 Task: Buy 1 Bottles from Oil Sprayers & Dispensers section under best seller category for shipping address: Lucy Taylor, 307 Lake Floyd Circle, Hockessin, Delaware 19707, Cell Number 3022398079. Pay from credit card ending with 7965, CVV 549
Action: Mouse moved to (21, 86)
Screenshot: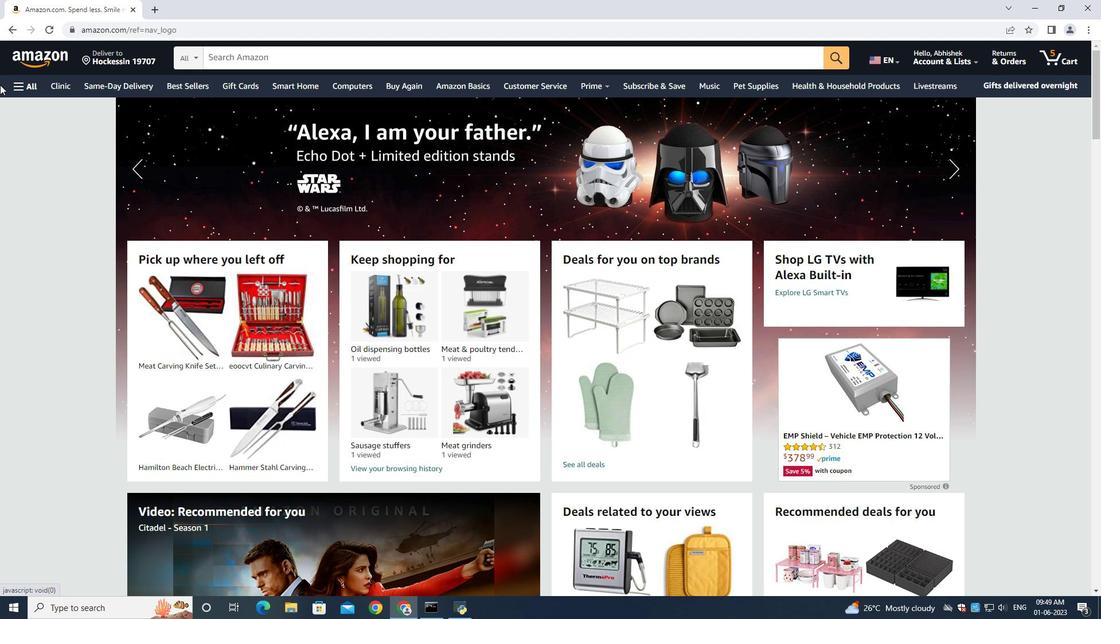 
Action: Mouse pressed left at (21, 86)
Screenshot: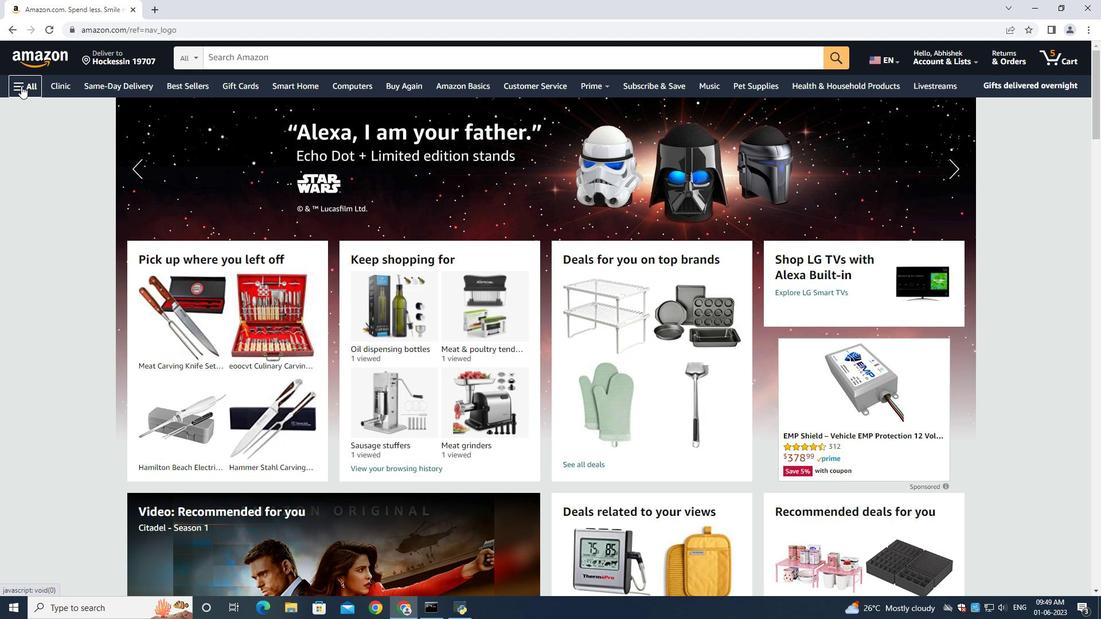 
Action: Mouse moved to (33, 106)
Screenshot: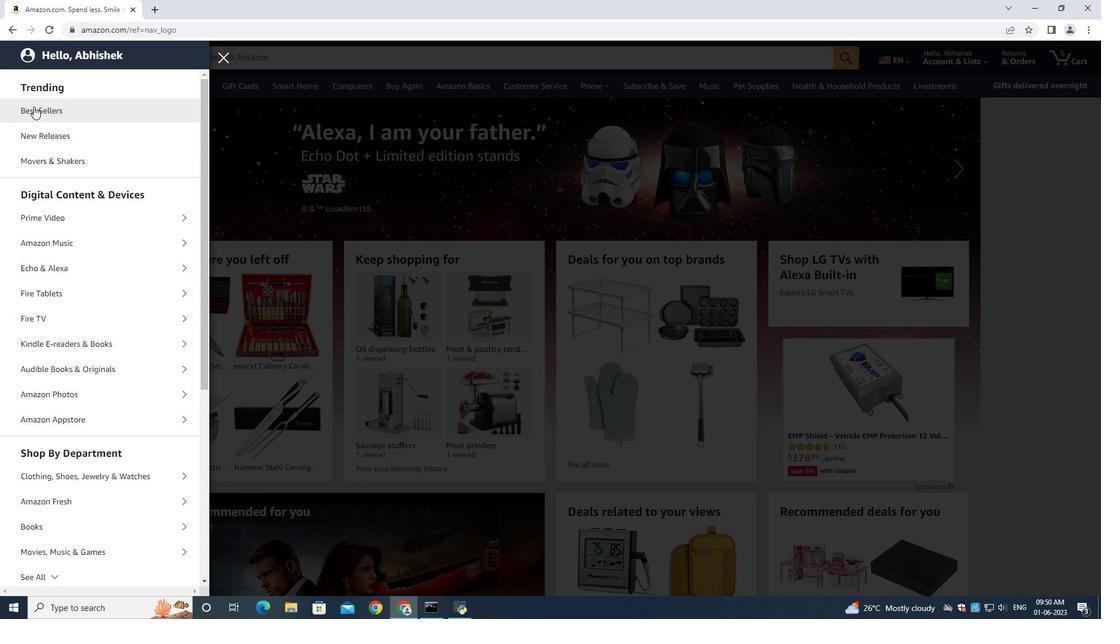 
Action: Mouse pressed left at (33, 106)
Screenshot: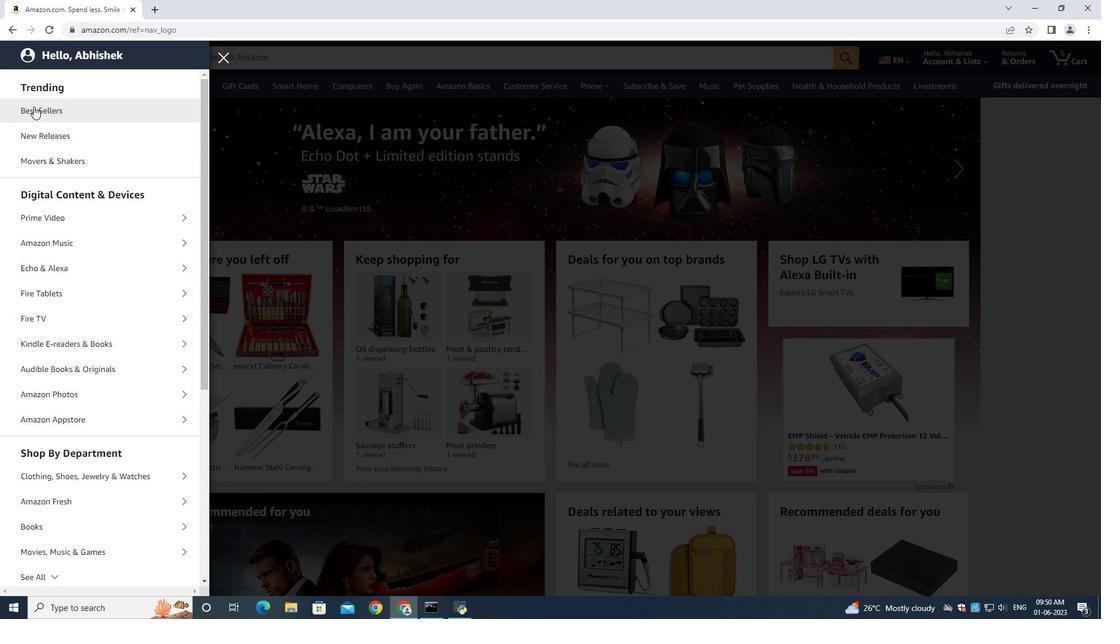 
Action: Mouse moved to (1074, 238)
Screenshot: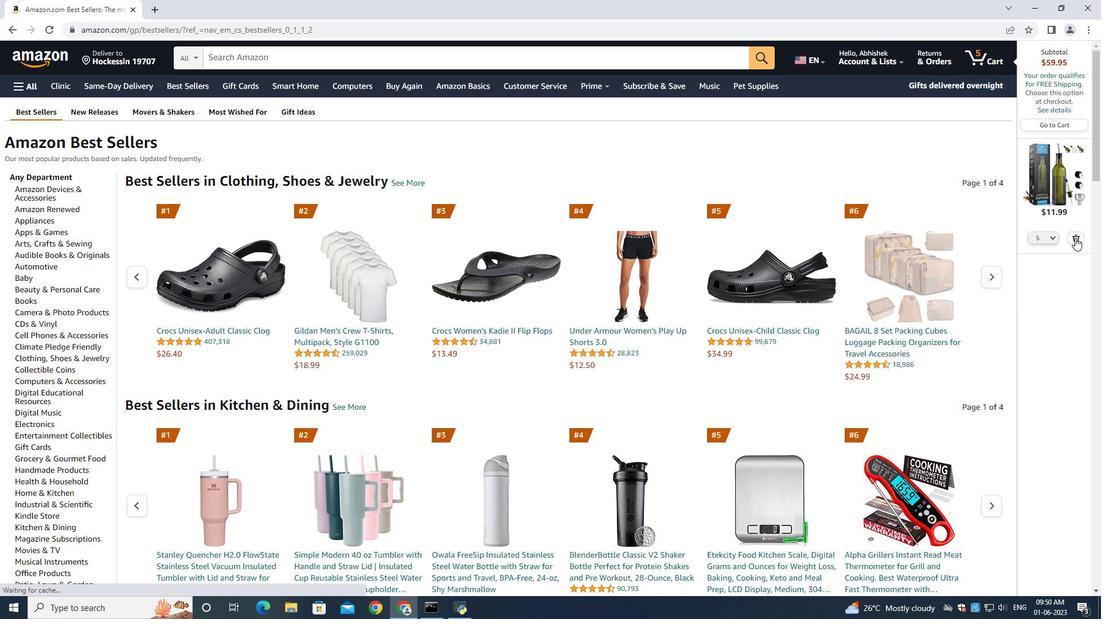 
Action: Mouse pressed left at (1074, 238)
Screenshot: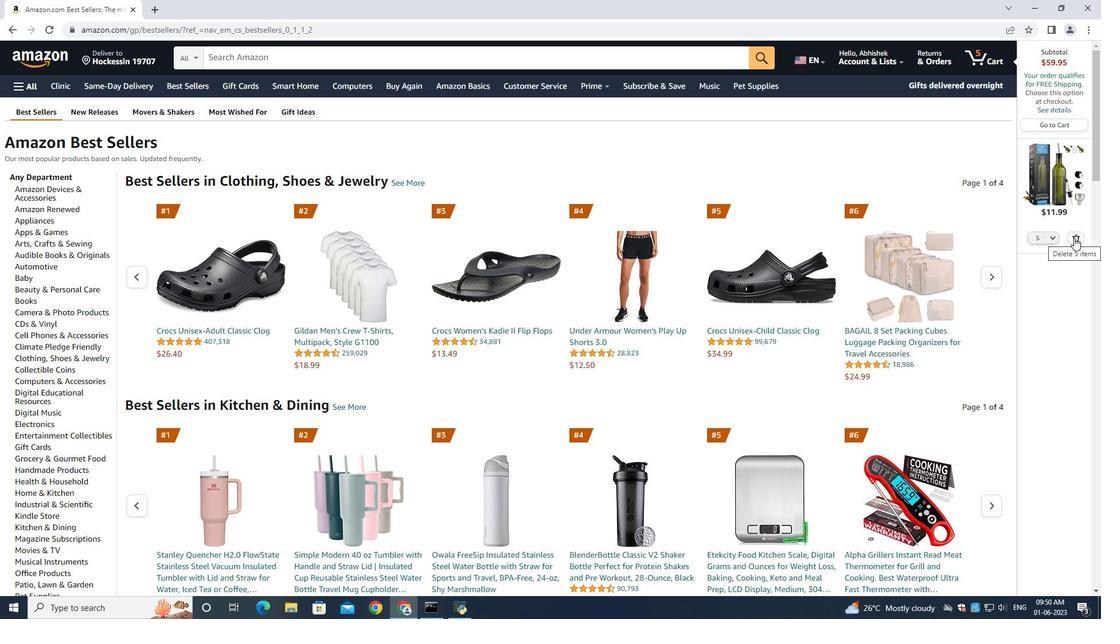 
Action: Mouse moved to (297, 58)
Screenshot: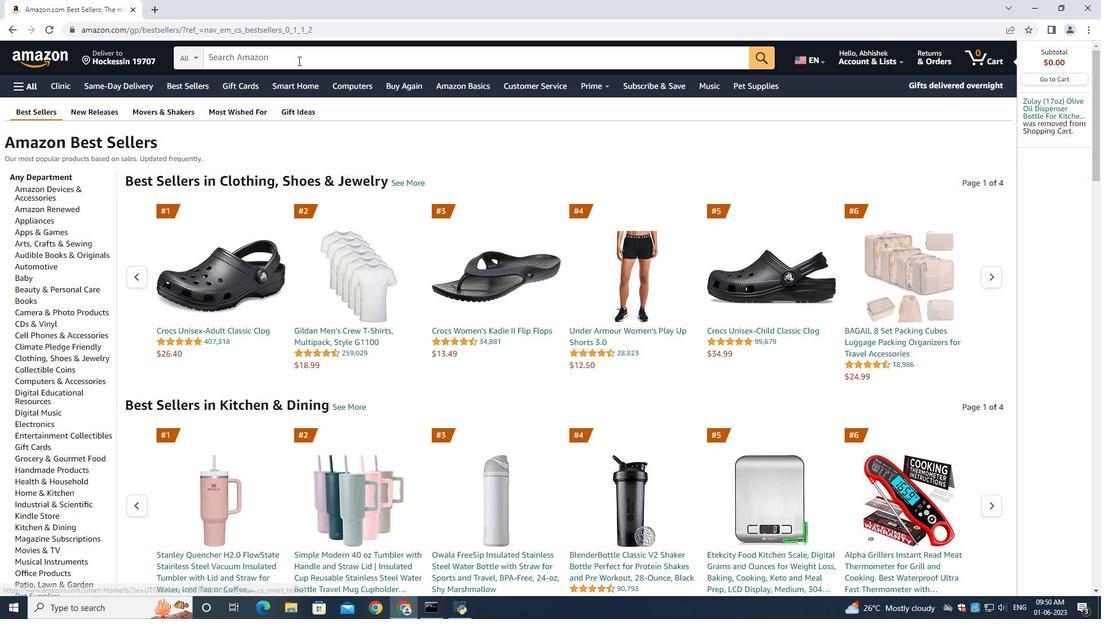 
Action: Mouse pressed left at (297, 58)
Screenshot: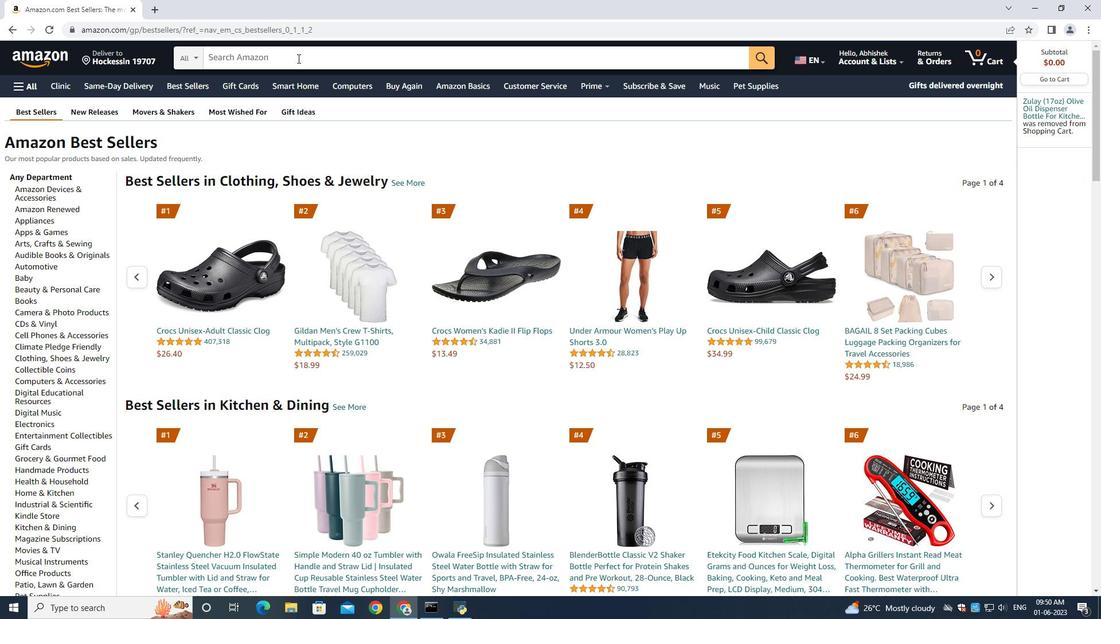 
Action: Key pressed <Key.shift>Bpttles<Key.enter><Key.backspace><Key.tab>
Screenshot: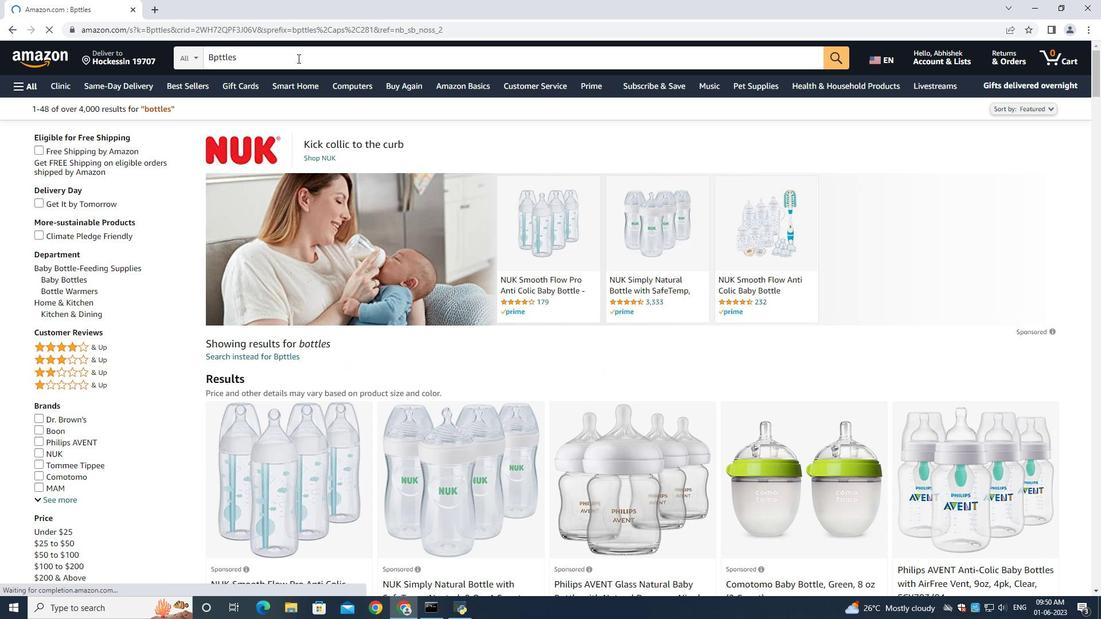 
Action: Mouse pressed left at (297, 58)
Screenshot: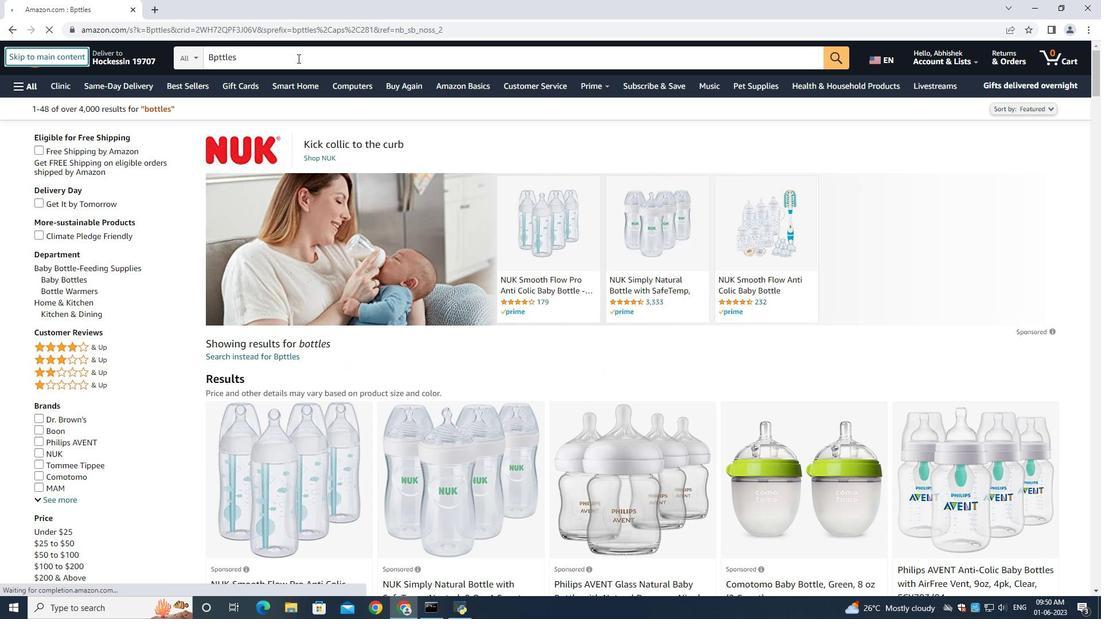 
Action: Key pressed <Key.backspace><Key.backspace><Key.backspace><Key.backspace><Key.backspace><Key.backspace>p<Key.backspace>ottles<Key.enter>
Screenshot: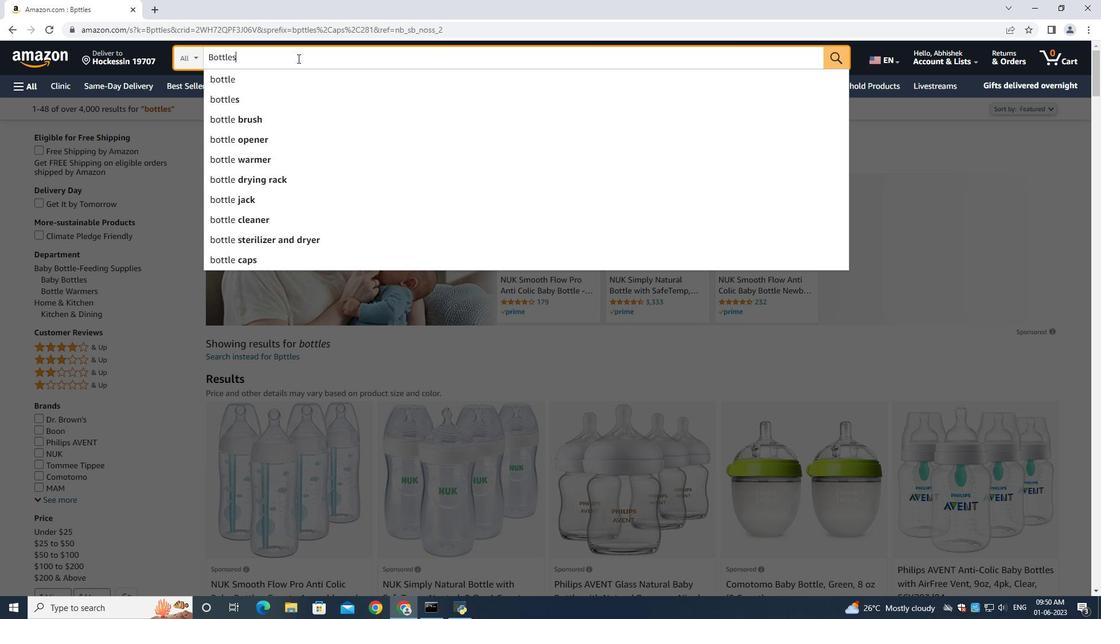 
Action: Mouse moved to (280, 63)
Screenshot: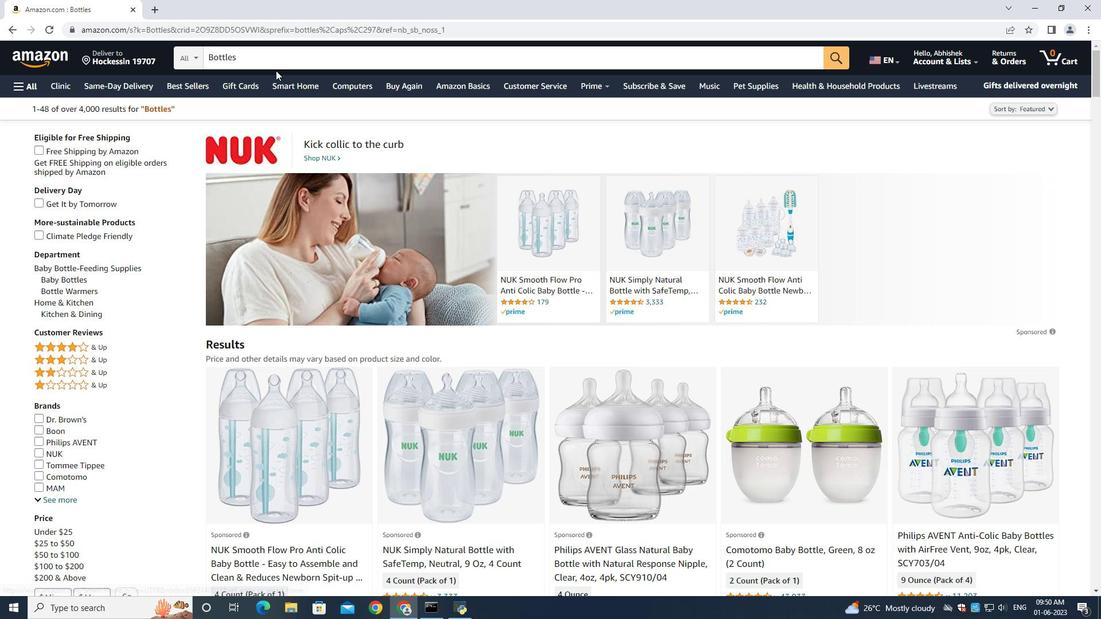 
Action: Mouse pressed left at (280, 63)
Screenshot: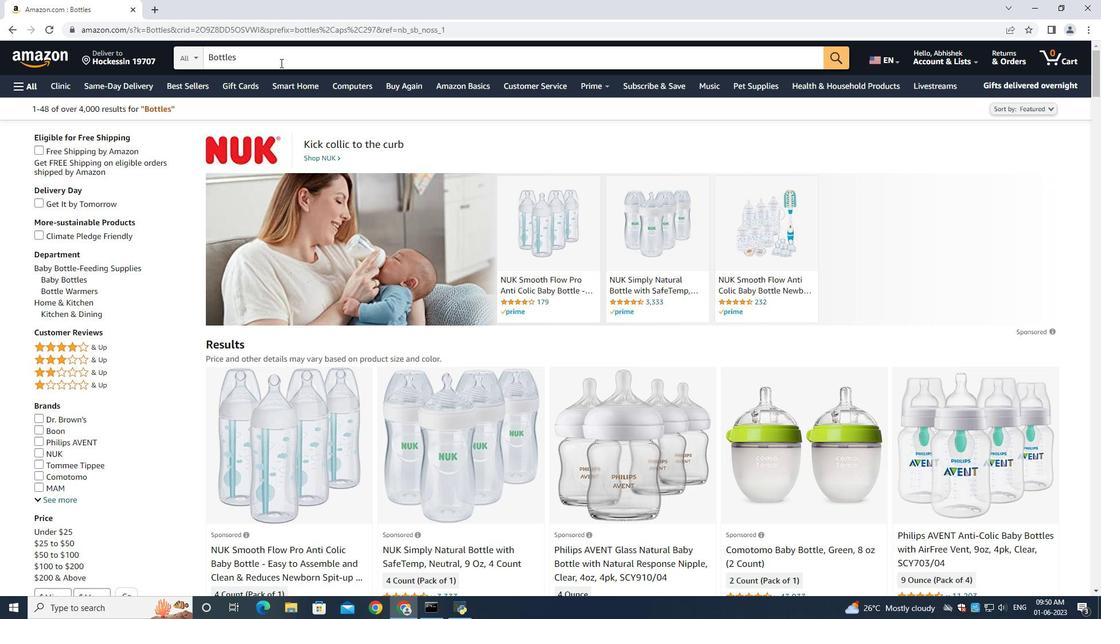 
Action: Key pressed <Key.space>oil<Key.enter>
Screenshot: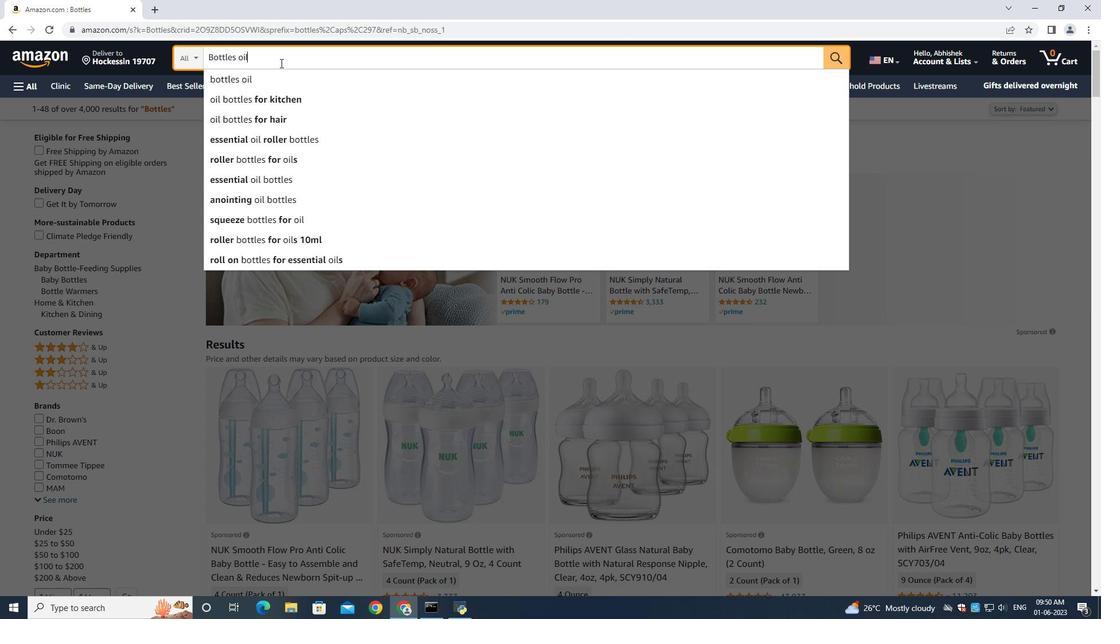 
Action: Mouse moved to (82, 290)
Screenshot: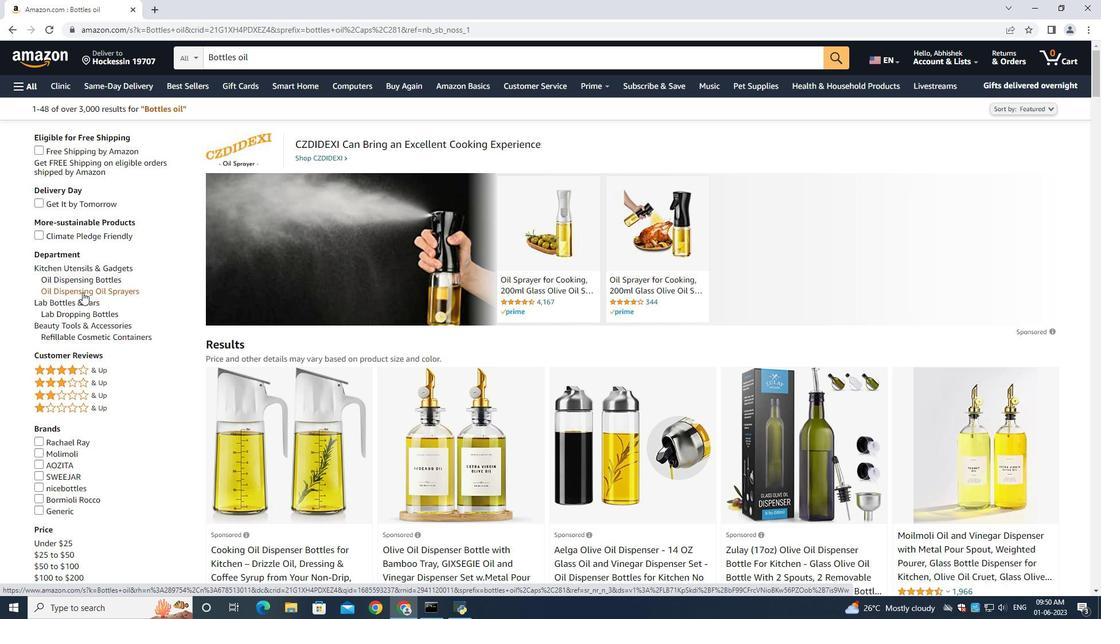
Action: Mouse pressed left at (82, 290)
Screenshot: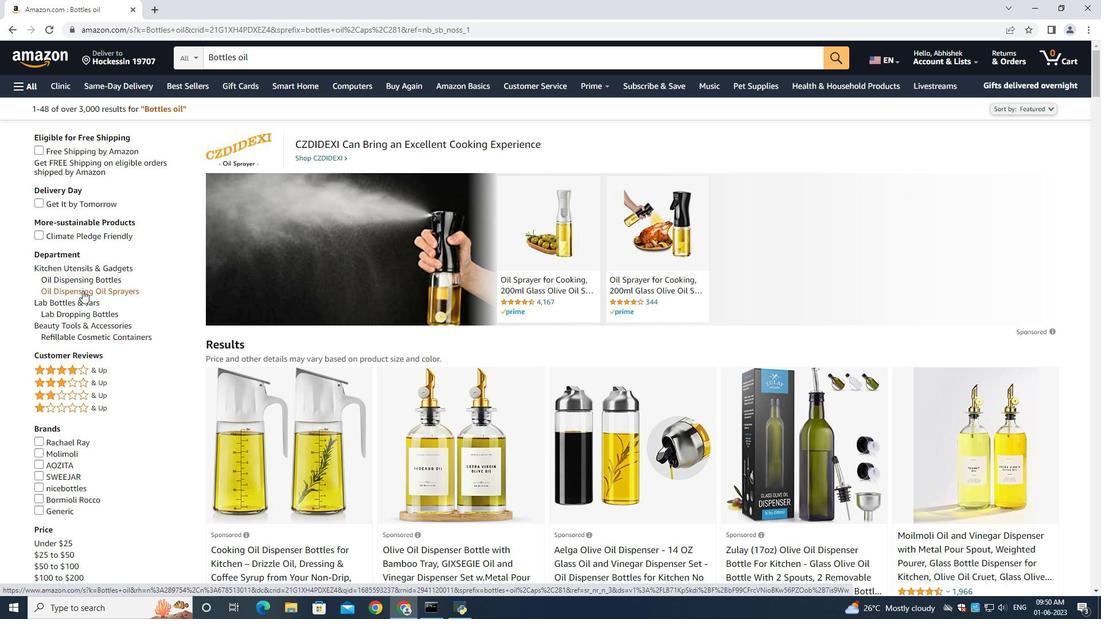 
Action: Mouse moved to (490, 399)
Screenshot: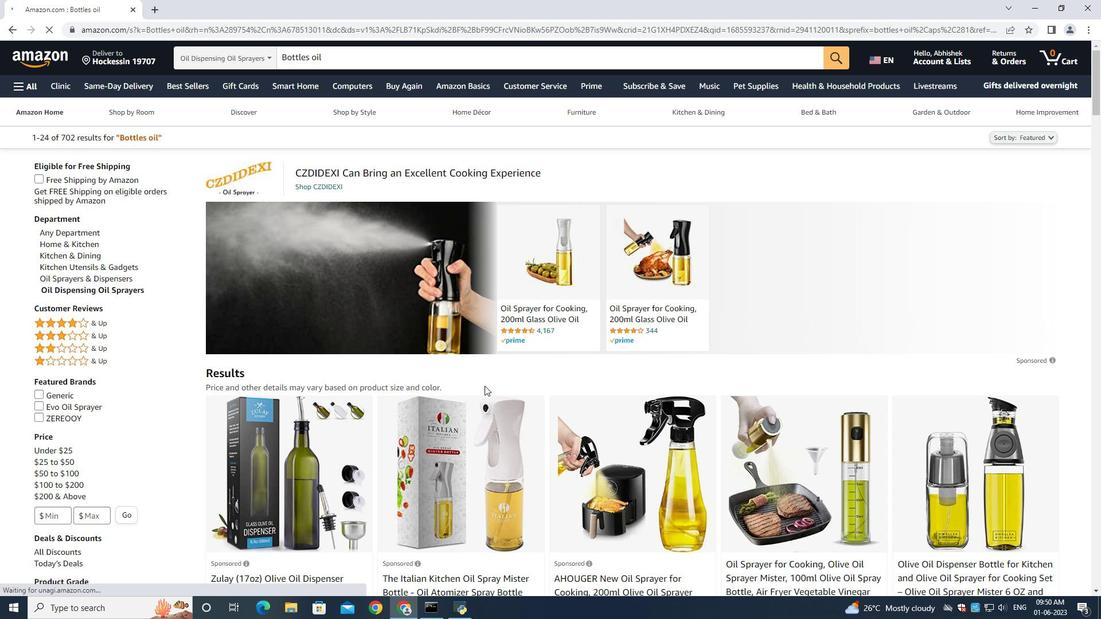 
Action: Mouse scrolled (490, 398) with delta (0, 0)
Screenshot: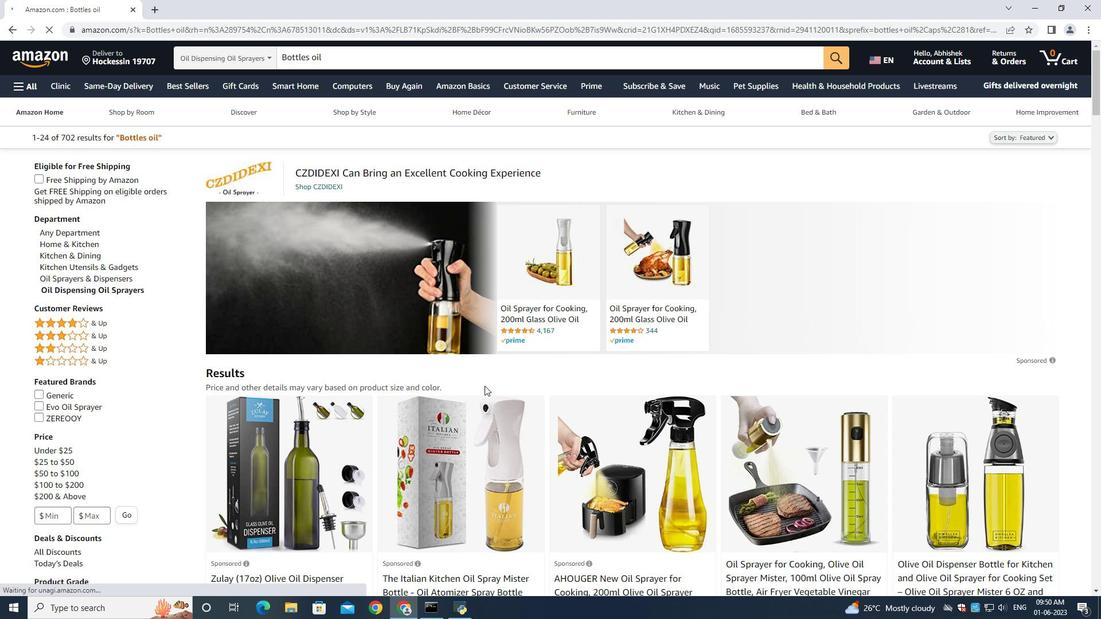 
Action: Mouse moved to (490, 399)
Screenshot: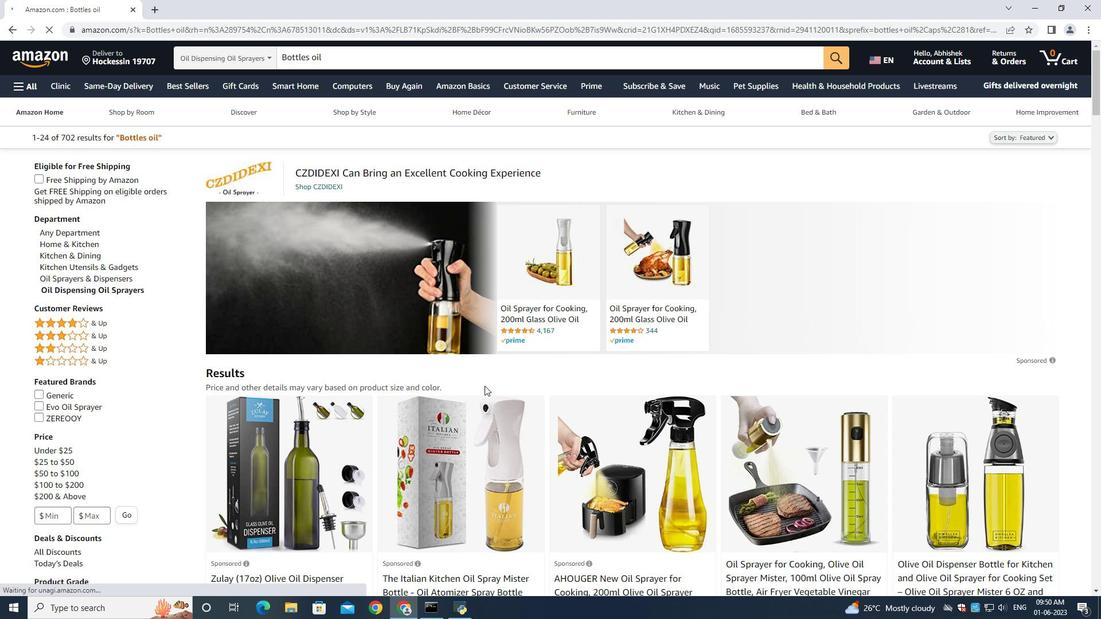 
Action: Mouse scrolled (490, 398) with delta (0, 0)
Screenshot: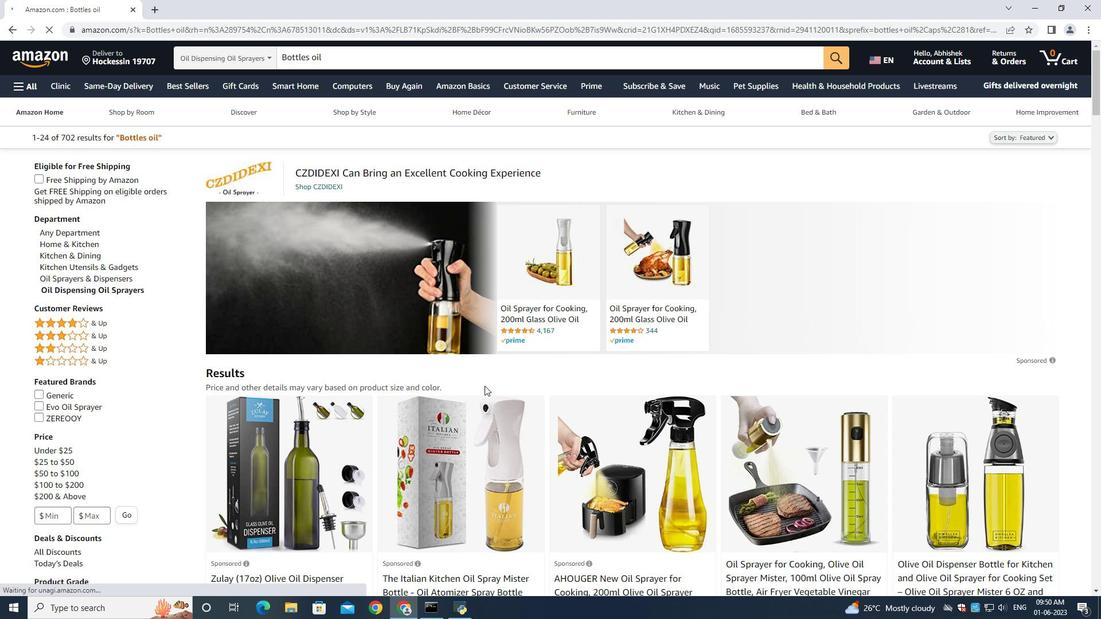 
Action: Mouse scrolled (490, 398) with delta (0, 0)
Screenshot: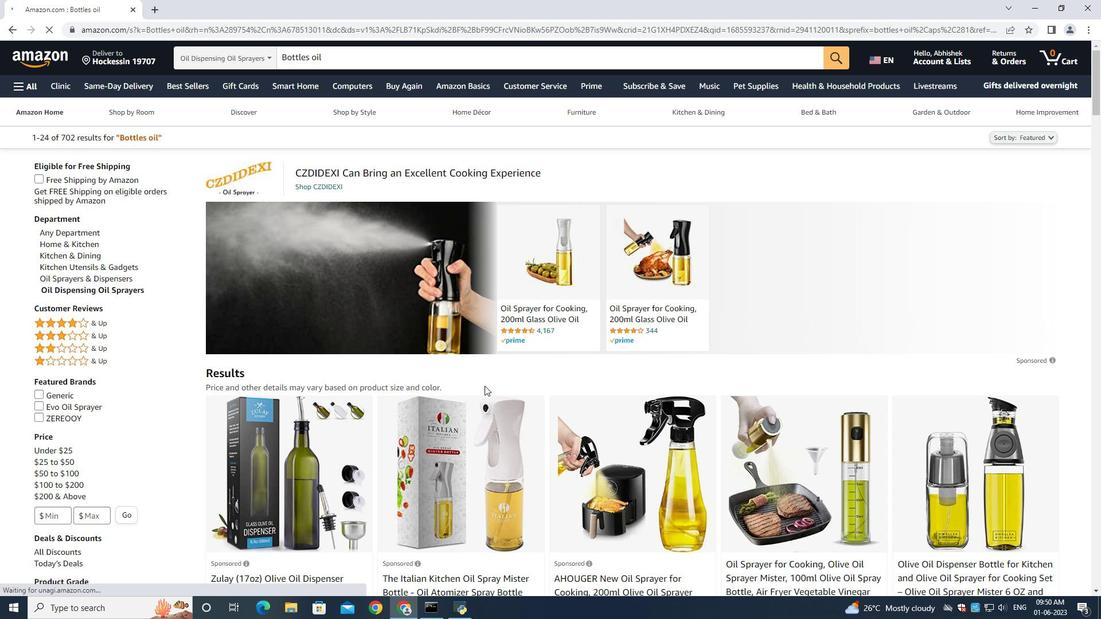 
Action: Mouse scrolled (490, 398) with delta (0, 0)
Screenshot: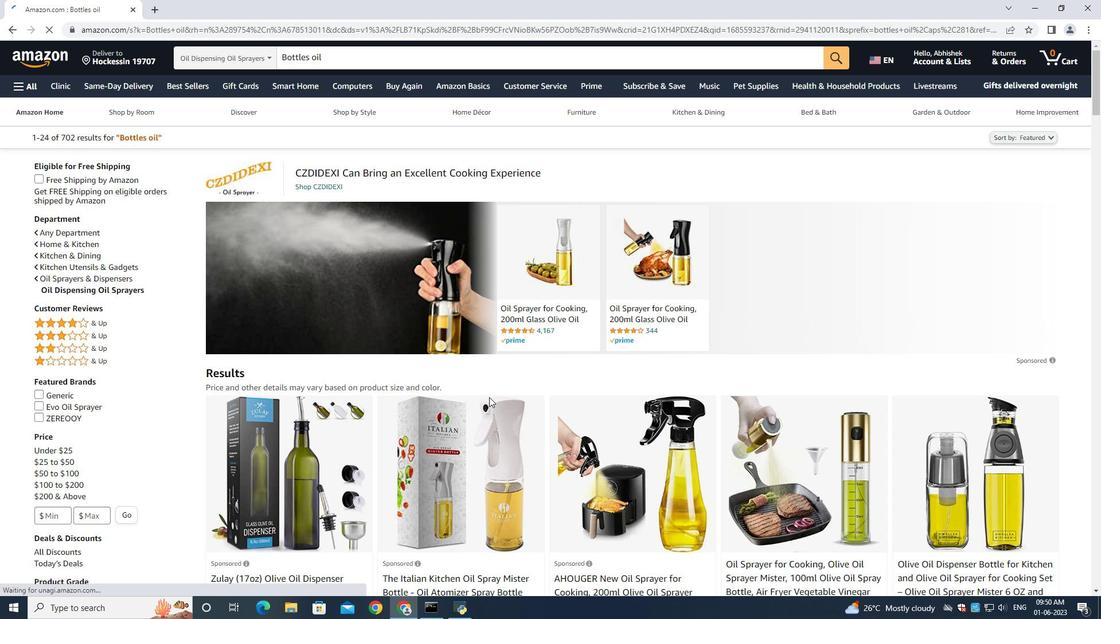 
Action: Mouse moved to (274, 359)
Screenshot: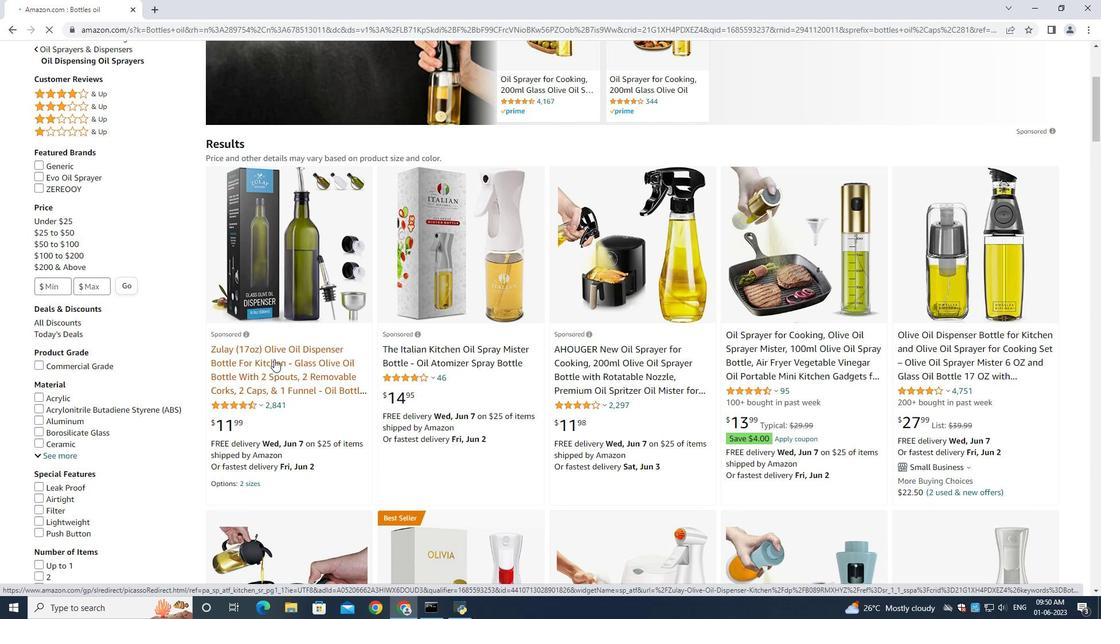 
Action: Mouse pressed left at (274, 359)
Screenshot: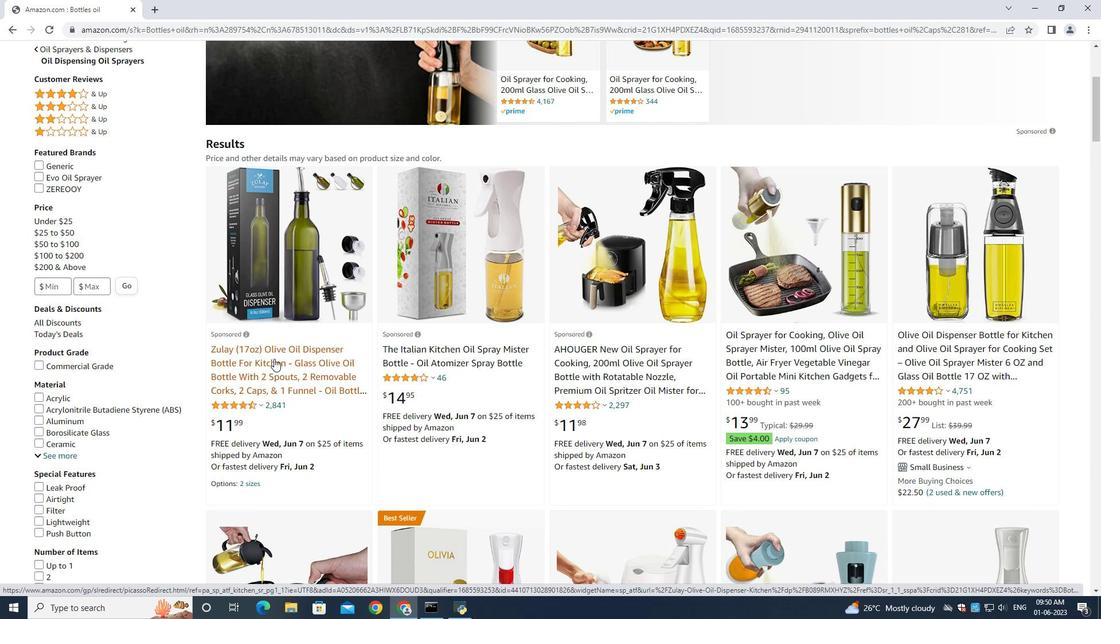 
Action: Mouse moved to (12, 28)
Screenshot: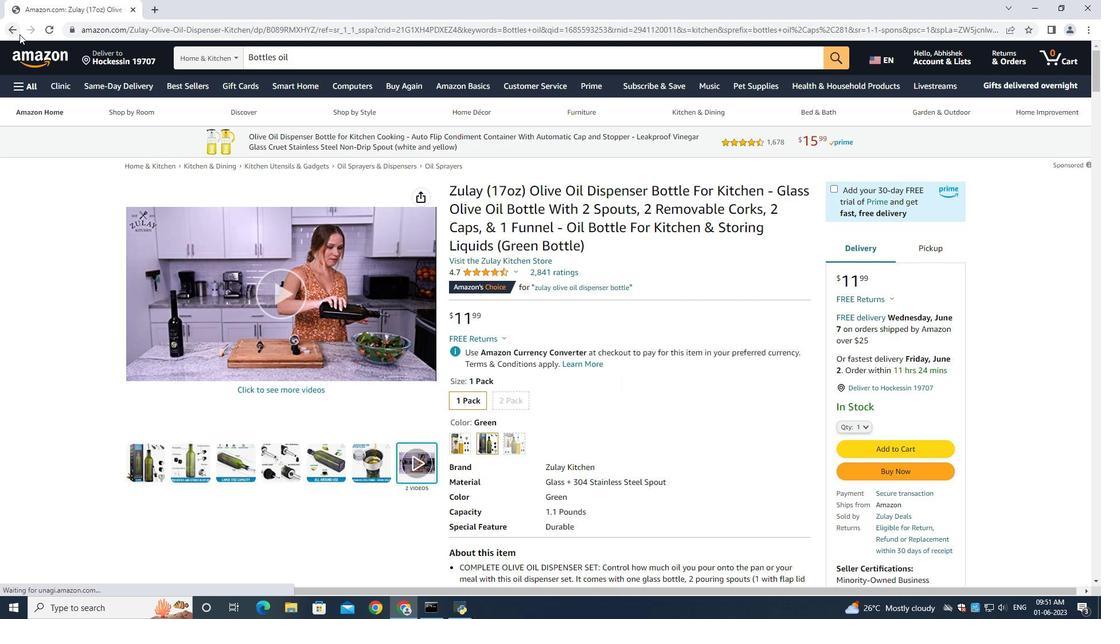 
Action: Mouse pressed left at (12, 28)
Screenshot: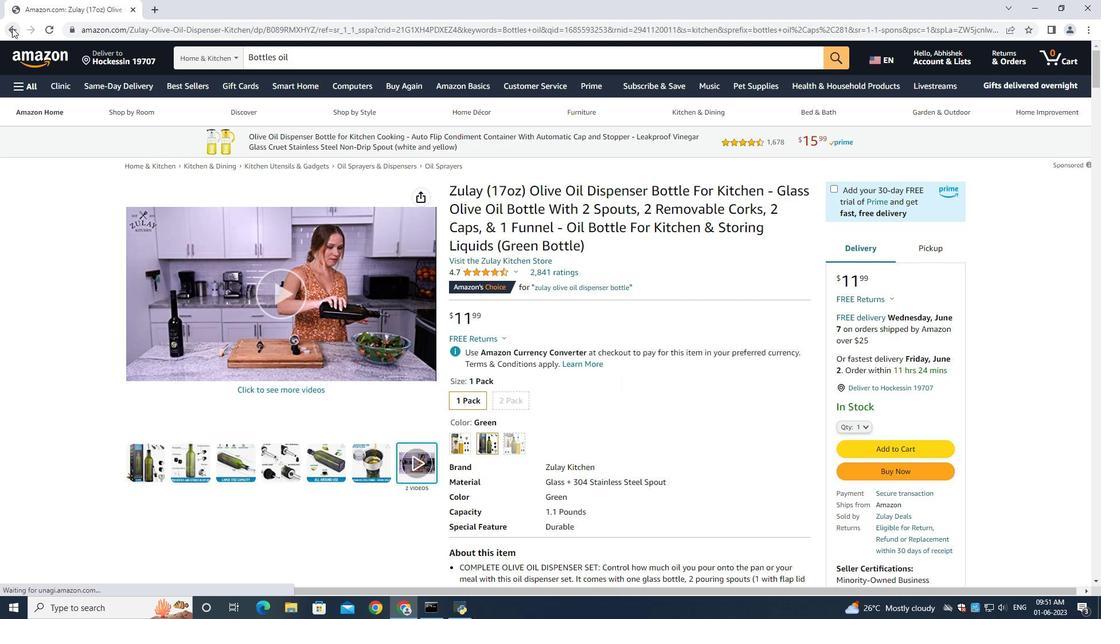 
Action: Mouse moved to (648, 350)
Screenshot: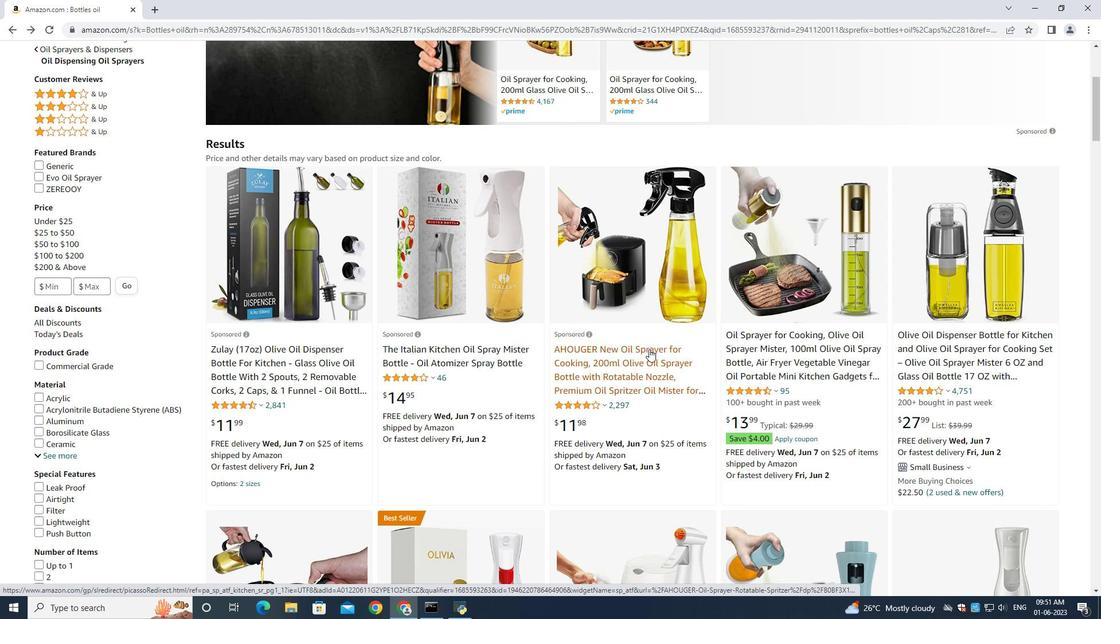 
Action: Mouse pressed left at (648, 350)
Screenshot: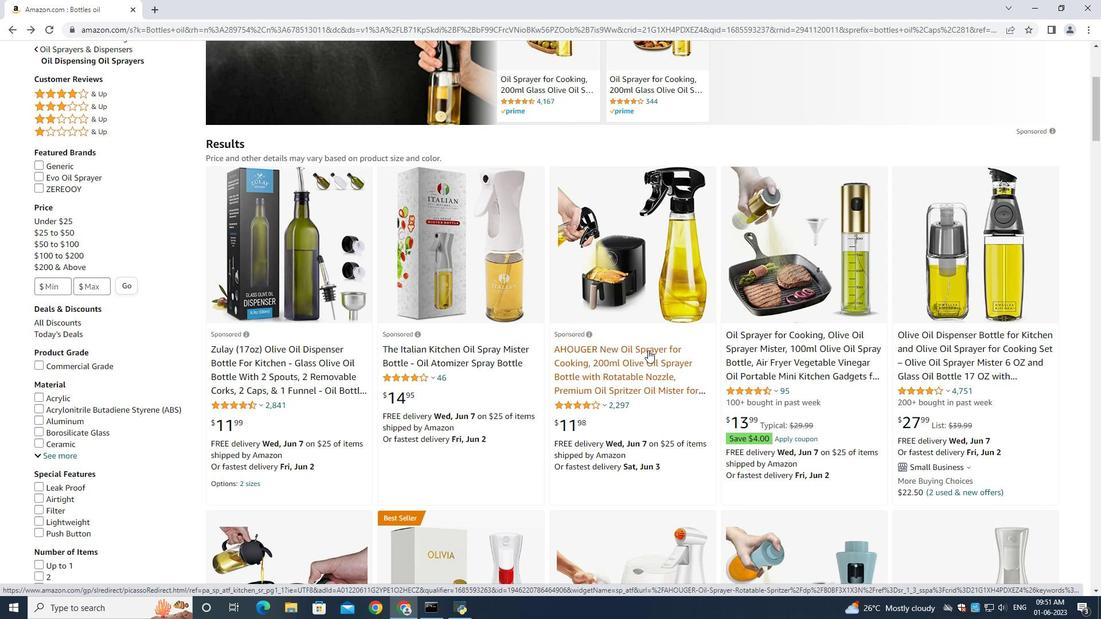 
Action: Mouse moved to (382, 424)
Screenshot: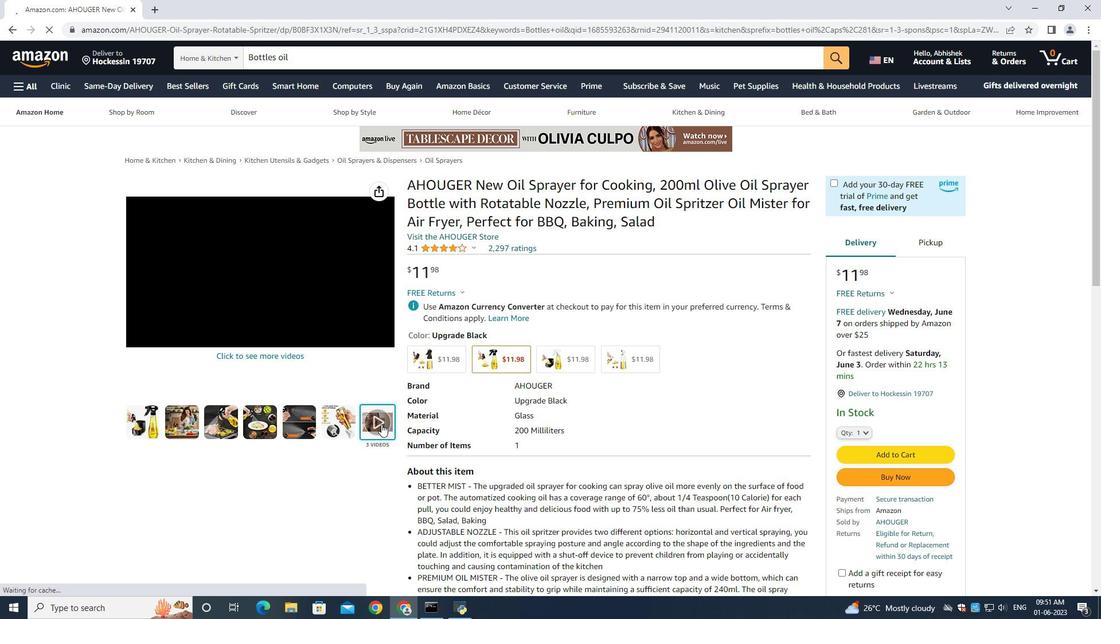
Action: Mouse pressed left at (382, 424)
Screenshot: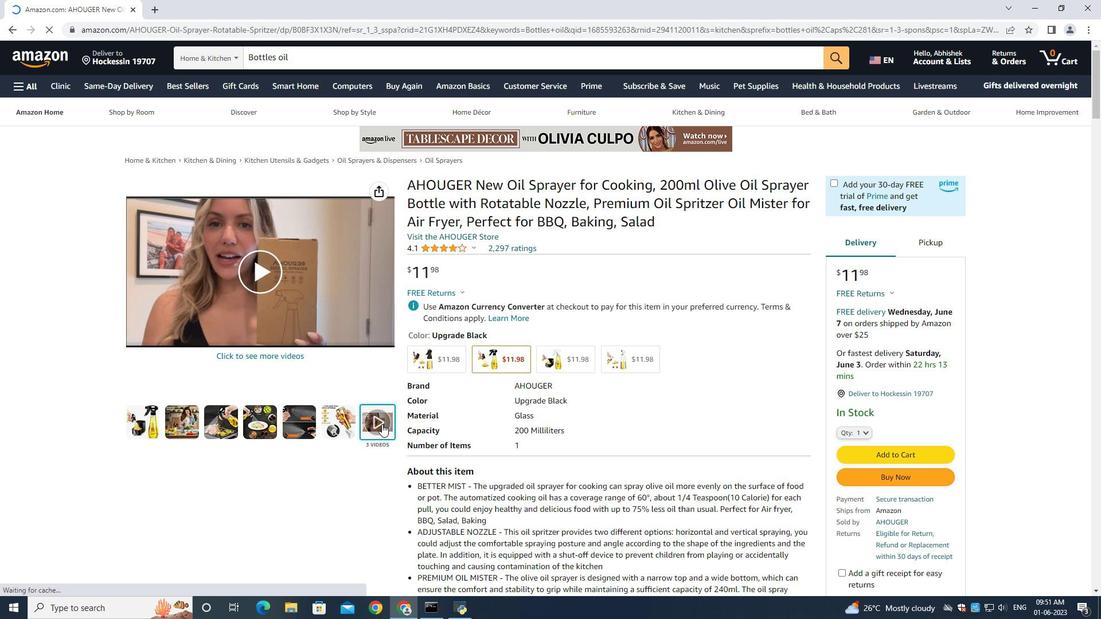 
Action: Mouse moved to (281, 486)
Screenshot: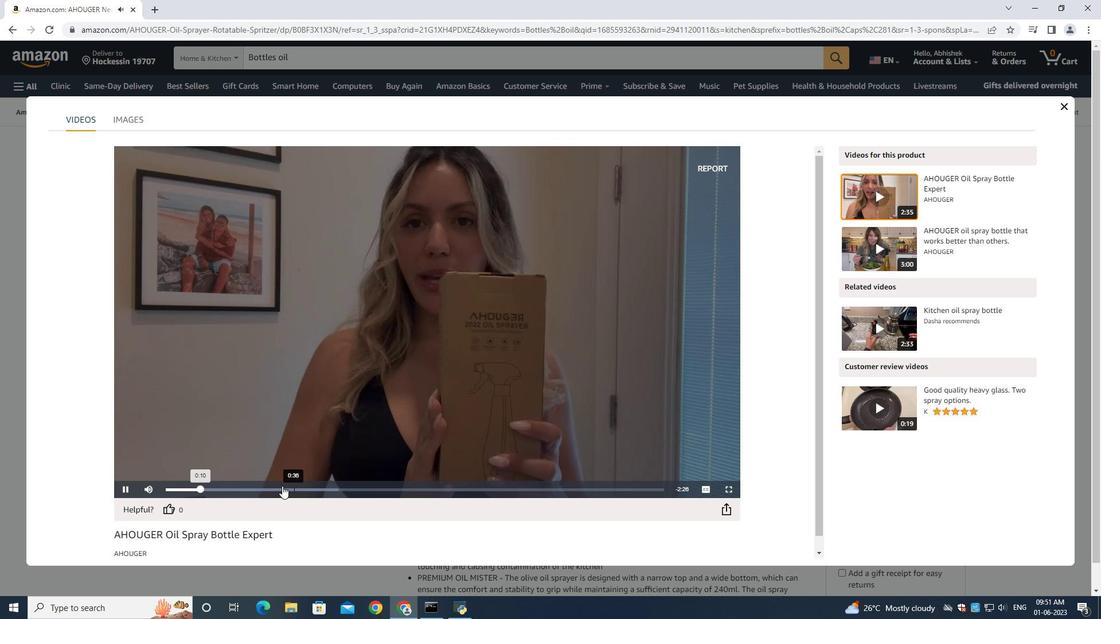
Action: Mouse pressed left at (281, 486)
Screenshot: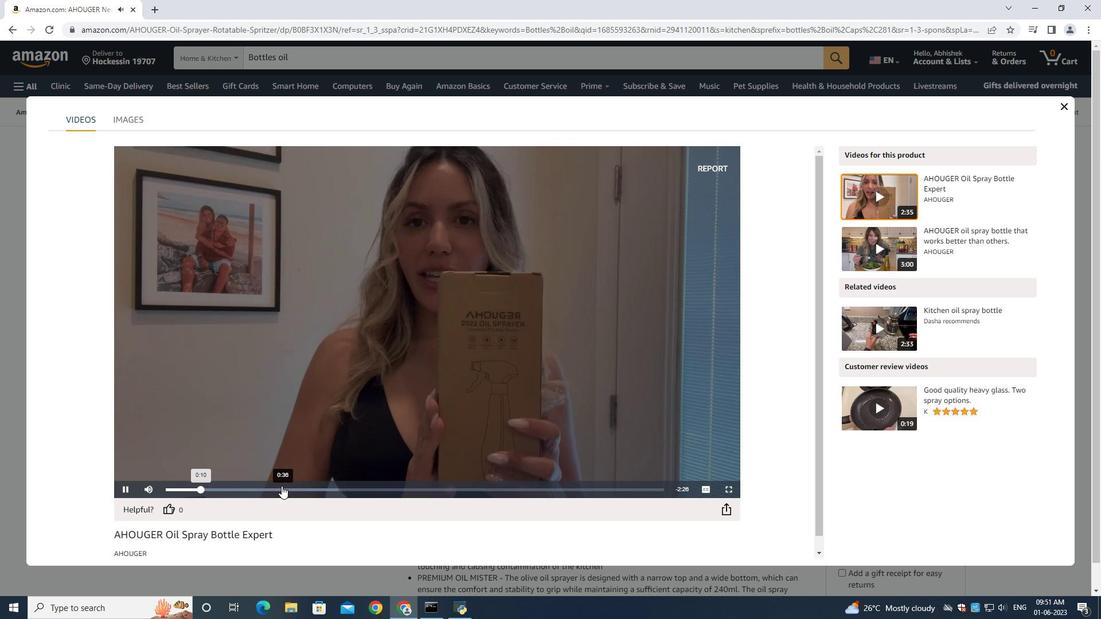 
Action: Mouse moved to (317, 488)
Screenshot: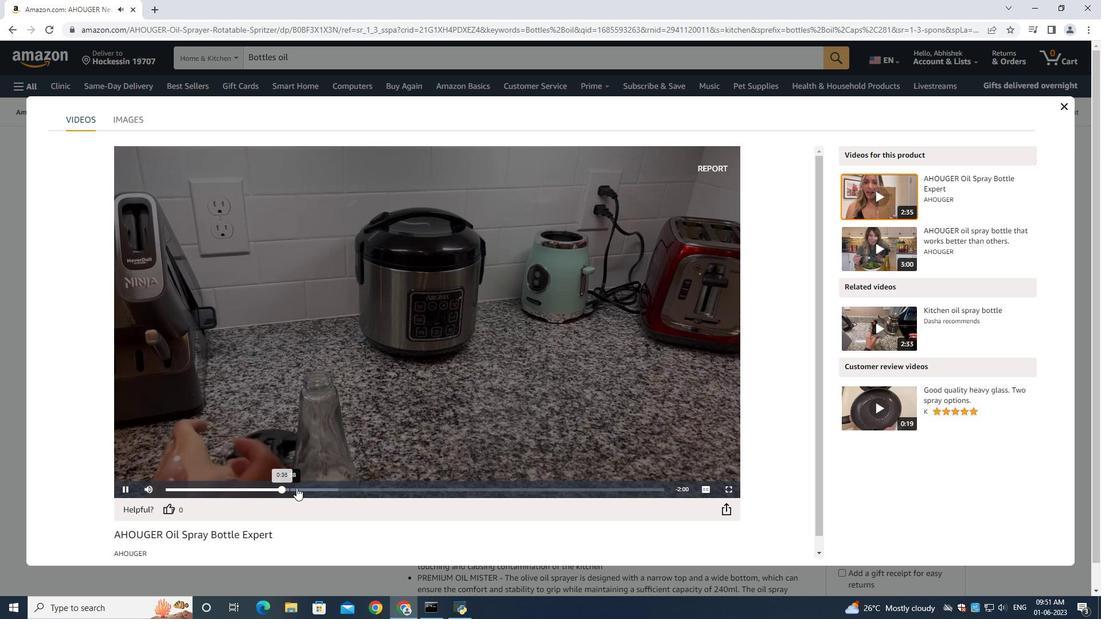 
Action: Mouse pressed left at (317, 488)
Screenshot: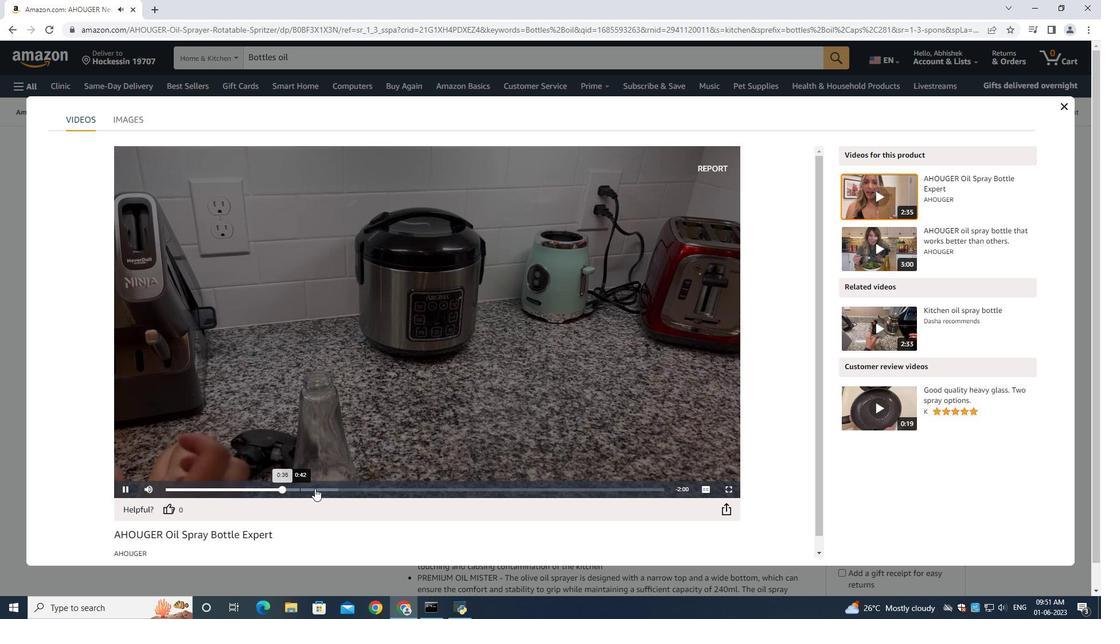
Action: Mouse moved to (363, 492)
Screenshot: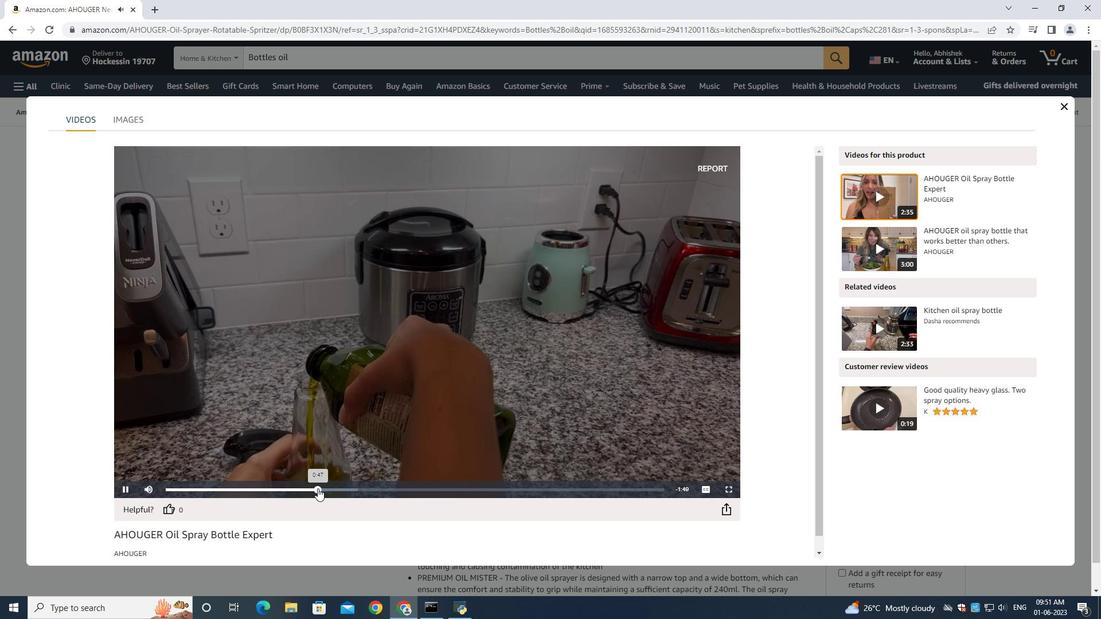 
Action: Mouse pressed left at (363, 492)
Screenshot: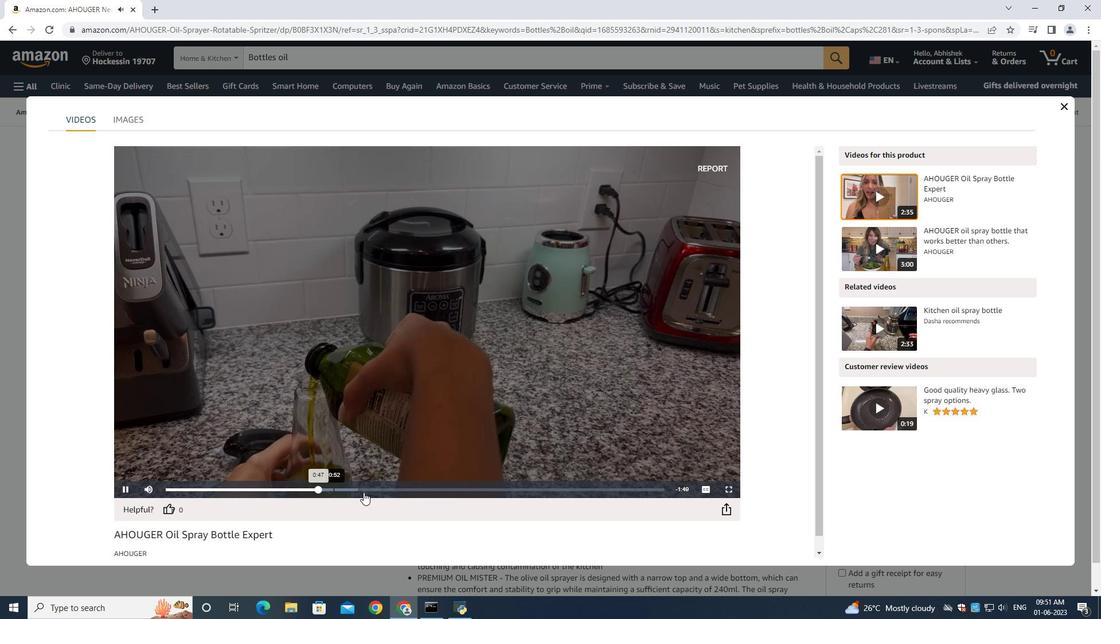 
Action: Mouse moved to (407, 490)
Screenshot: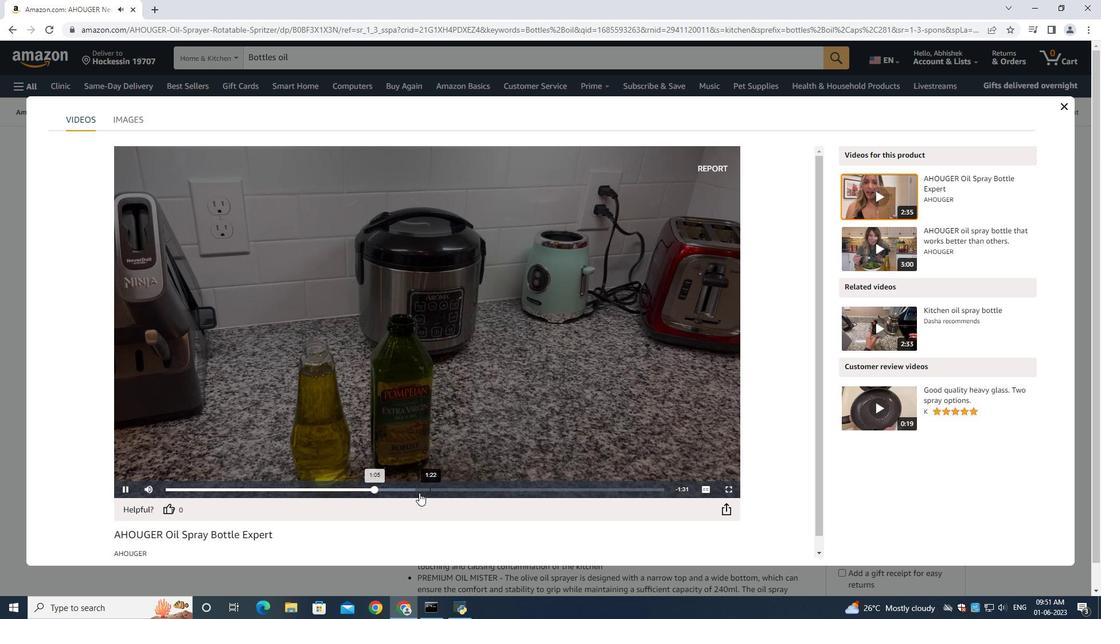 
Action: Mouse pressed left at (407, 490)
Screenshot: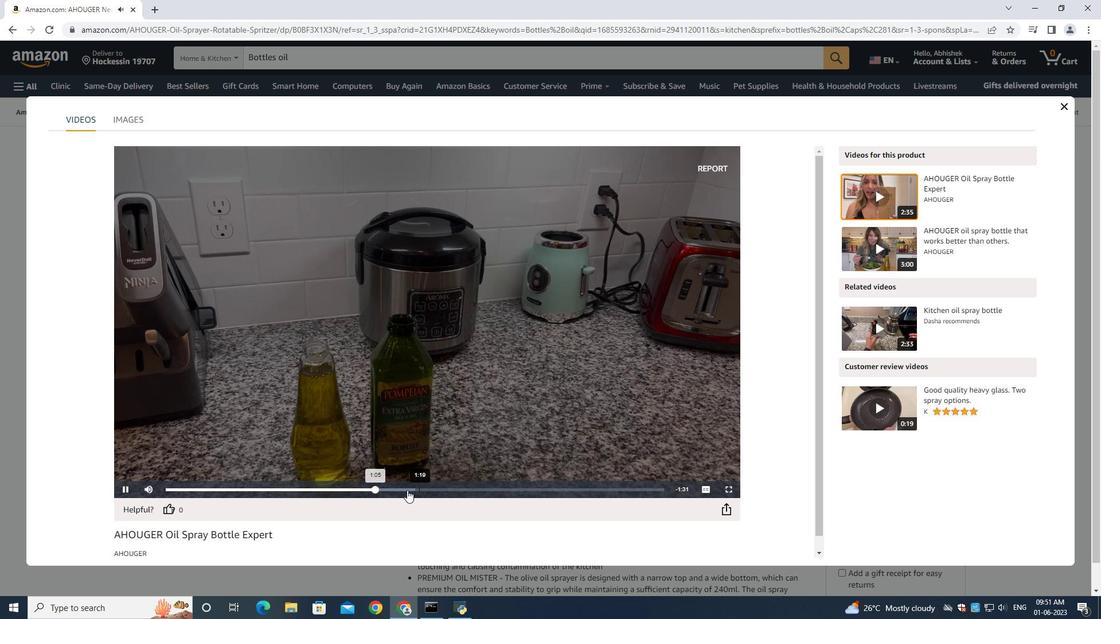 
Action: Mouse moved to (449, 493)
Screenshot: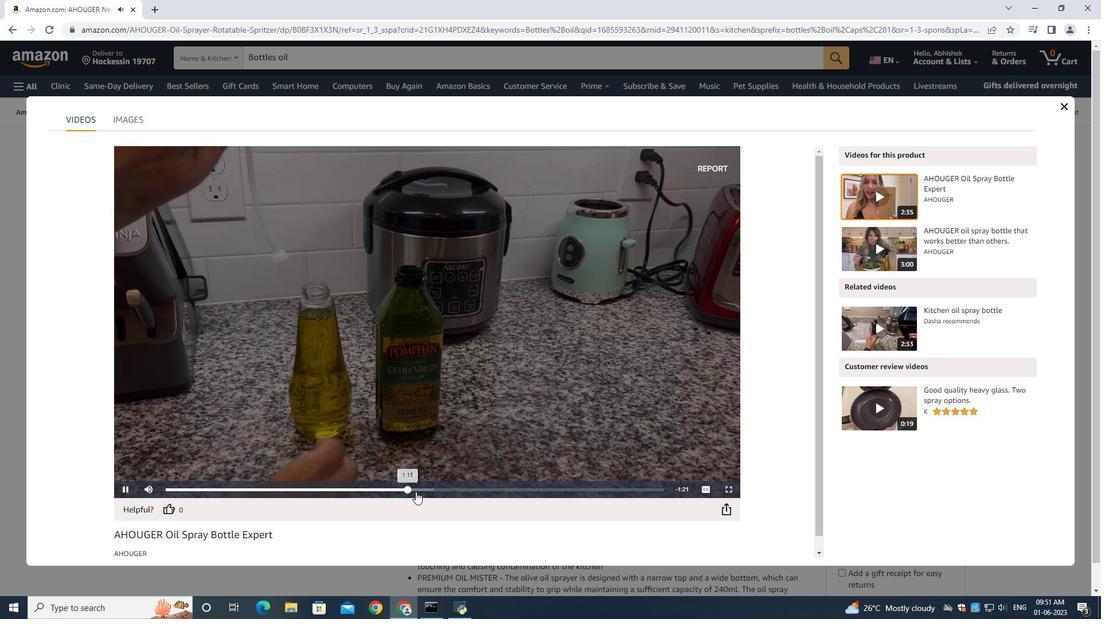 
Action: Mouse pressed left at (449, 493)
Screenshot: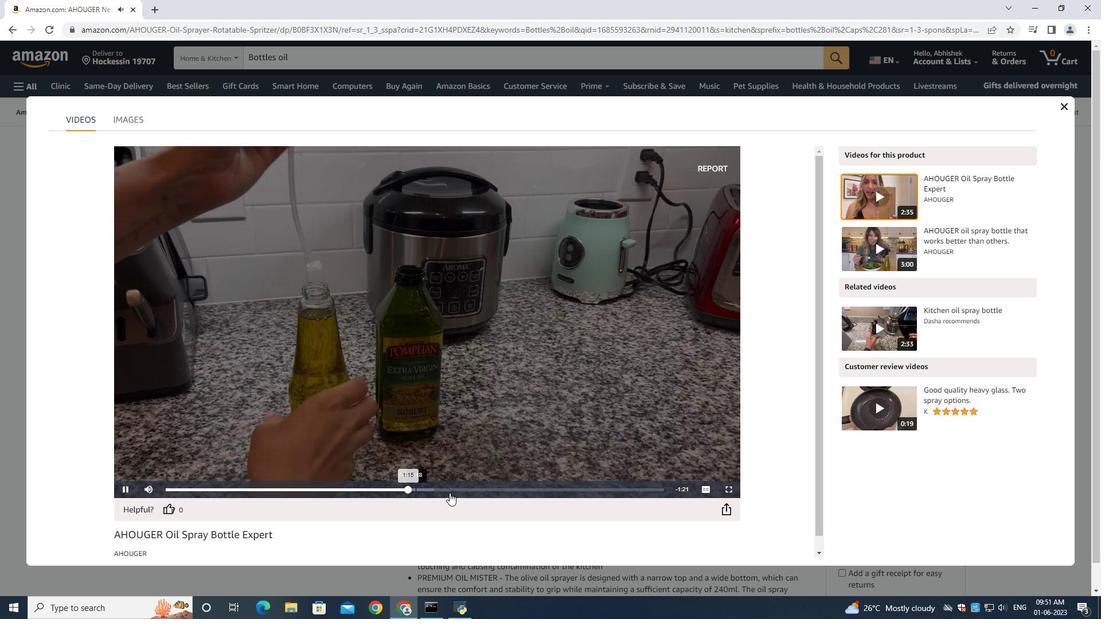 
Action: Mouse moved to (491, 492)
Screenshot: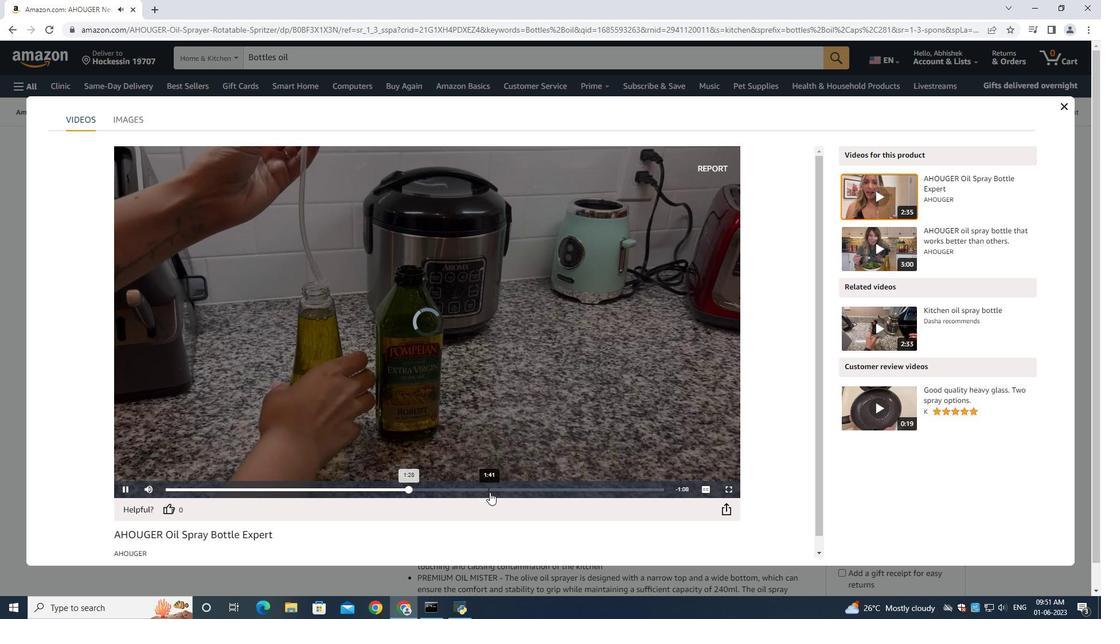 
Action: Mouse pressed left at (491, 492)
Screenshot: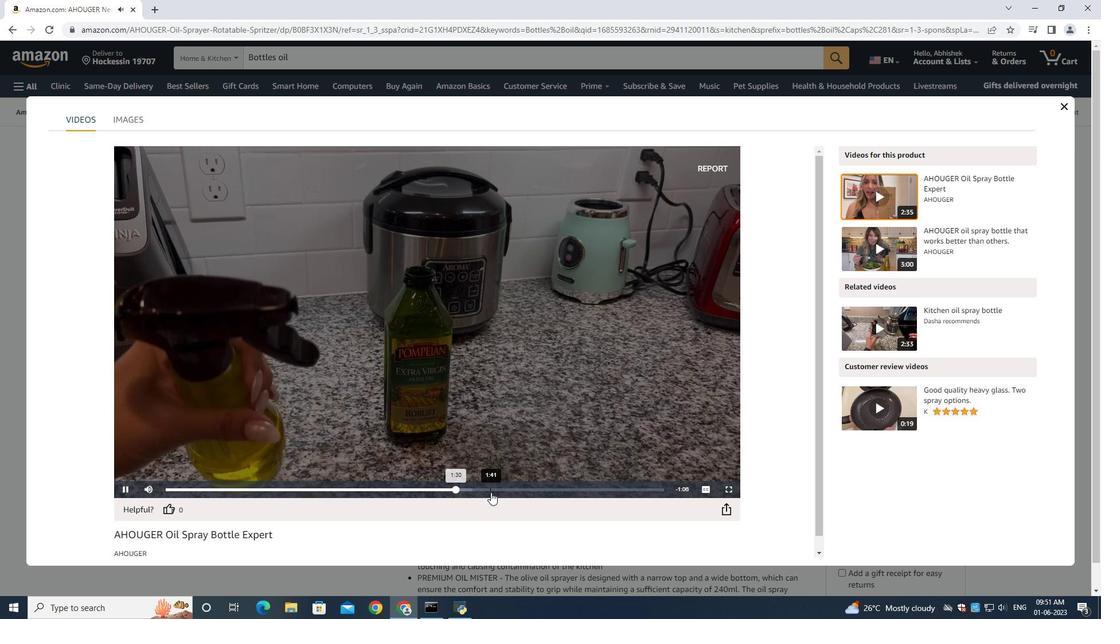 
Action: Mouse moved to (520, 489)
Screenshot: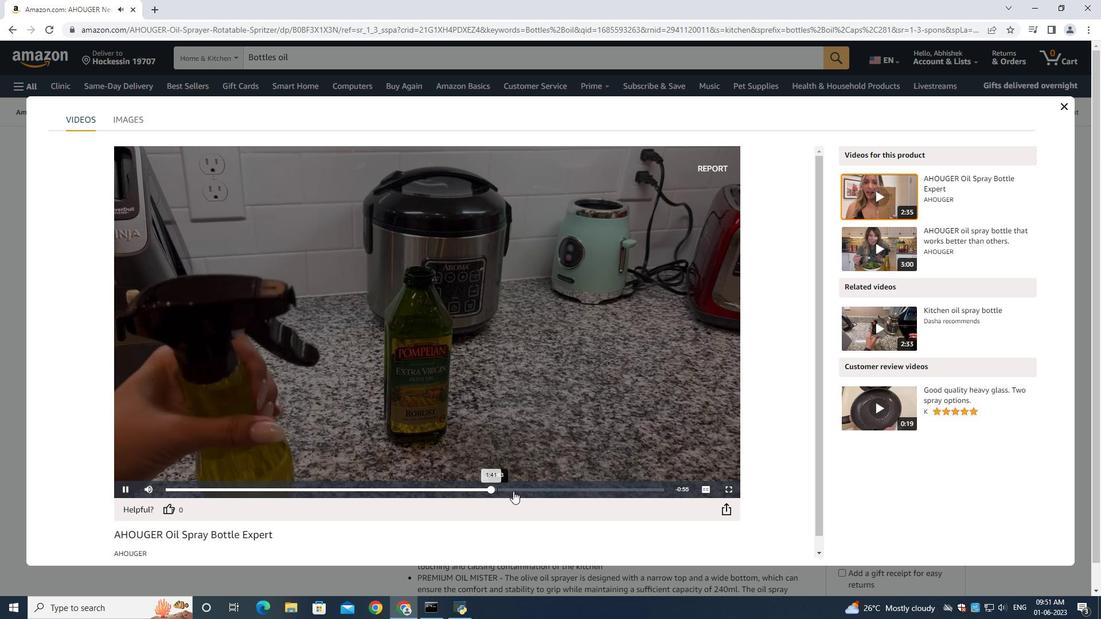 
Action: Mouse pressed left at (520, 489)
Screenshot: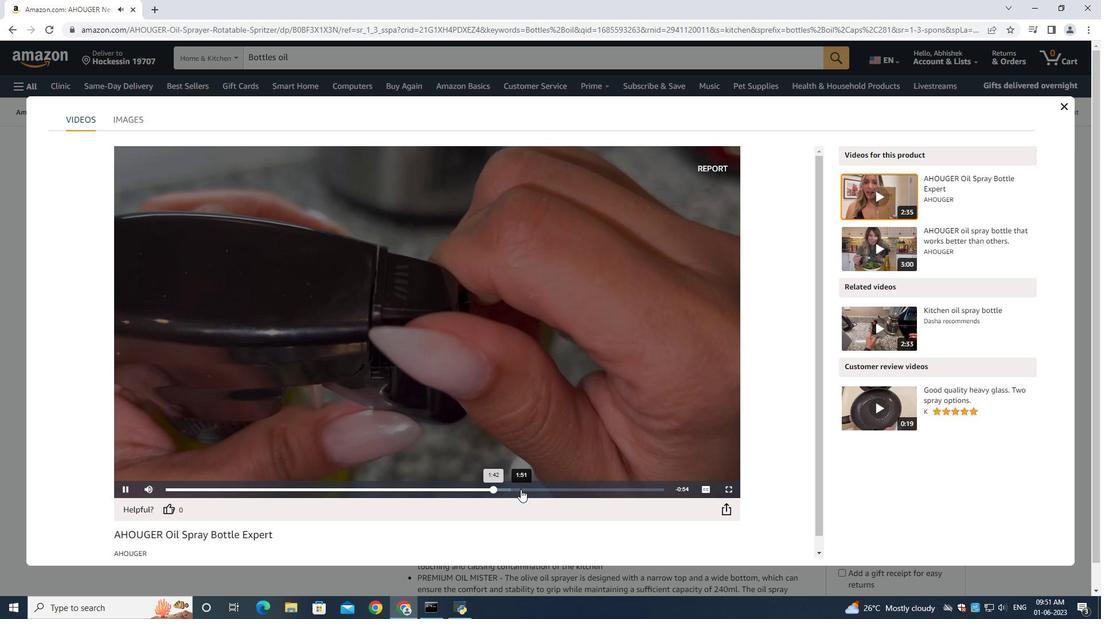 
Action: Mouse moved to (545, 489)
Screenshot: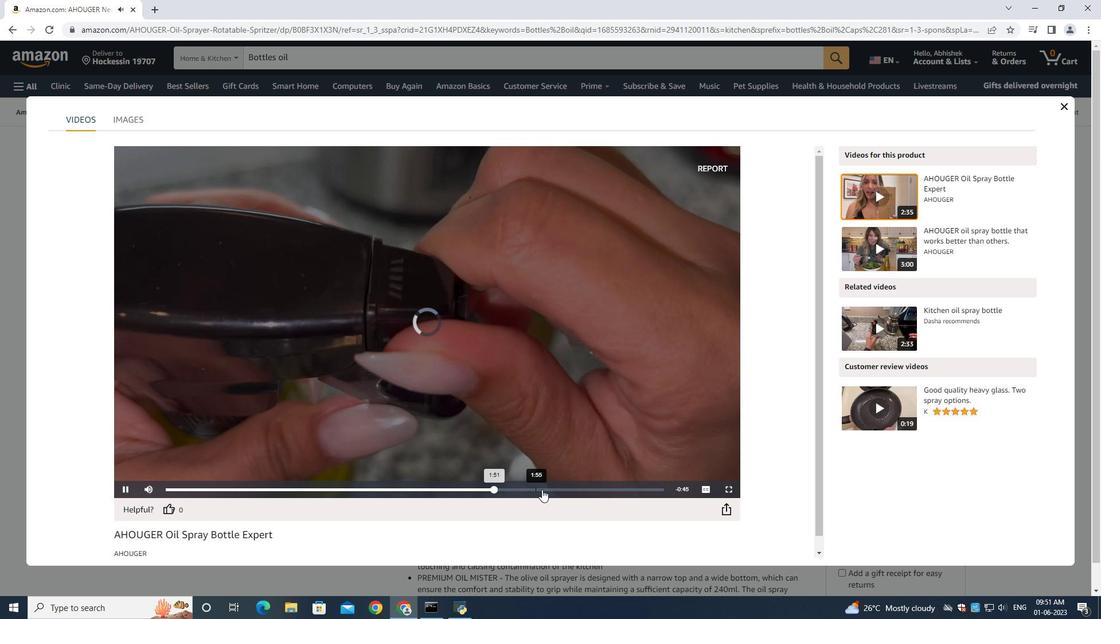 
Action: Mouse pressed left at (545, 489)
Screenshot: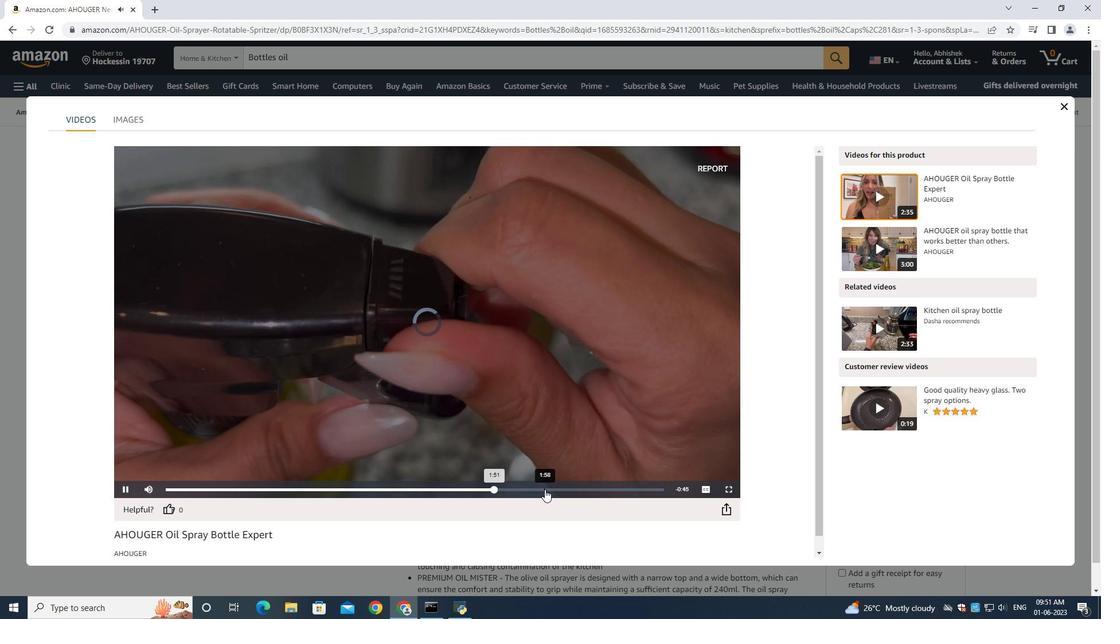 
Action: Mouse moved to (574, 491)
Screenshot: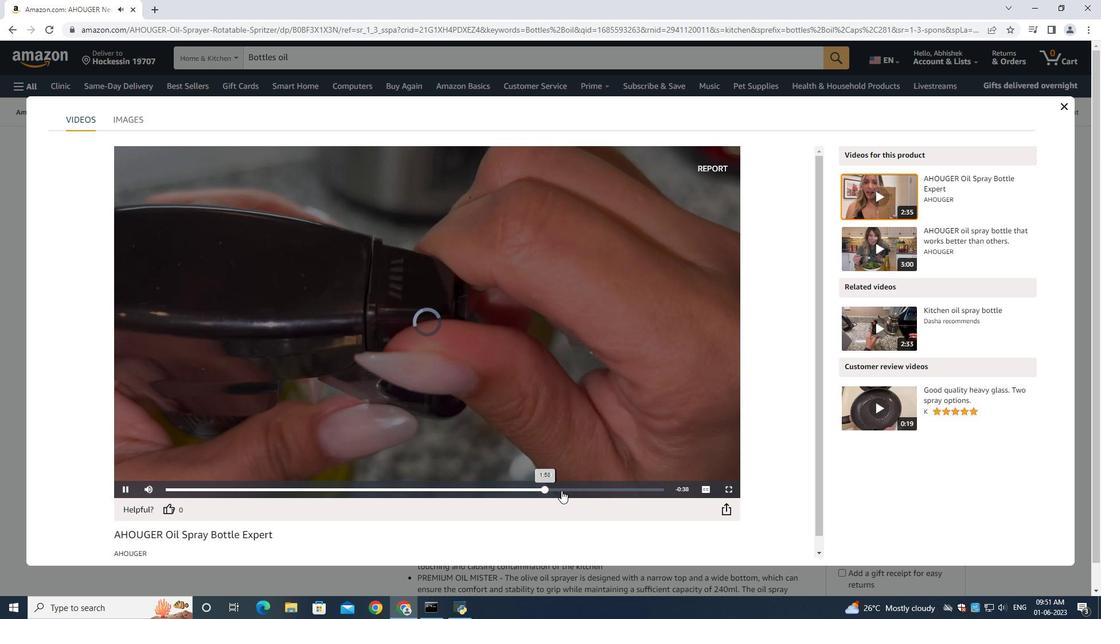 
Action: Mouse pressed left at (574, 491)
Screenshot: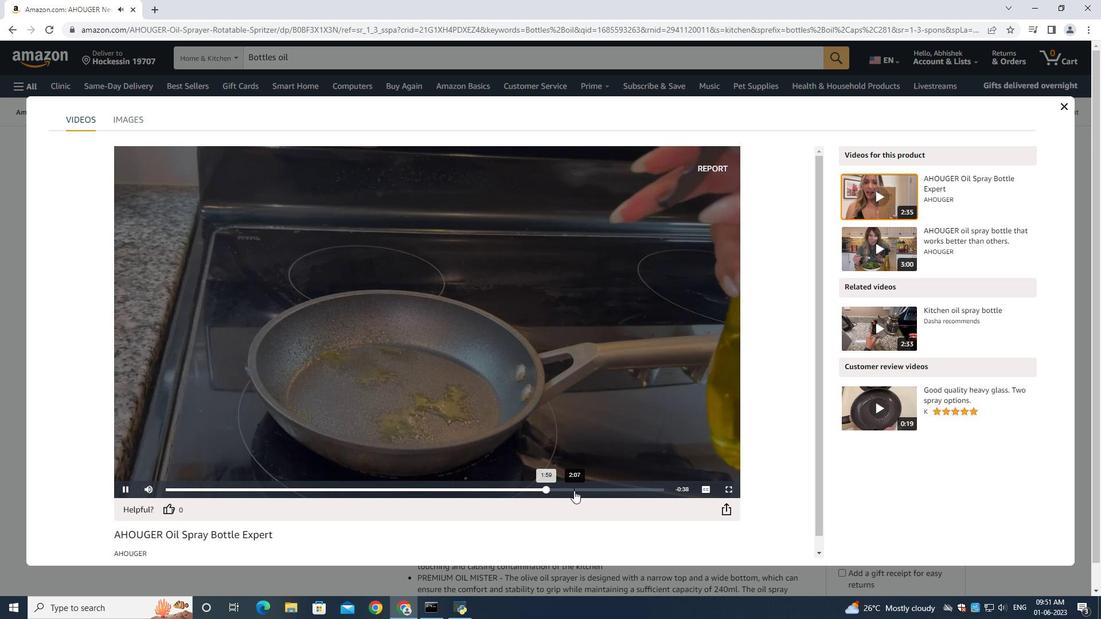 
Action: Mouse moved to (602, 491)
Screenshot: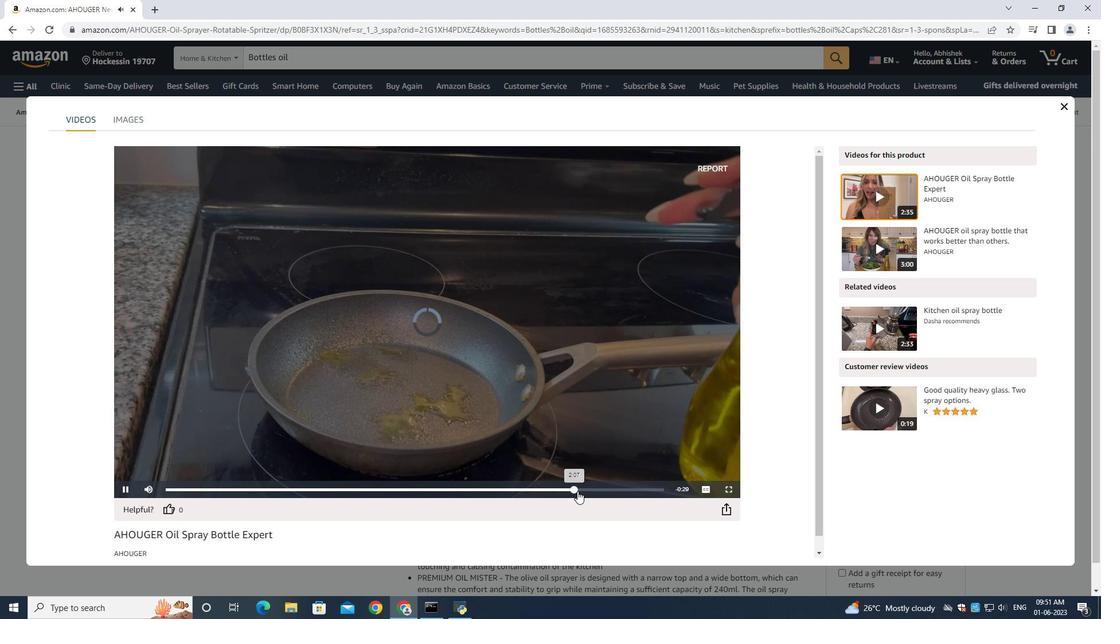 
Action: Mouse pressed left at (602, 491)
Screenshot: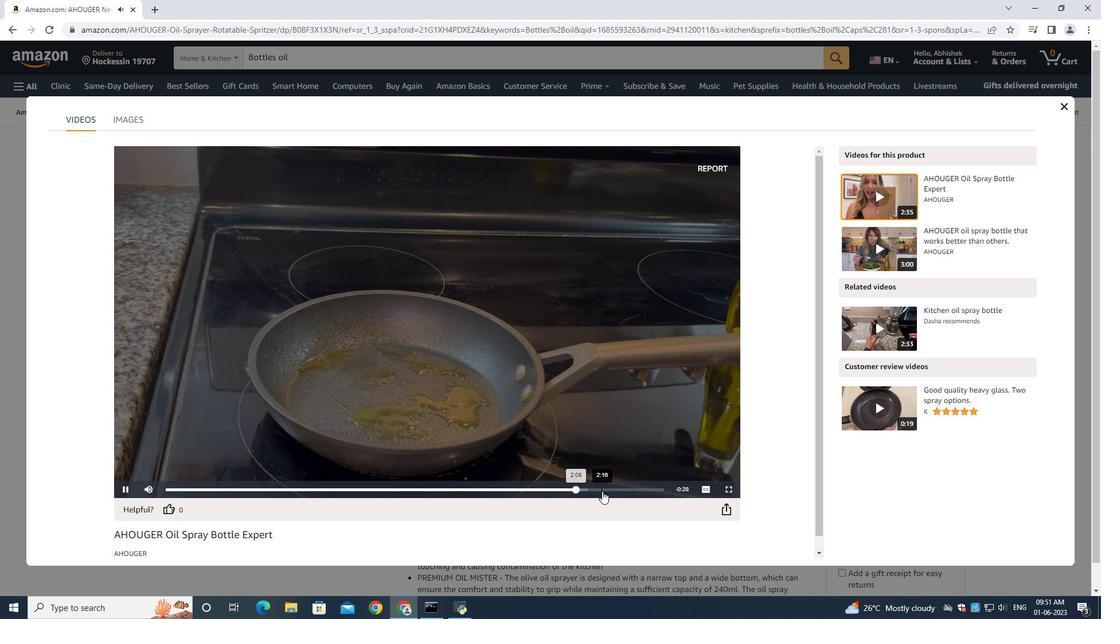 
Action: Mouse moved to (620, 491)
Screenshot: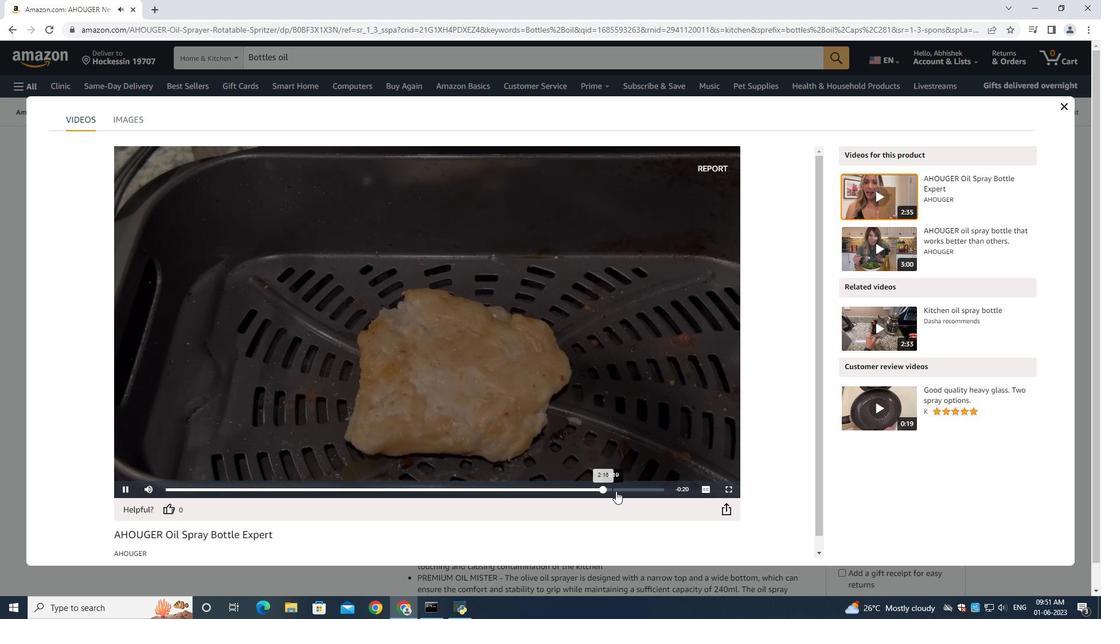 
Action: Mouse pressed left at (620, 491)
Screenshot: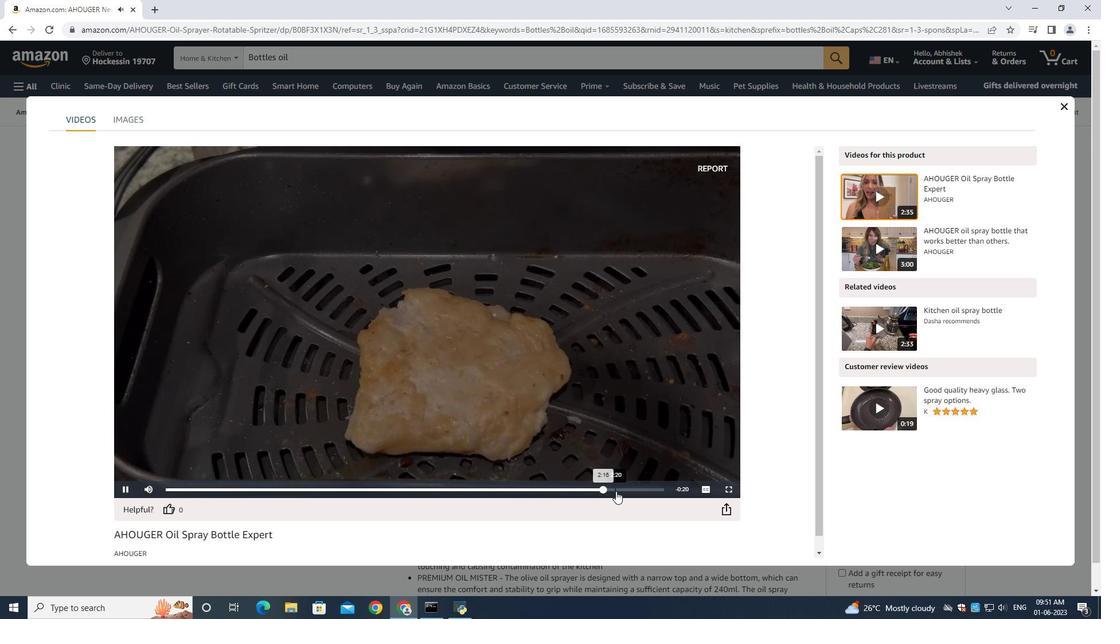 
Action: Mouse moved to (875, 398)
Screenshot: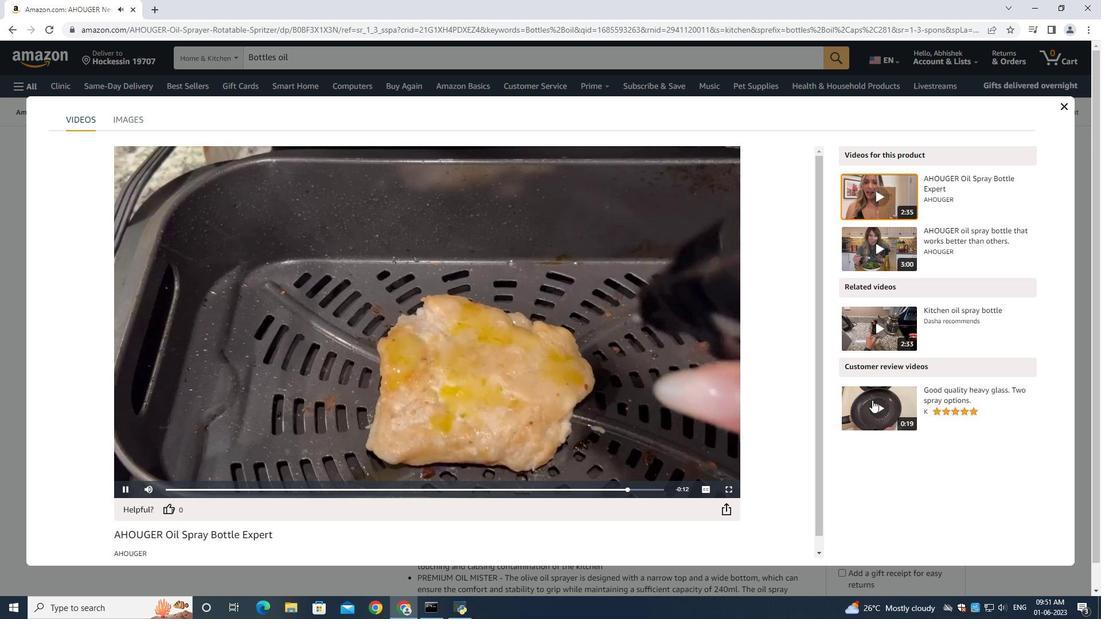 
Action: Mouse pressed left at (875, 398)
Screenshot: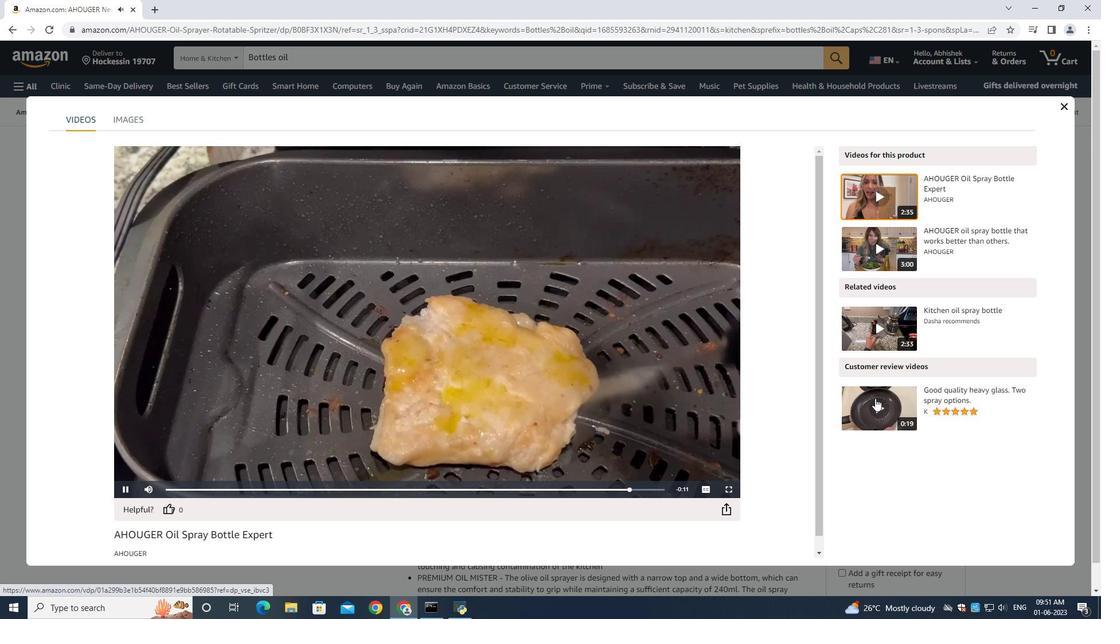 
Action: Mouse moved to (1057, 103)
Screenshot: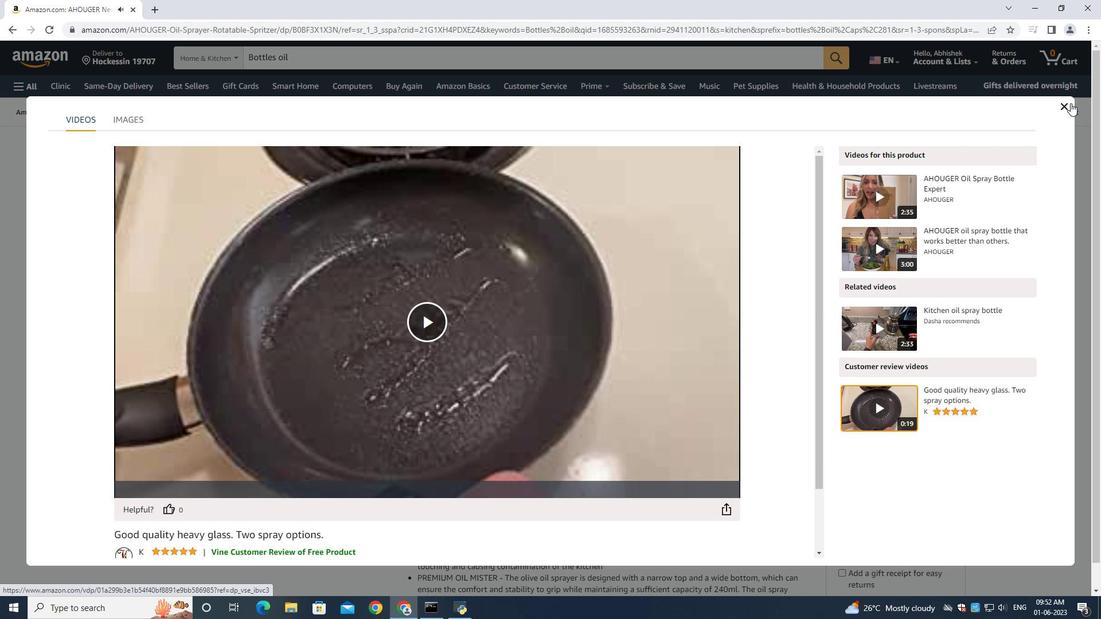 
Action: Mouse pressed left at (1057, 103)
Screenshot: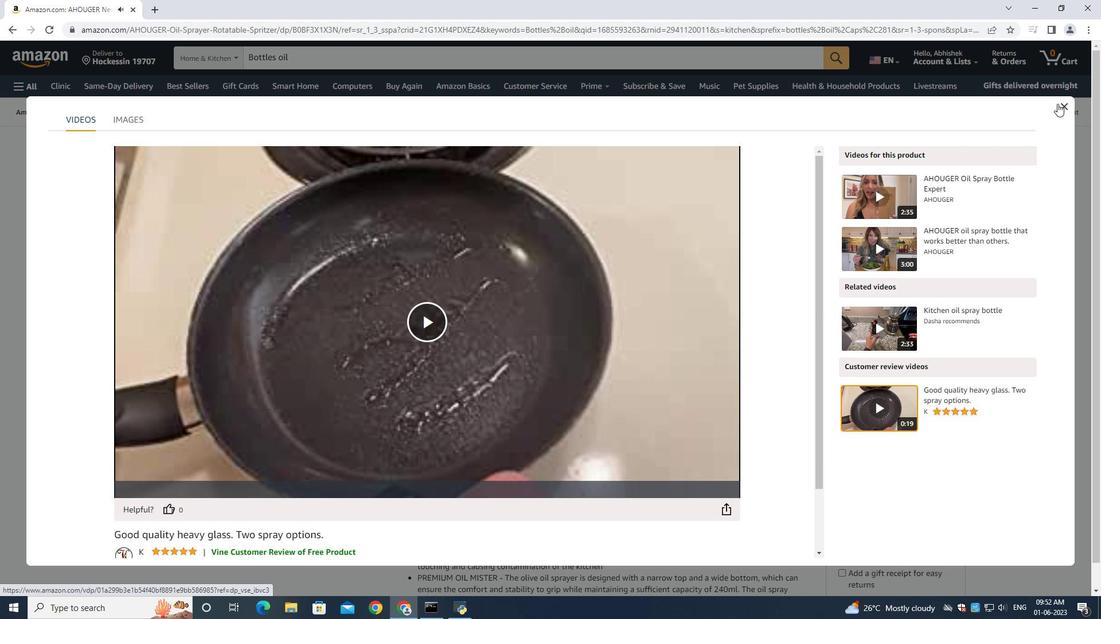 
Action: Mouse moved to (886, 475)
Screenshot: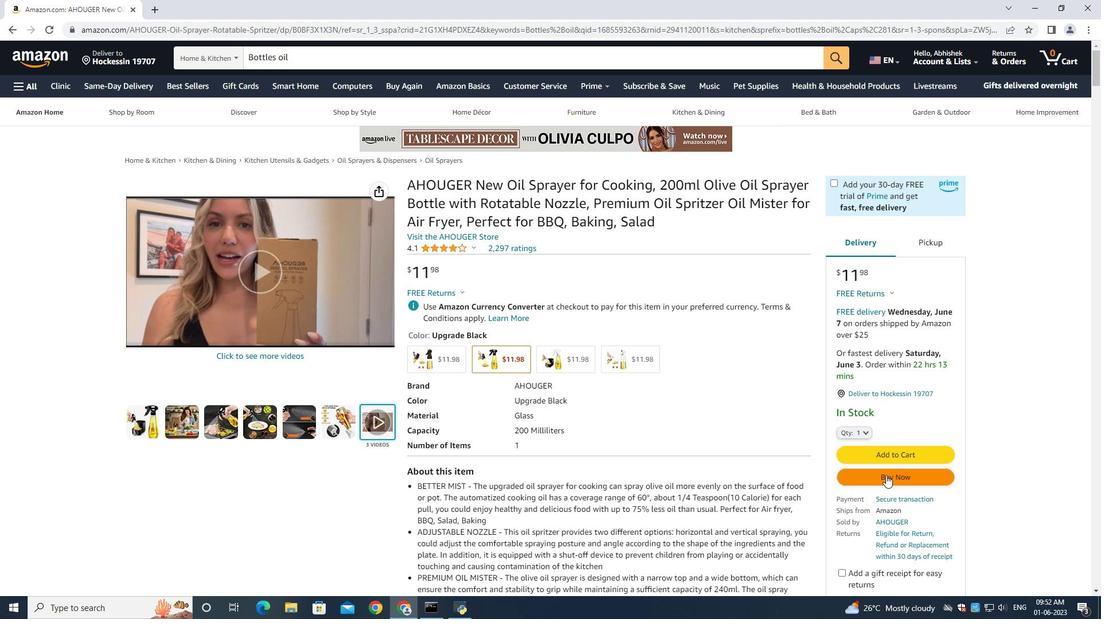 
Action: Mouse pressed left at (886, 475)
Screenshot: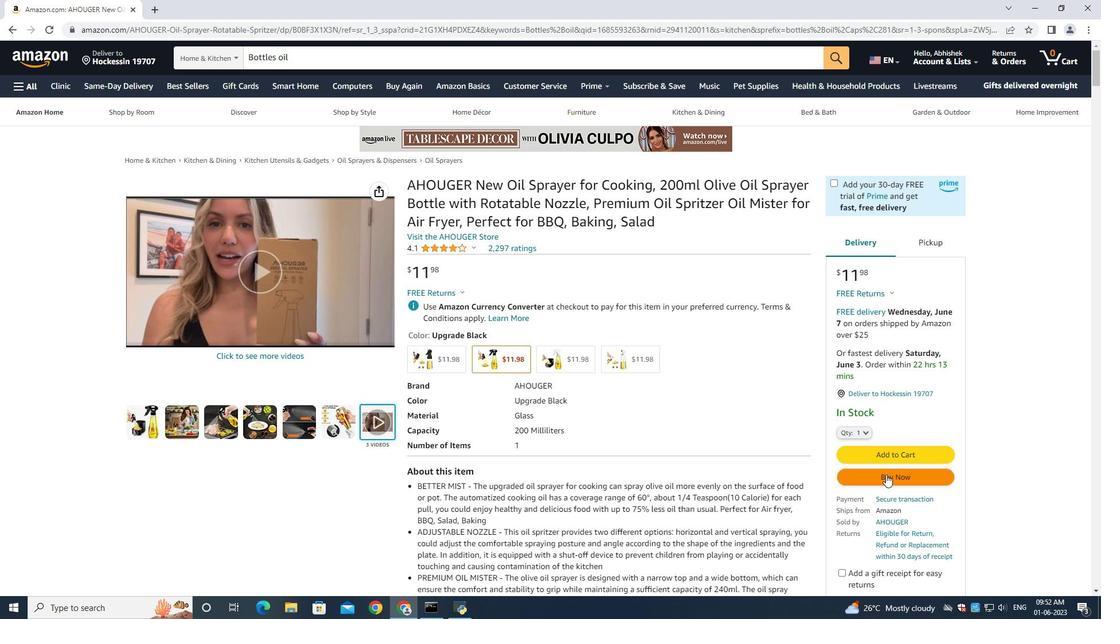 
Action: Mouse moved to (717, 453)
Screenshot: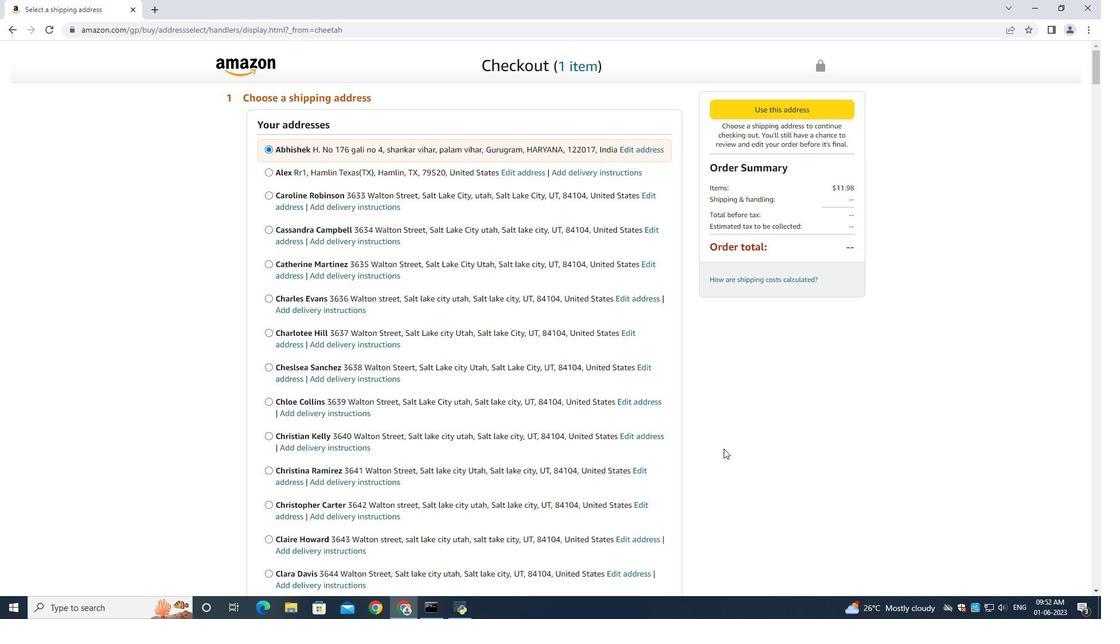 
Action: Mouse scrolled (717, 452) with delta (0, 0)
Screenshot: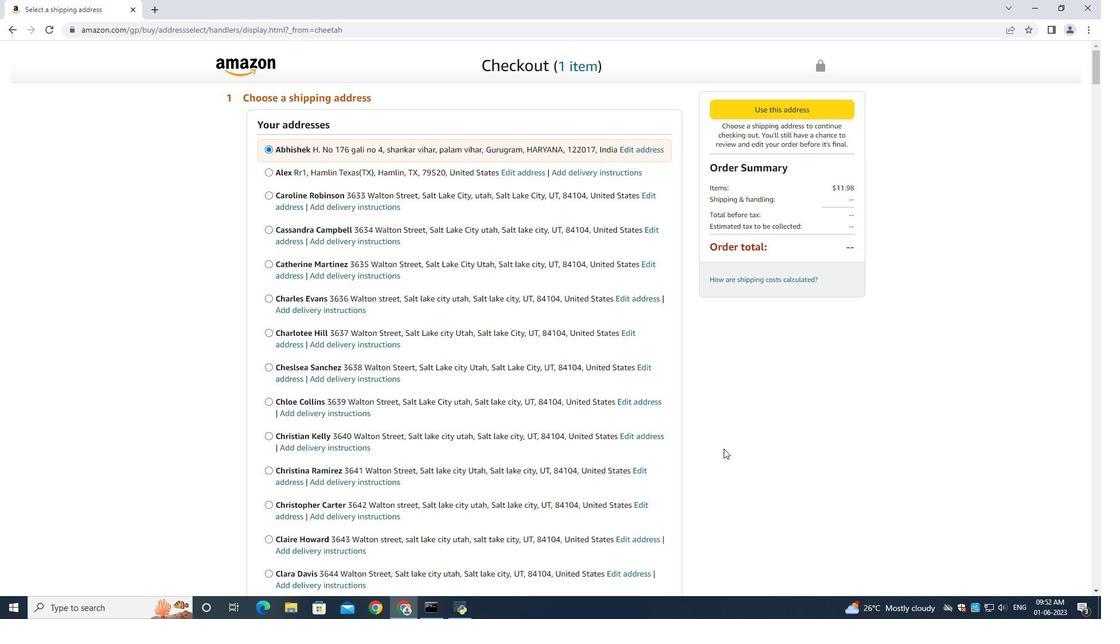 
Action: Mouse moved to (715, 454)
Screenshot: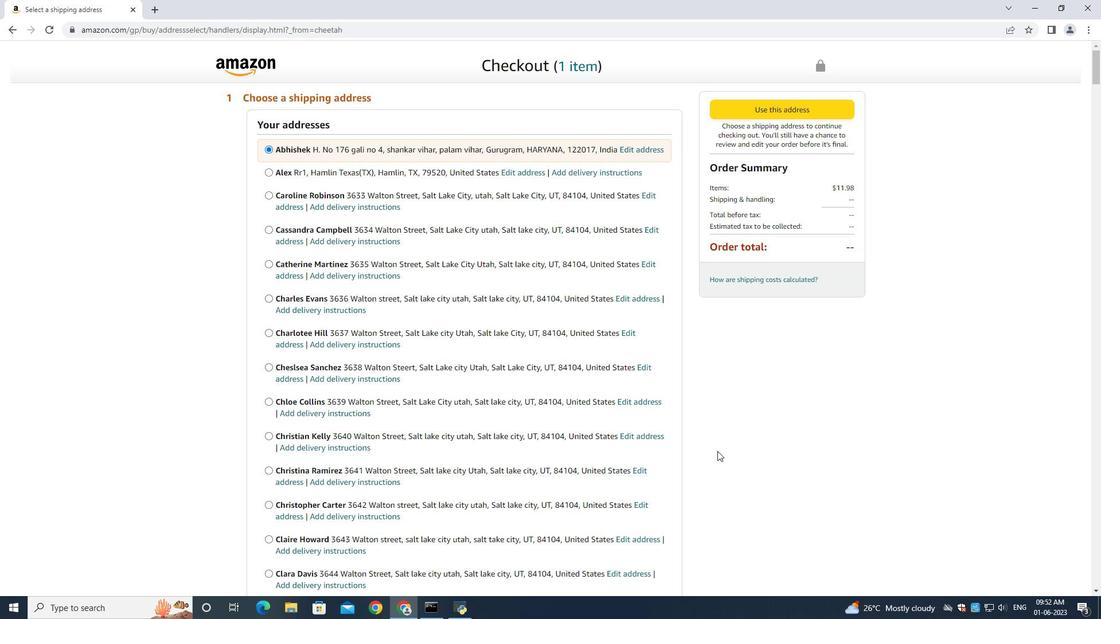 
Action: Mouse scrolled (715, 453) with delta (0, 0)
Screenshot: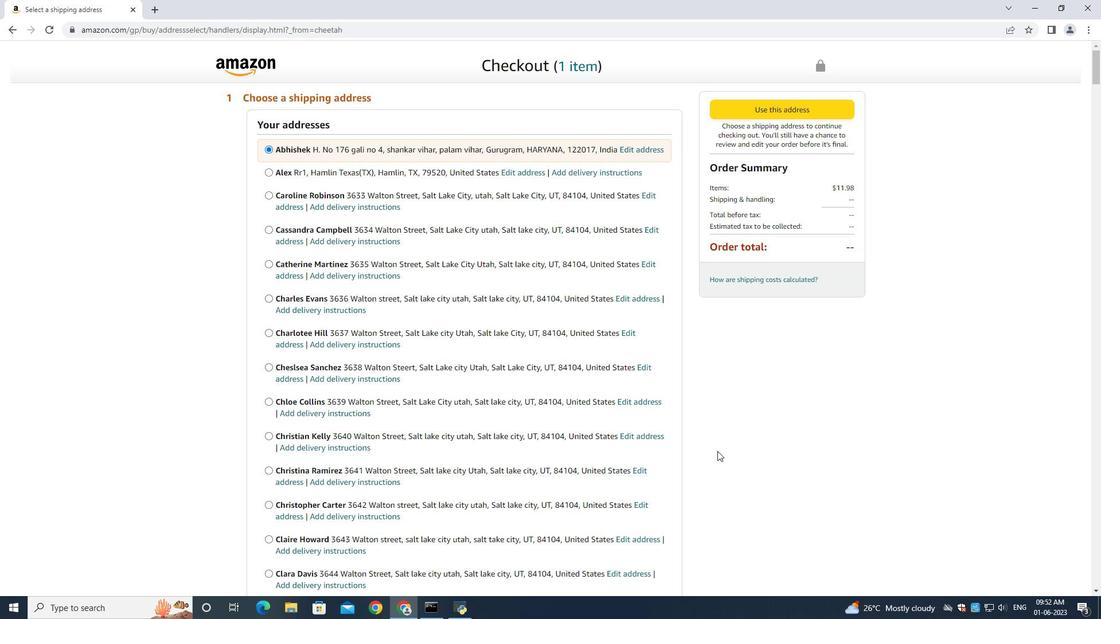 
Action: Mouse moved to (714, 454)
Screenshot: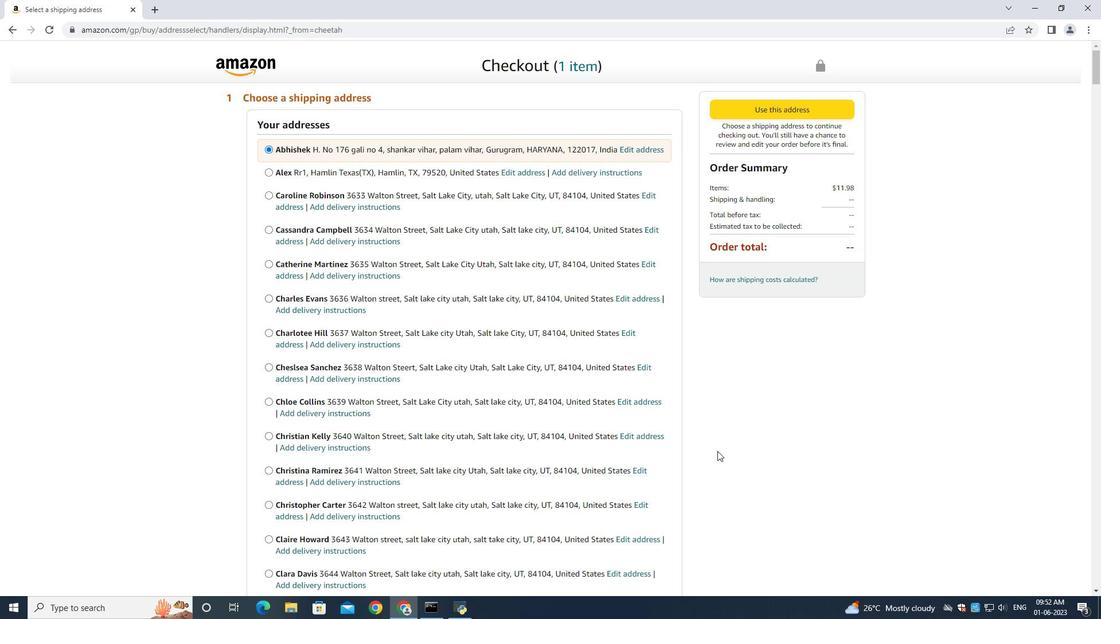 
Action: Mouse scrolled (715, 453) with delta (0, 0)
Screenshot: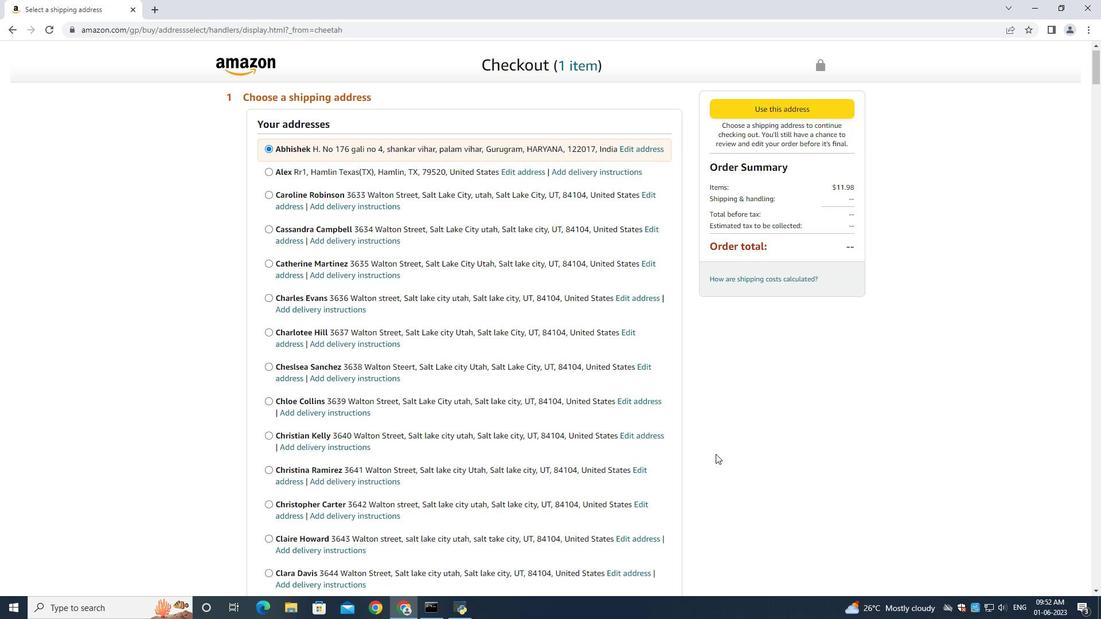 
Action: Mouse moved to (608, 452)
Screenshot: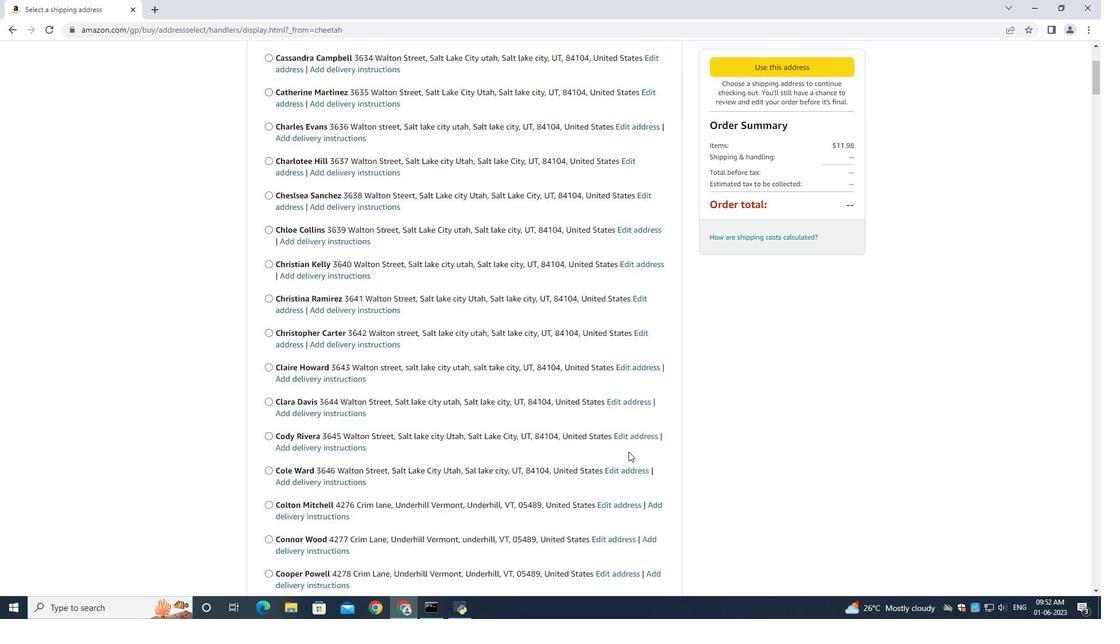 
Action: Mouse scrolled (608, 451) with delta (0, 0)
Screenshot: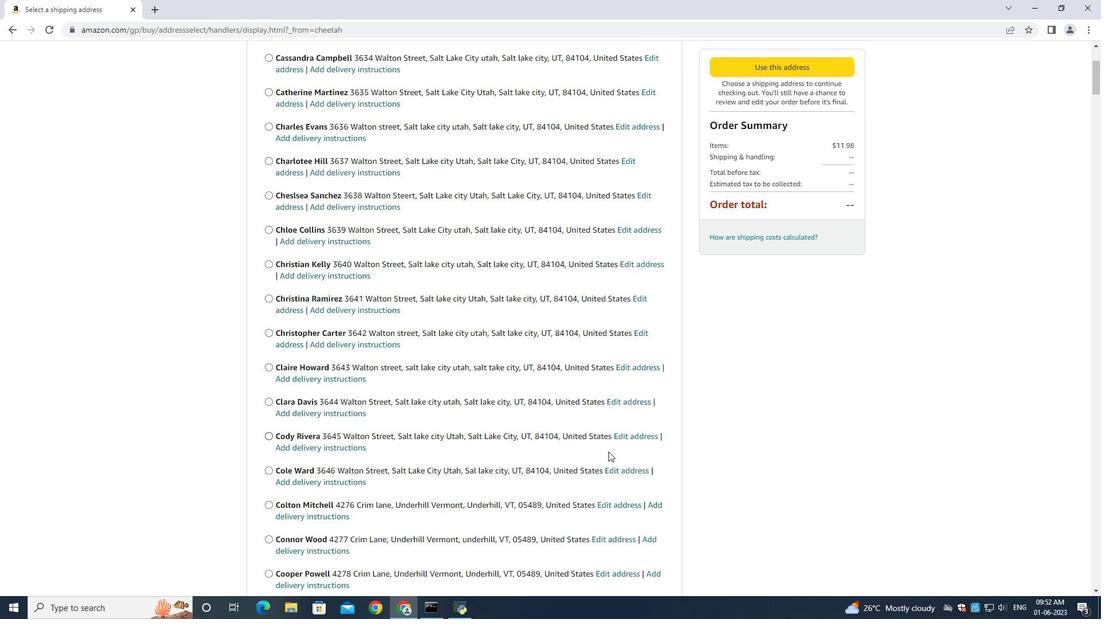 
Action: Mouse scrolled (608, 451) with delta (0, 0)
Screenshot: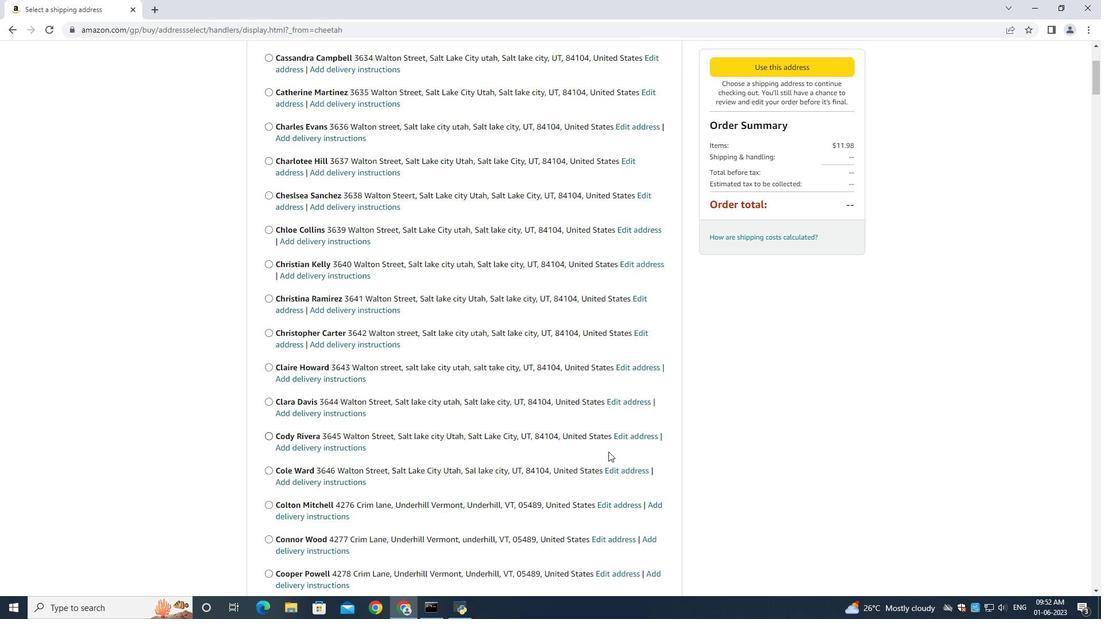 
Action: Mouse scrolled (608, 451) with delta (0, 0)
Screenshot: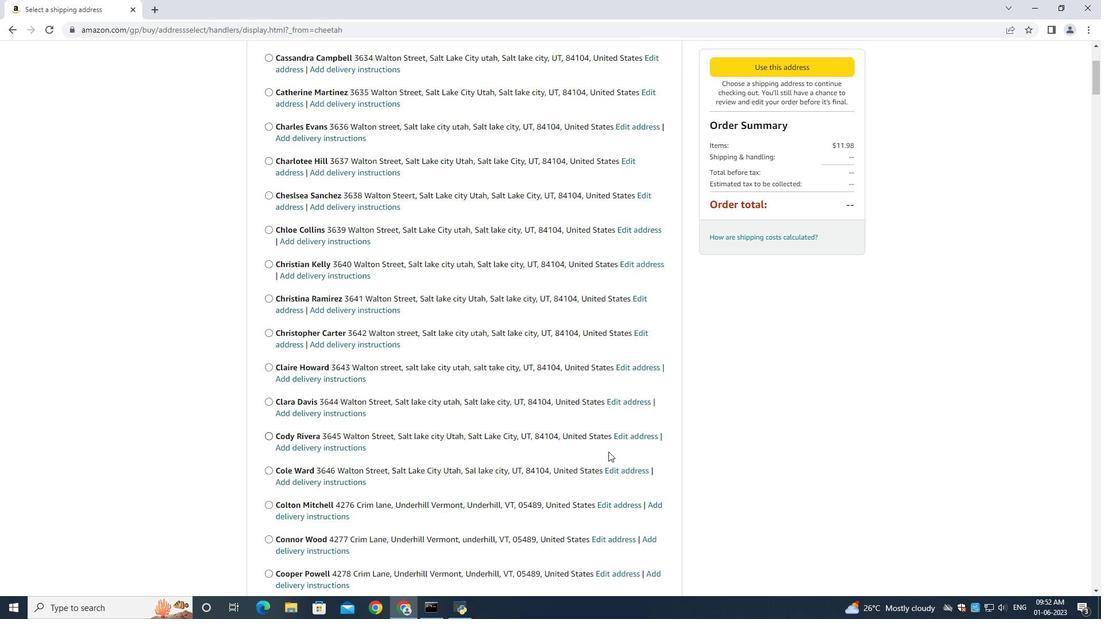 
Action: Mouse scrolled (608, 451) with delta (0, 0)
Screenshot: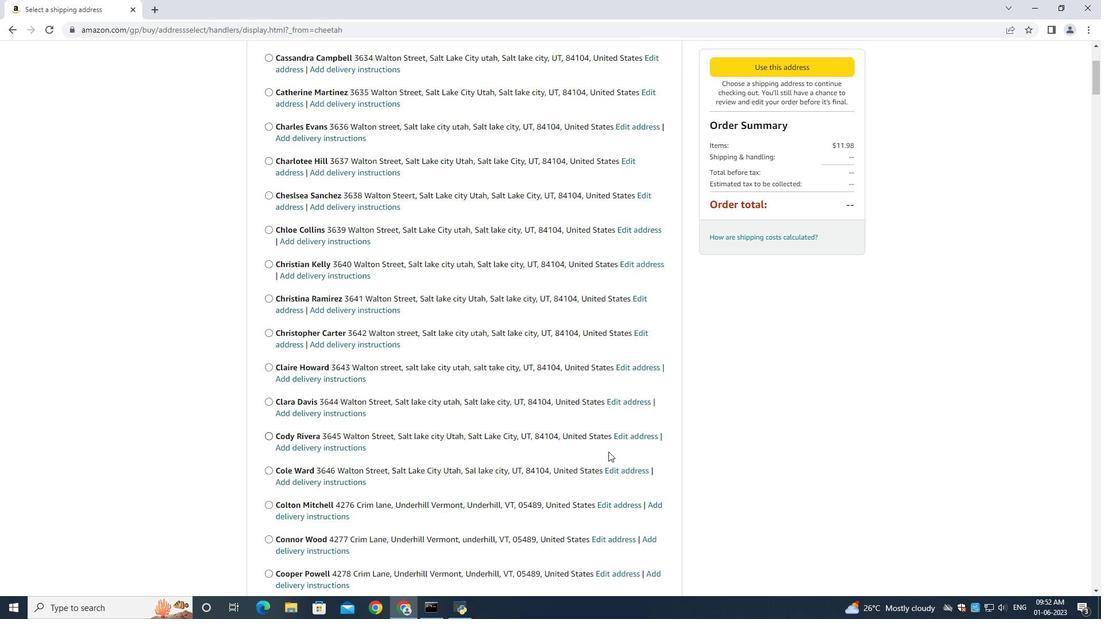 
Action: Mouse scrolled (608, 451) with delta (0, 0)
Screenshot: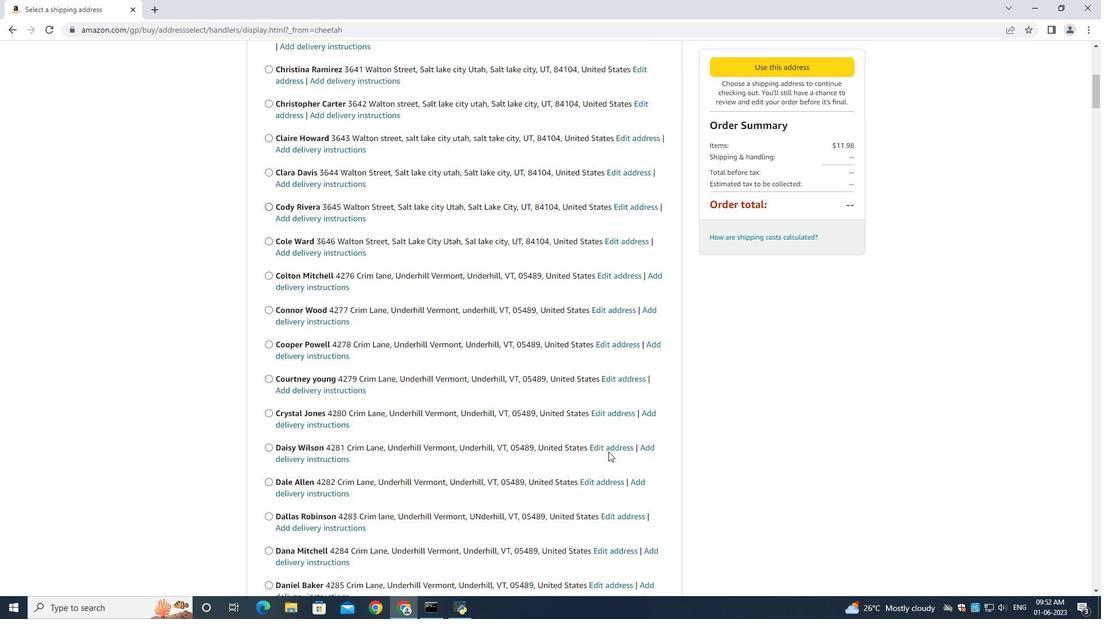 
Action: Mouse moved to (608, 453)
Screenshot: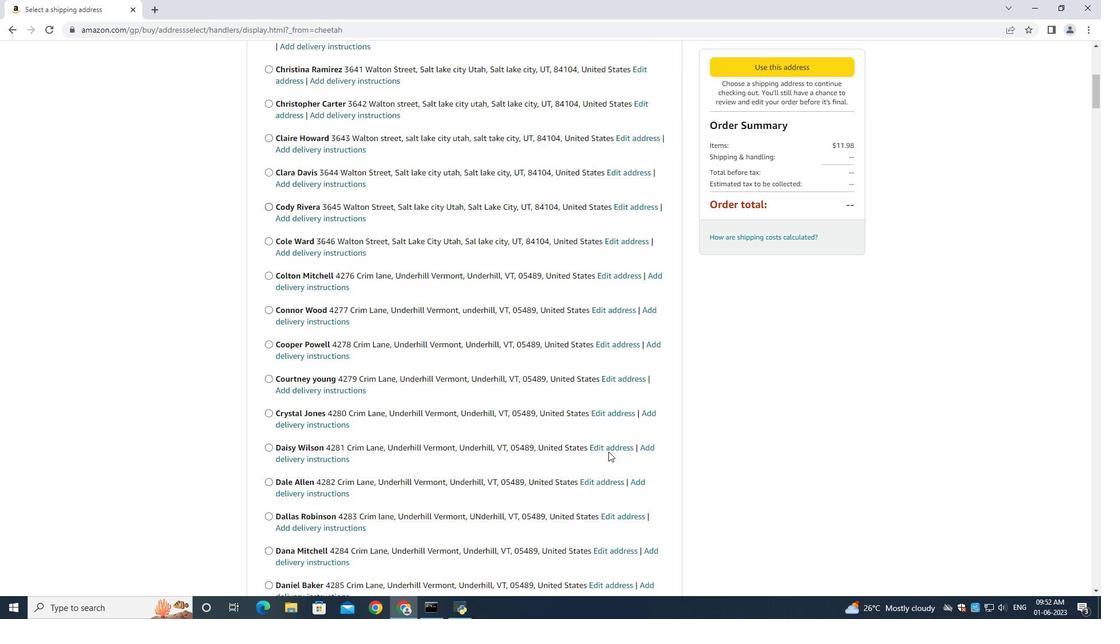 
Action: Mouse scrolled (608, 452) with delta (0, 0)
Screenshot: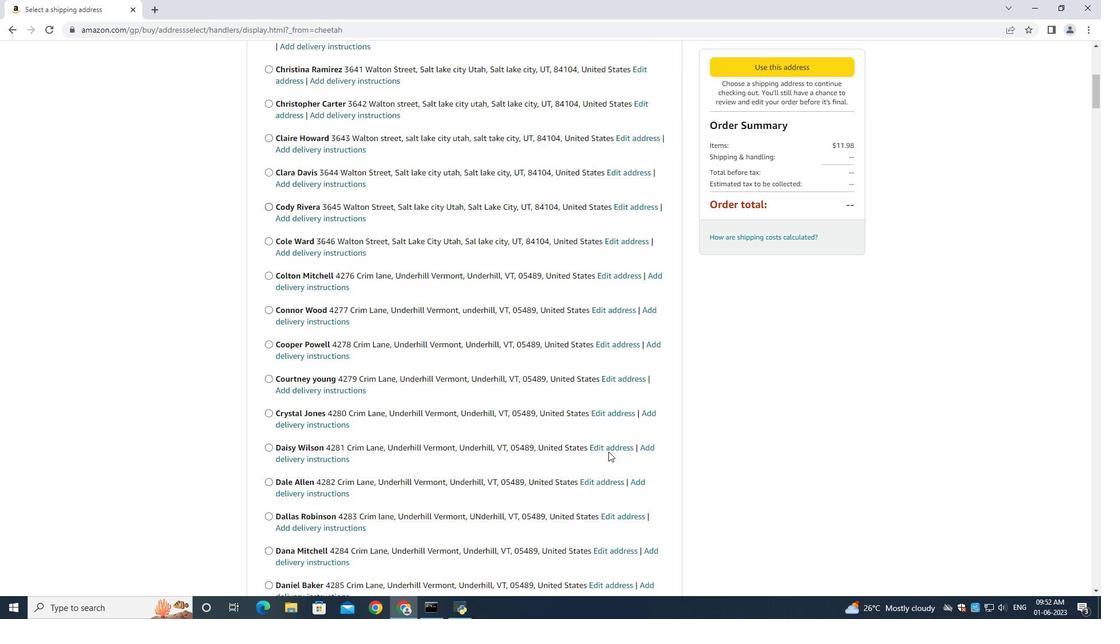 
Action: Mouse moved to (608, 453)
Screenshot: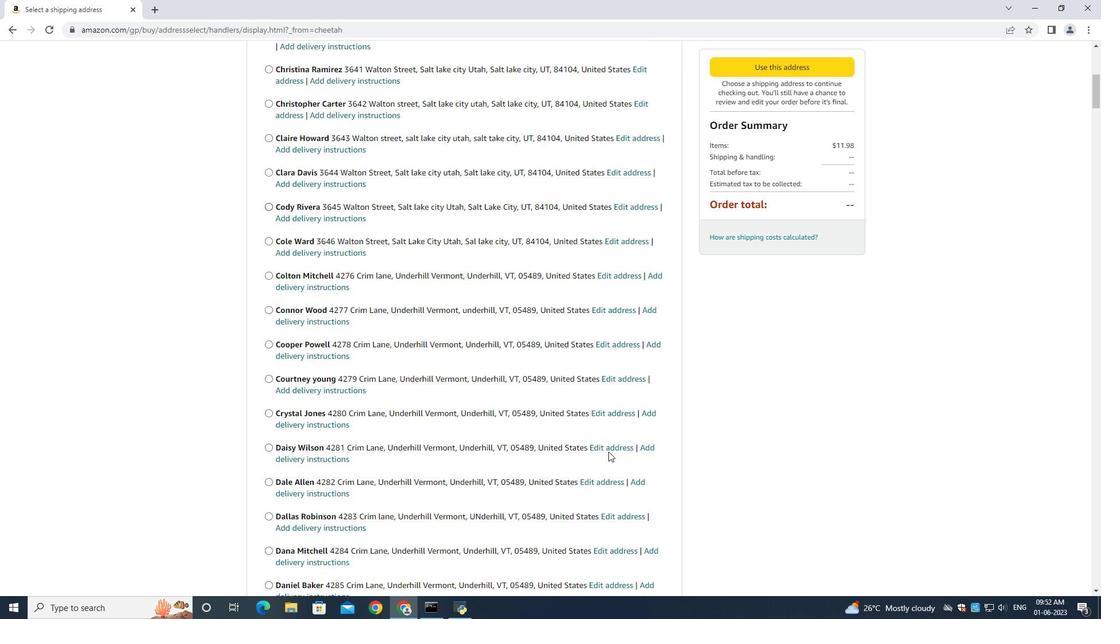 
Action: Mouse scrolled (608, 452) with delta (0, 0)
Screenshot: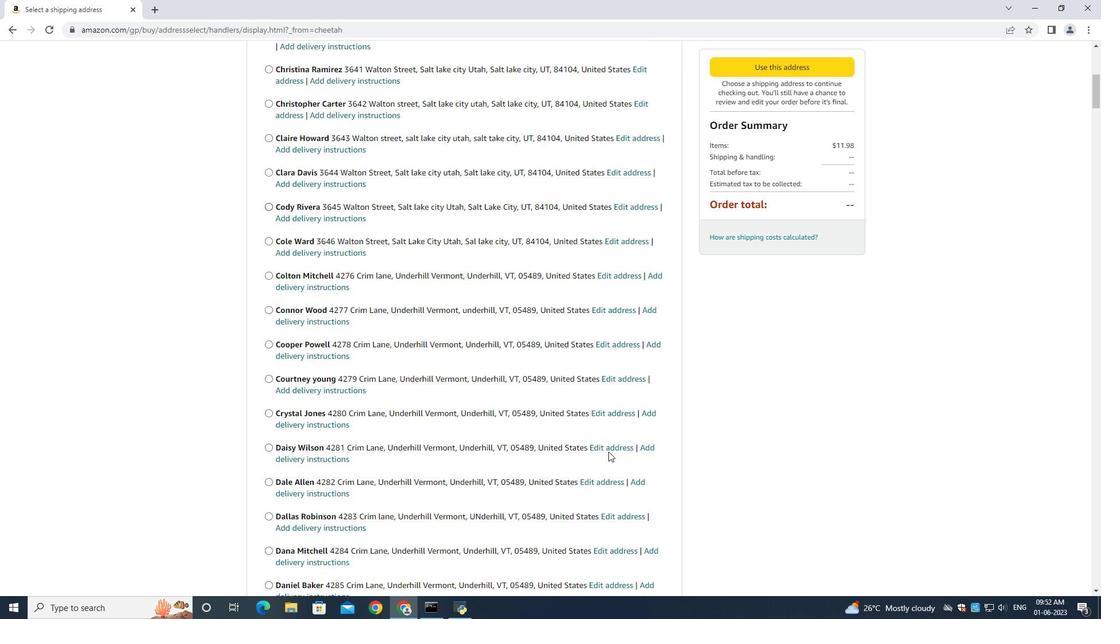 
Action: Mouse moved to (608, 453)
Screenshot: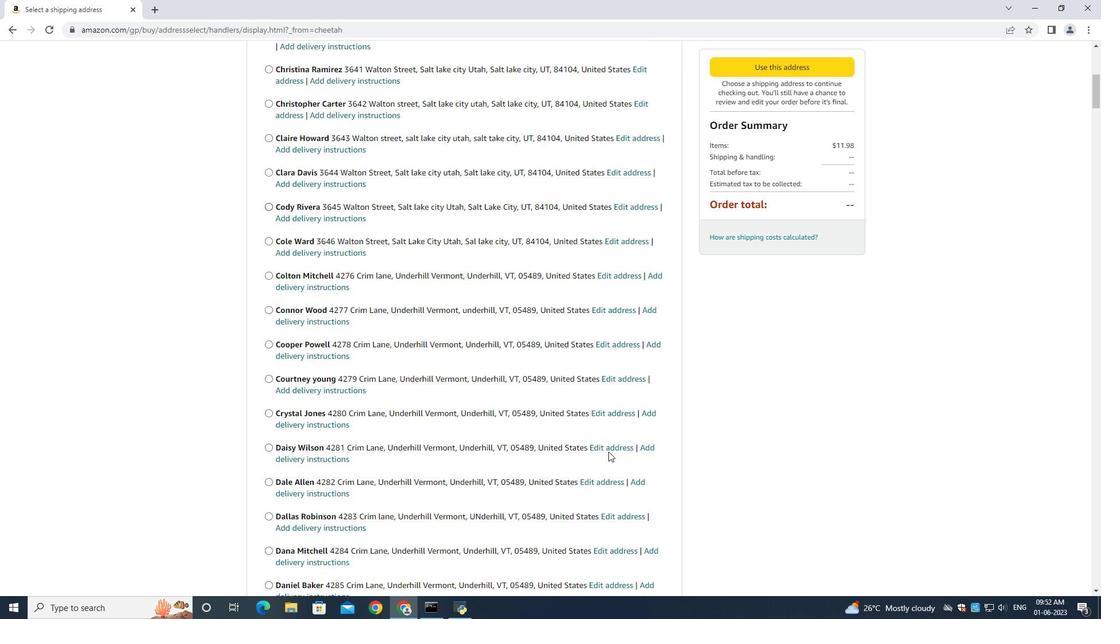 
Action: Mouse scrolled (608, 453) with delta (0, 0)
Screenshot: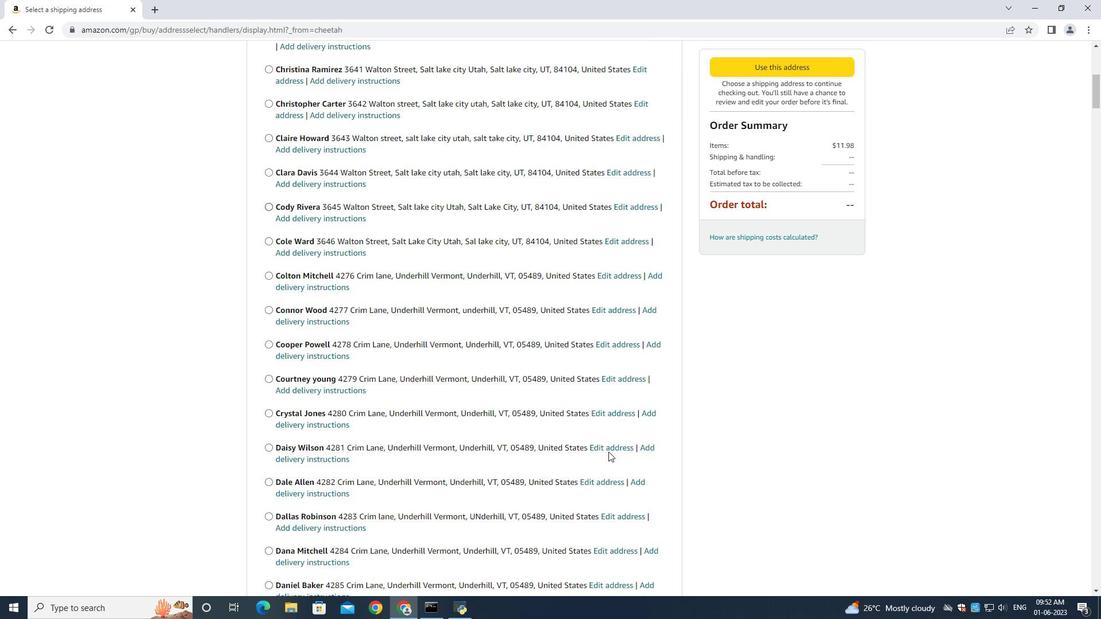 
Action: Mouse scrolled (608, 453) with delta (0, 0)
Screenshot: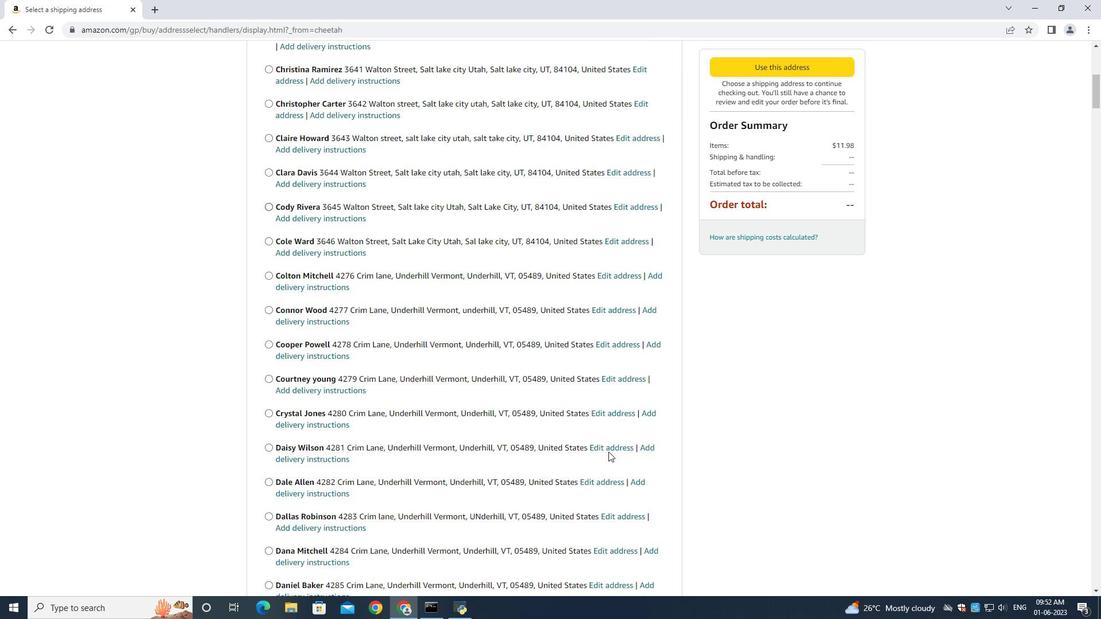 
Action: Mouse moved to (608, 453)
Screenshot: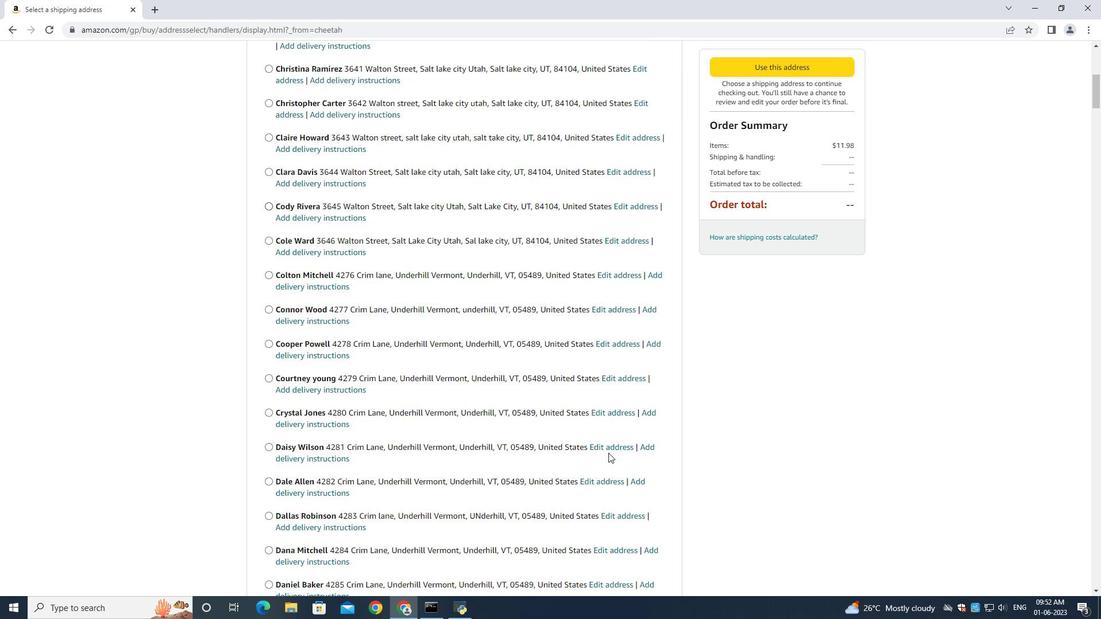 
Action: Mouse scrolled (608, 453) with delta (0, 0)
Screenshot: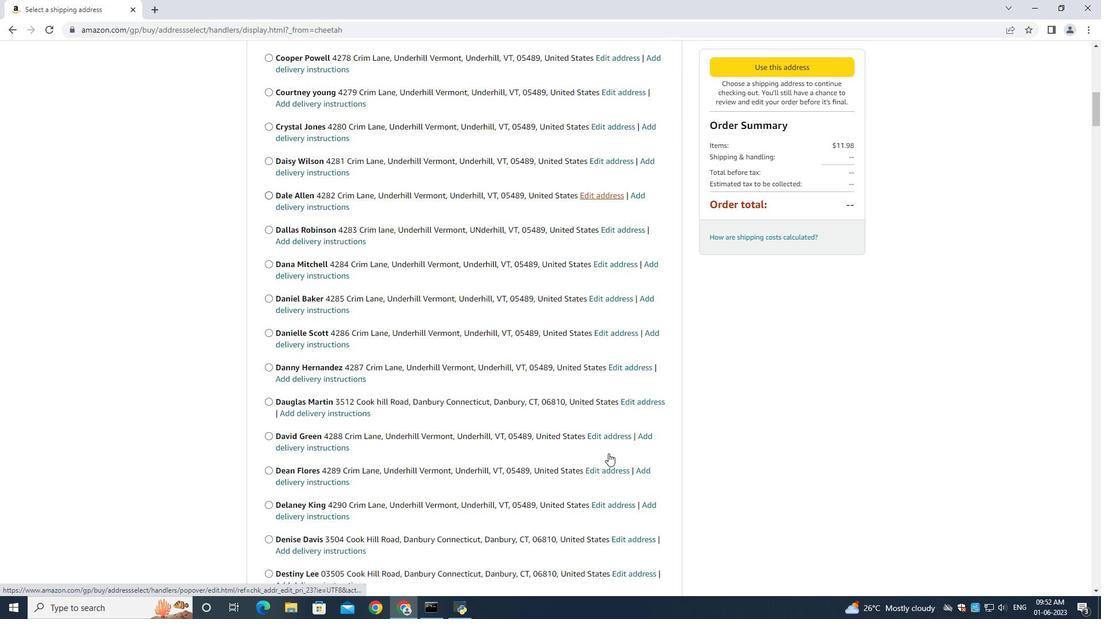 
Action: Mouse moved to (608, 454)
Screenshot: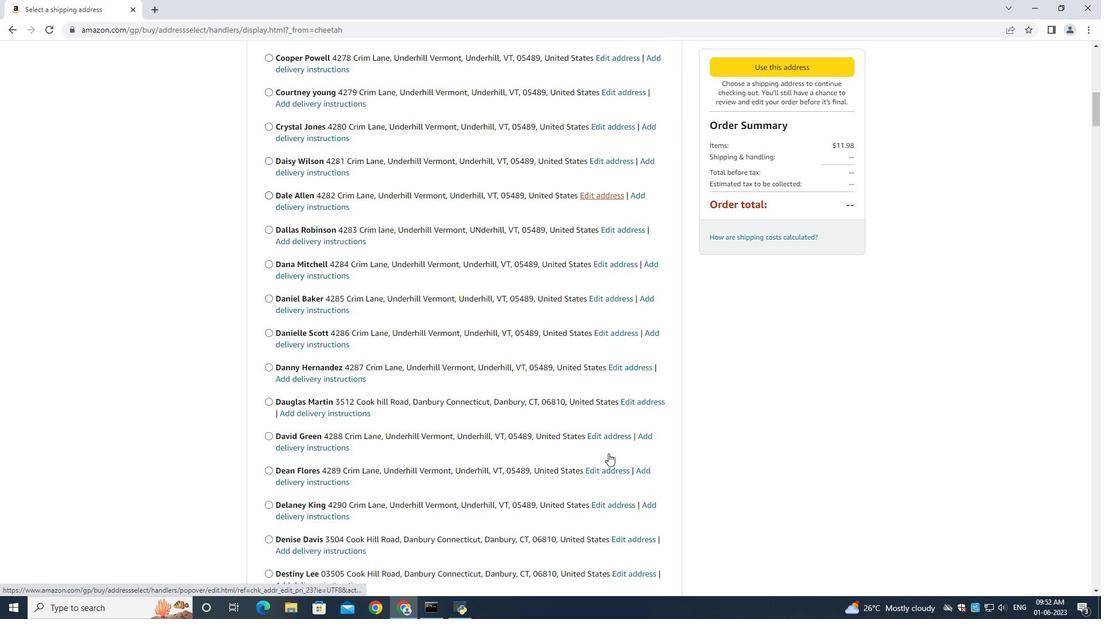 
Action: Mouse scrolled (608, 453) with delta (0, 0)
Screenshot: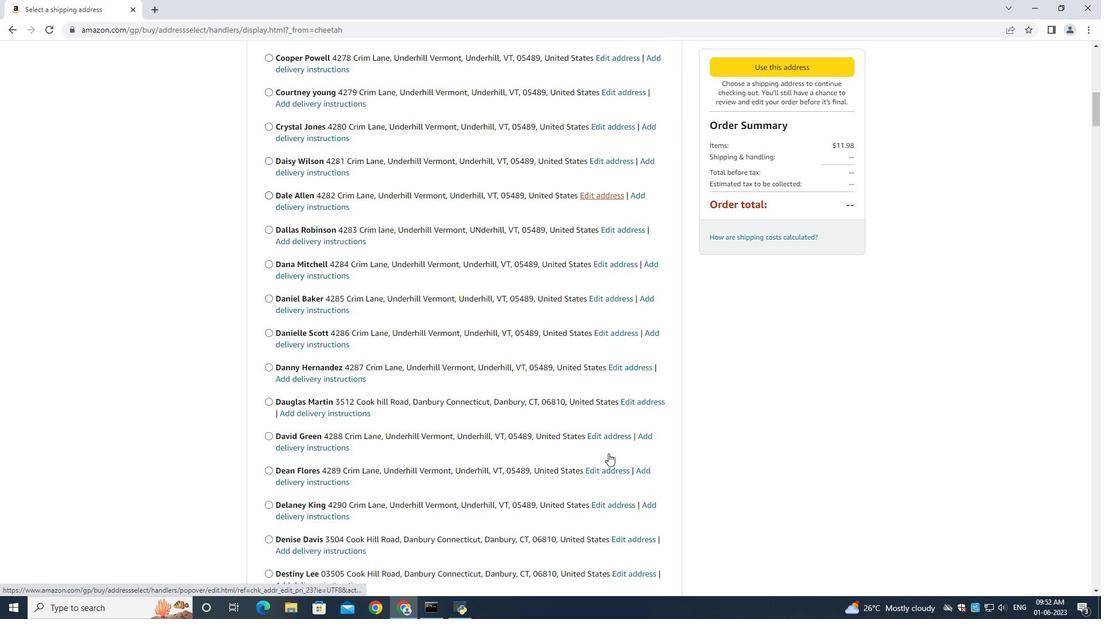 
Action: Mouse moved to (608, 454)
Screenshot: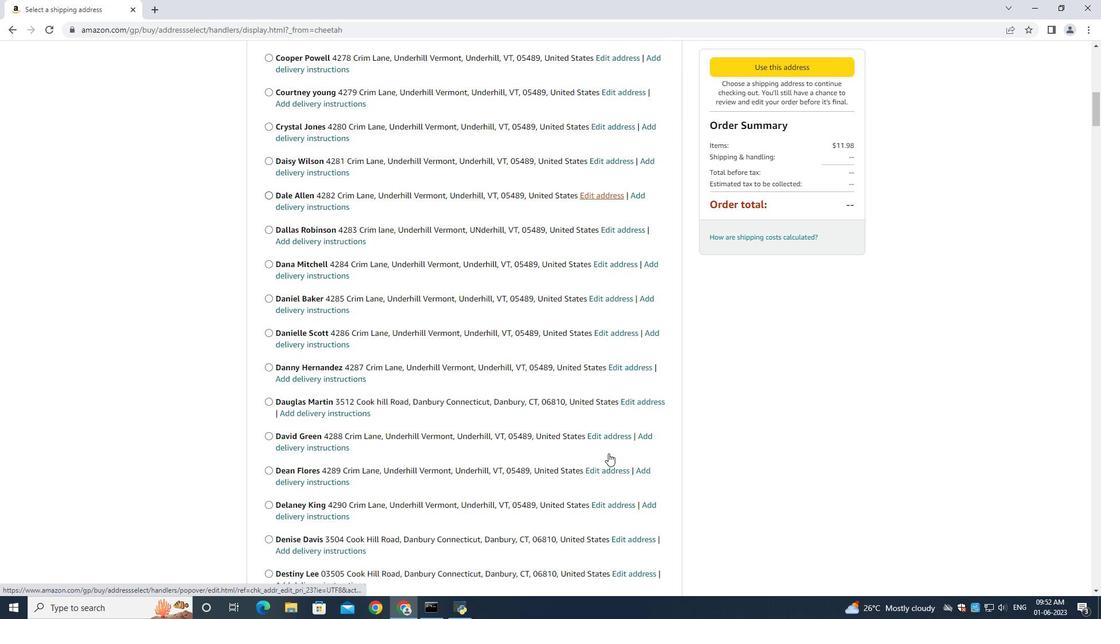 
Action: Mouse scrolled (608, 454) with delta (0, 0)
Screenshot: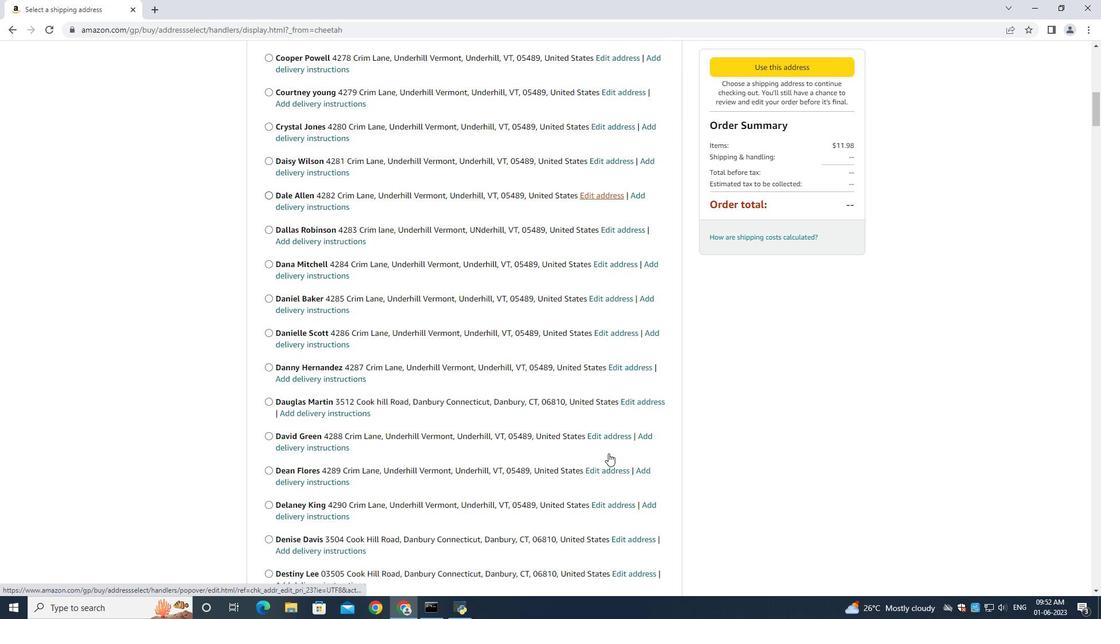 
Action: Mouse scrolled (608, 454) with delta (0, 0)
Screenshot: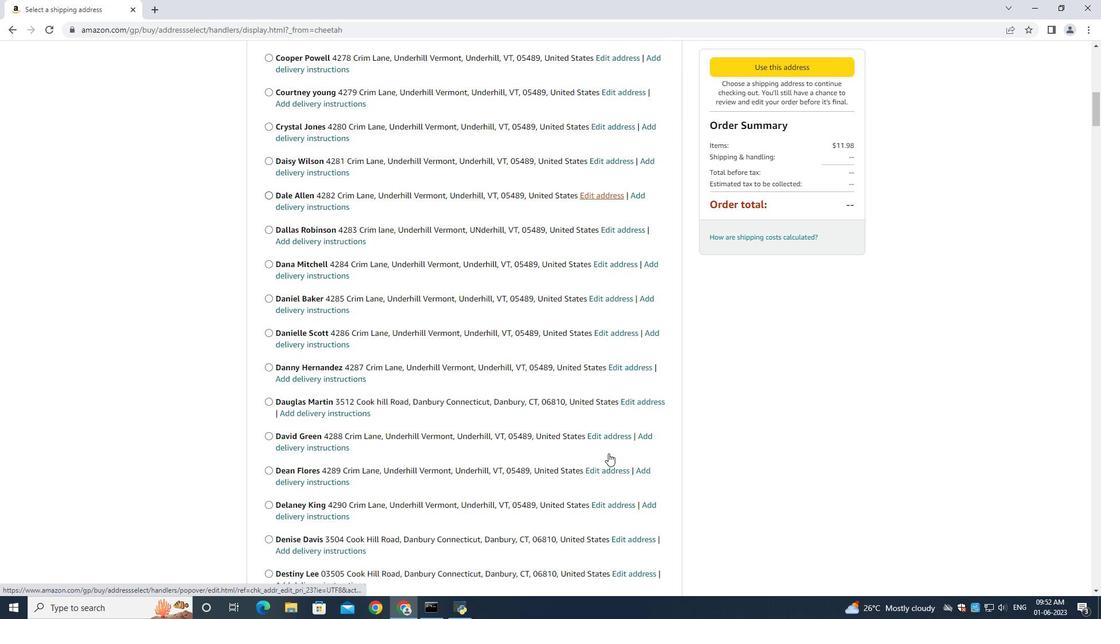 
Action: Mouse moved to (608, 454)
Screenshot: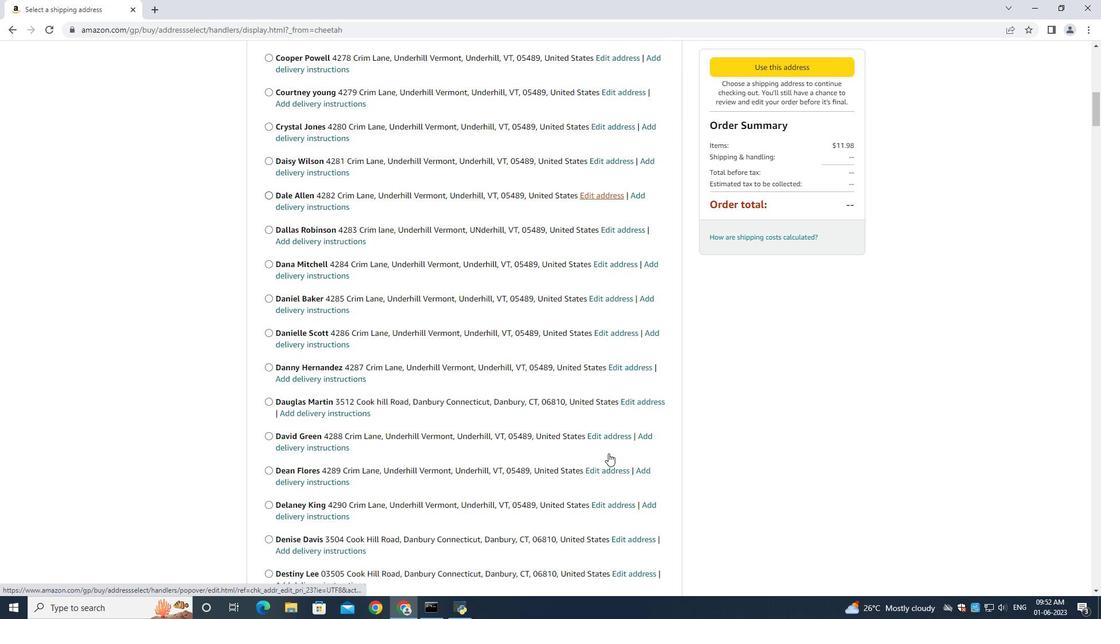 
Action: Mouse scrolled (608, 454) with delta (0, 0)
Screenshot: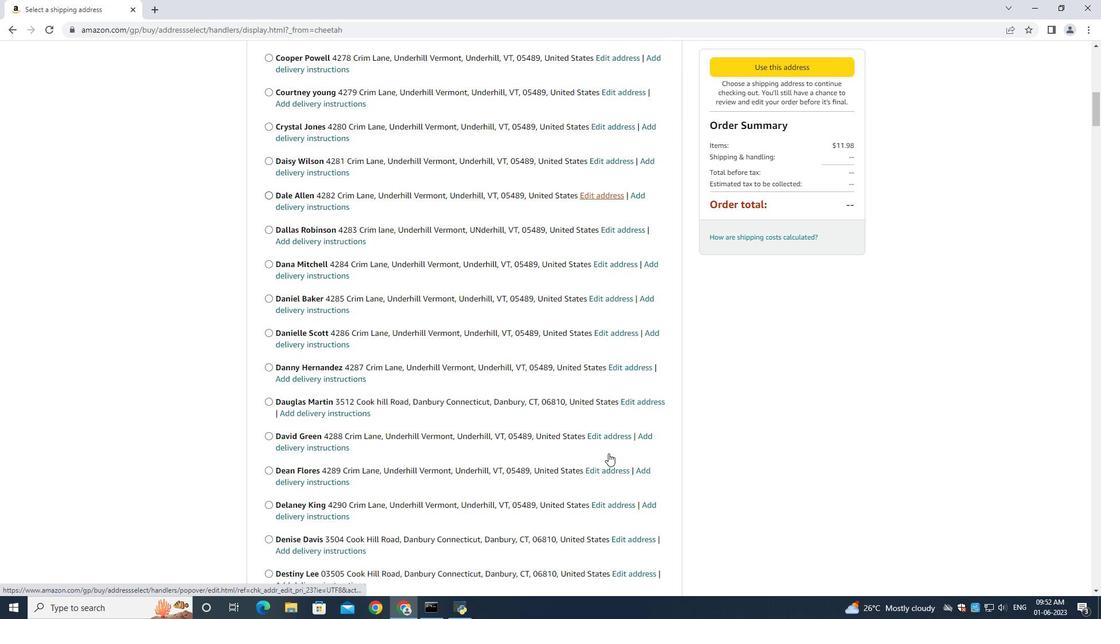 
Action: Mouse scrolled (608, 454) with delta (0, 0)
Screenshot: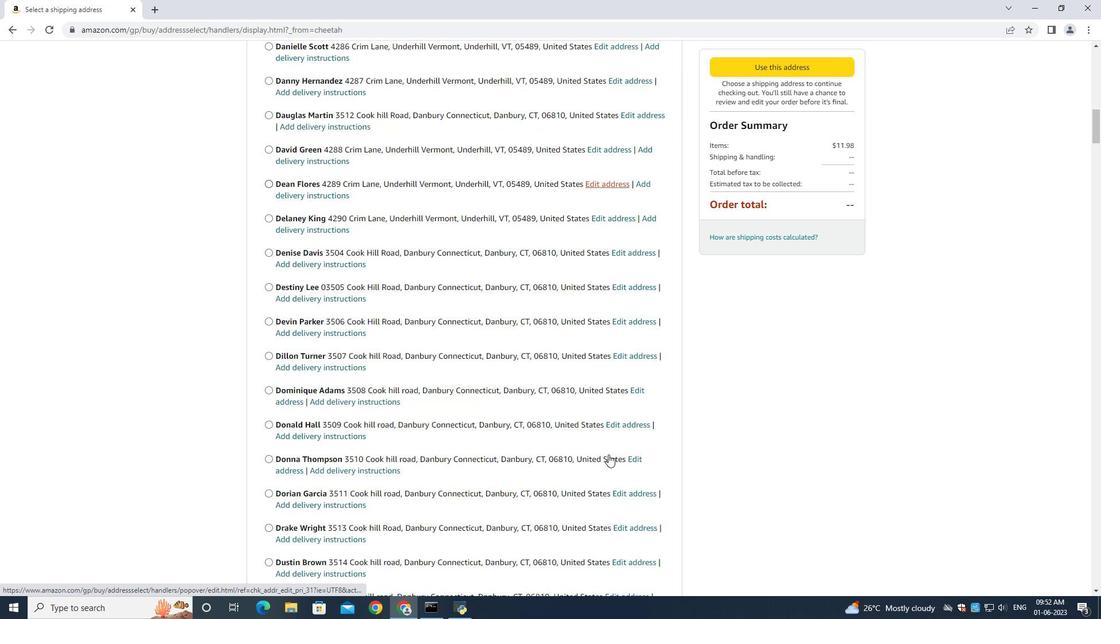 
Action: Mouse scrolled (608, 454) with delta (0, 0)
Screenshot: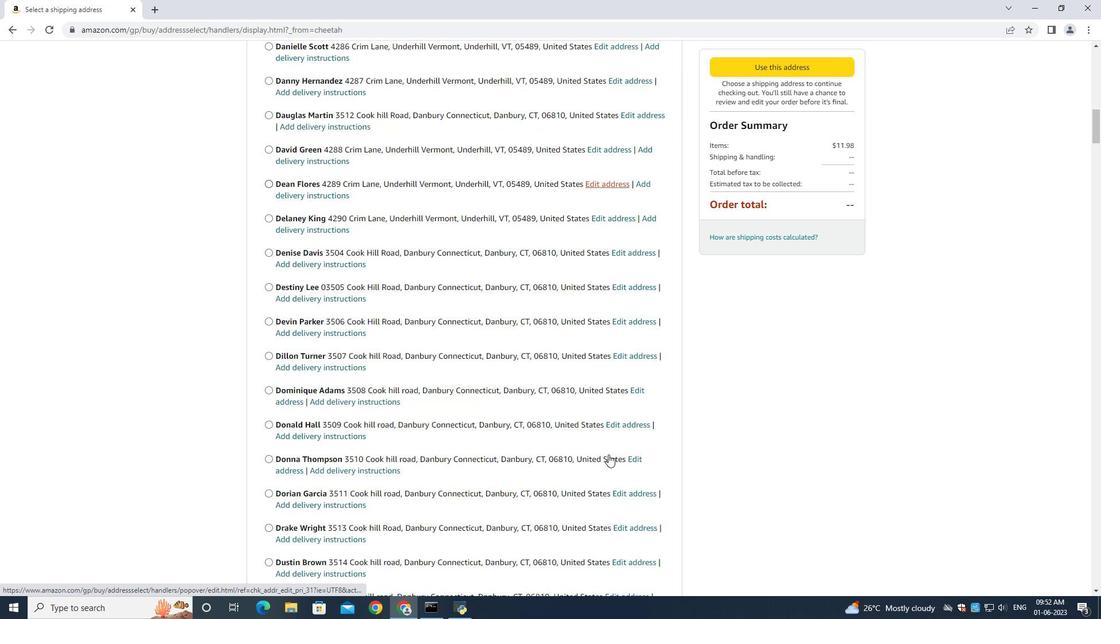 
Action: Mouse scrolled (608, 454) with delta (0, 0)
Screenshot: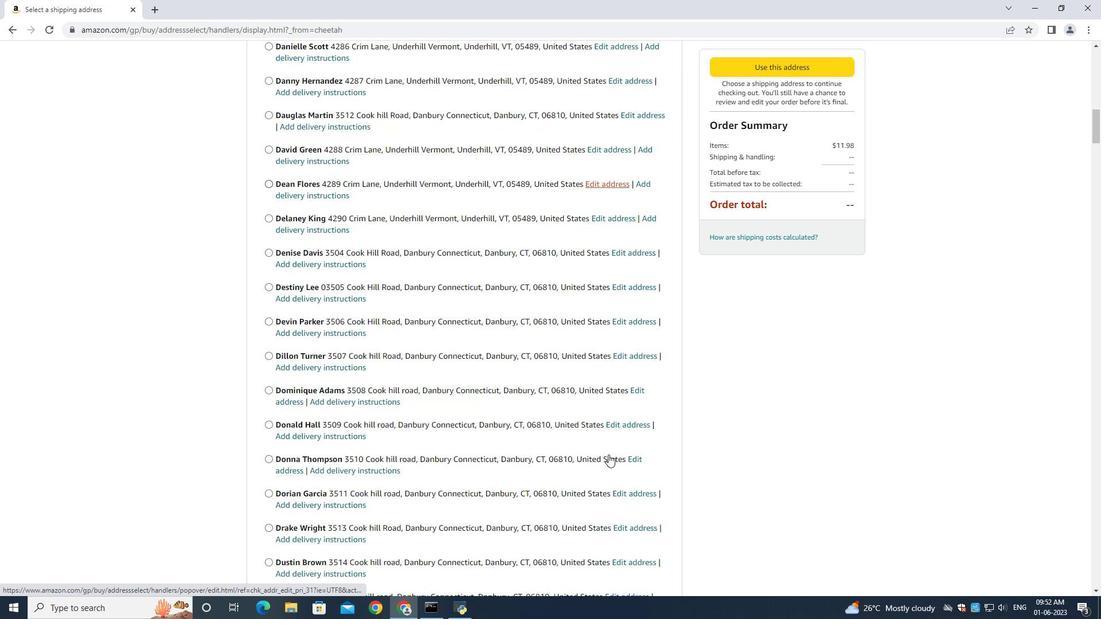 
Action: Mouse moved to (608, 455)
Screenshot: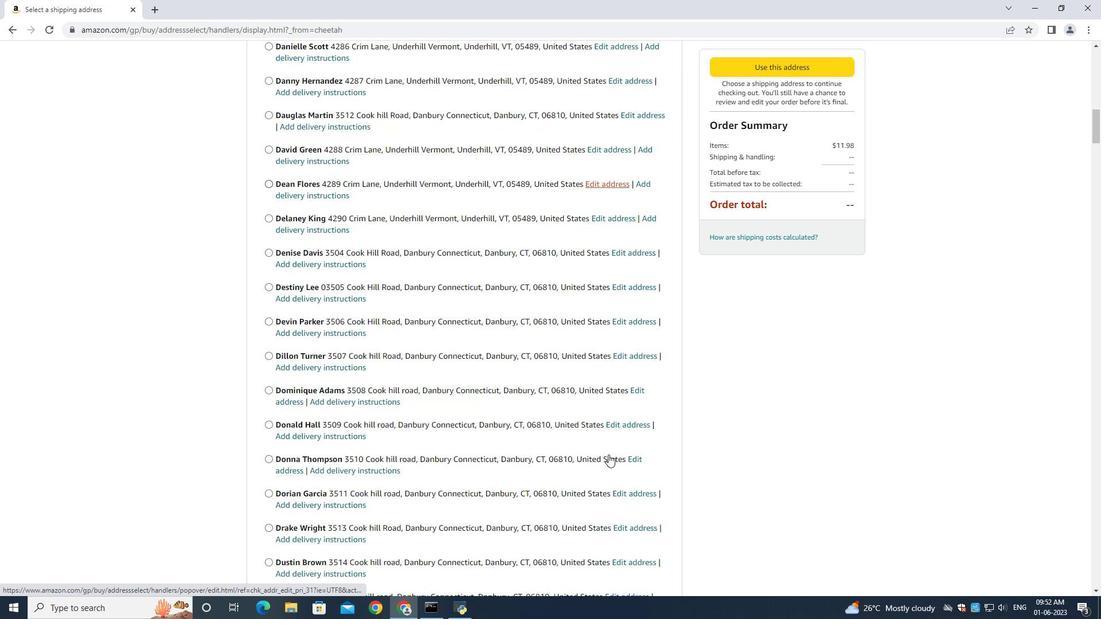 
Action: Mouse scrolled (608, 454) with delta (0, 0)
Screenshot: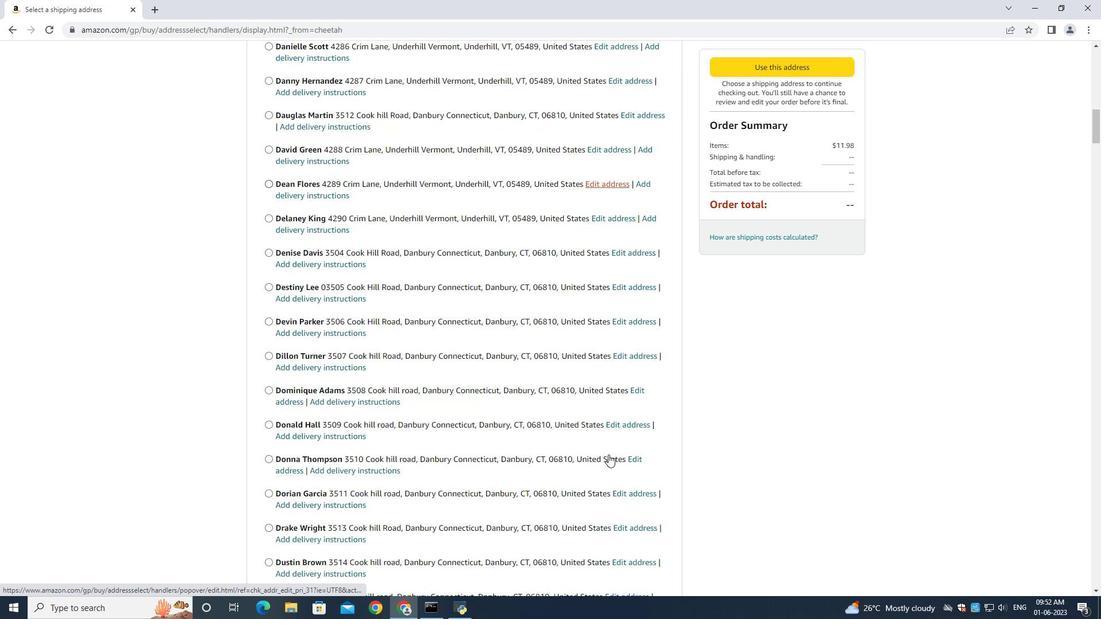 
Action: Mouse scrolled (608, 454) with delta (0, 0)
Screenshot: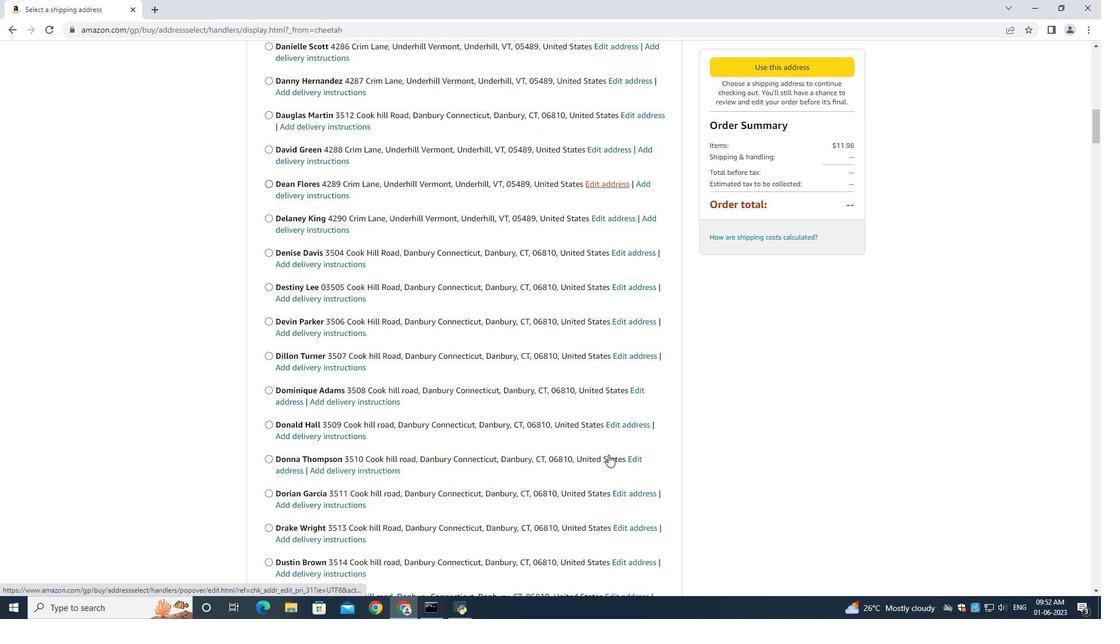 
Action: Mouse moved to (608, 456)
Screenshot: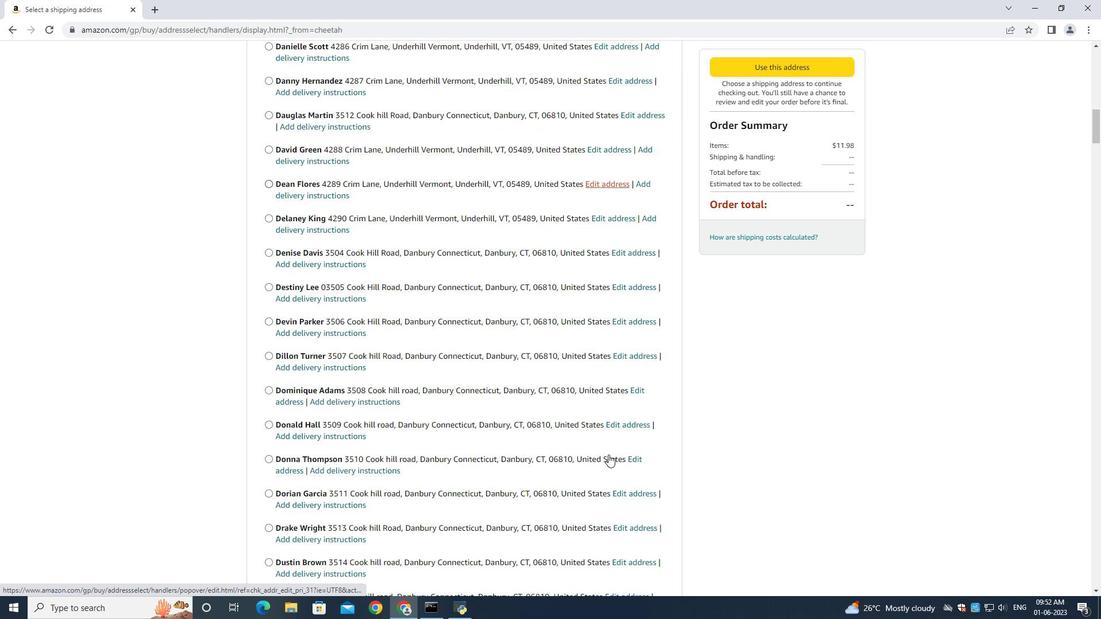 
Action: Mouse scrolled (608, 455) with delta (0, 0)
Screenshot: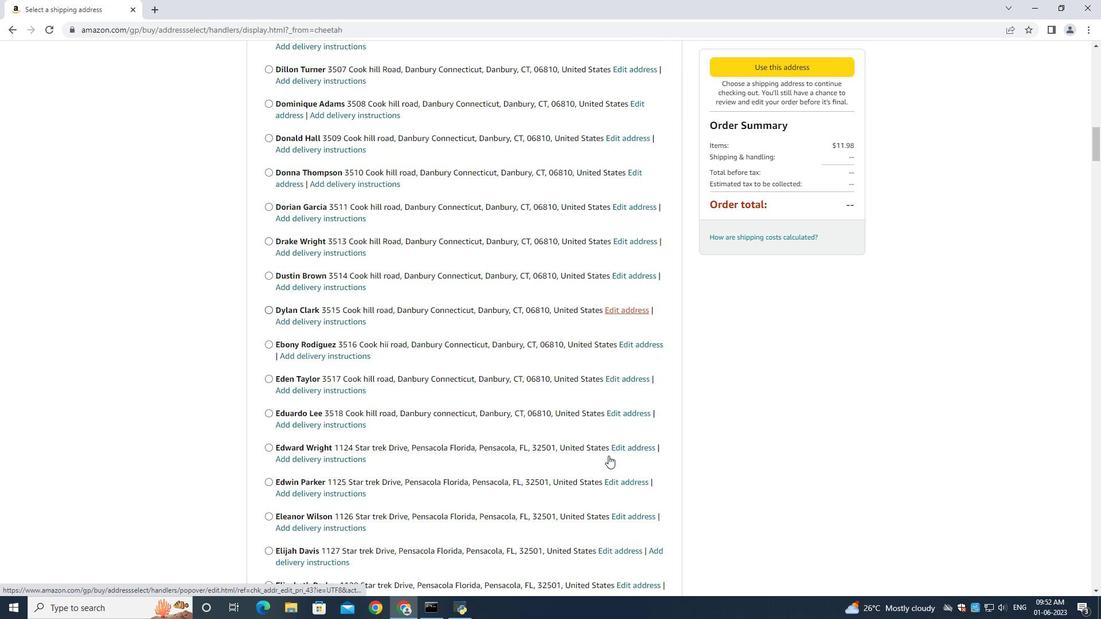 
Action: Mouse scrolled (608, 455) with delta (0, 0)
Screenshot: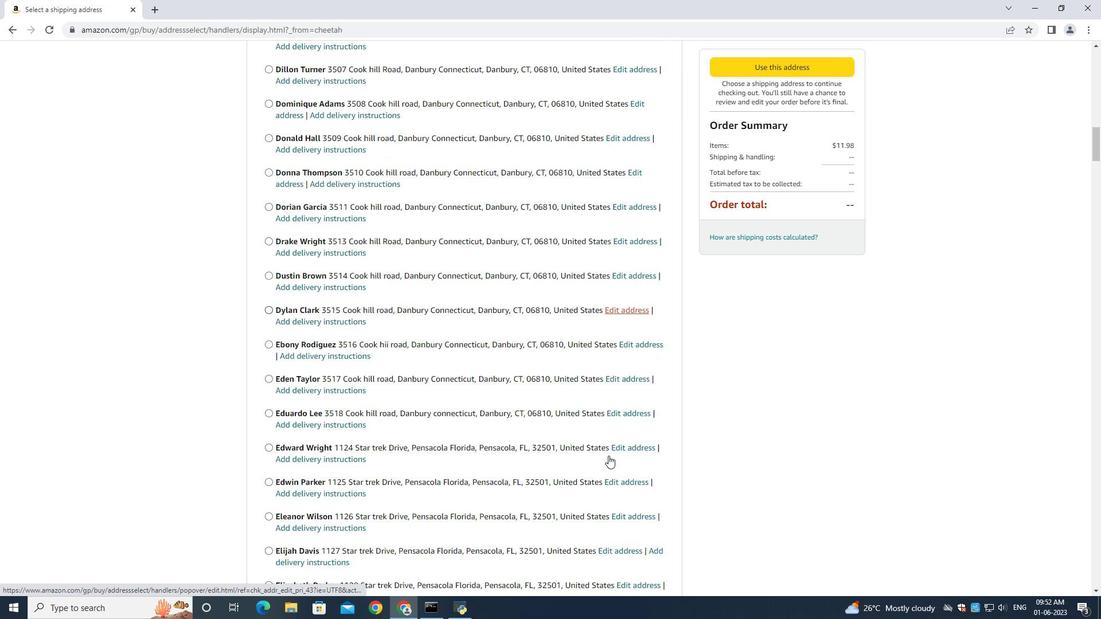 
Action: Mouse scrolled (608, 455) with delta (0, 0)
Screenshot: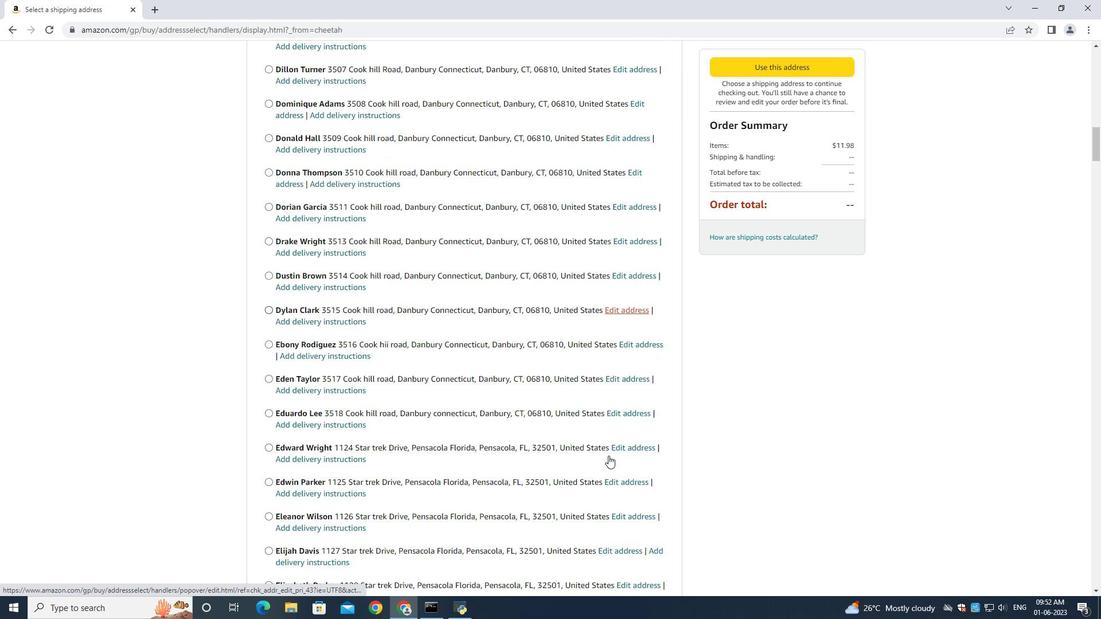
Action: Mouse scrolled (608, 455) with delta (0, 0)
Screenshot: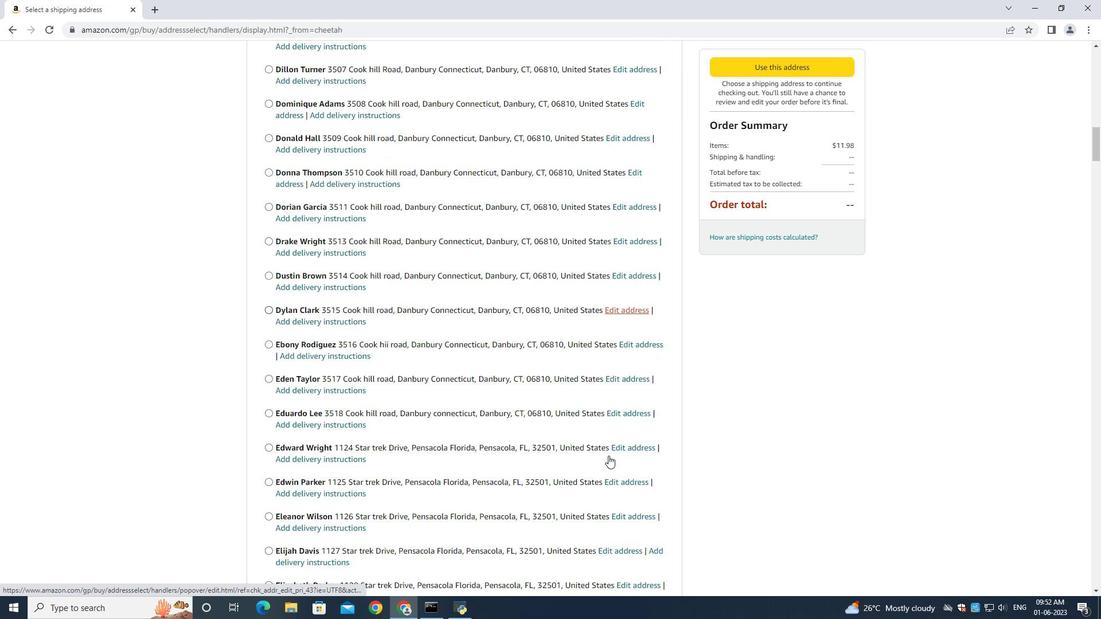 
Action: Mouse scrolled (608, 455) with delta (0, 0)
Screenshot: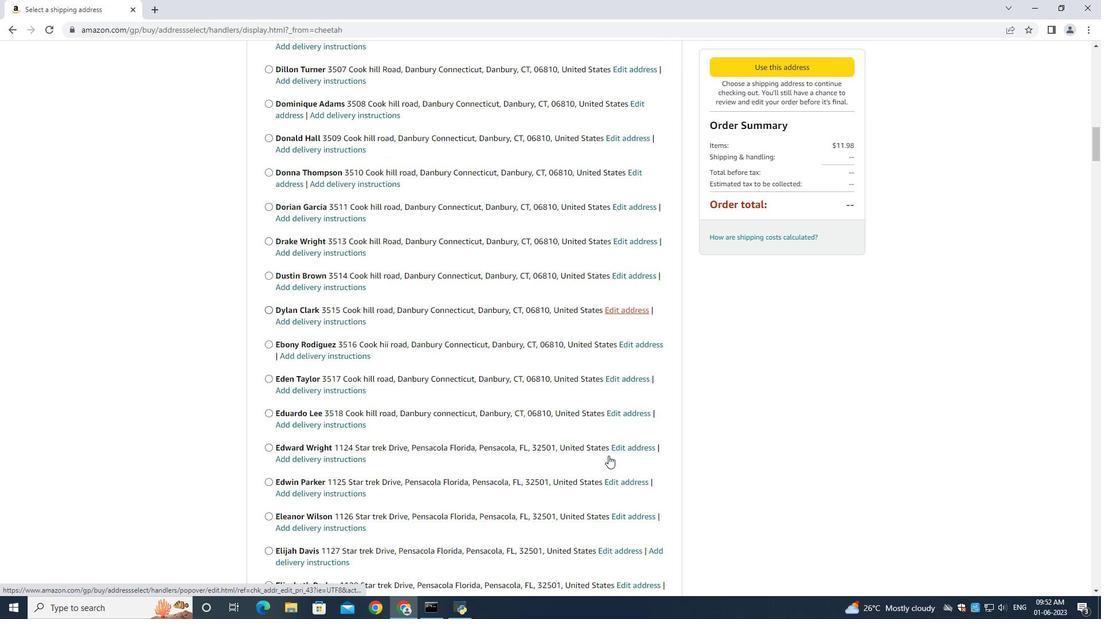 
Action: Mouse moved to (608, 456)
Screenshot: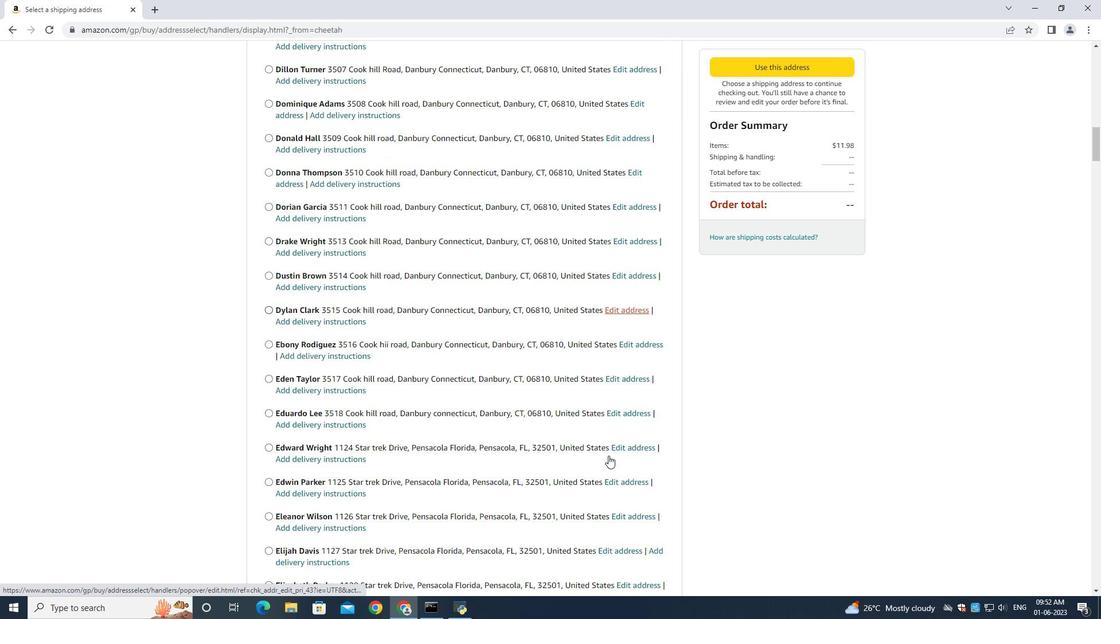 
Action: Mouse scrolled (608, 455) with delta (0, 0)
Screenshot: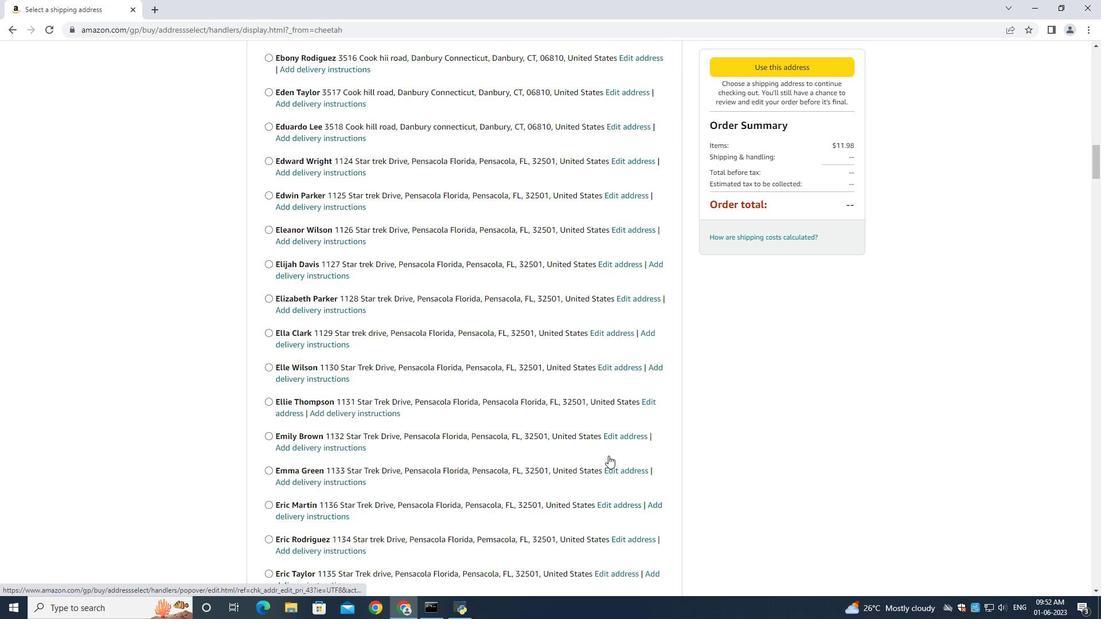 
Action: Mouse moved to (608, 457)
Screenshot: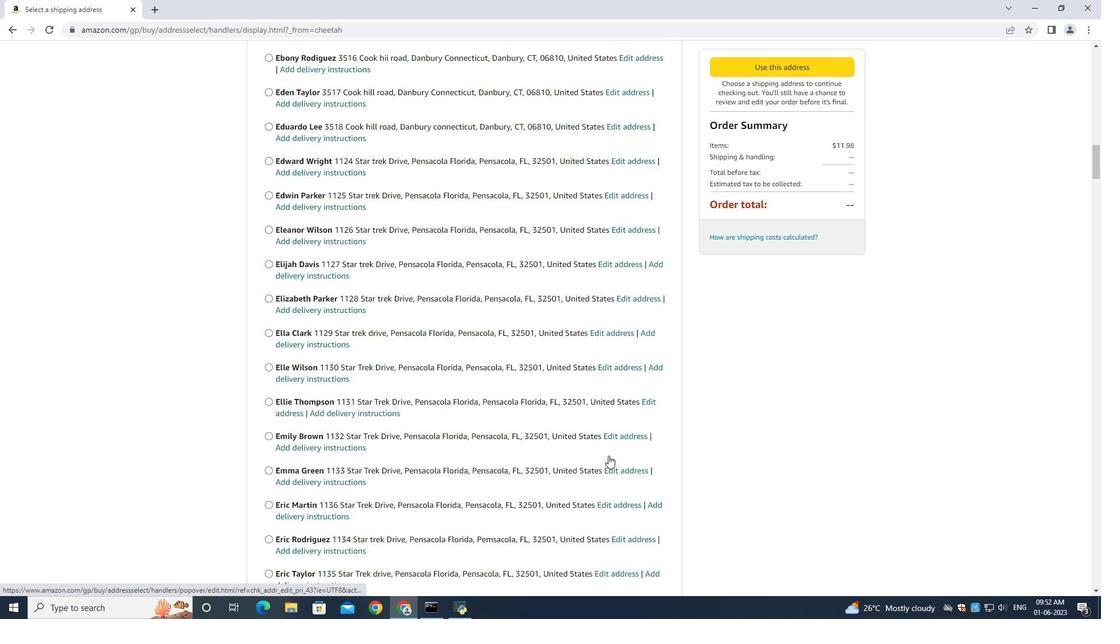 
Action: Mouse scrolled (608, 456) with delta (0, 0)
Screenshot: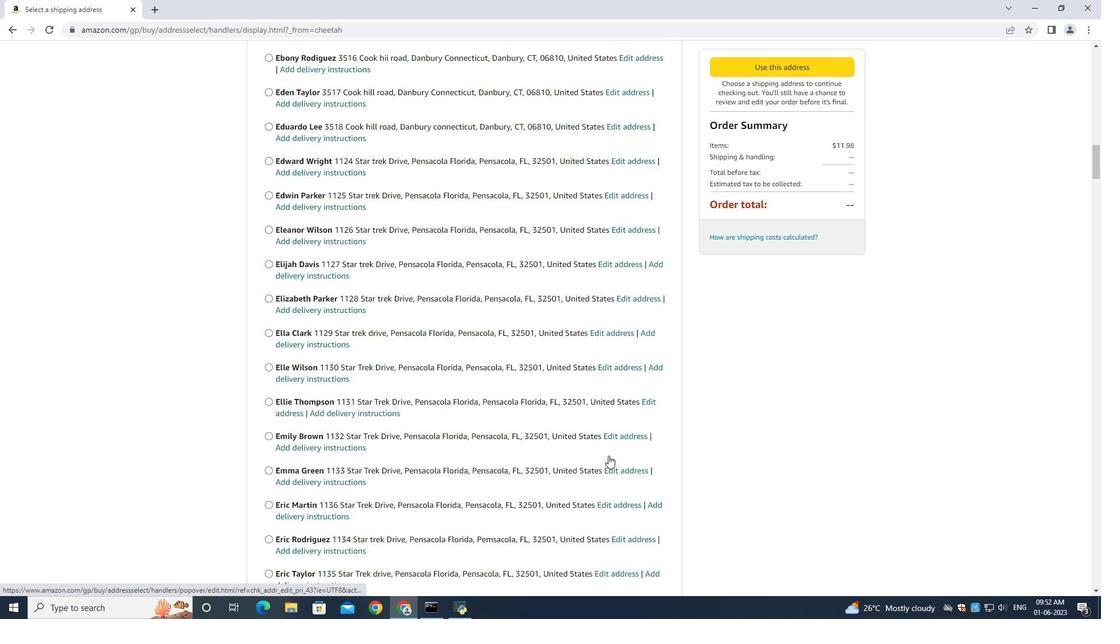 
Action: Mouse moved to (608, 457)
Screenshot: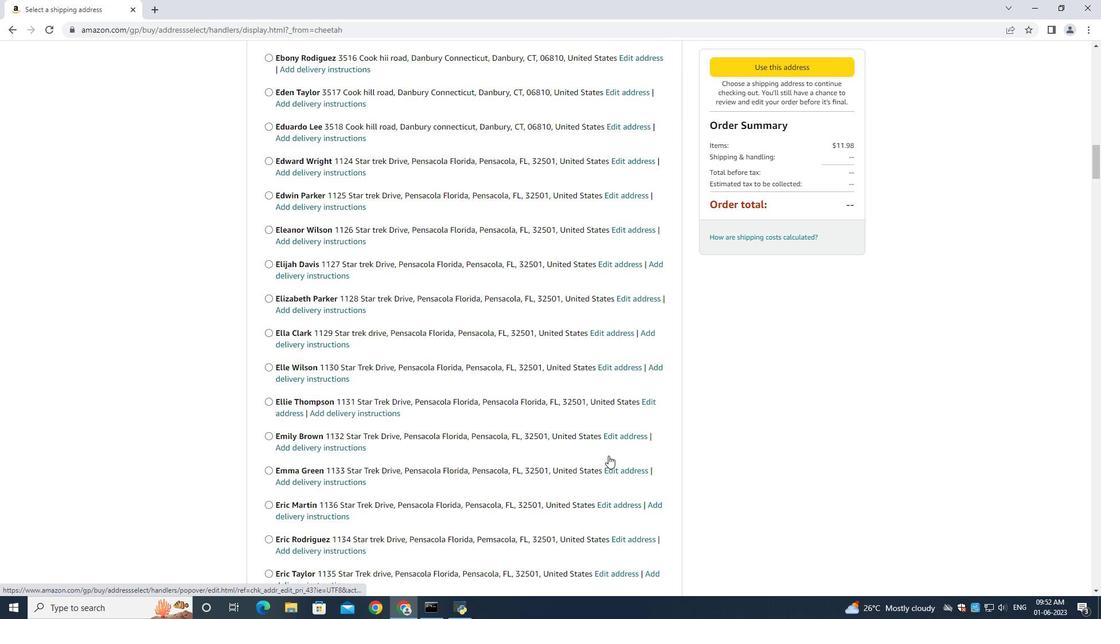 
Action: Mouse scrolled (608, 457) with delta (0, 0)
Screenshot: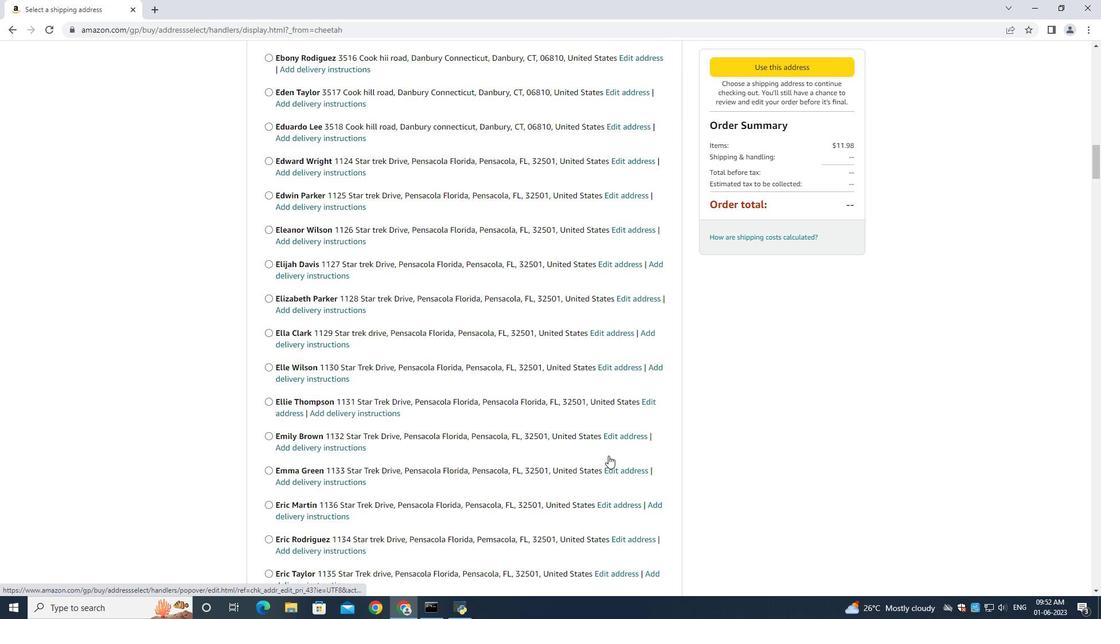 
Action: Mouse scrolled (608, 457) with delta (0, 0)
Screenshot: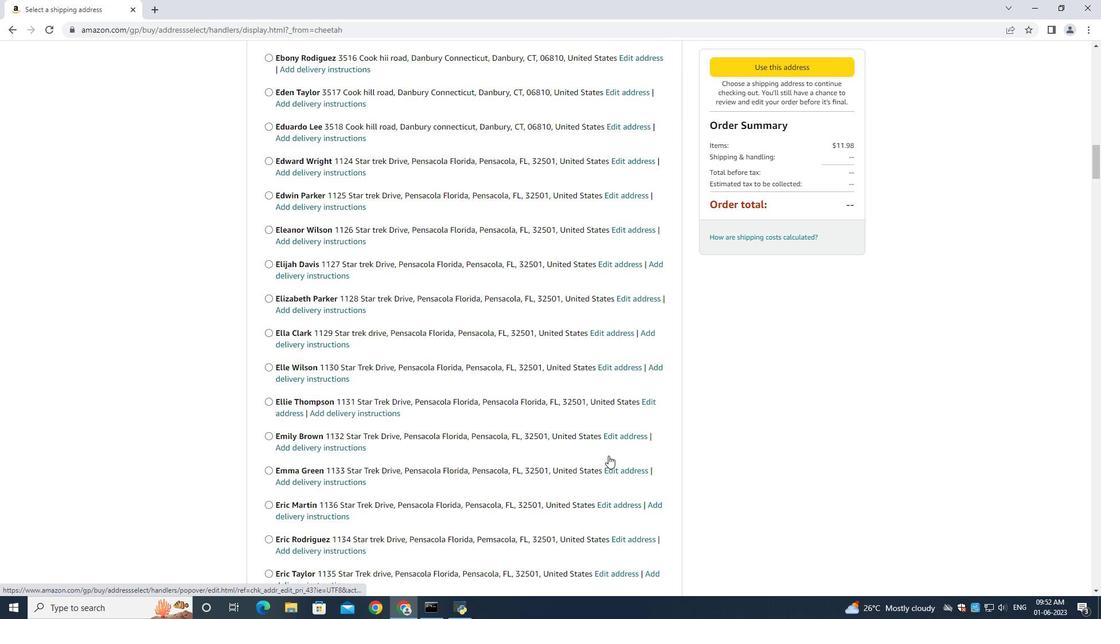 
Action: Mouse scrolled (608, 457) with delta (0, 0)
Screenshot: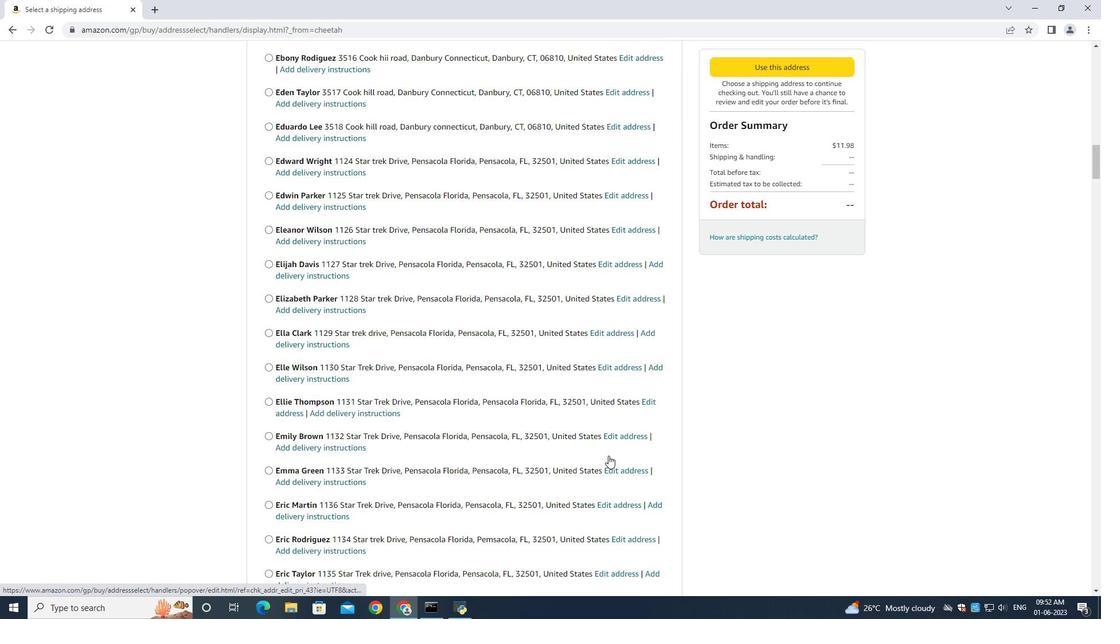 
Action: Mouse scrolled (608, 457) with delta (0, 0)
Screenshot: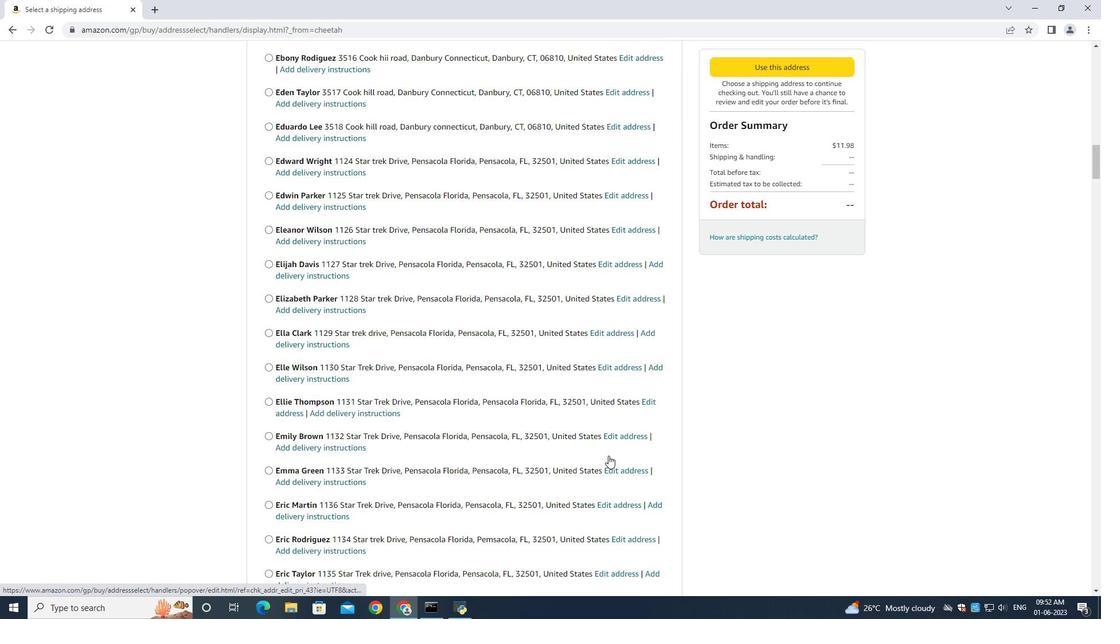 
Action: Mouse scrolled (608, 457) with delta (0, 0)
Screenshot: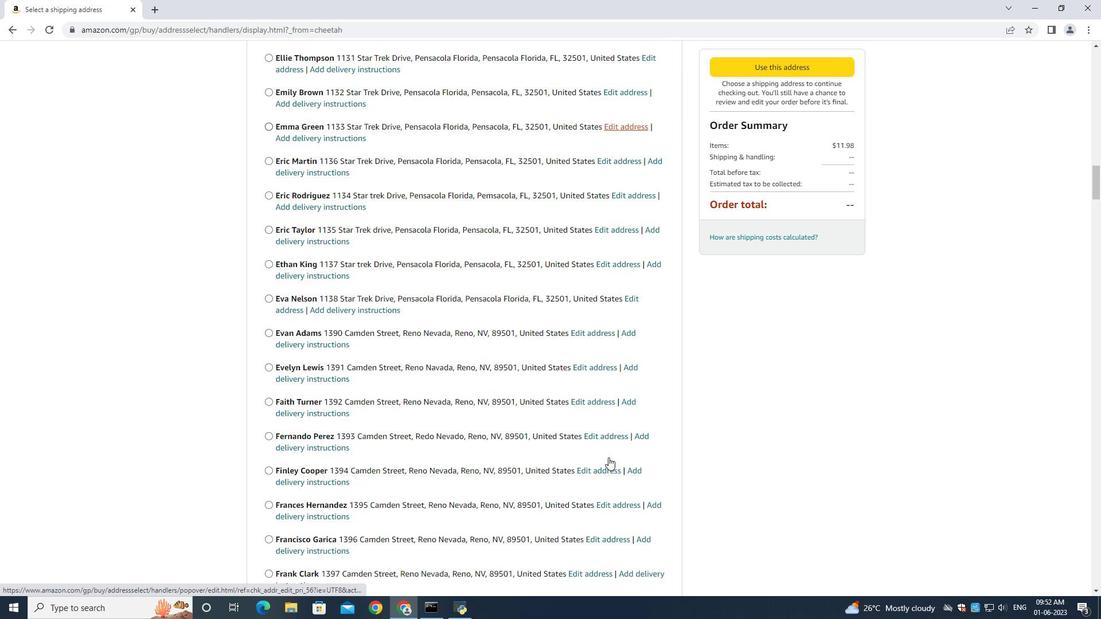 
Action: Mouse scrolled (608, 457) with delta (0, 0)
Screenshot: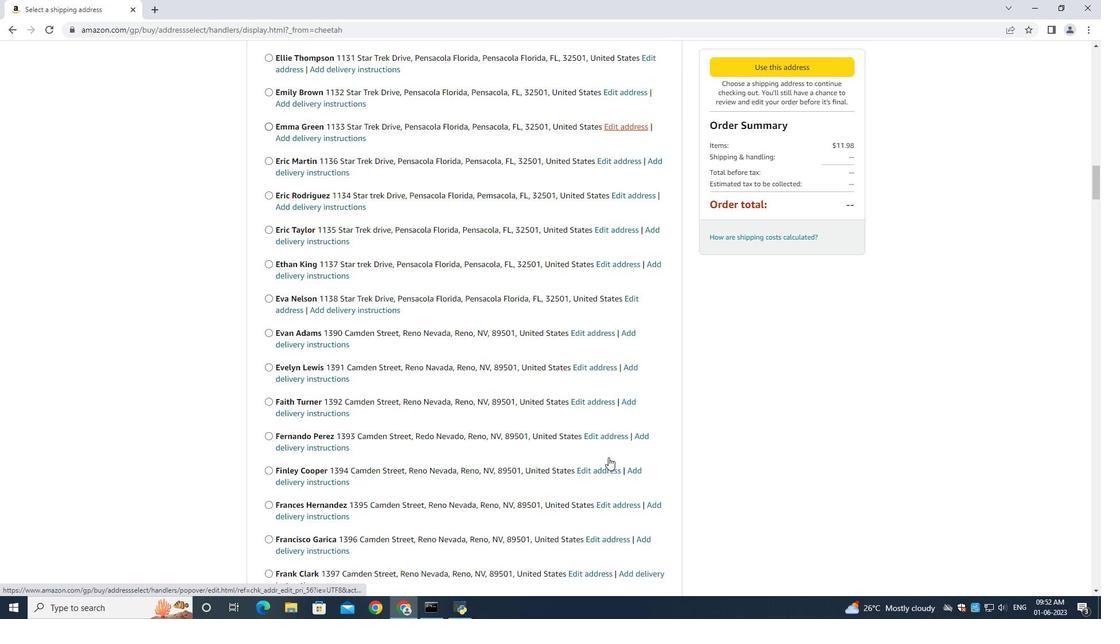 
Action: Mouse scrolled (608, 457) with delta (0, 0)
Screenshot: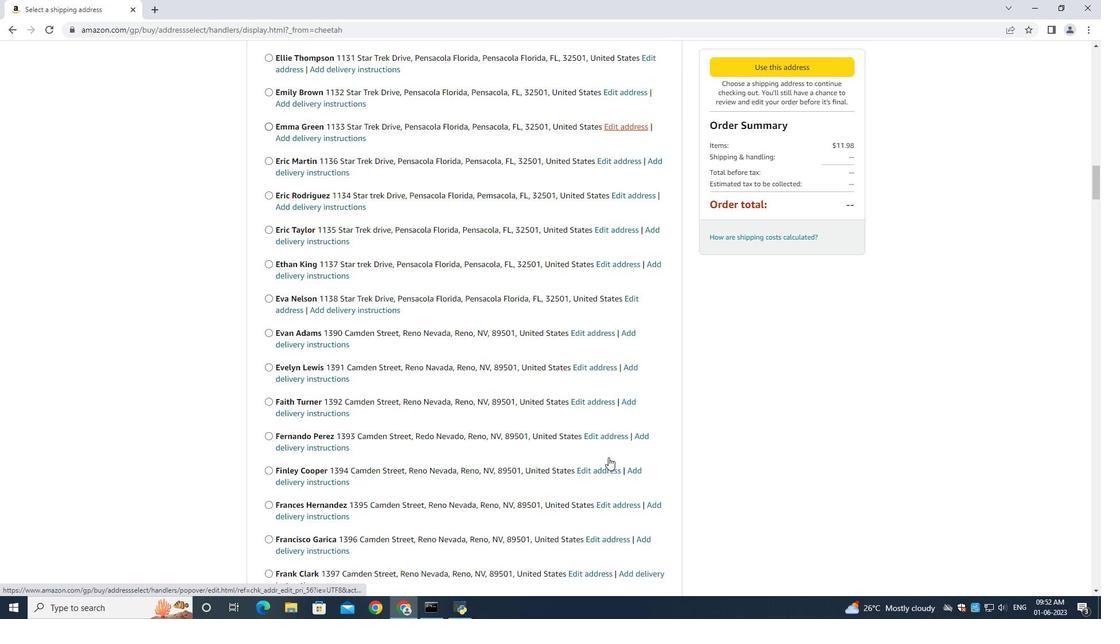 
Action: Mouse scrolled (608, 457) with delta (0, 0)
Screenshot: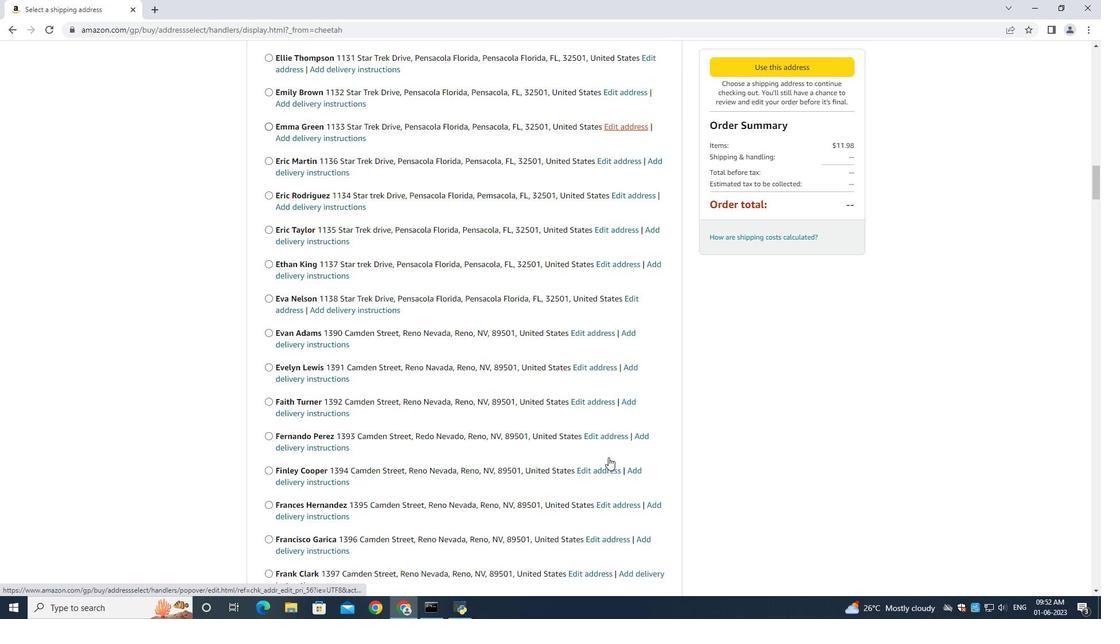 
Action: Mouse moved to (608, 457)
Screenshot: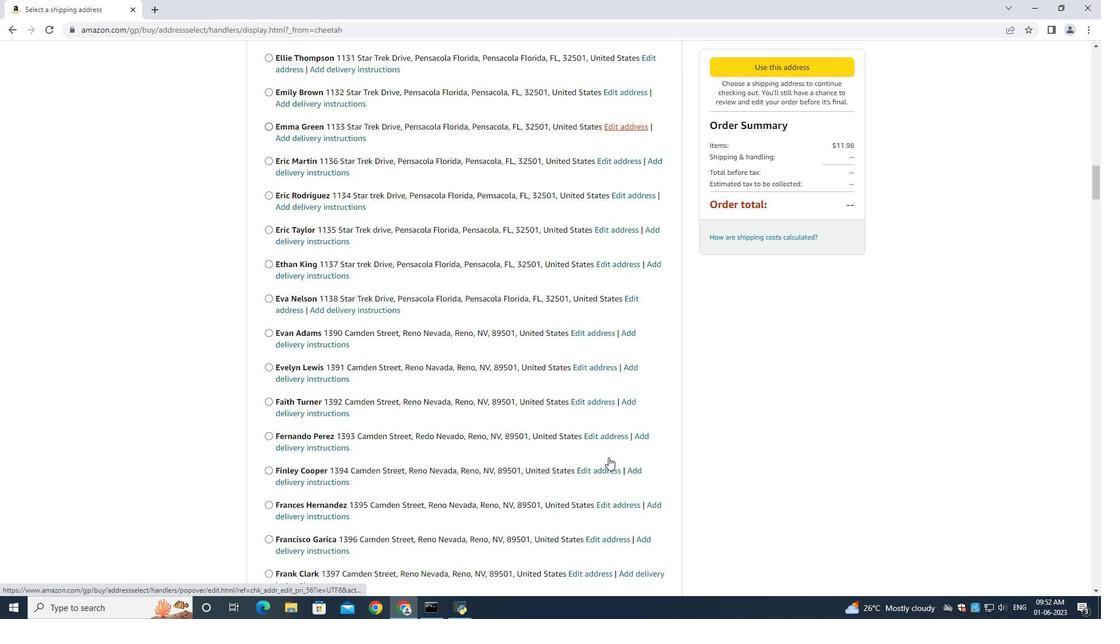
Action: Mouse scrolled (608, 457) with delta (0, 0)
Screenshot: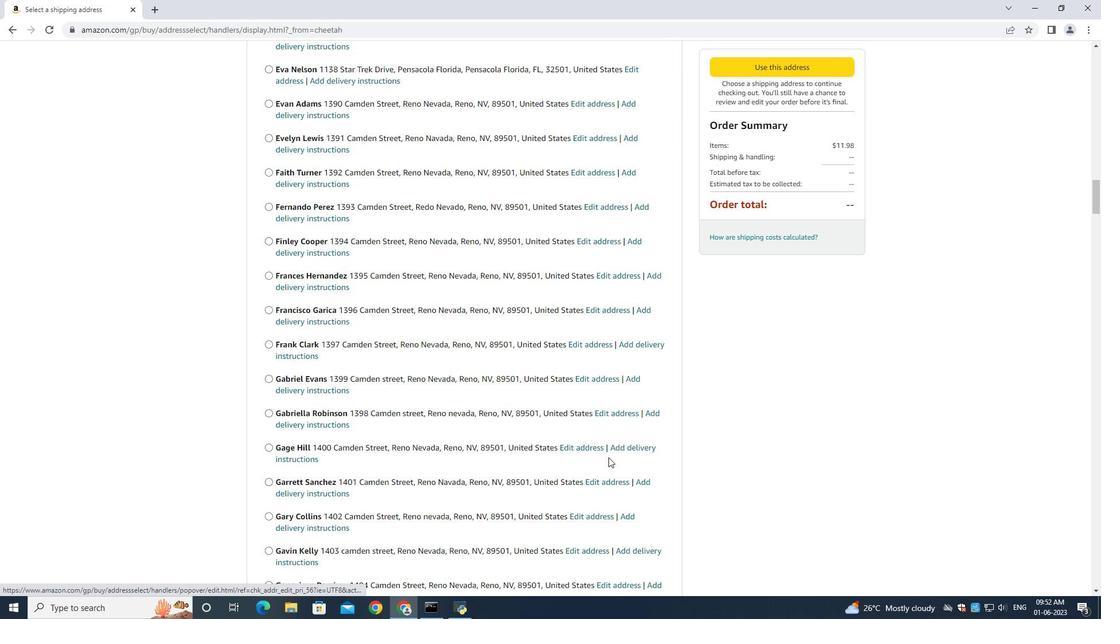
Action: Mouse scrolled (608, 457) with delta (0, 0)
Screenshot: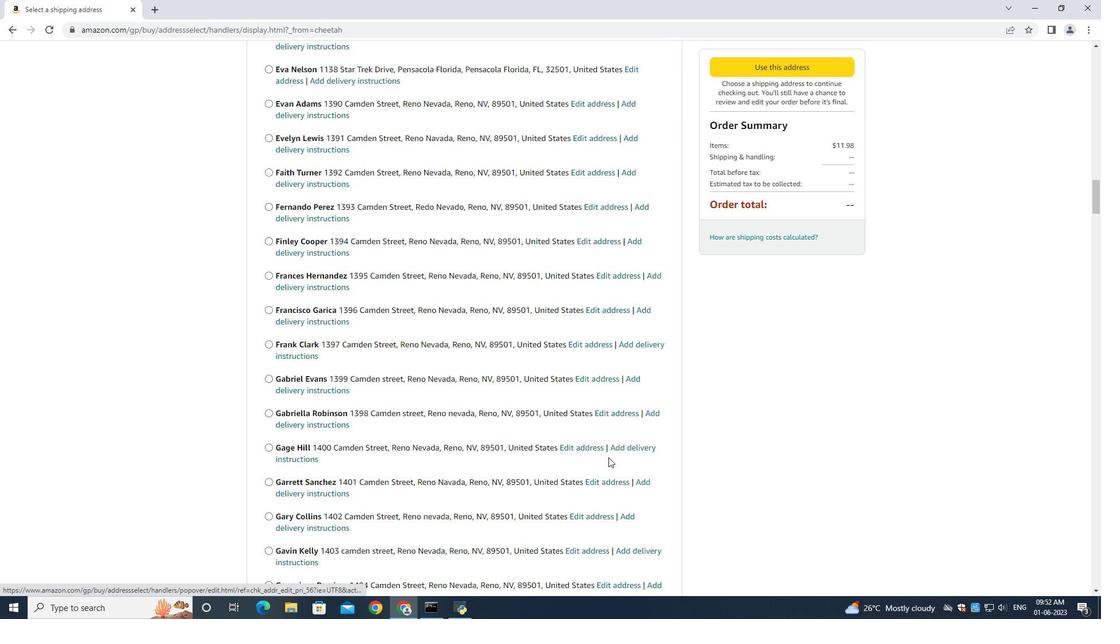 
Action: Mouse scrolled (608, 457) with delta (0, 0)
Screenshot: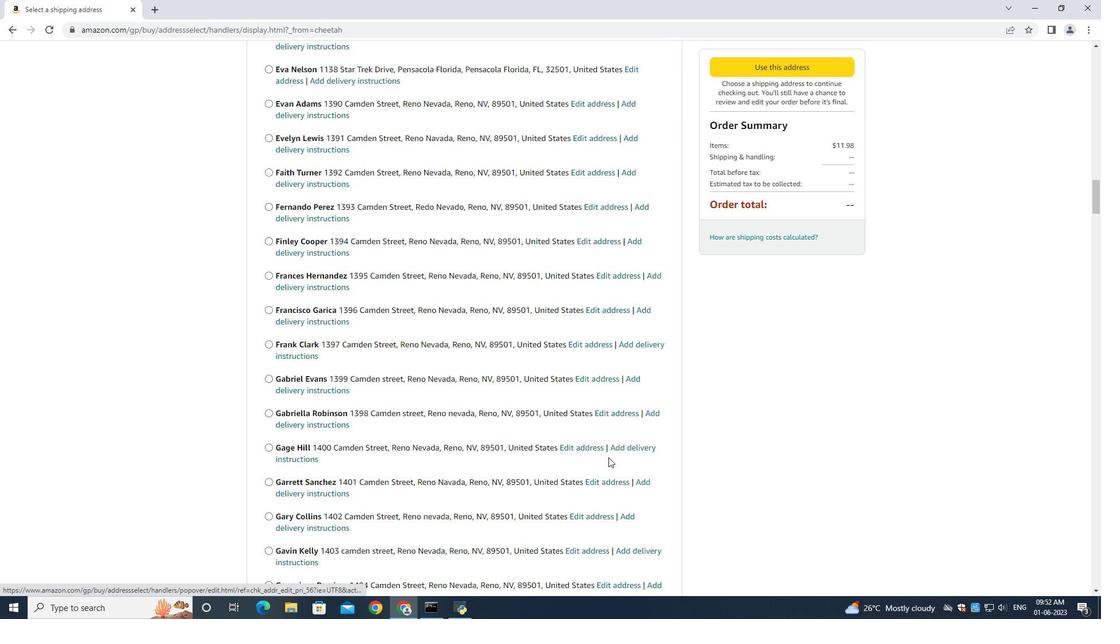
Action: Mouse scrolled (608, 457) with delta (0, 0)
Screenshot: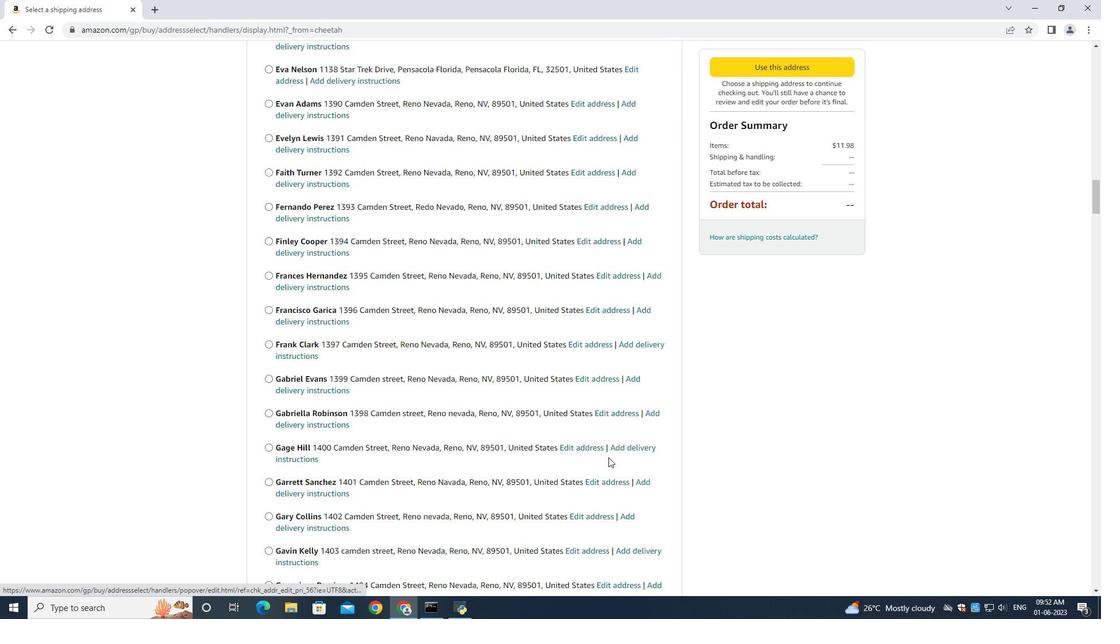 
Action: Mouse scrolled (608, 457) with delta (0, 0)
Screenshot: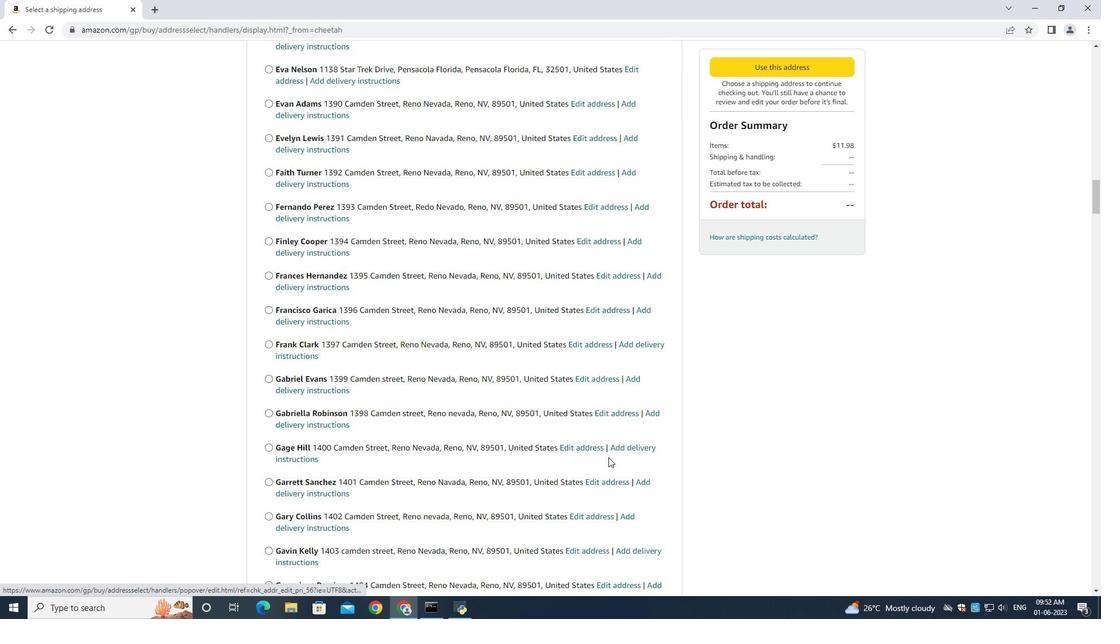 
Action: Mouse scrolled (608, 457) with delta (0, 0)
Screenshot: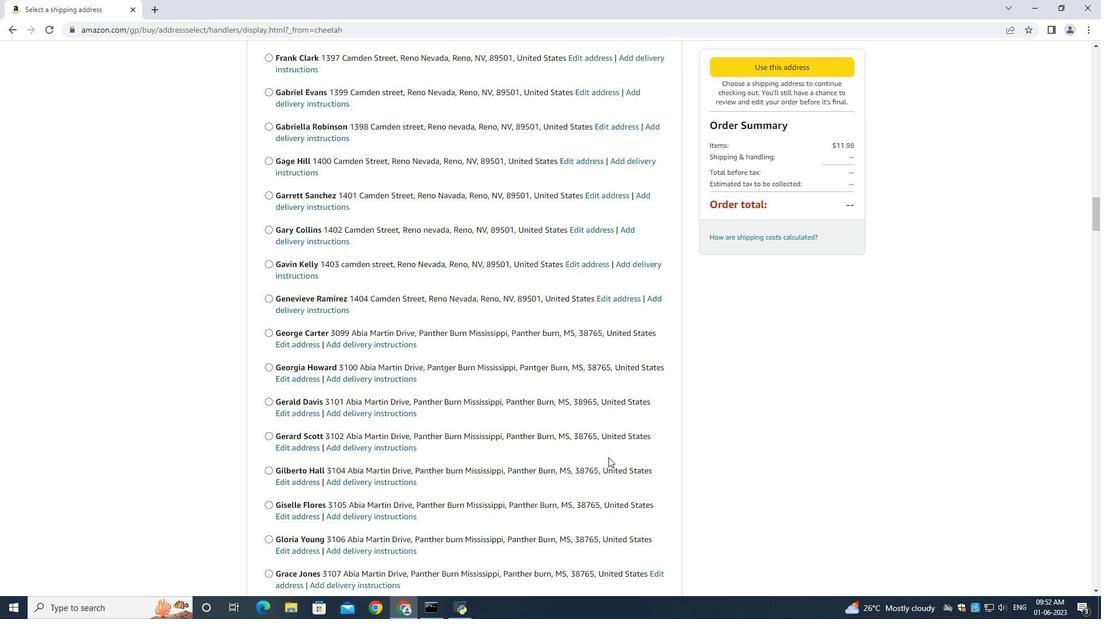 
Action: Mouse scrolled (608, 457) with delta (0, 0)
Screenshot: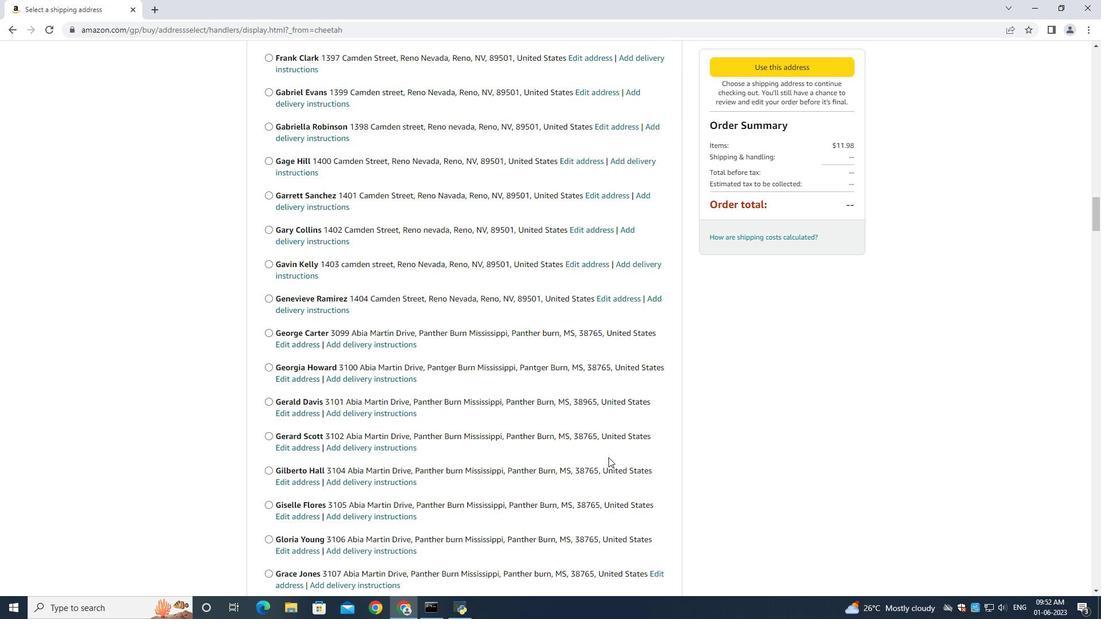 
Action: Mouse scrolled (608, 457) with delta (0, 0)
Screenshot: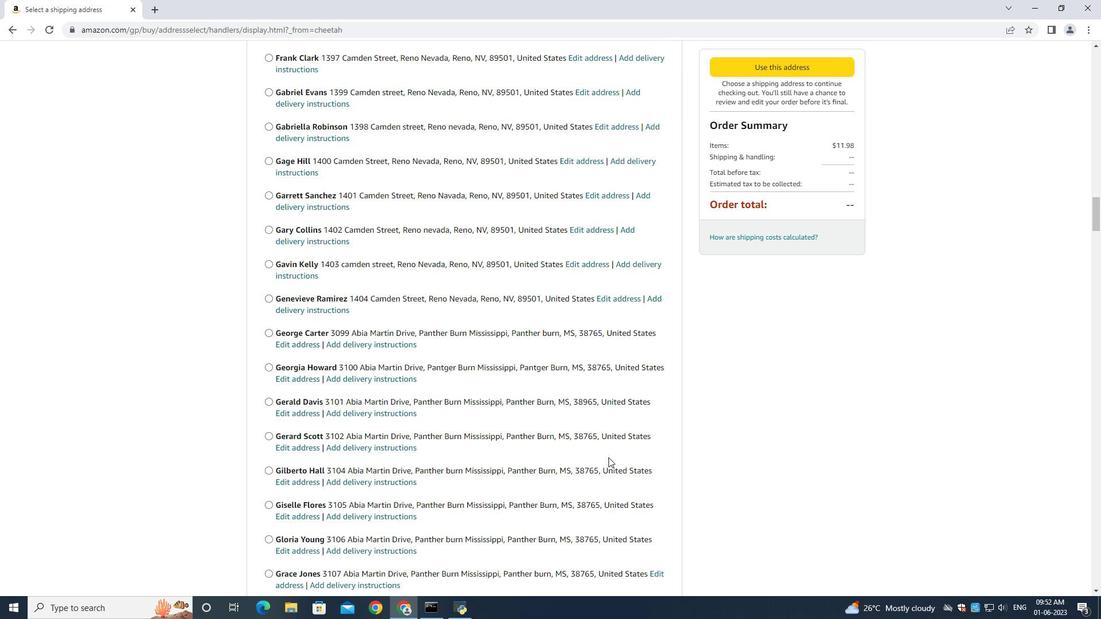 
Action: Mouse scrolled (608, 457) with delta (0, 0)
Screenshot: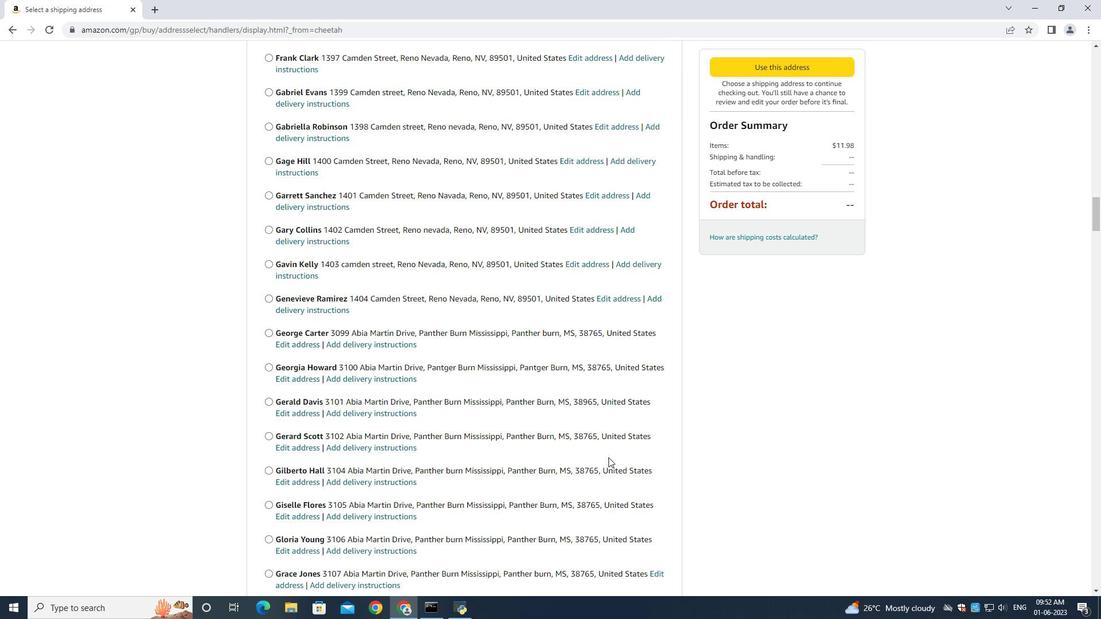 
Action: Mouse scrolled (608, 457) with delta (0, 0)
Screenshot: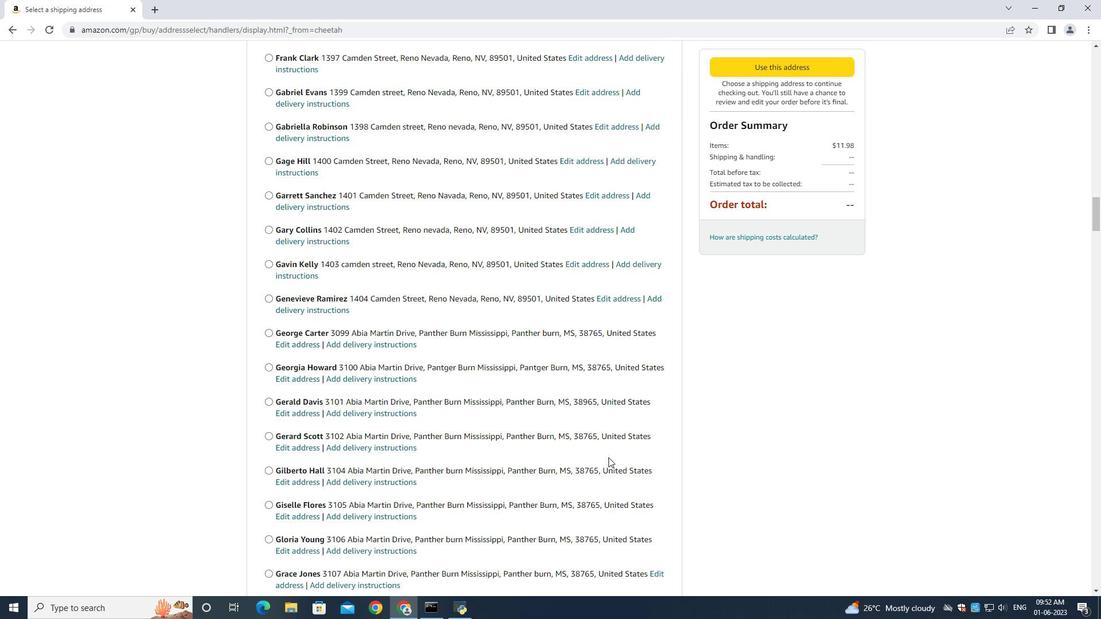 
Action: Mouse scrolled (608, 457) with delta (0, 0)
Screenshot: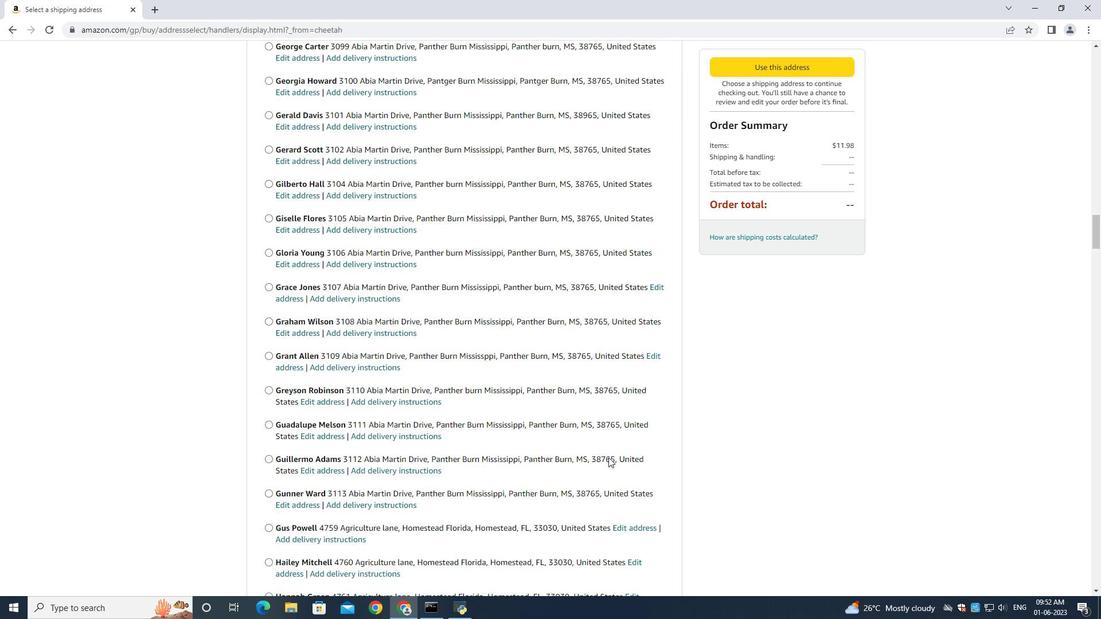 
Action: Mouse scrolled (608, 457) with delta (0, 0)
Screenshot: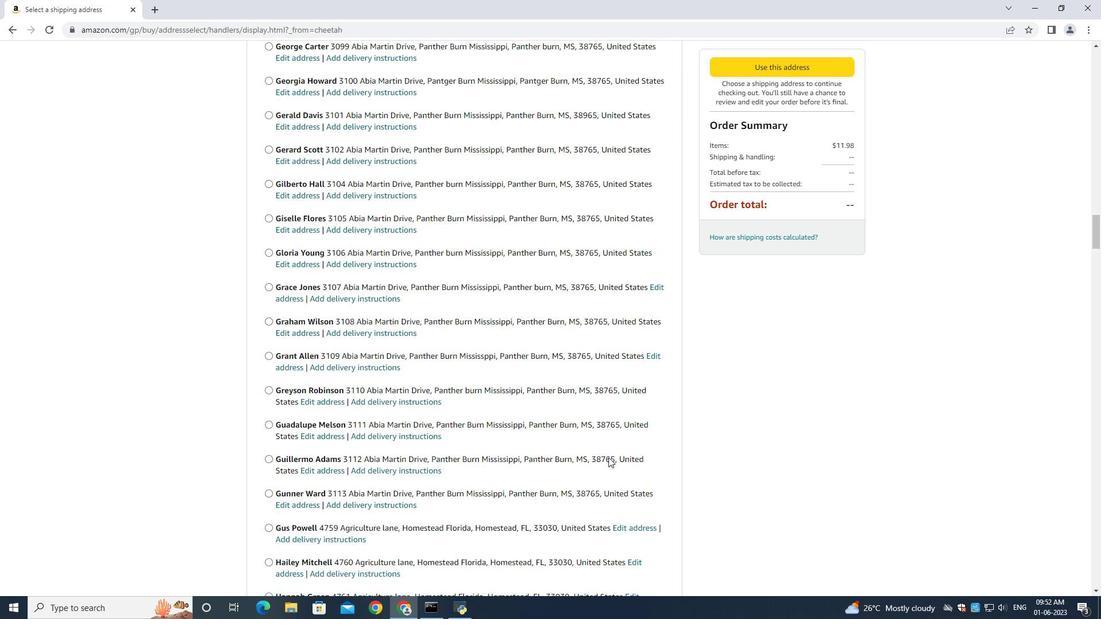 
Action: Mouse scrolled (608, 457) with delta (0, 0)
Screenshot: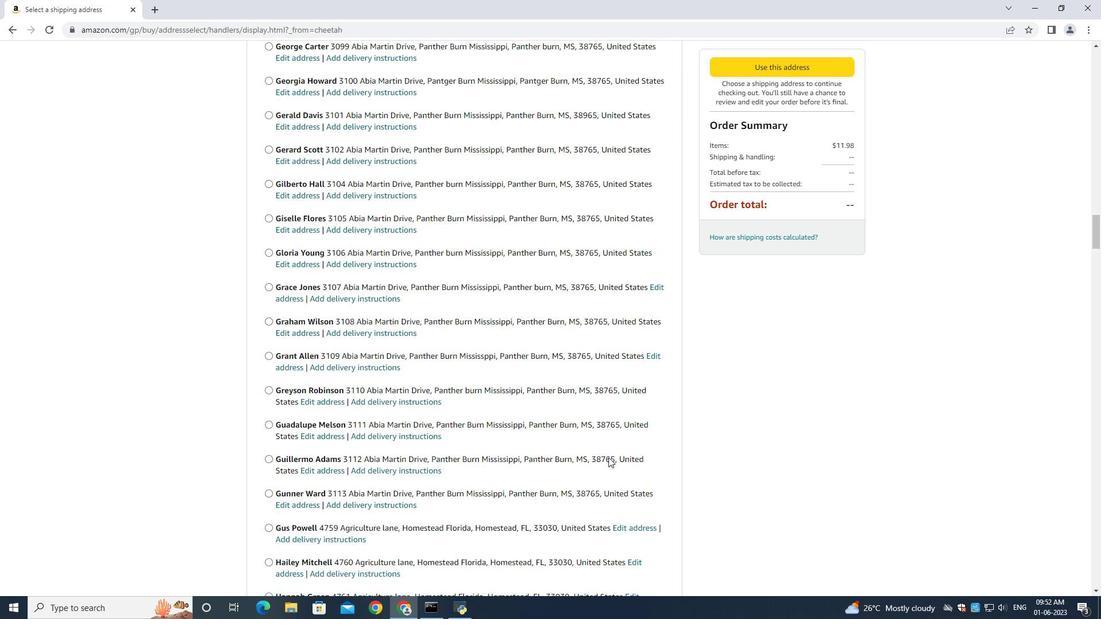 
Action: Mouse scrolled (608, 457) with delta (0, 0)
Screenshot: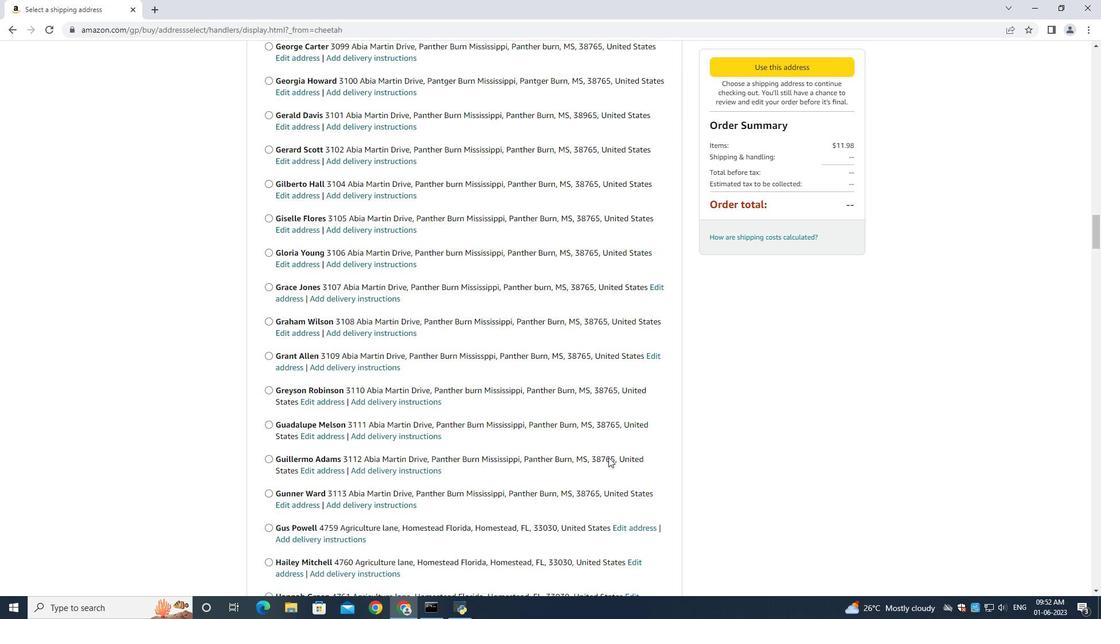 
Action: Mouse scrolled (608, 457) with delta (0, 0)
Screenshot: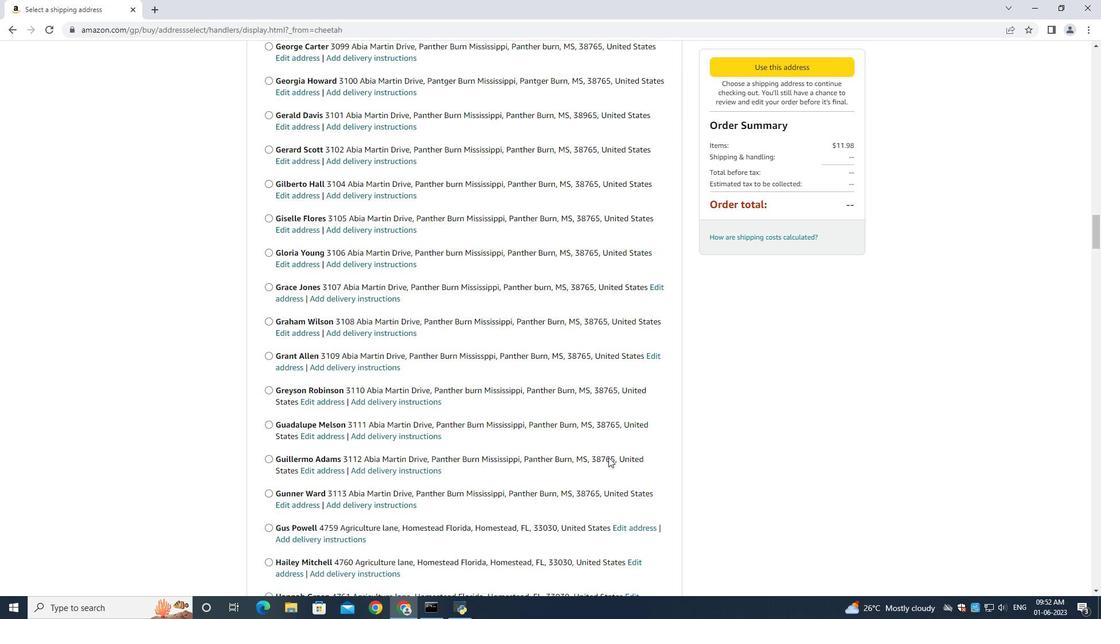 
Action: Mouse scrolled (608, 457) with delta (0, 0)
Screenshot: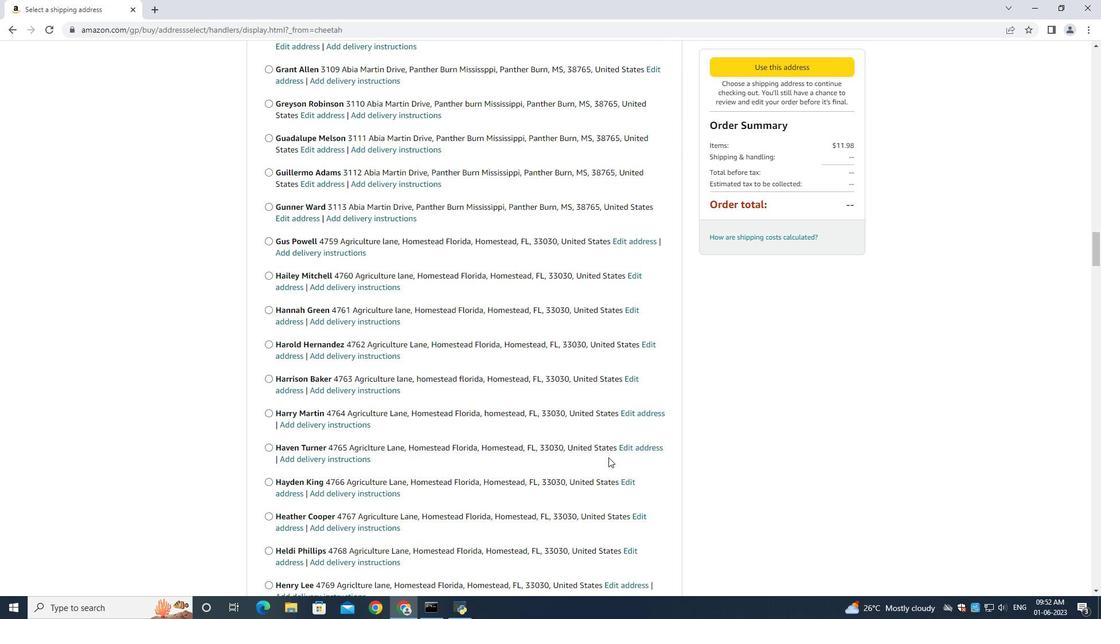 
Action: Mouse scrolled (608, 457) with delta (0, 0)
Screenshot: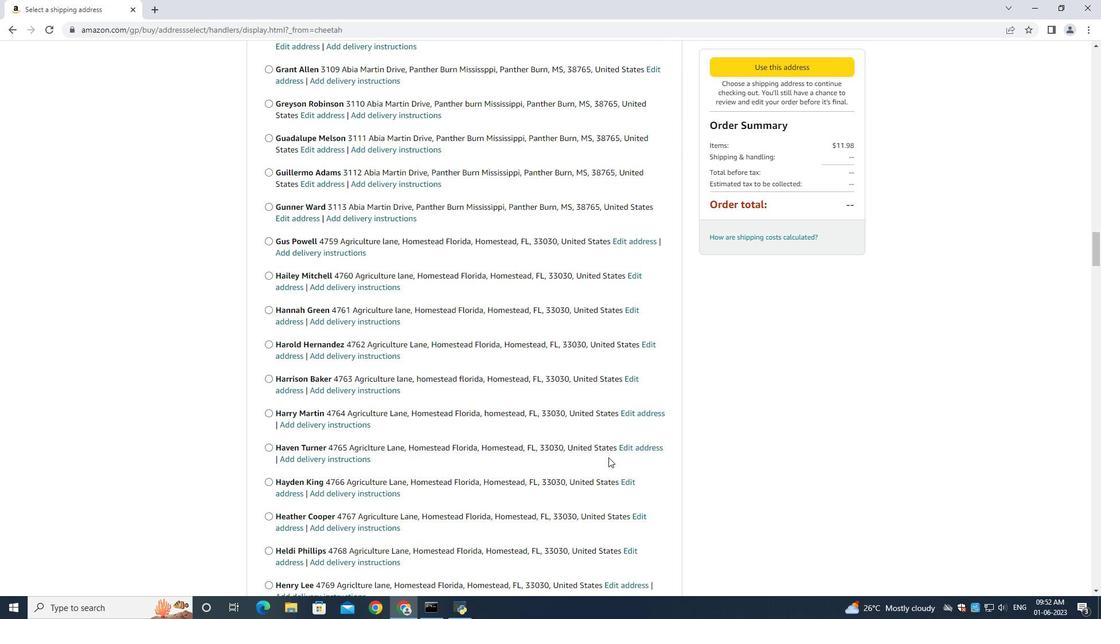 
Action: Mouse scrolled (608, 457) with delta (0, 0)
Screenshot: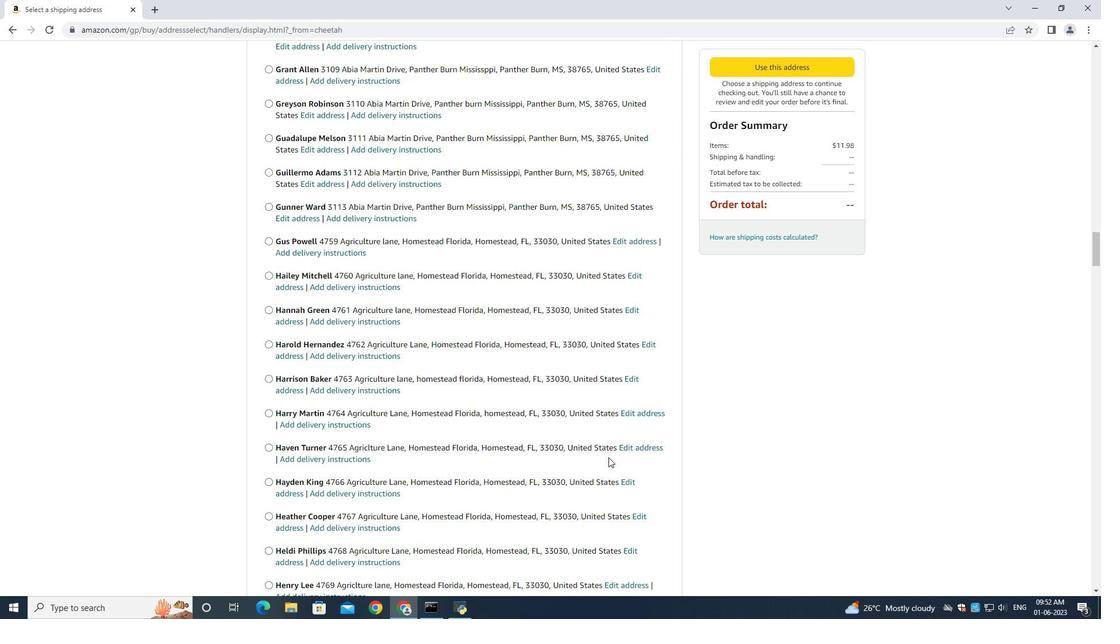 
Action: Mouse scrolled (608, 457) with delta (0, 0)
Screenshot: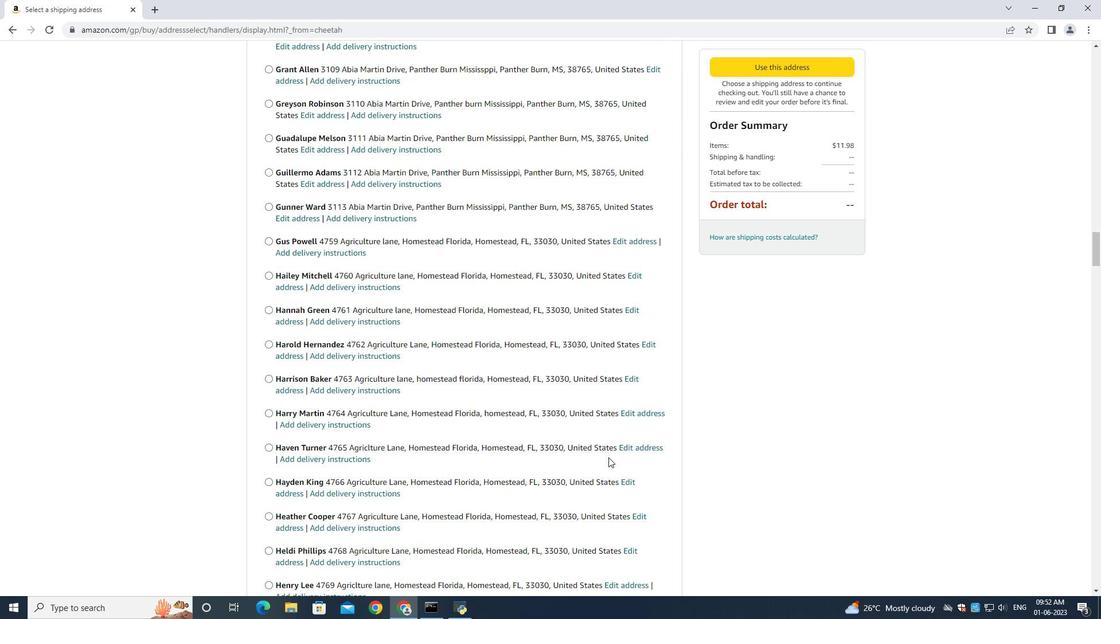 
Action: Mouse scrolled (608, 457) with delta (0, 0)
Screenshot: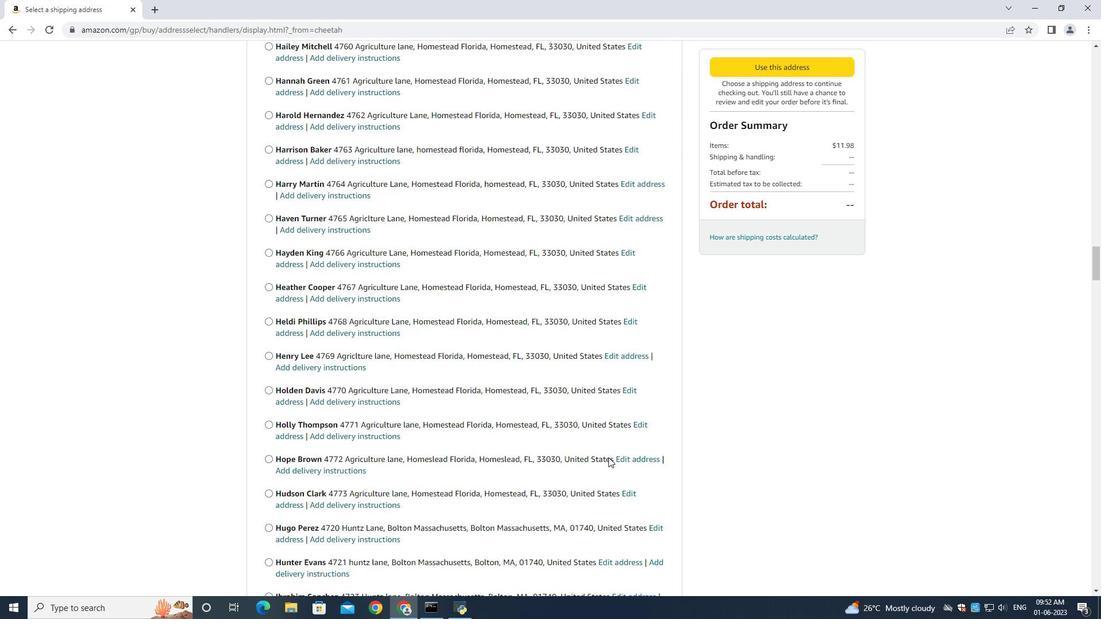 
Action: Mouse scrolled (608, 457) with delta (0, 0)
Screenshot: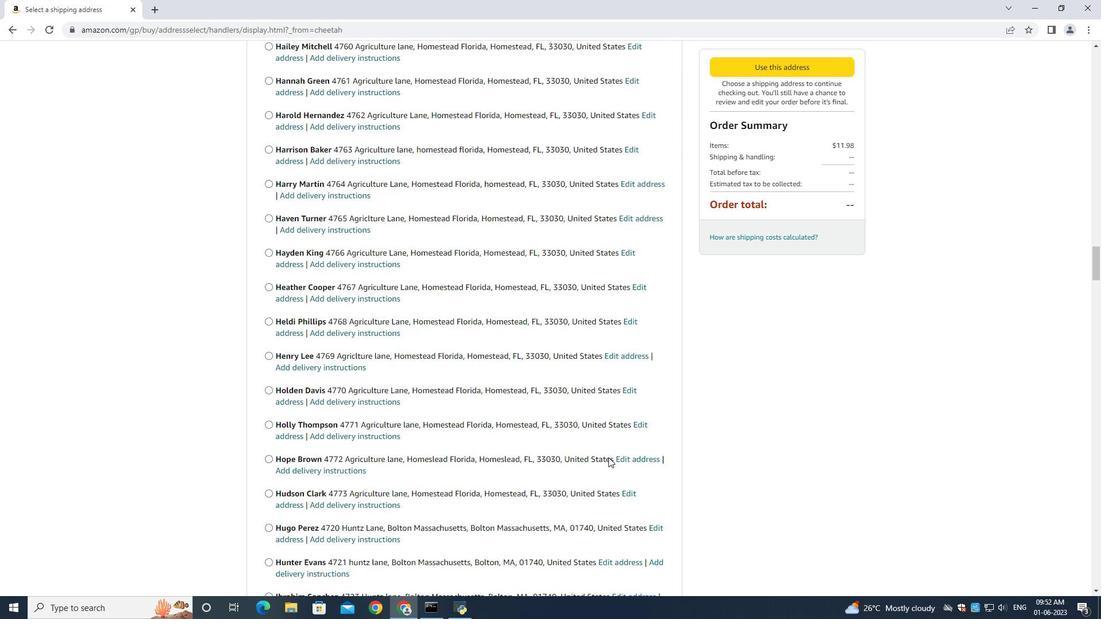 
Action: Mouse scrolled (608, 457) with delta (0, 0)
Screenshot: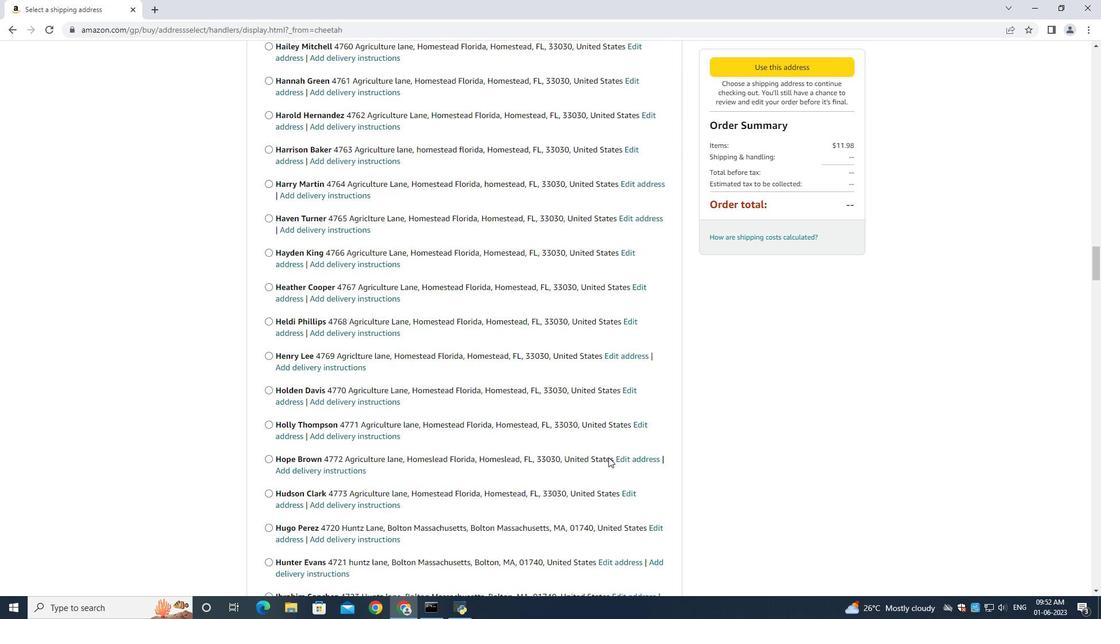 
Action: Mouse scrolled (608, 457) with delta (0, 0)
Screenshot: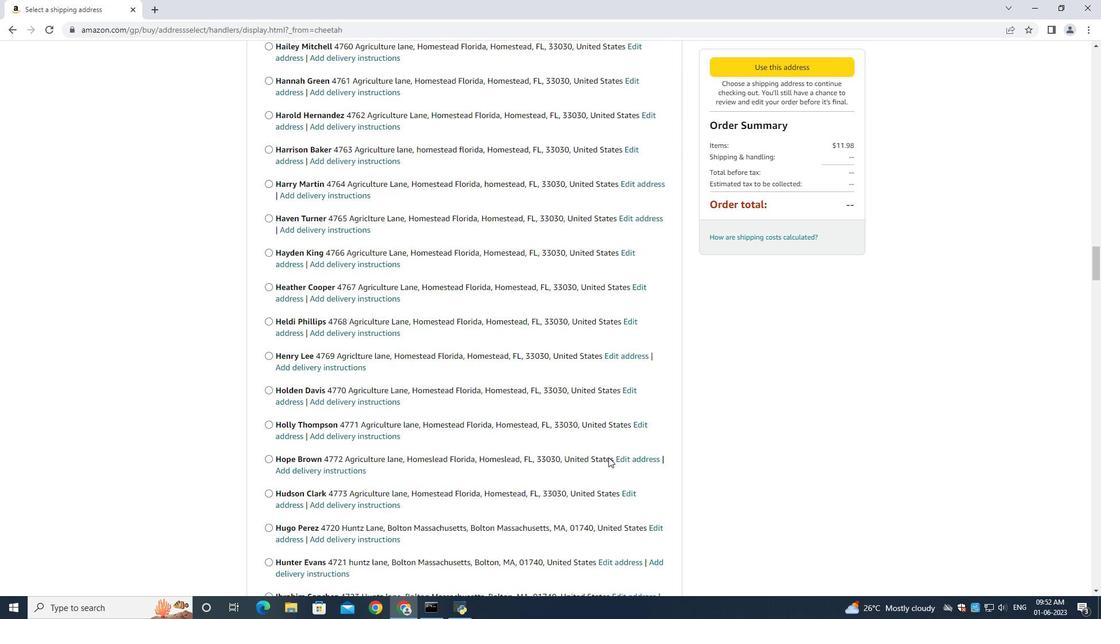 
Action: Mouse scrolled (608, 457) with delta (0, 0)
Screenshot: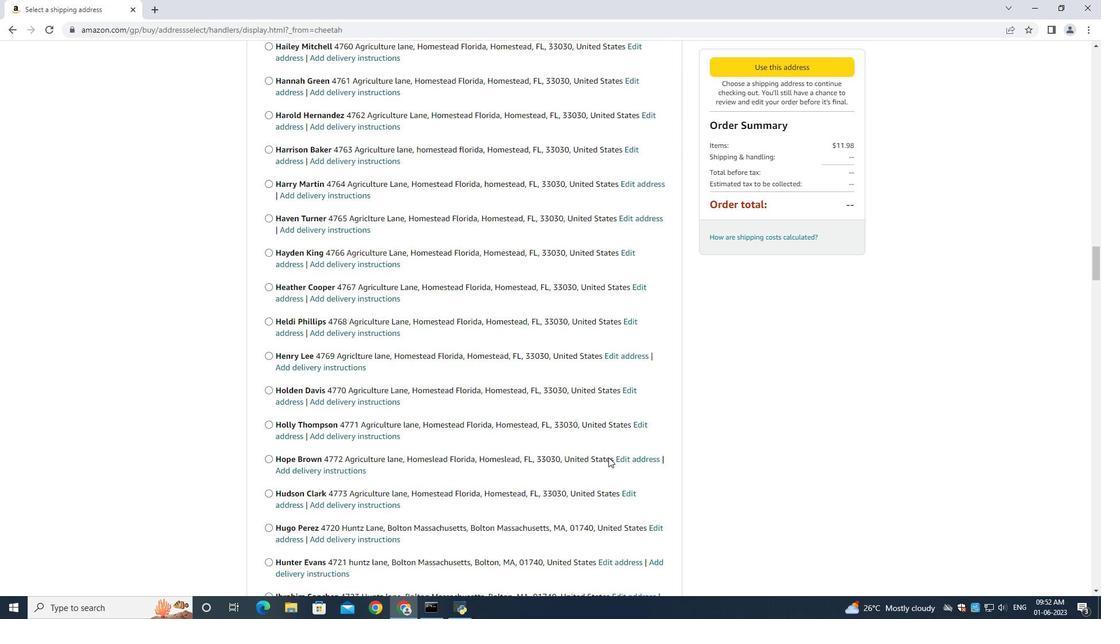 
Action: Mouse scrolled (608, 457) with delta (0, 0)
Screenshot: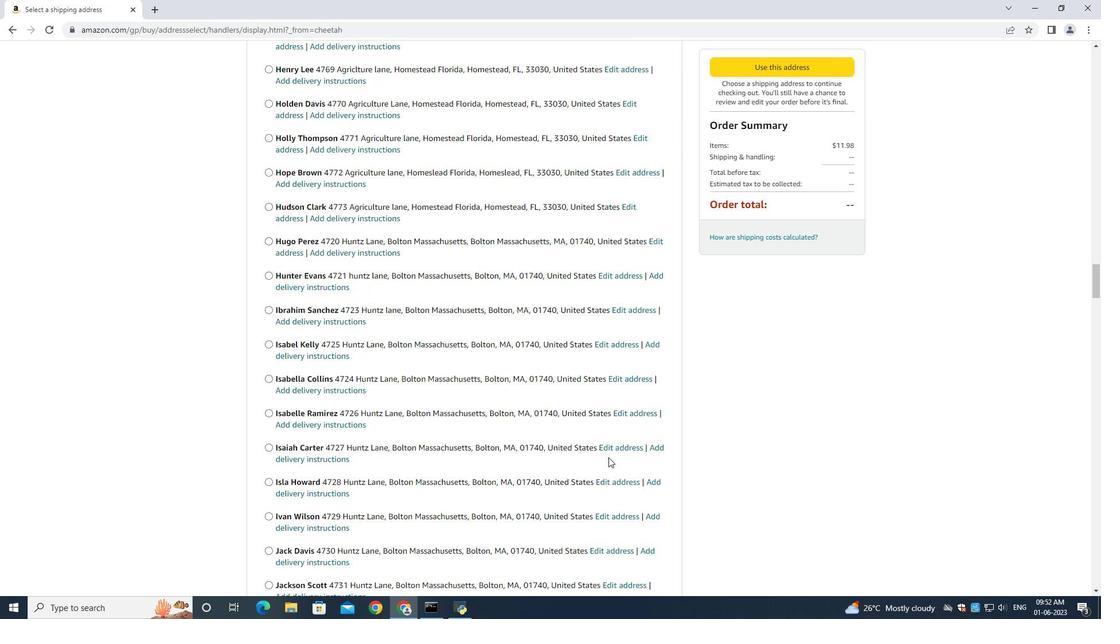 
Action: Mouse scrolled (608, 457) with delta (0, 0)
Screenshot: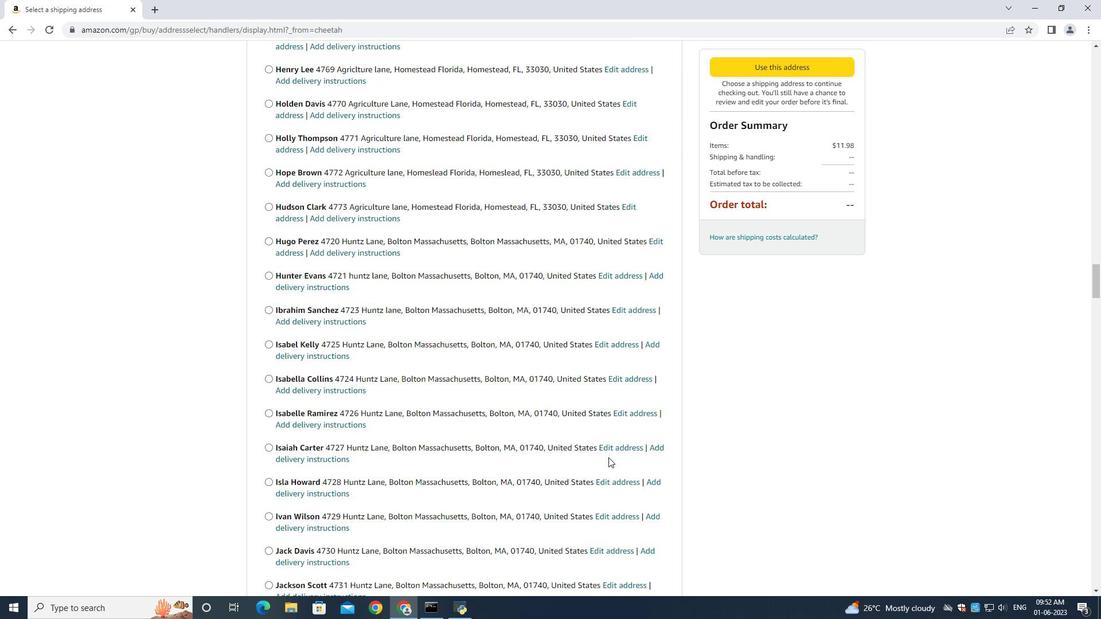 
Action: Mouse scrolled (608, 457) with delta (0, 0)
Screenshot: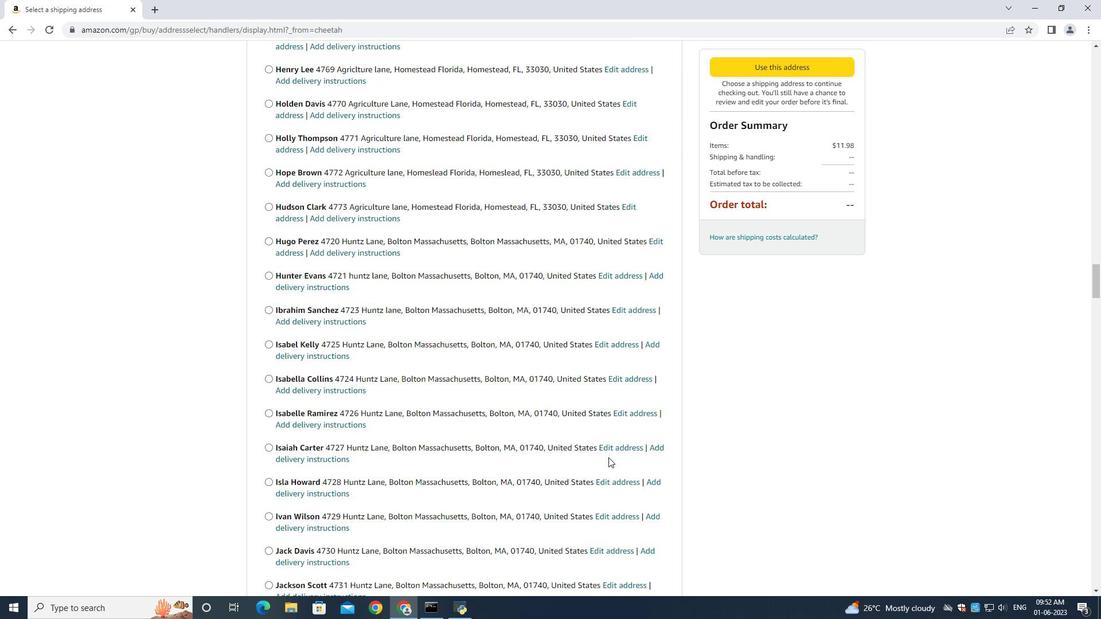 
Action: Mouse scrolled (608, 457) with delta (0, 0)
Screenshot: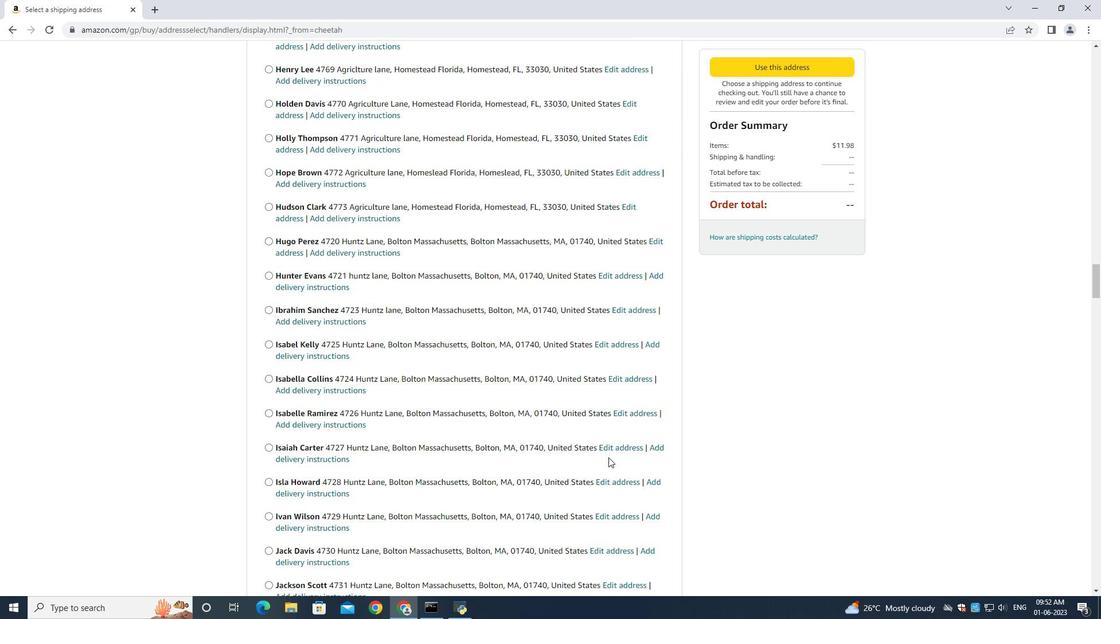 
Action: Mouse scrolled (608, 457) with delta (0, 0)
Screenshot: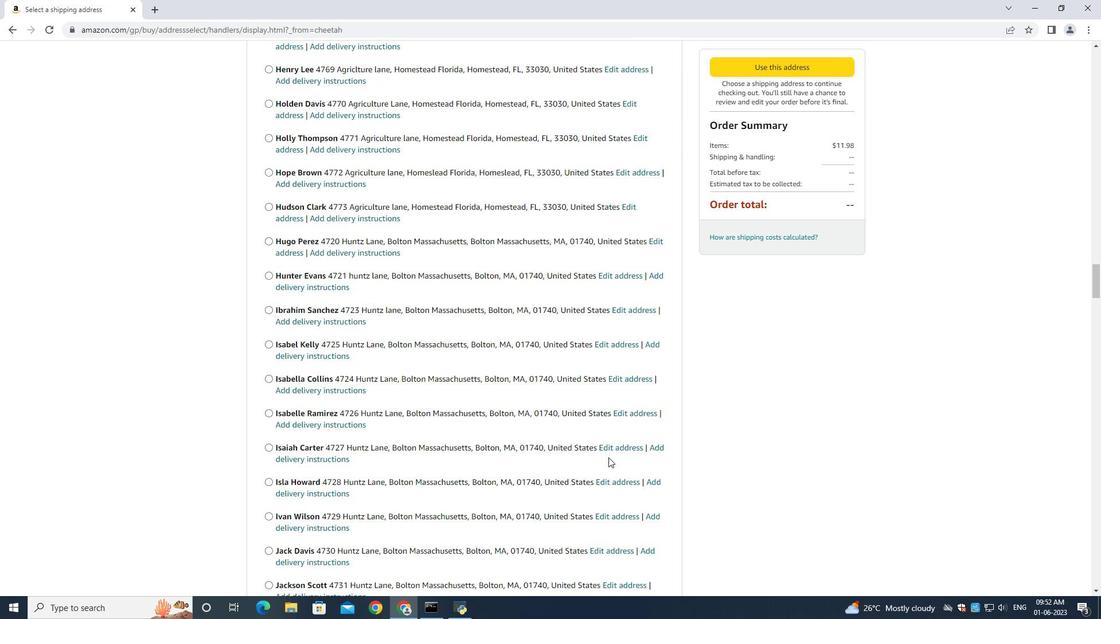 
Action: Mouse scrolled (608, 457) with delta (0, 0)
Screenshot: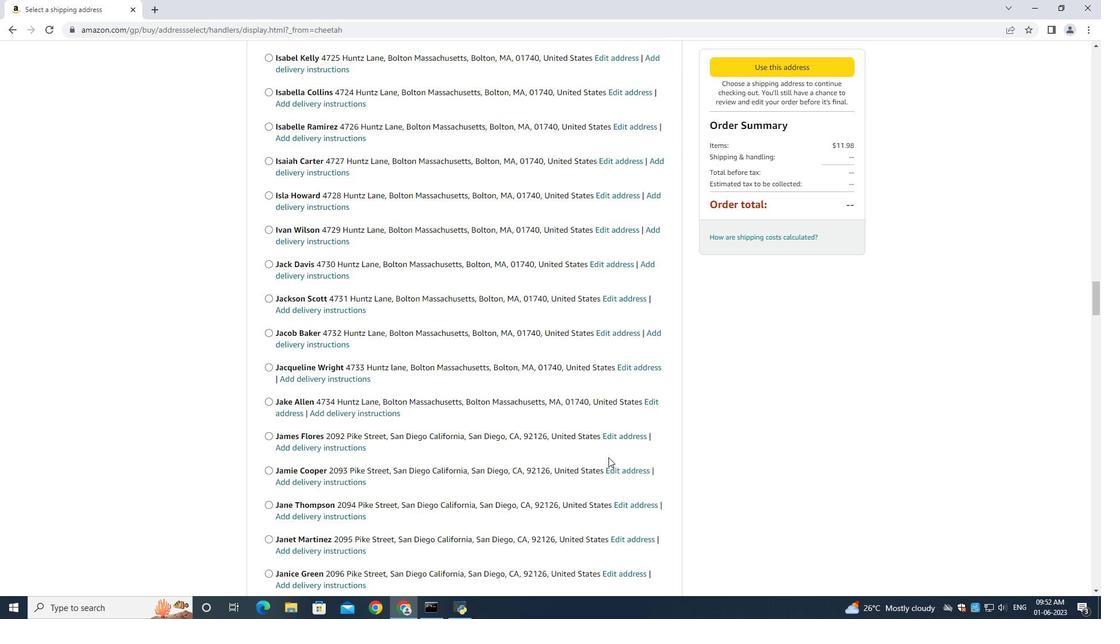 
Action: Mouse scrolled (608, 457) with delta (0, 0)
Screenshot: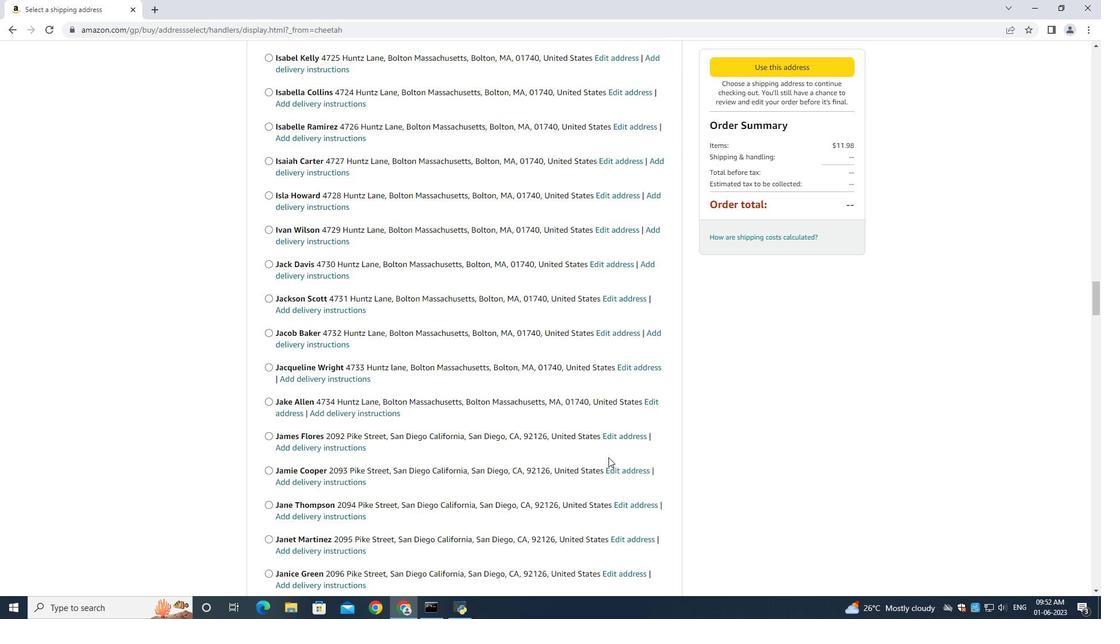 
Action: Mouse scrolled (608, 457) with delta (0, 0)
Screenshot: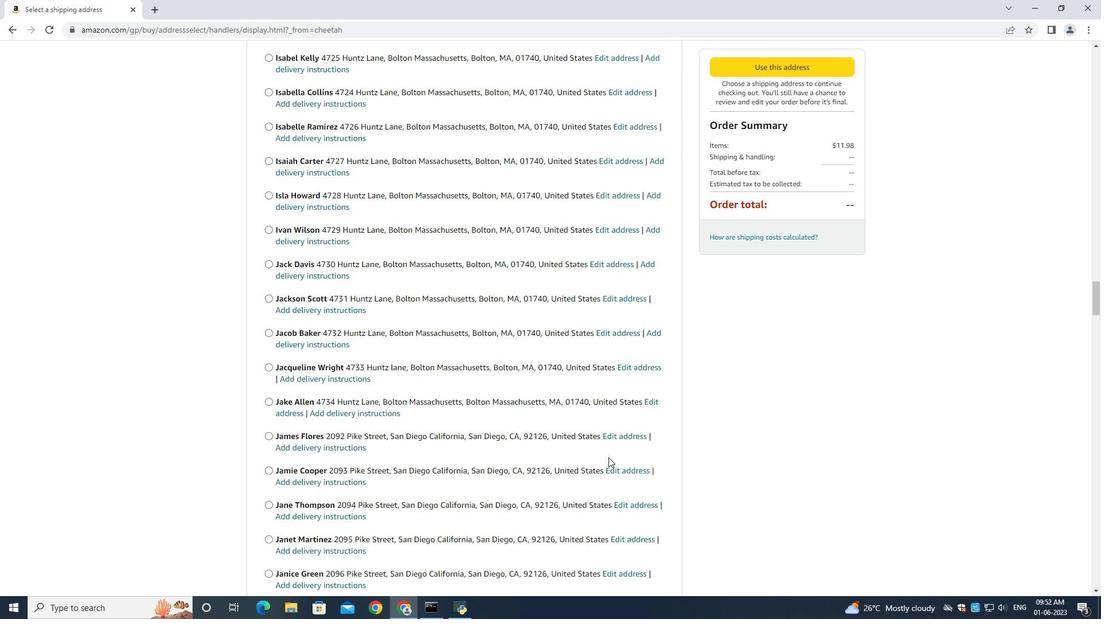 
Action: Mouse scrolled (608, 457) with delta (0, 0)
Screenshot: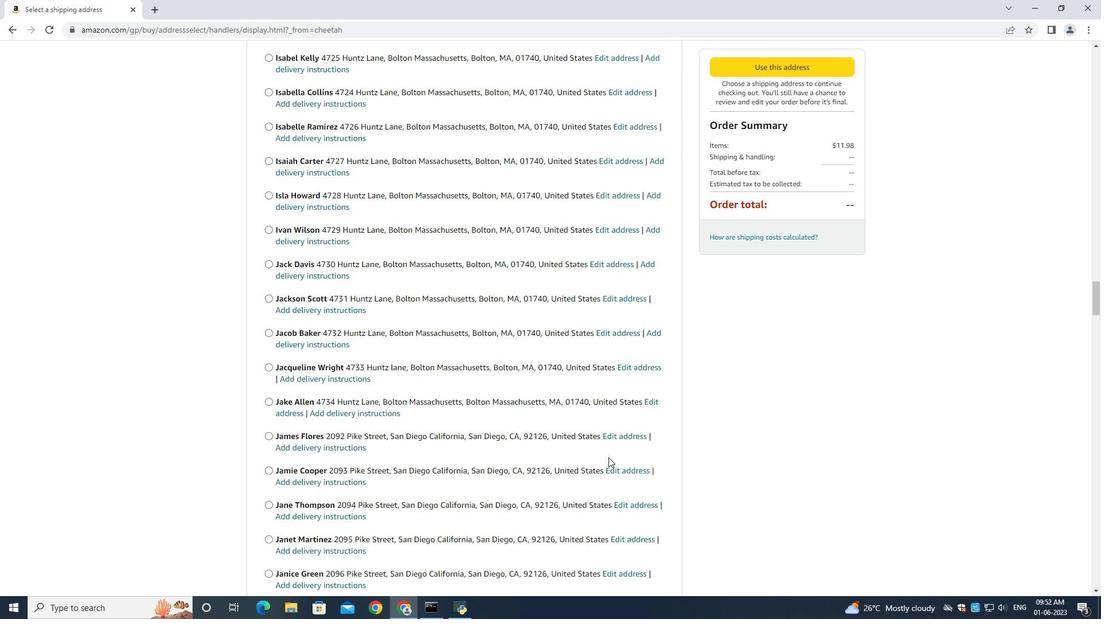 
Action: Mouse scrolled (608, 457) with delta (0, 0)
Screenshot: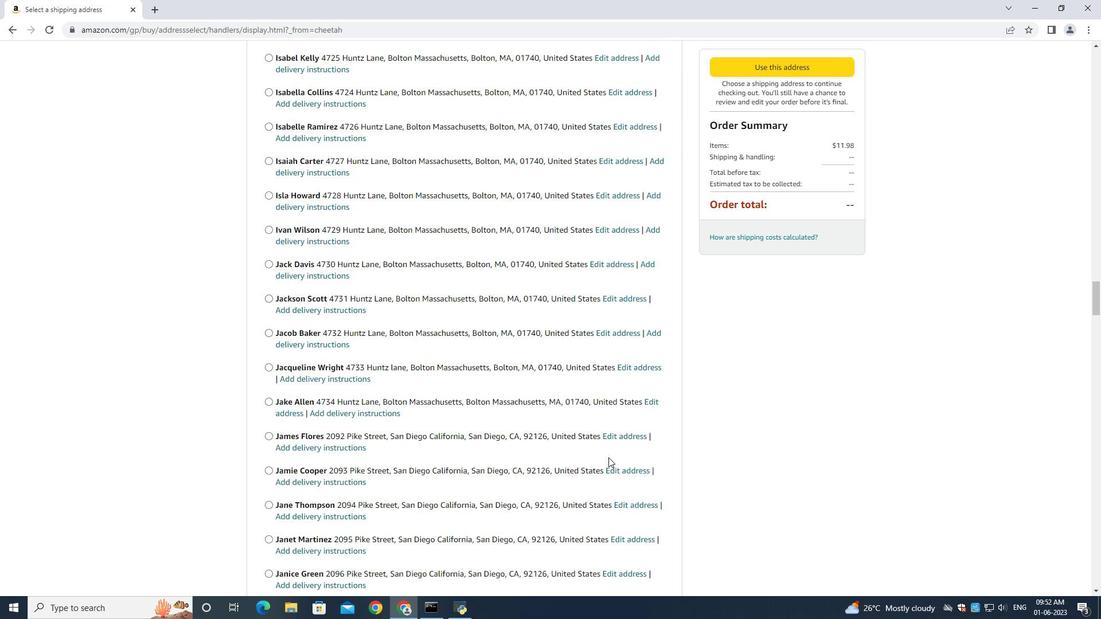 
Action: Mouse scrolled (608, 457) with delta (0, 0)
Screenshot: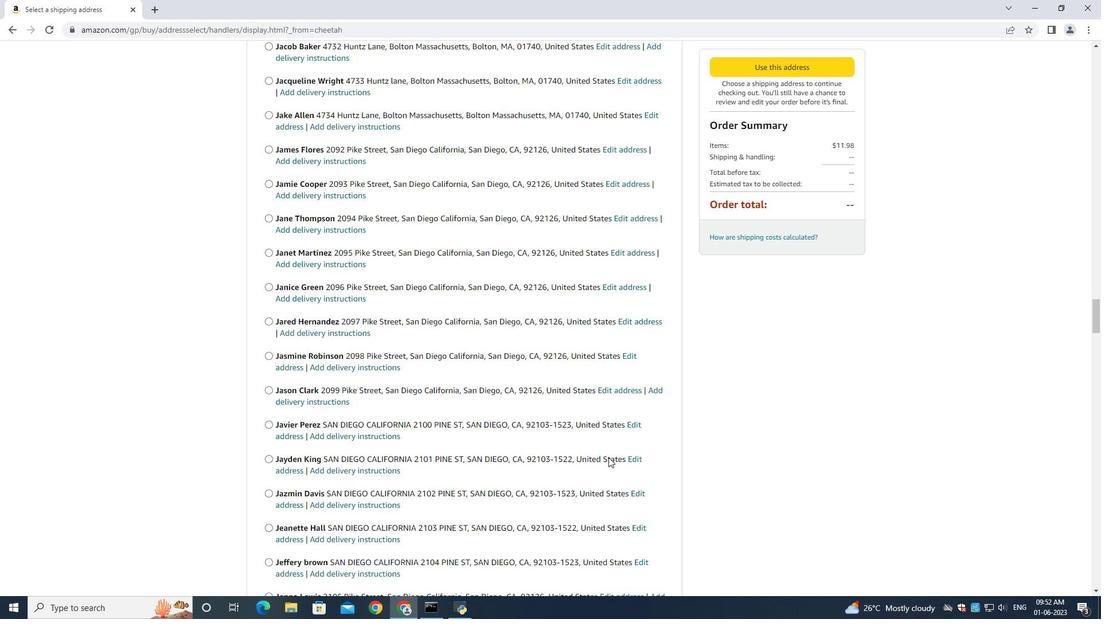
Action: Mouse scrolled (608, 457) with delta (0, 0)
Screenshot: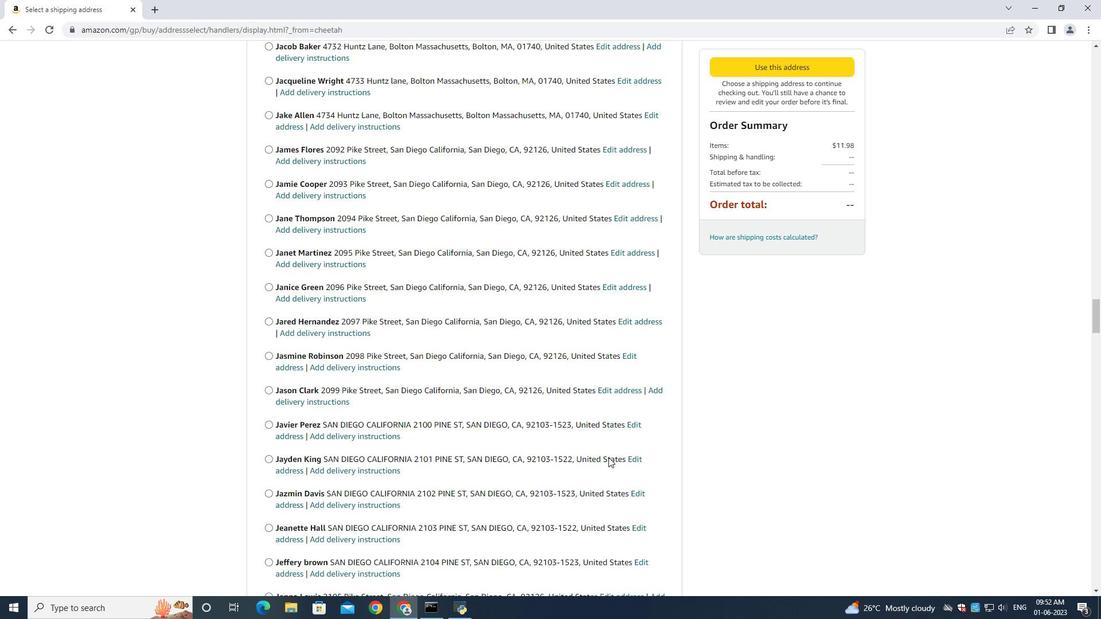 
Action: Mouse scrolled (608, 457) with delta (0, 0)
Screenshot: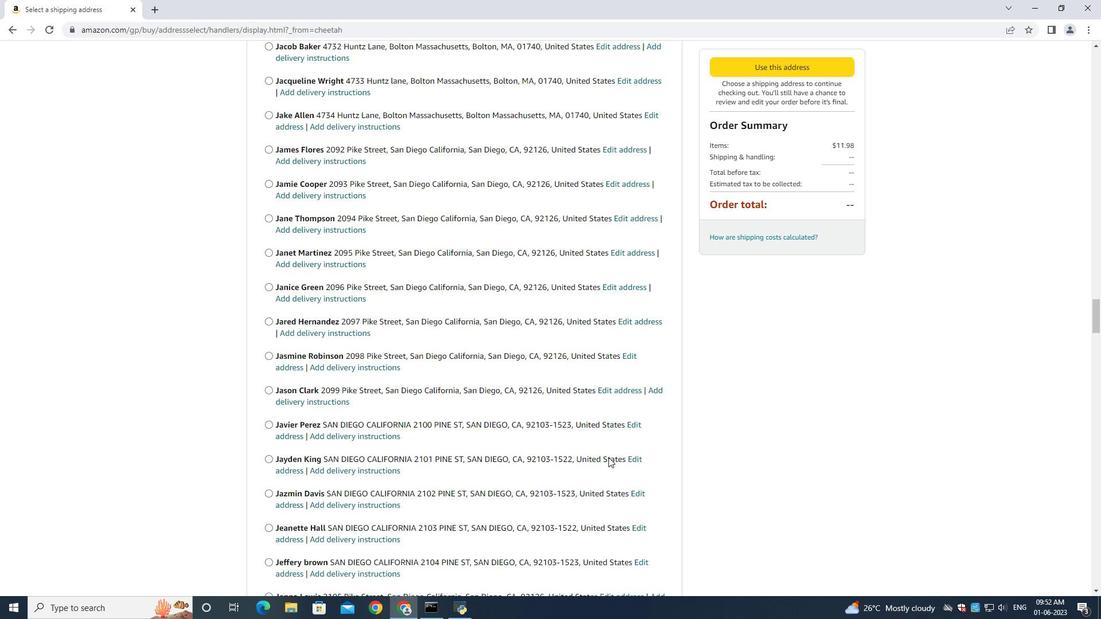 
Action: Mouse scrolled (608, 457) with delta (0, 0)
Screenshot: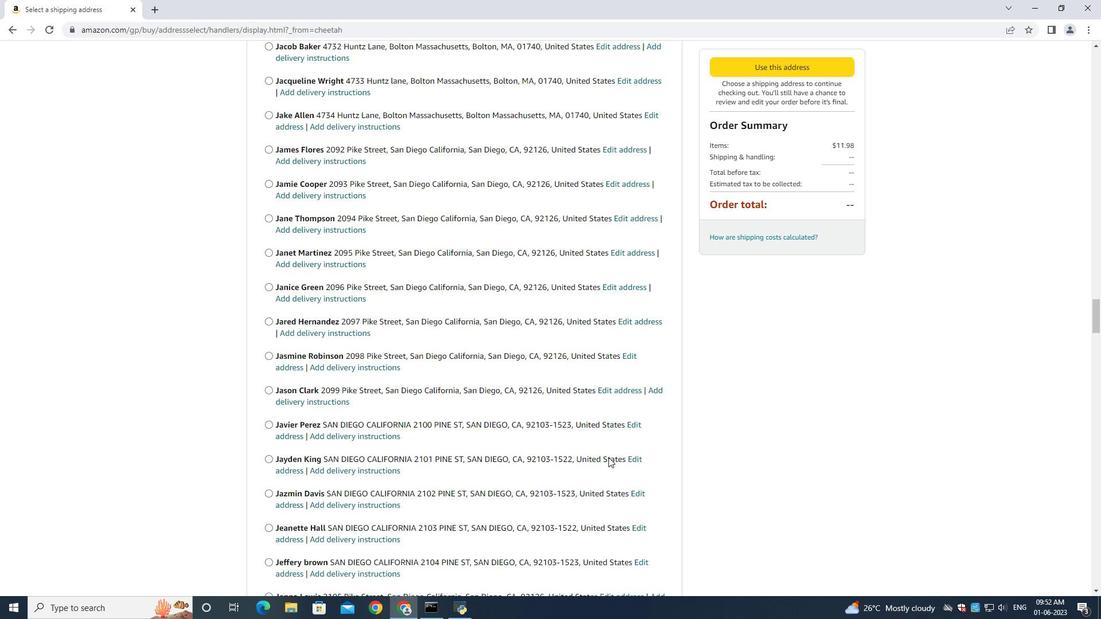 
Action: Mouse scrolled (608, 457) with delta (0, 0)
Screenshot: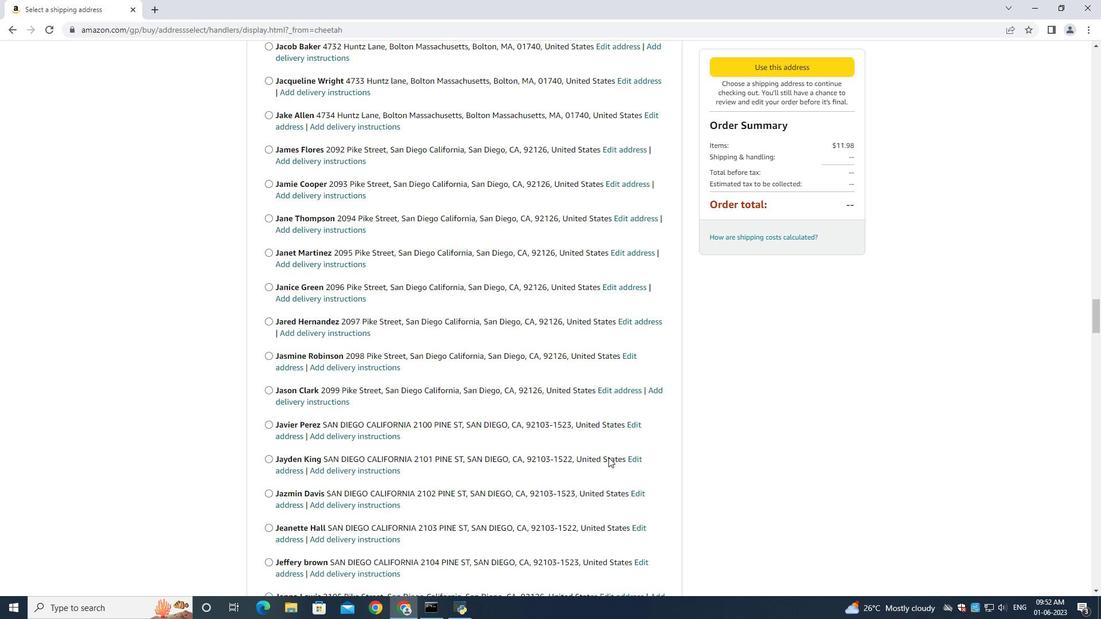 
Action: Mouse scrolled (608, 457) with delta (0, 0)
Screenshot: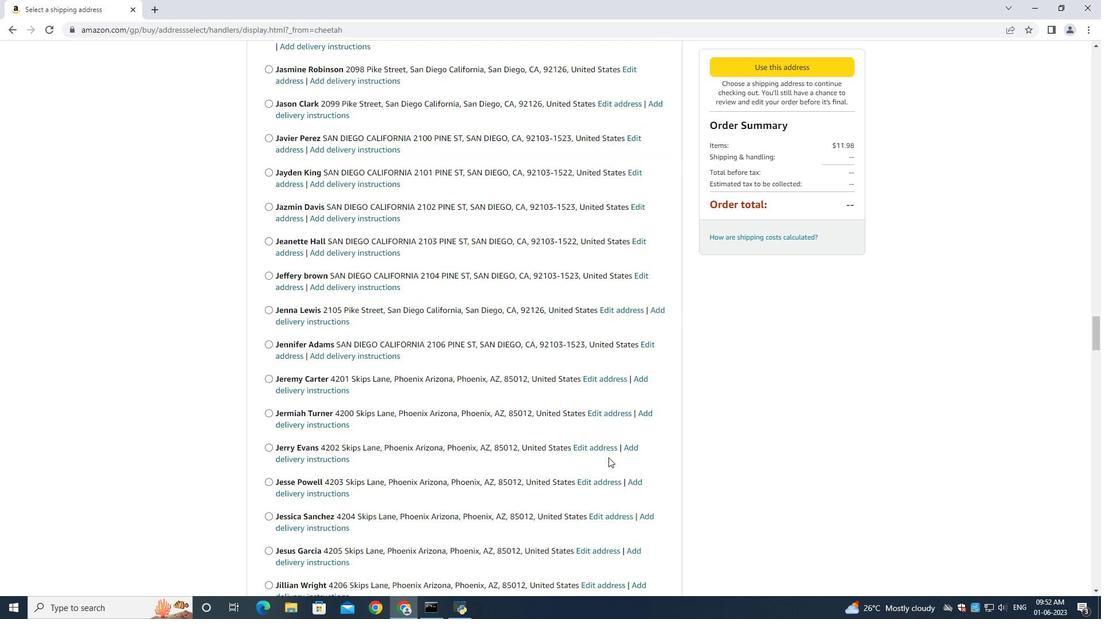 
Action: Mouse scrolled (608, 457) with delta (0, 0)
Screenshot: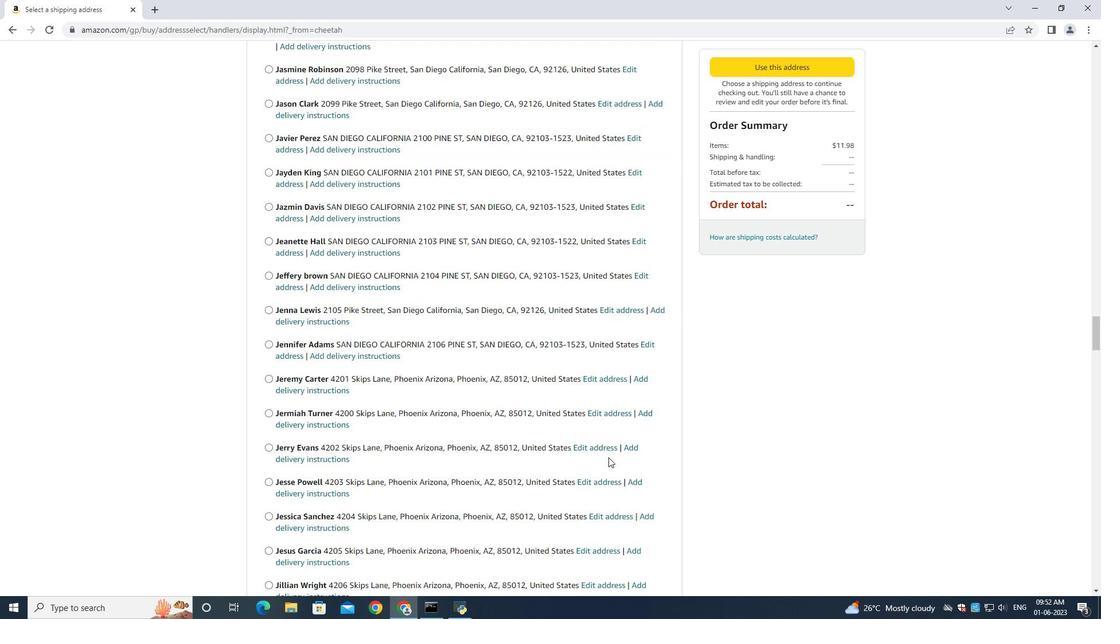 
Action: Mouse scrolled (608, 457) with delta (0, 0)
Screenshot: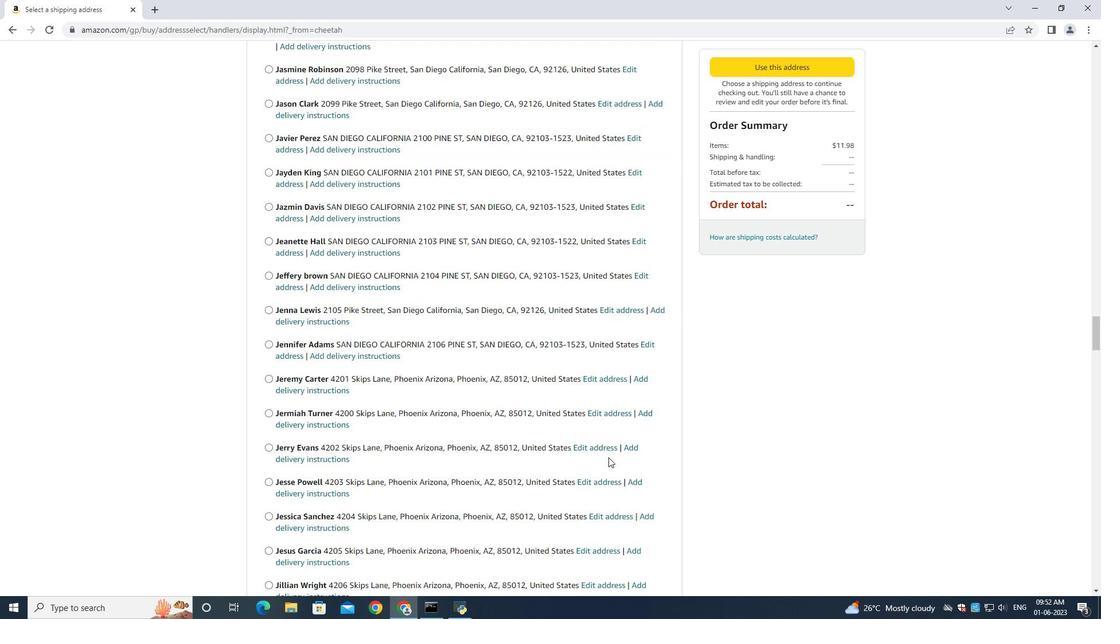 
Action: Mouse scrolled (608, 457) with delta (0, 0)
Screenshot: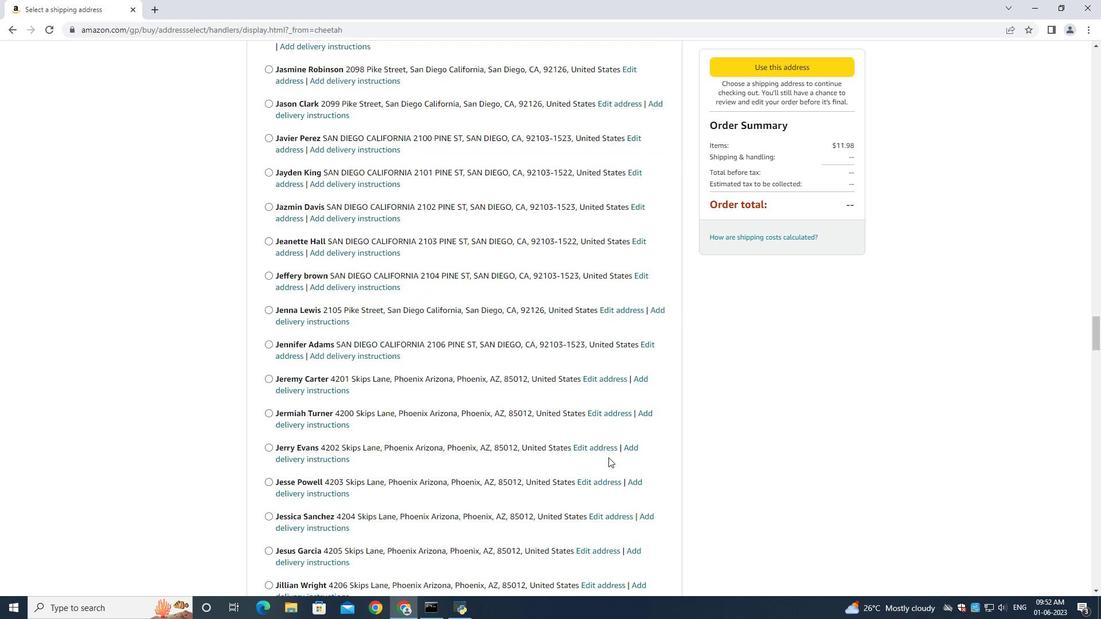 
Action: Mouse scrolled (608, 457) with delta (0, 0)
Screenshot: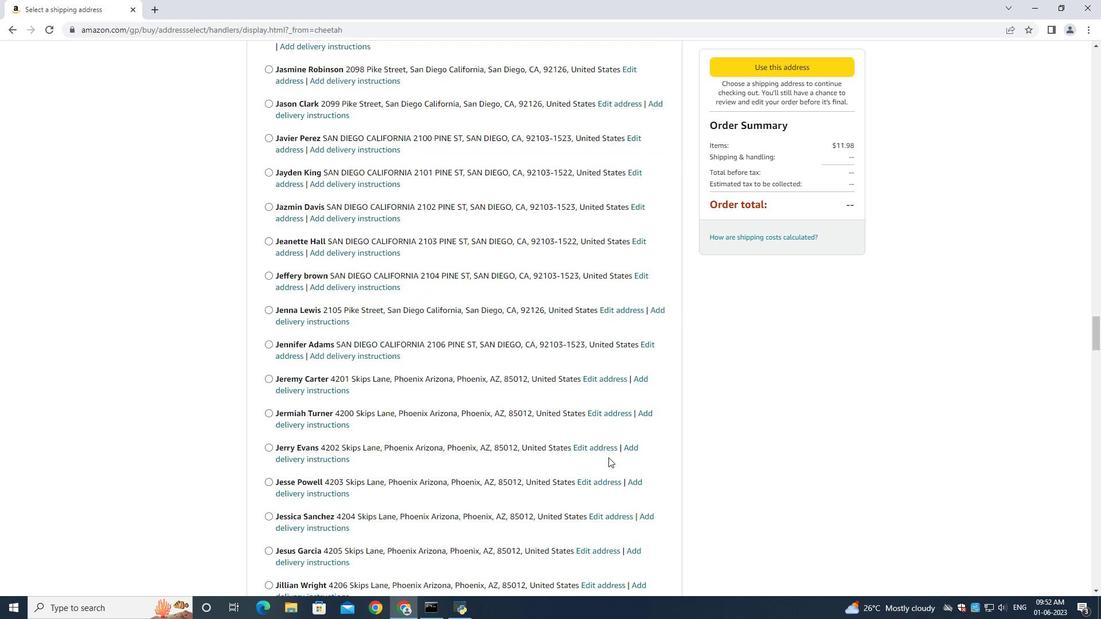 
Action: Mouse scrolled (608, 457) with delta (0, 0)
Screenshot: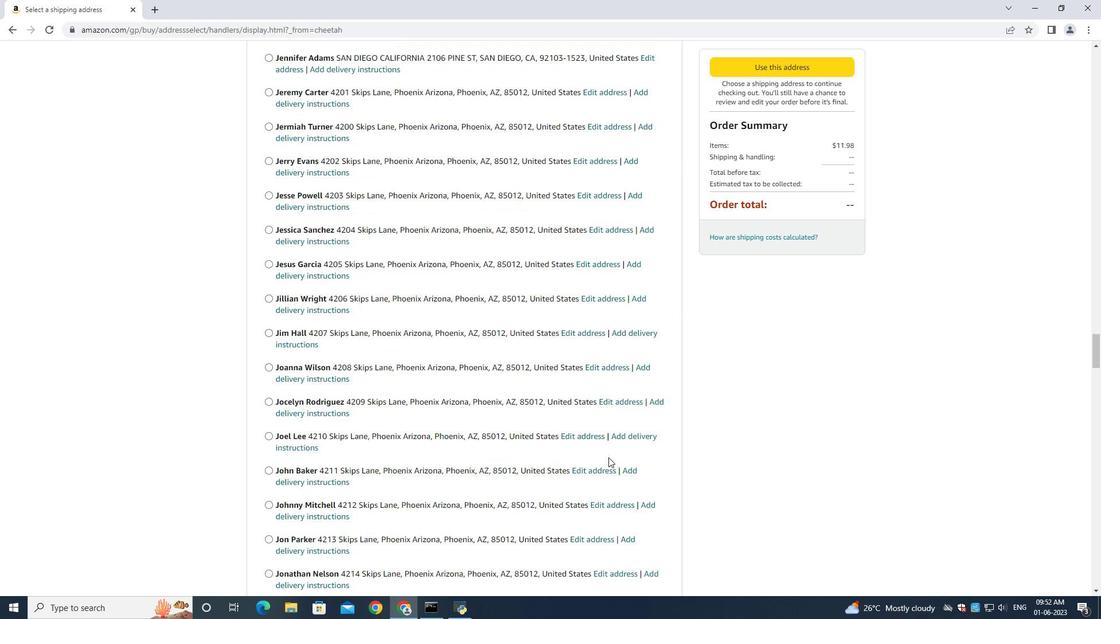 
Action: Mouse scrolled (608, 457) with delta (0, 0)
Screenshot: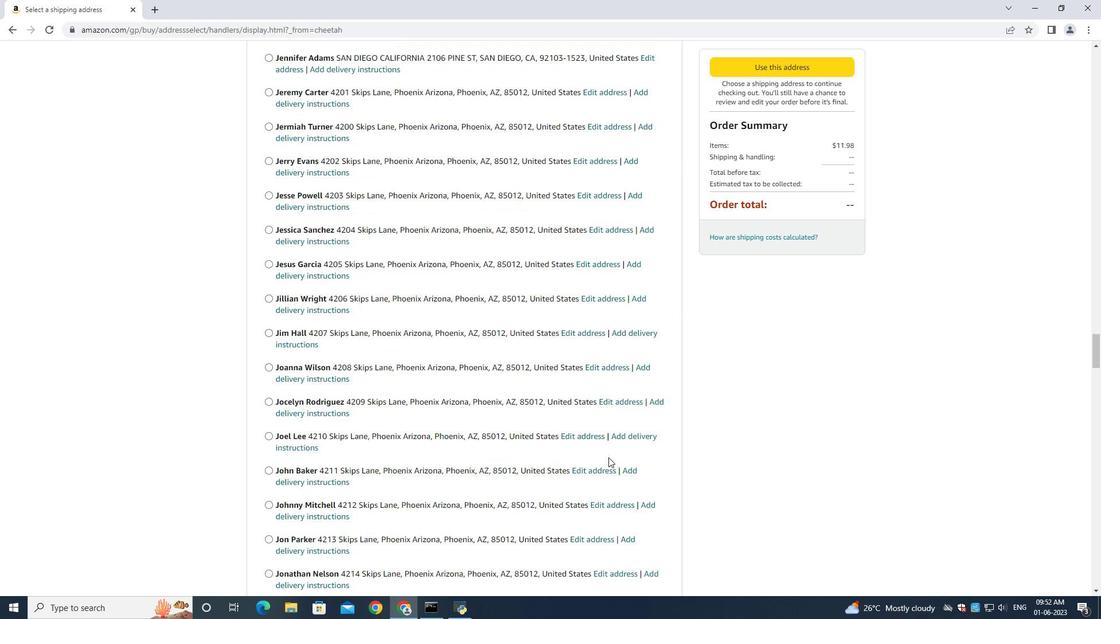 
Action: Mouse scrolled (608, 457) with delta (0, 0)
Screenshot: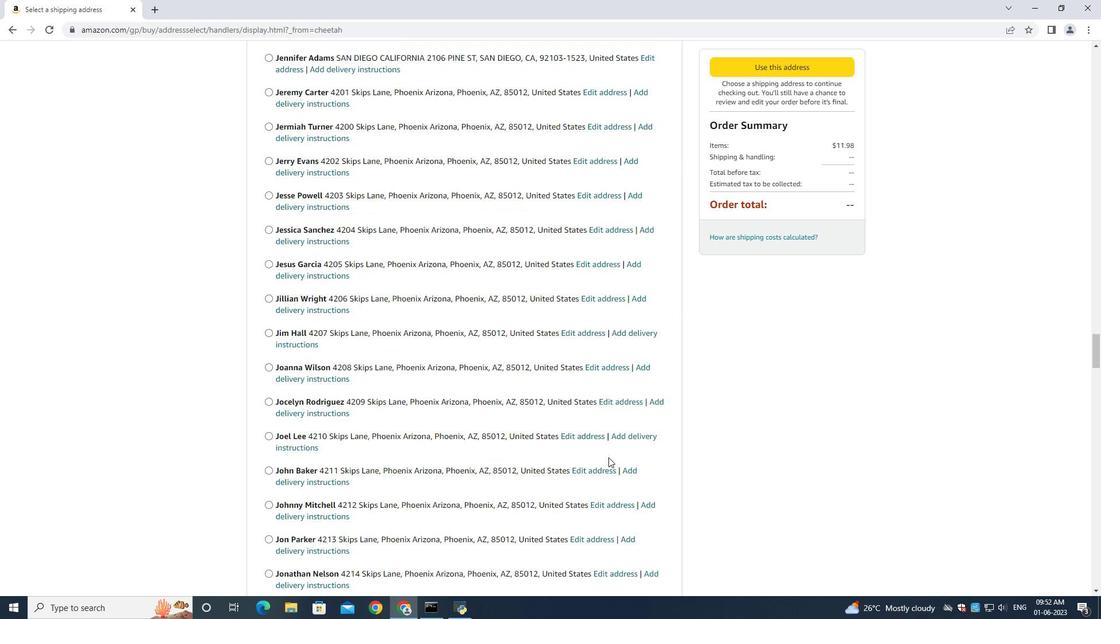 
Action: Mouse scrolled (608, 457) with delta (0, 0)
Screenshot: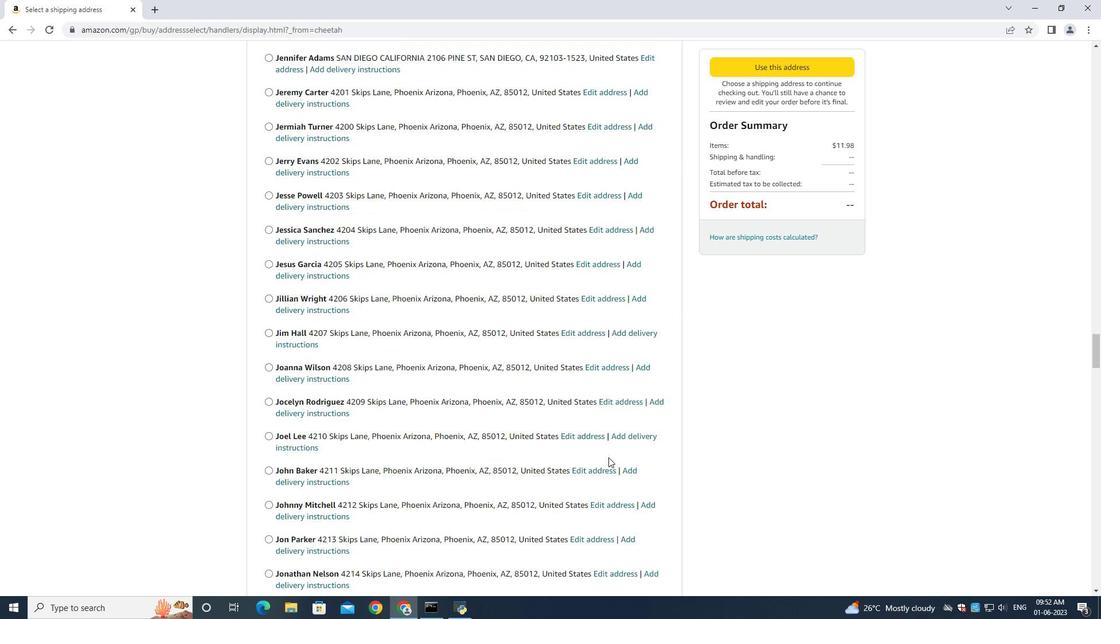 
Action: Mouse scrolled (608, 457) with delta (0, 0)
Screenshot: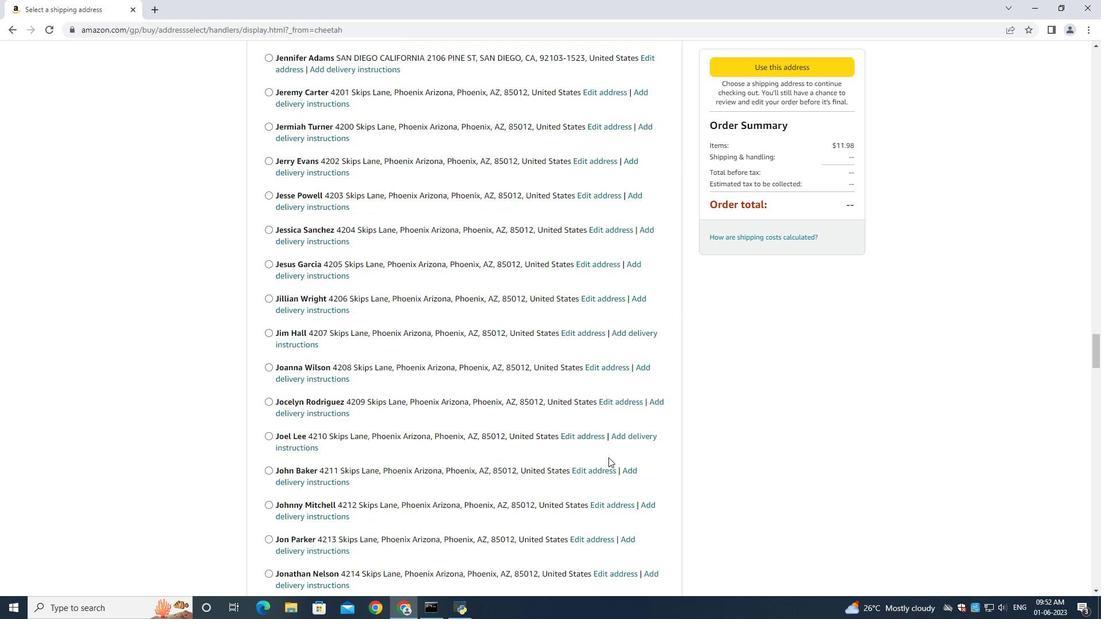 
Action: Mouse scrolled (608, 457) with delta (0, 0)
Screenshot: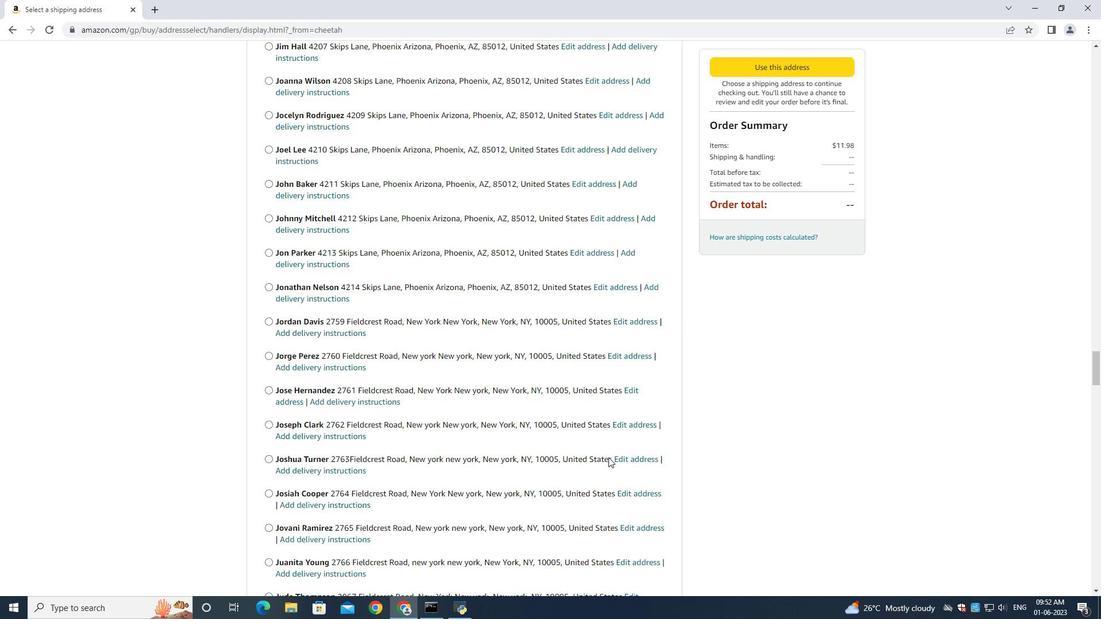 
Action: Mouse scrolled (608, 457) with delta (0, 0)
Screenshot: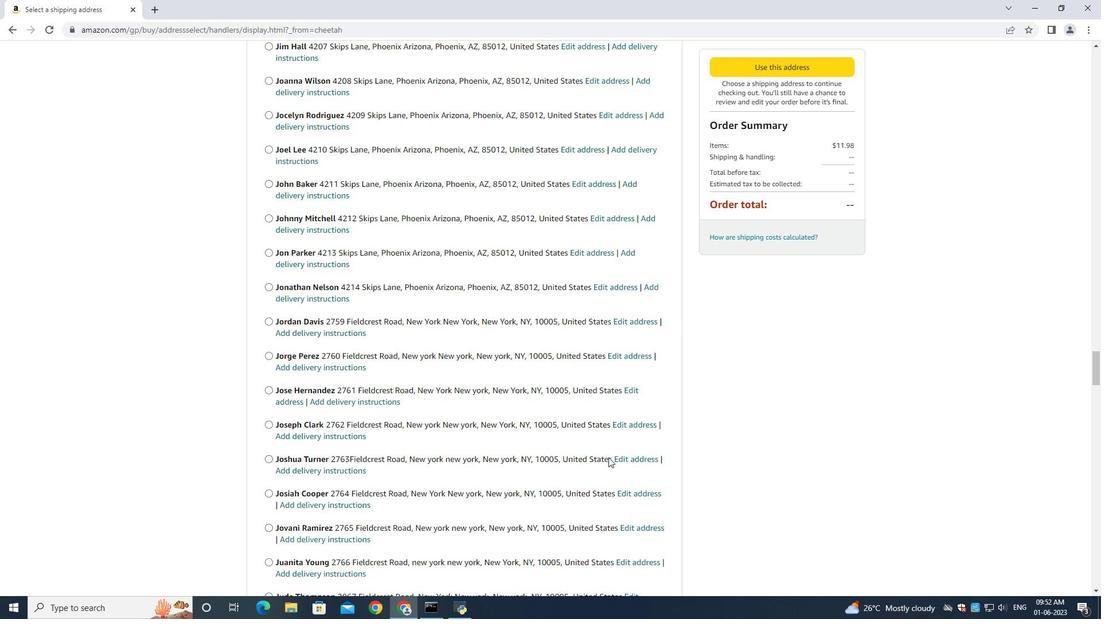 
Action: Mouse scrolled (608, 457) with delta (0, 0)
Screenshot: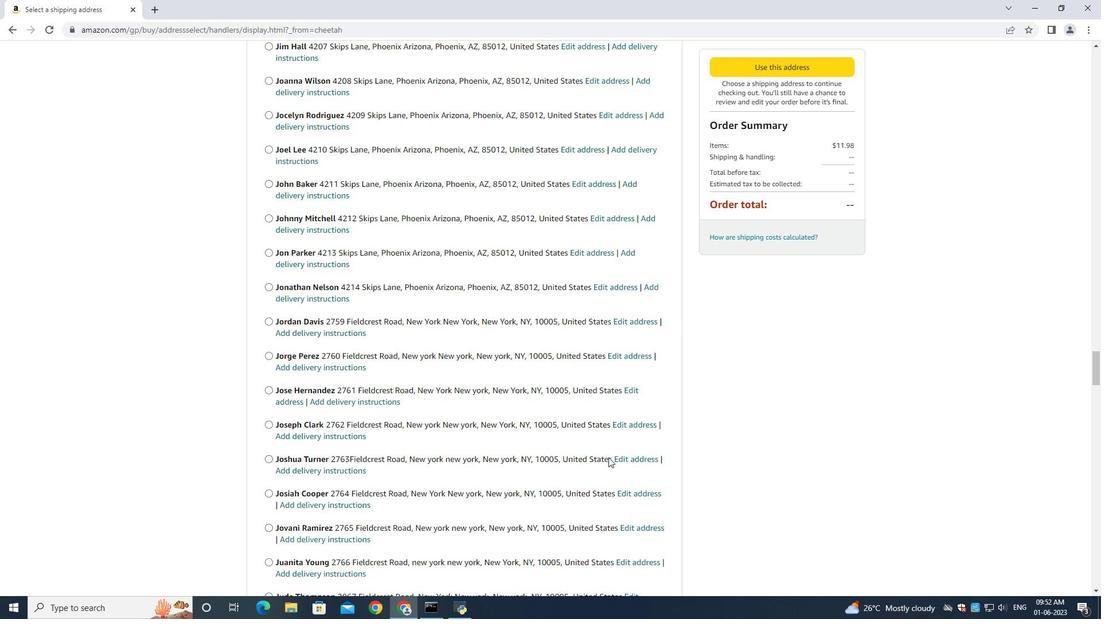 
Action: Mouse scrolled (608, 457) with delta (0, 0)
Screenshot: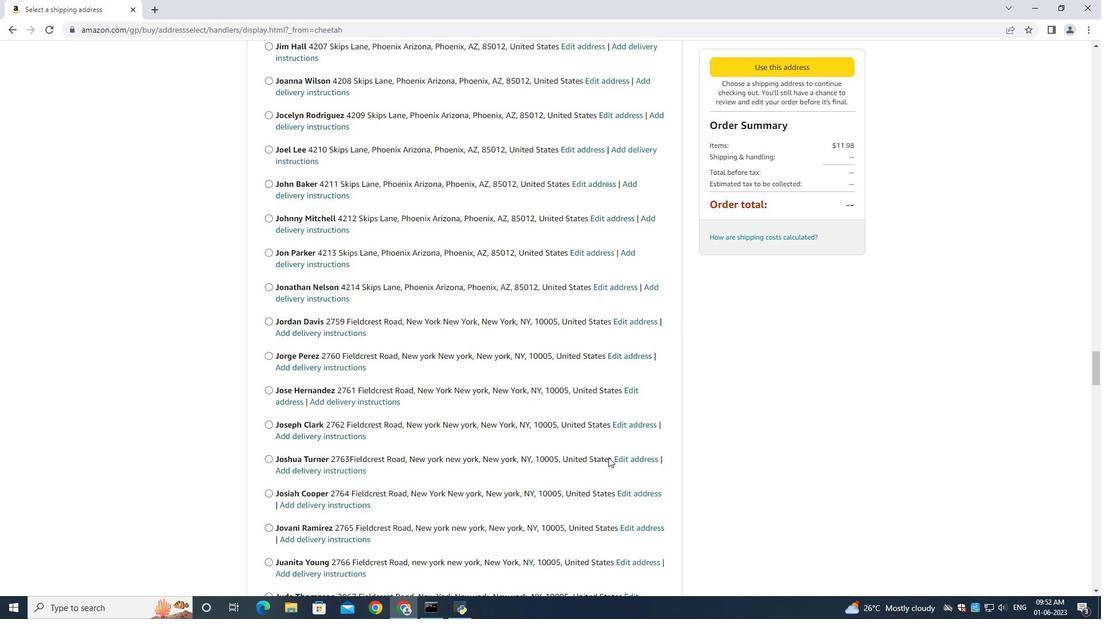 
Action: Mouse scrolled (608, 457) with delta (0, 0)
Screenshot: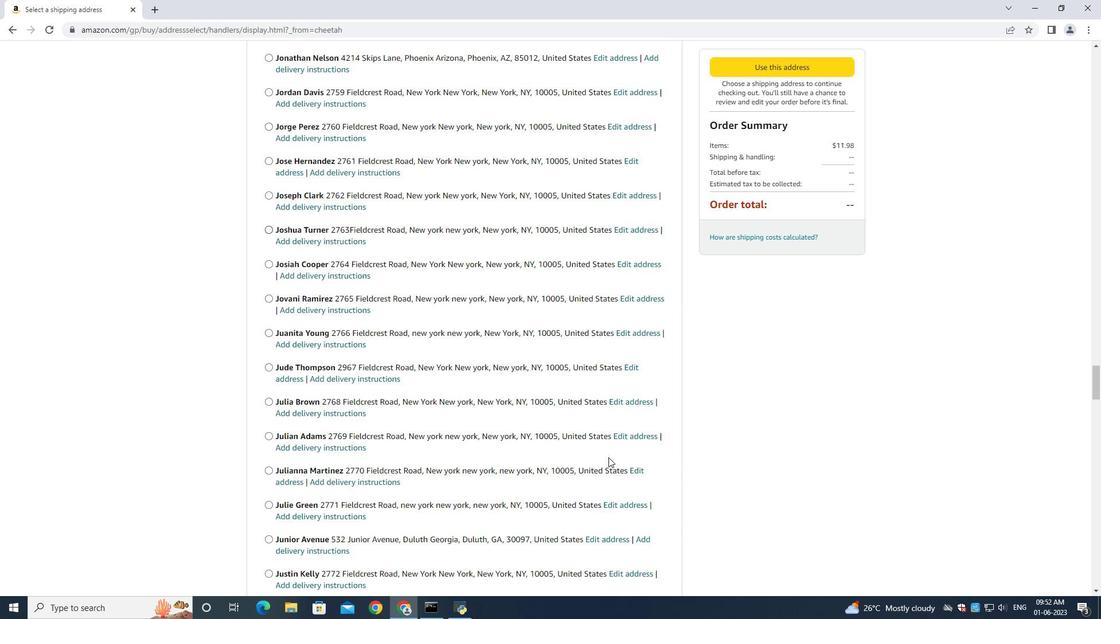
Action: Mouse scrolled (608, 457) with delta (0, 0)
Screenshot: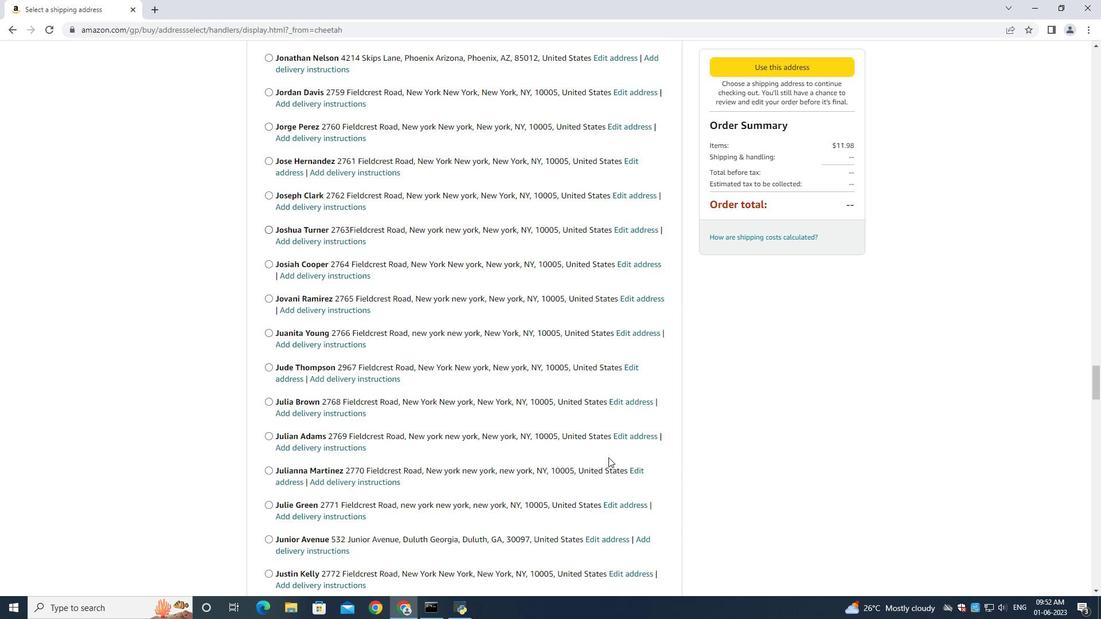 
Action: Mouse scrolled (608, 457) with delta (0, 0)
Screenshot: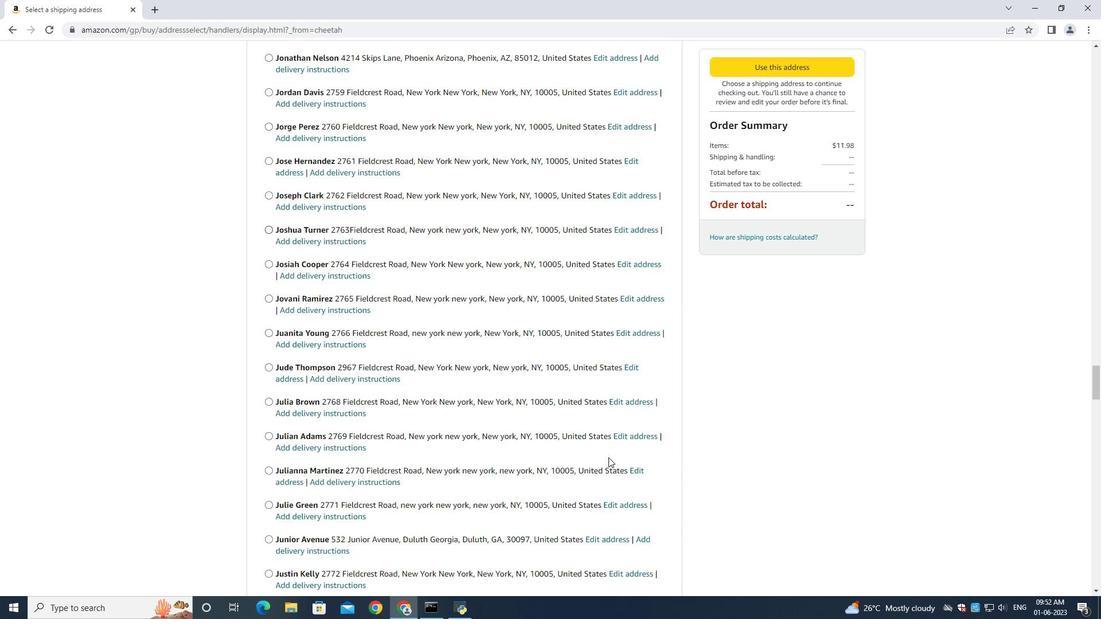 
Action: Mouse scrolled (608, 457) with delta (0, 0)
Screenshot: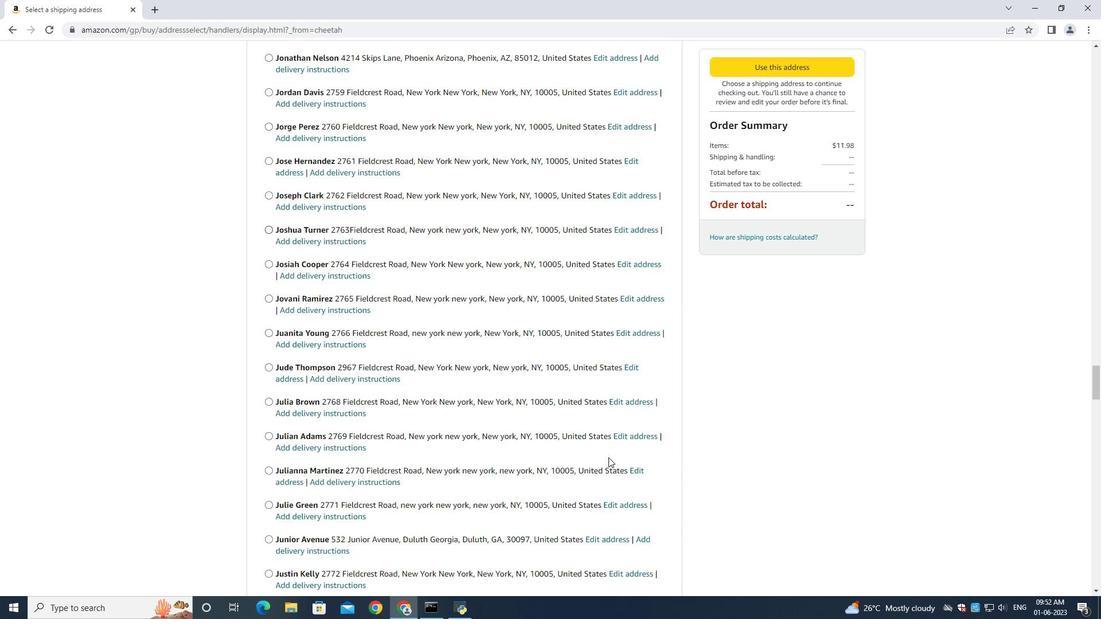 
Action: Mouse scrolled (608, 457) with delta (0, 0)
Screenshot: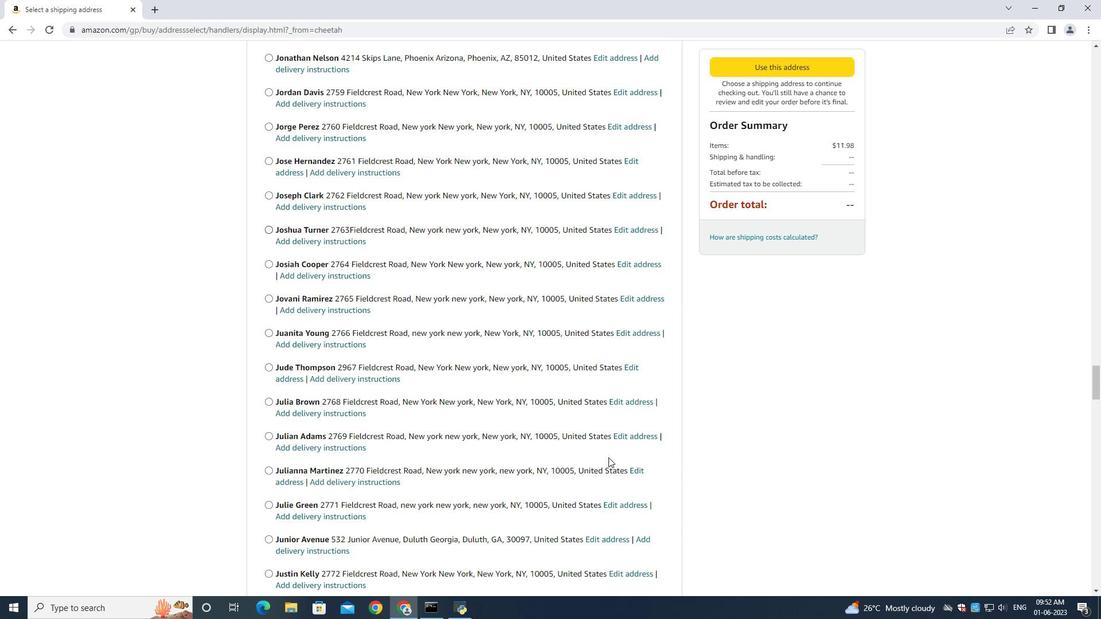 
Action: Mouse scrolled (608, 457) with delta (0, 0)
Screenshot: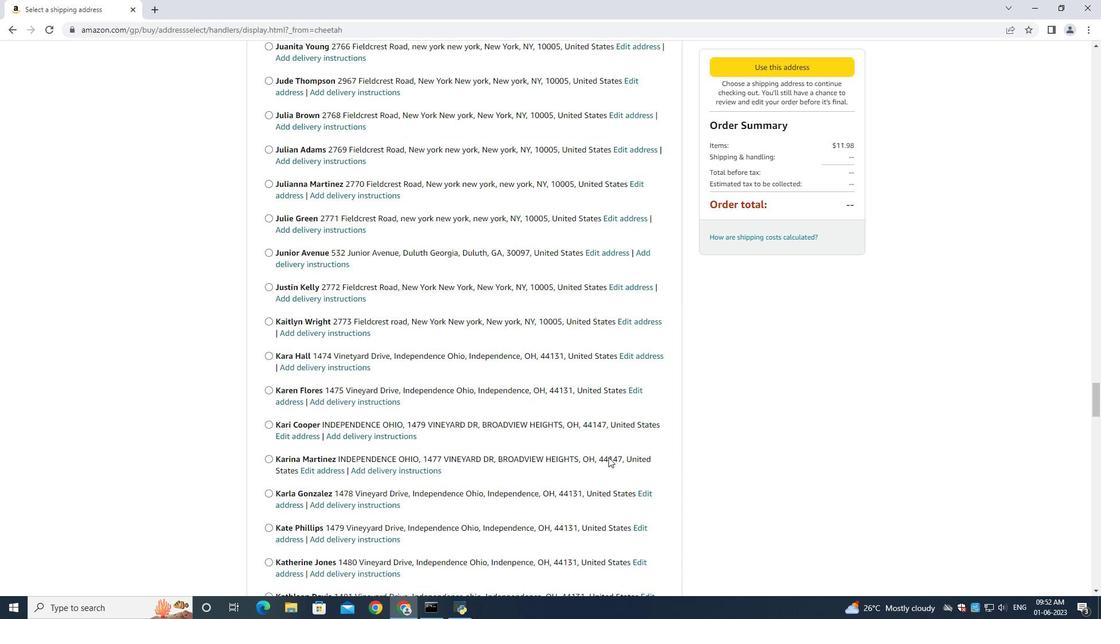 
Action: Mouse scrolled (608, 457) with delta (0, 0)
Screenshot: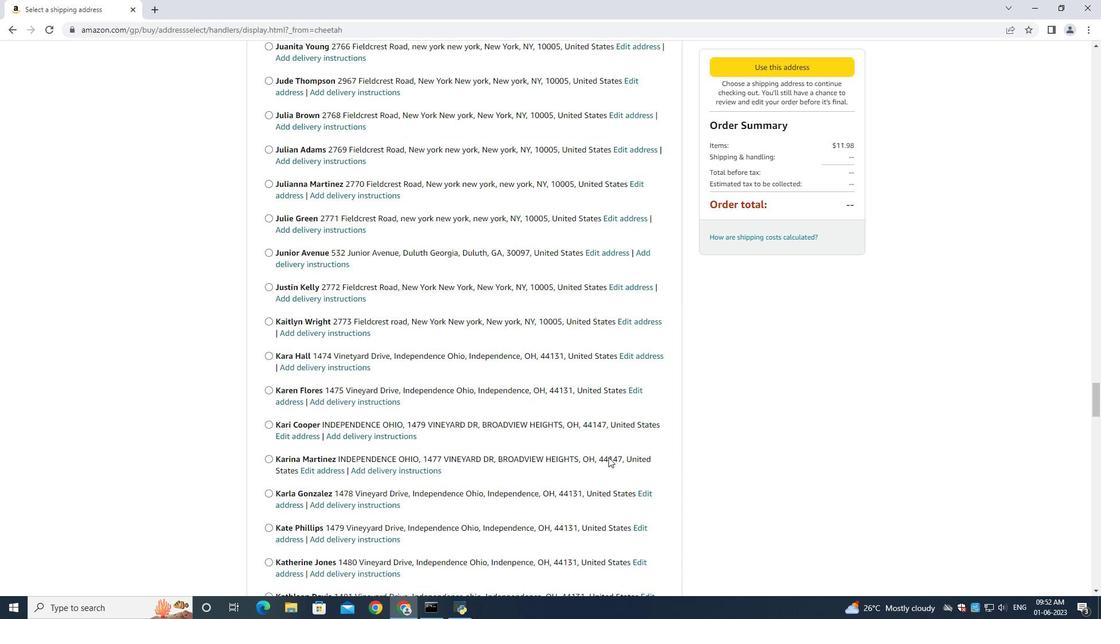 
Action: Mouse scrolled (608, 457) with delta (0, 0)
Screenshot: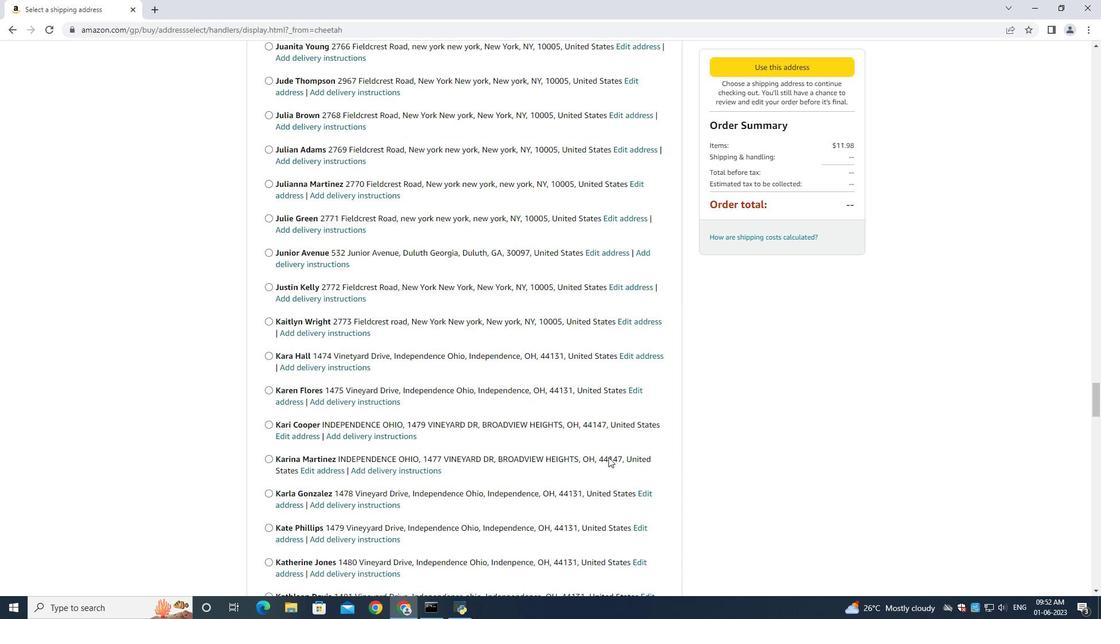 
Action: Mouse scrolled (608, 457) with delta (0, 0)
Screenshot: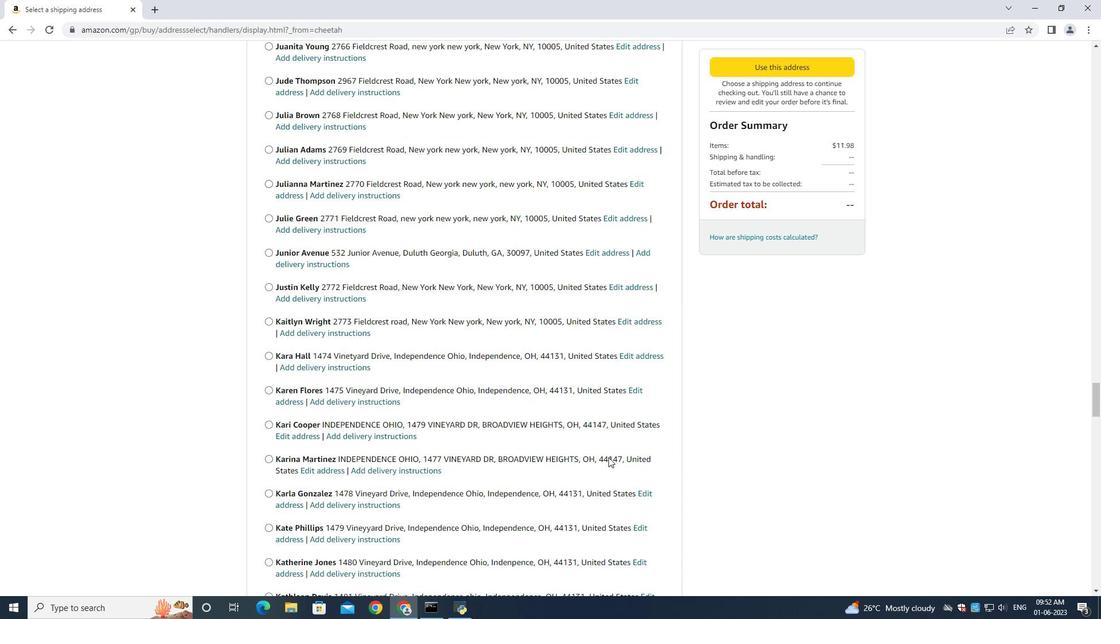 
Action: Mouse scrolled (608, 457) with delta (0, 0)
Screenshot: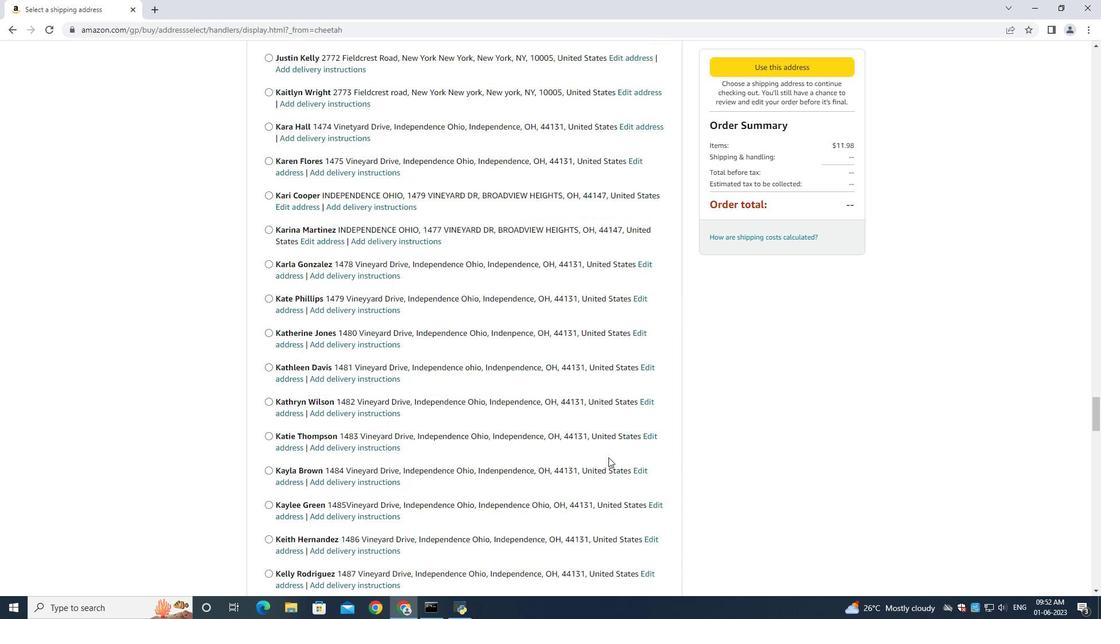
Action: Mouse scrolled (608, 457) with delta (0, 0)
Screenshot: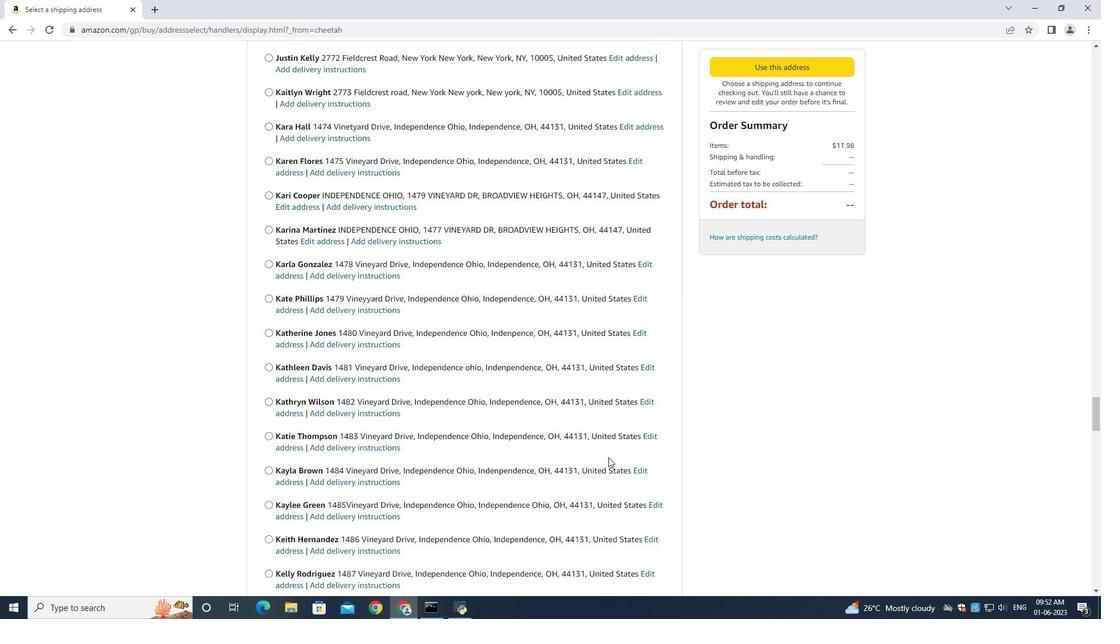
Action: Mouse scrolled (608, 457) with delta (0, 0)
Screenshot: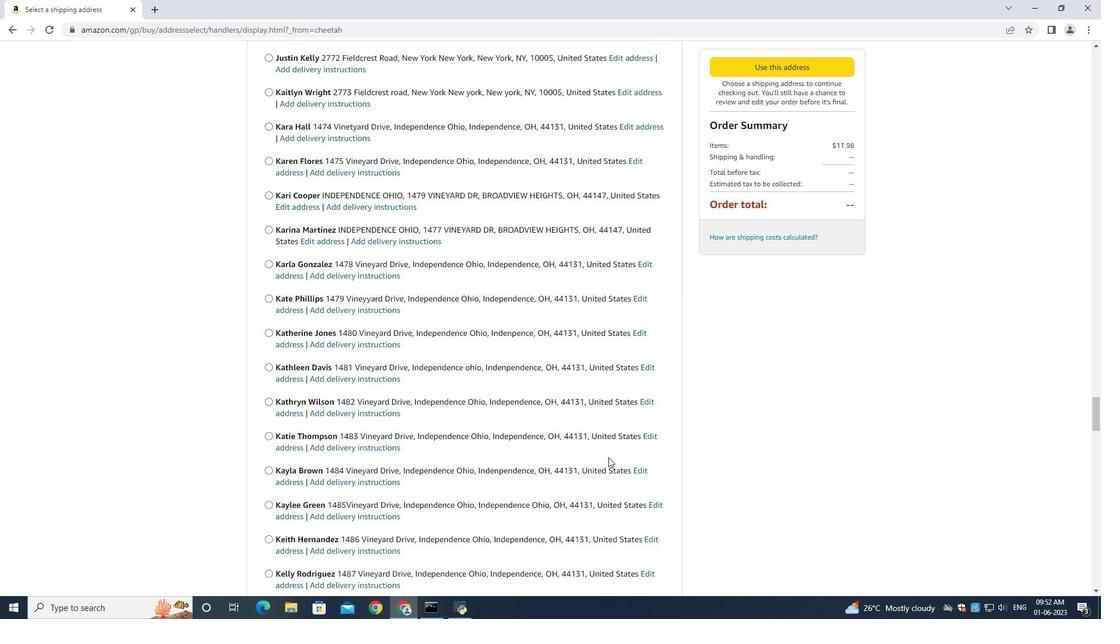 
Action: Mouse scrolled (608, 457) with delta (0, 0)
Screenshot: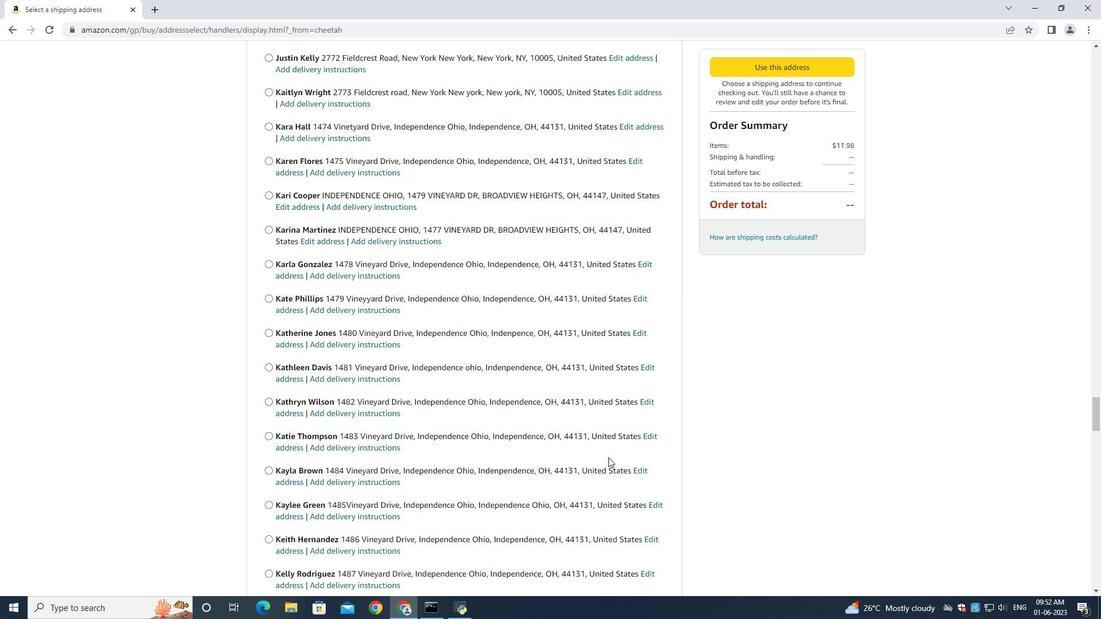 
Action: Mouse scrolled (608, 457) with delta (0, 0)
Screenshot: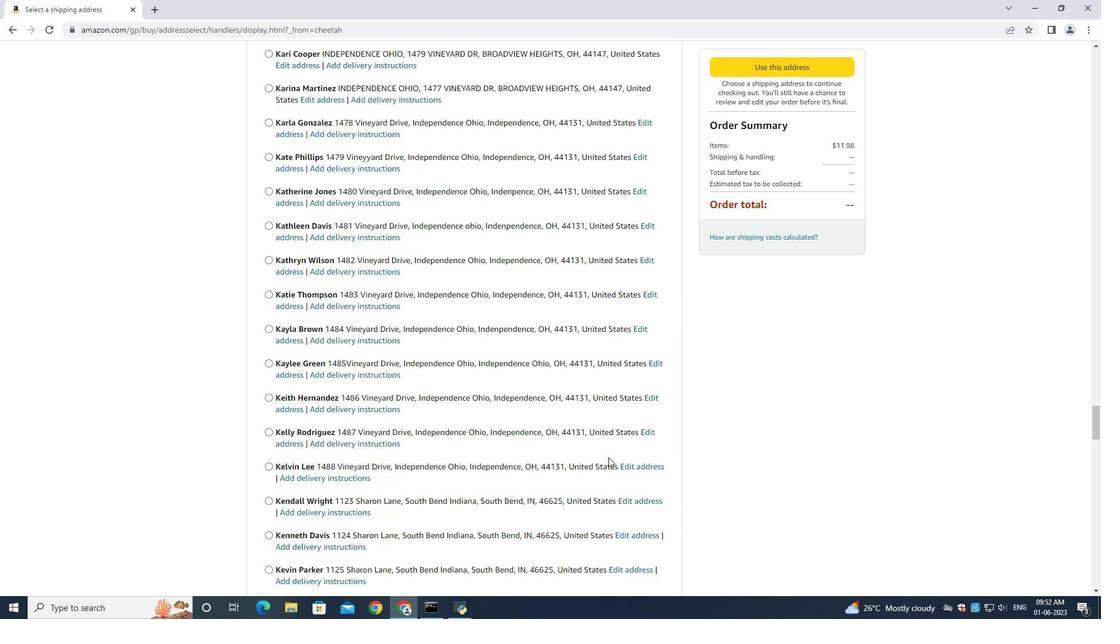 
Action: Mouse scrolled (608, 457) with delta (0, 0)
Screenshot: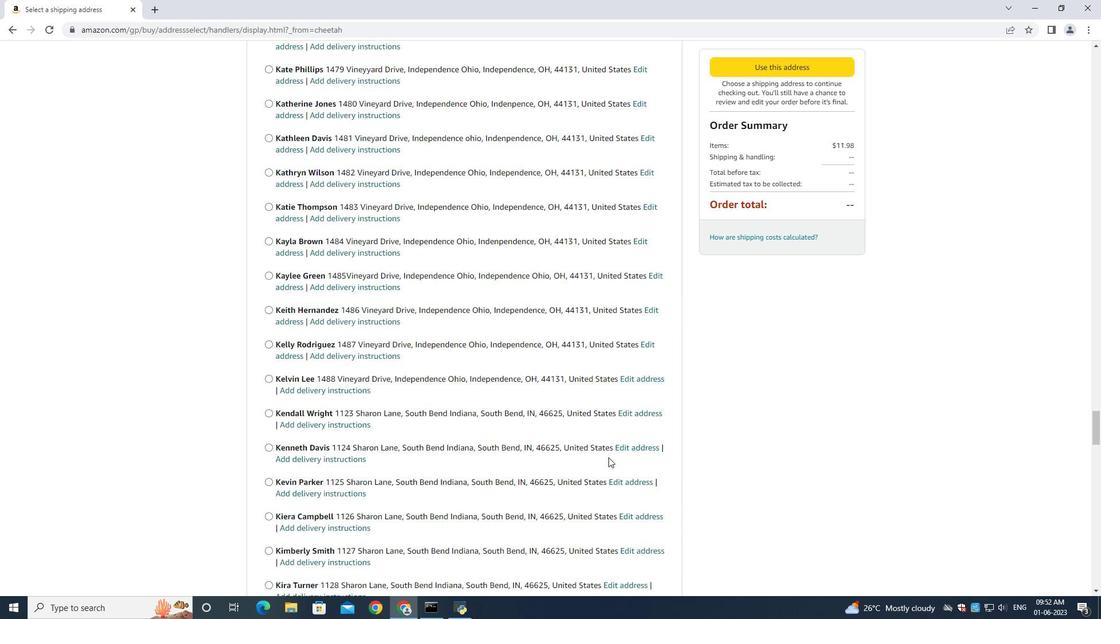 
Action: Mouse scrolled (608, 457) with delta (0, 0)
Screenshot: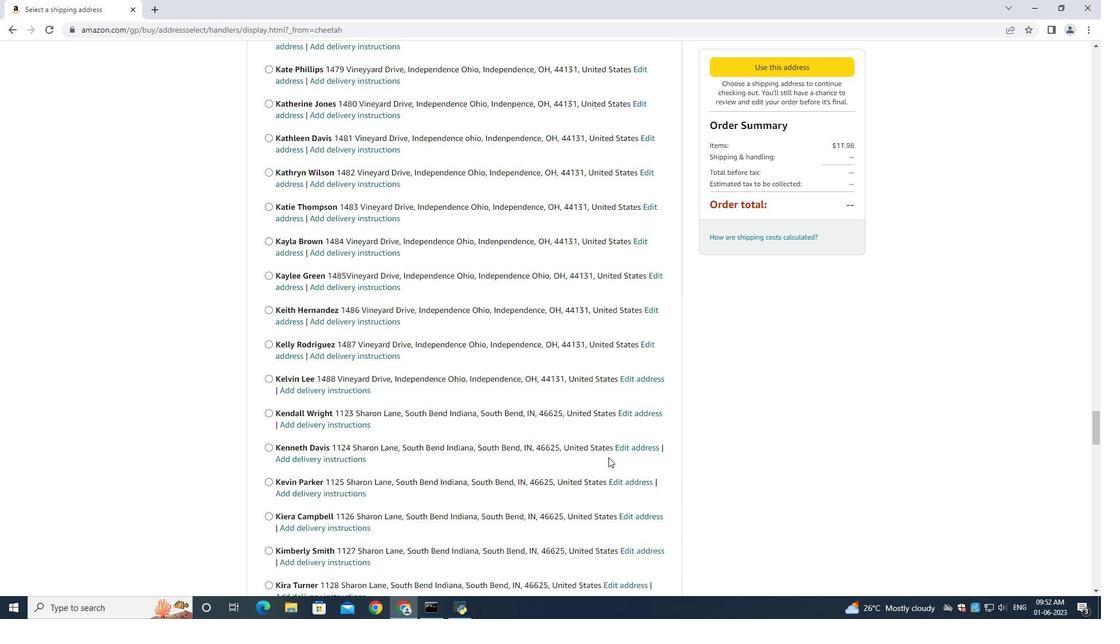 
Action: Mouse scrolled (608, 457) with delta (0, 0)
Screenshot: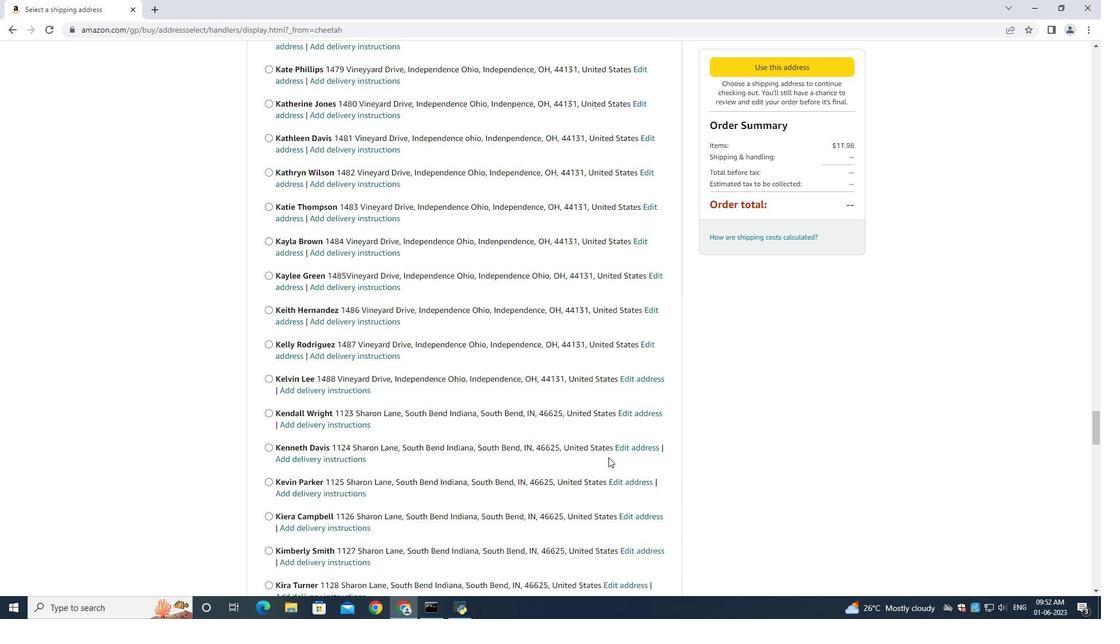 
Action: Mouse scrolled (608, 457) with delta (0, 0)
Screenshot: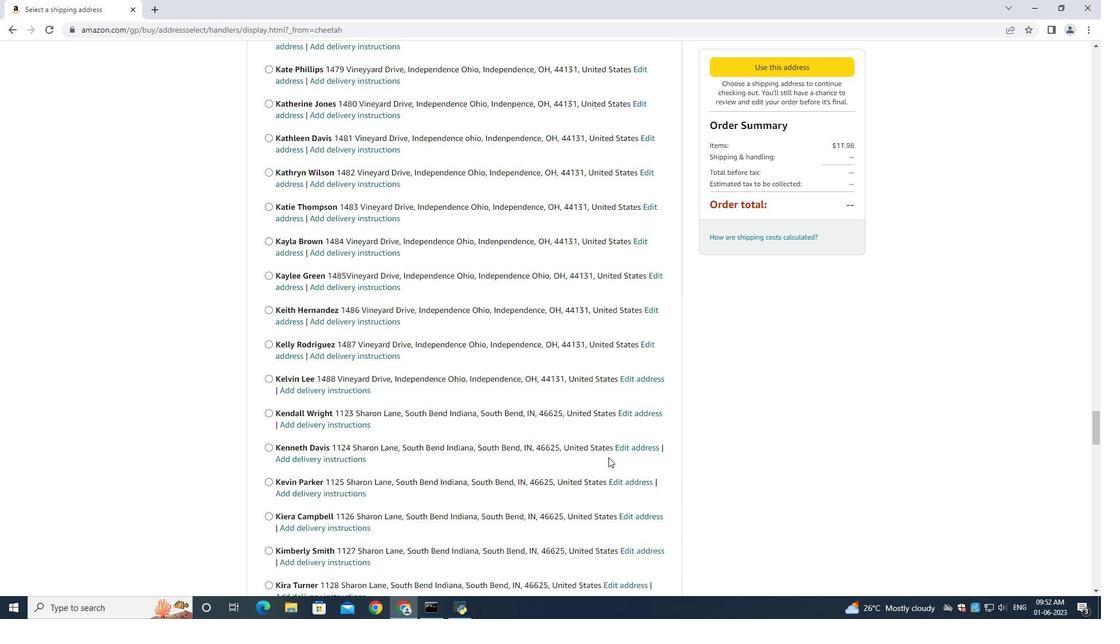 
Action: Mouse scrolled (608, 457) with delta (0, 0)
Screenshot: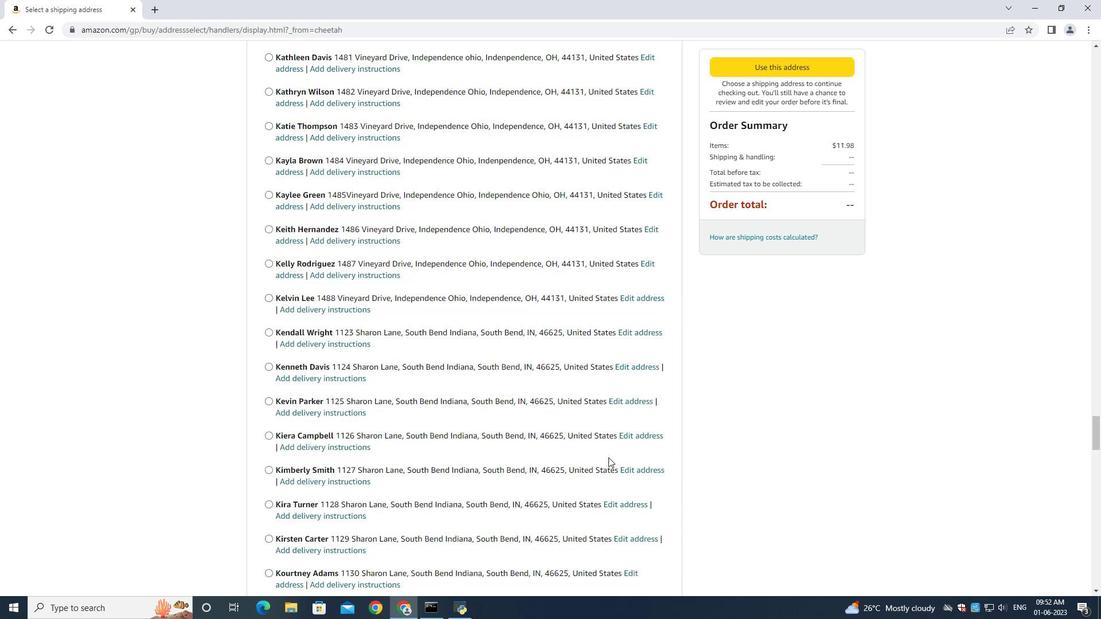 
Action: Mouse scrolled (608, 457) with delta (0, 0)
Screenshot: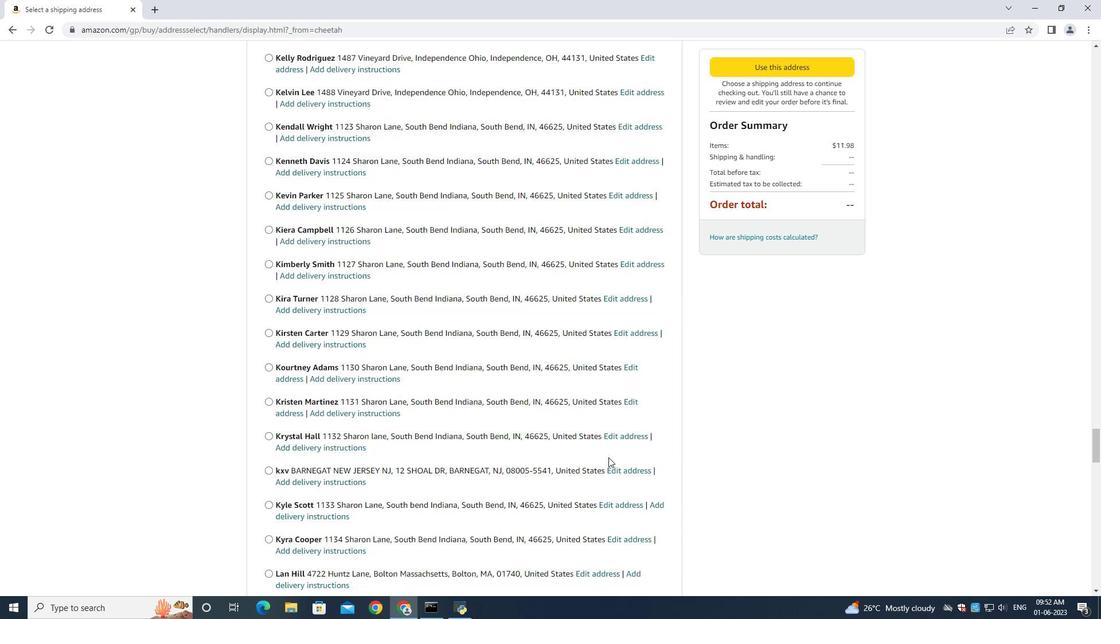 
Action: Mouse scrolled (608, 457) with delta (0, 0)
Screenshot: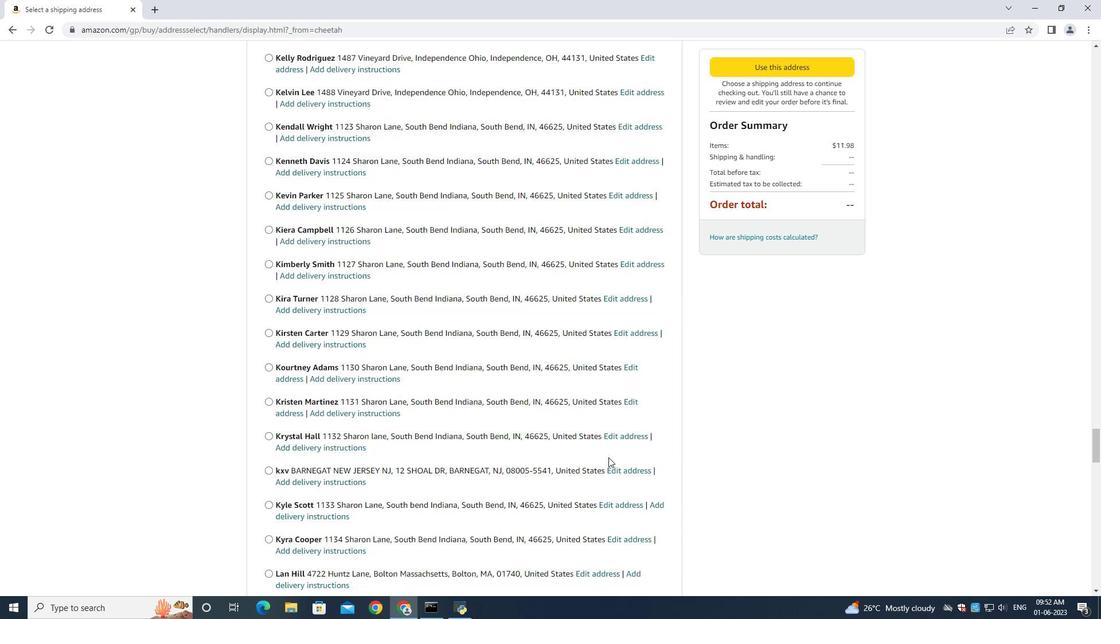 
Action: Mouse scrolled (608, 457) with delta (0, 0)
Screenshot: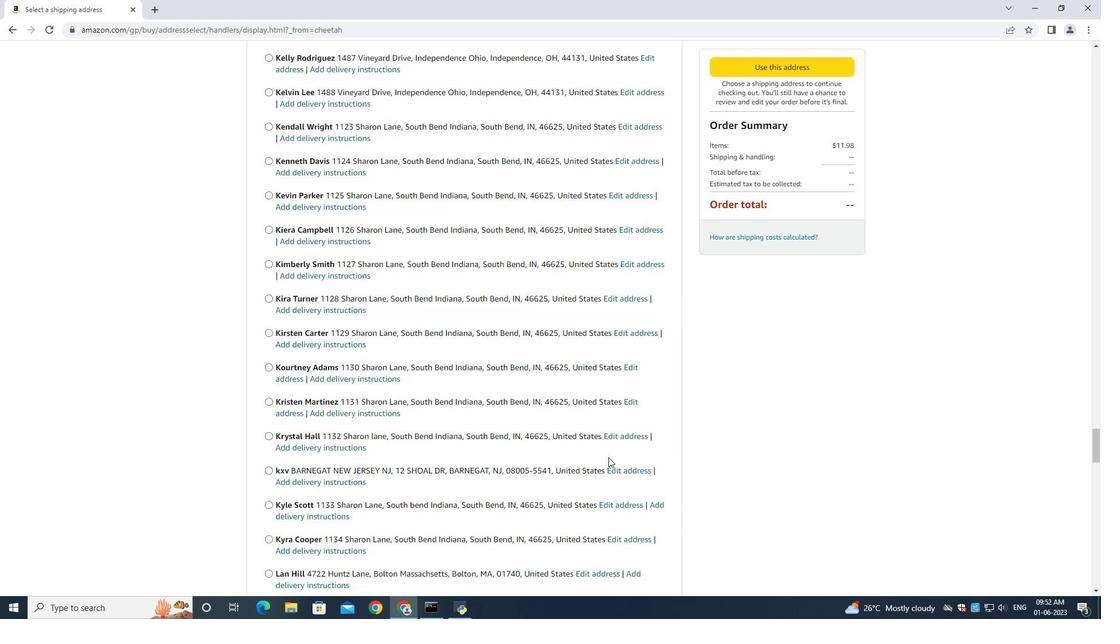 
Action: Mouse scrolled (608, 457) with delta (0, 0)
Screenshot: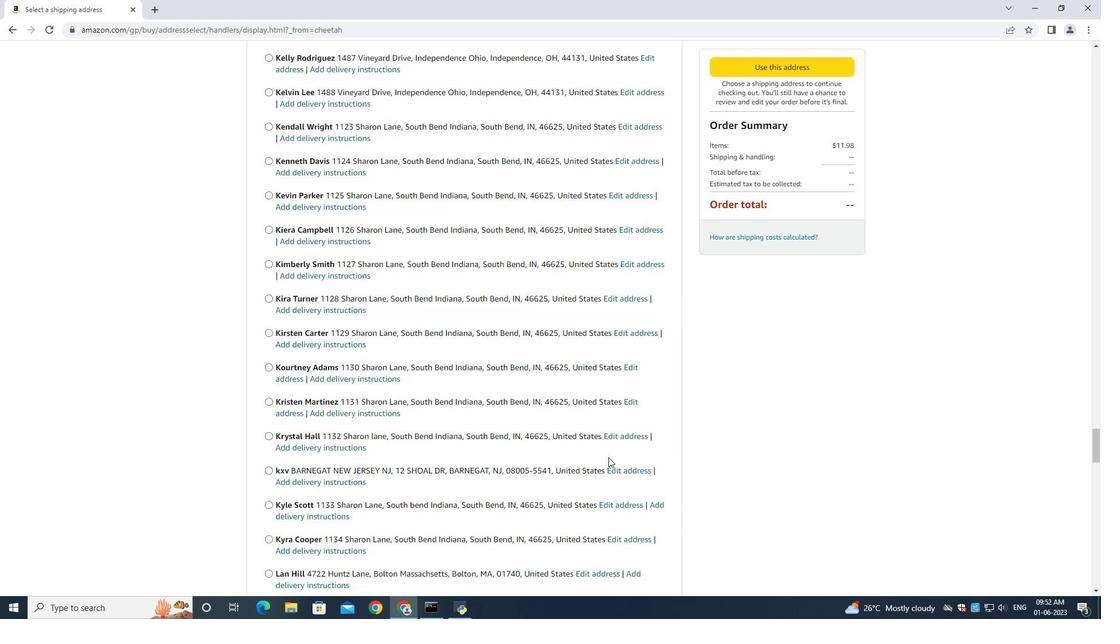 
Action: Mouse scrolled (608, 457) with delta (0, 0)
Screenshot: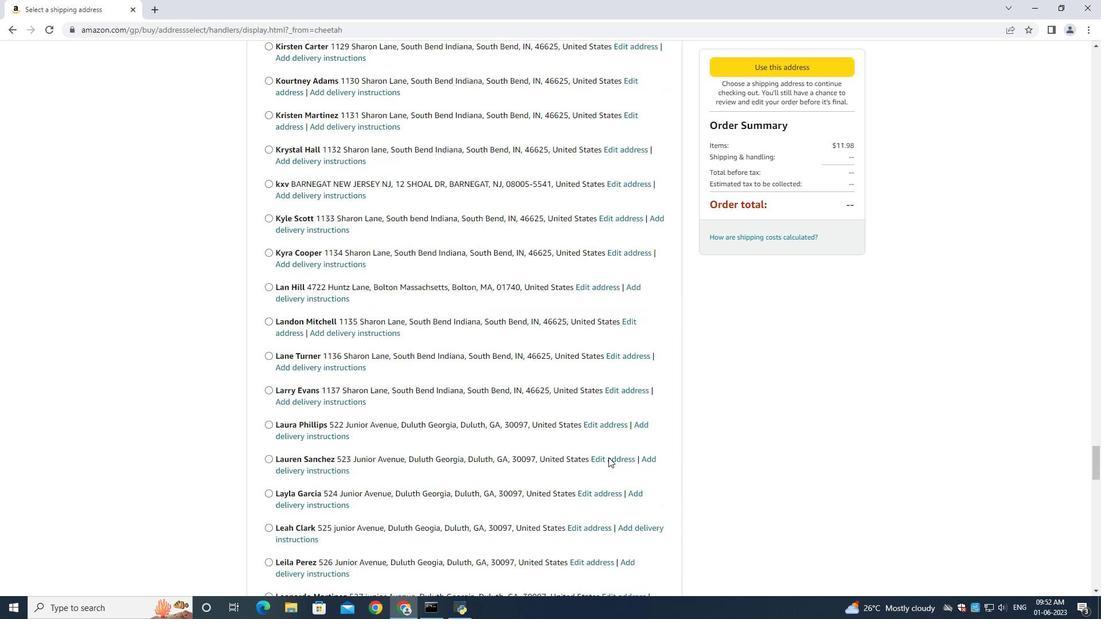 
Action: Mouse scrolled (608, 457) with delta (0, 0)
Screenshot: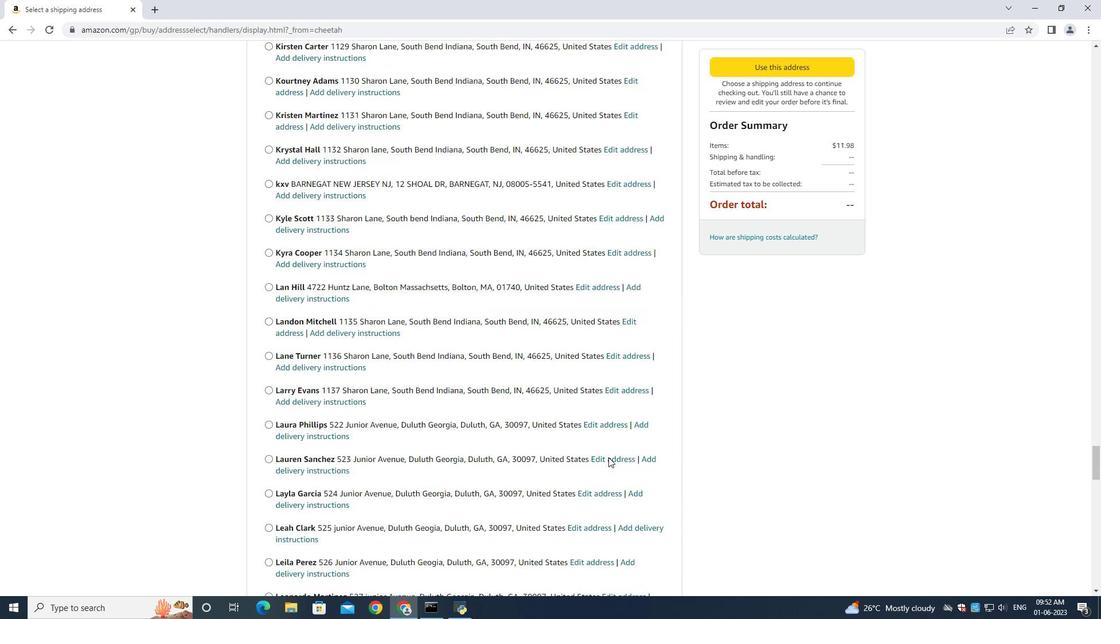 
Action: Mouse moved to (608, 458)
Screenshot: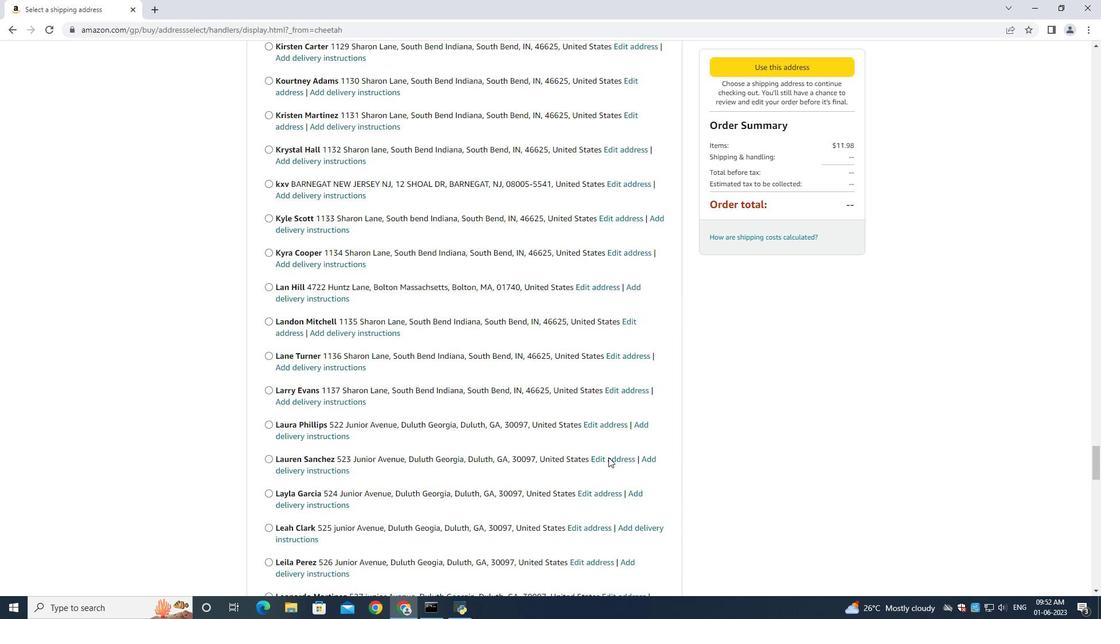 
Action: Mouse scrolled (608, 457) with delta (0, 0)
Screenshot: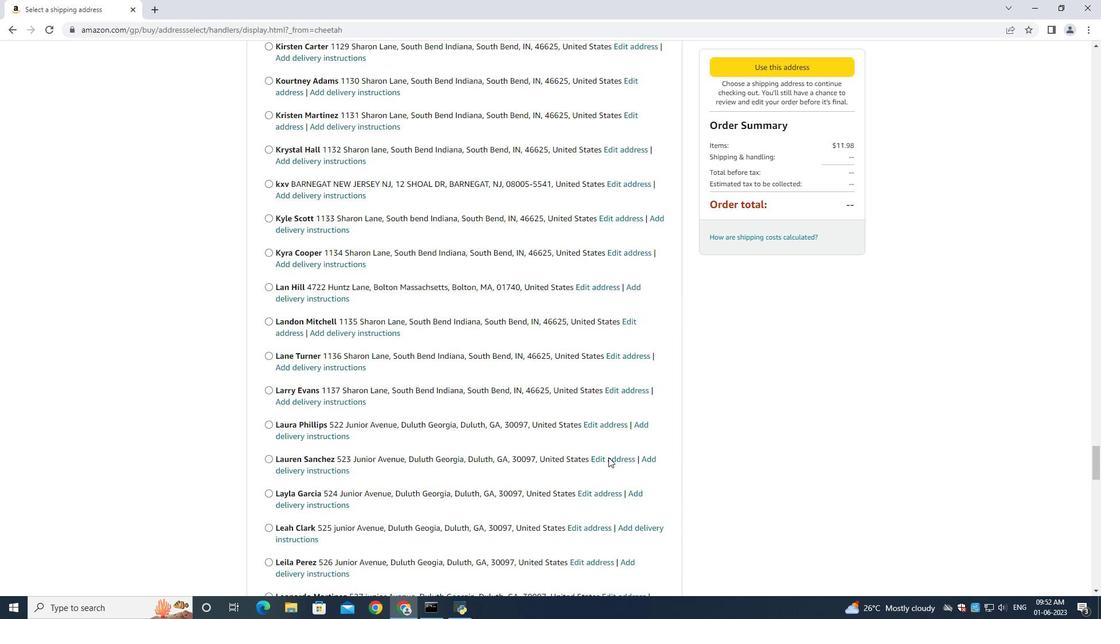 
Action: Mouse moved to (608, 458)
Screenshot: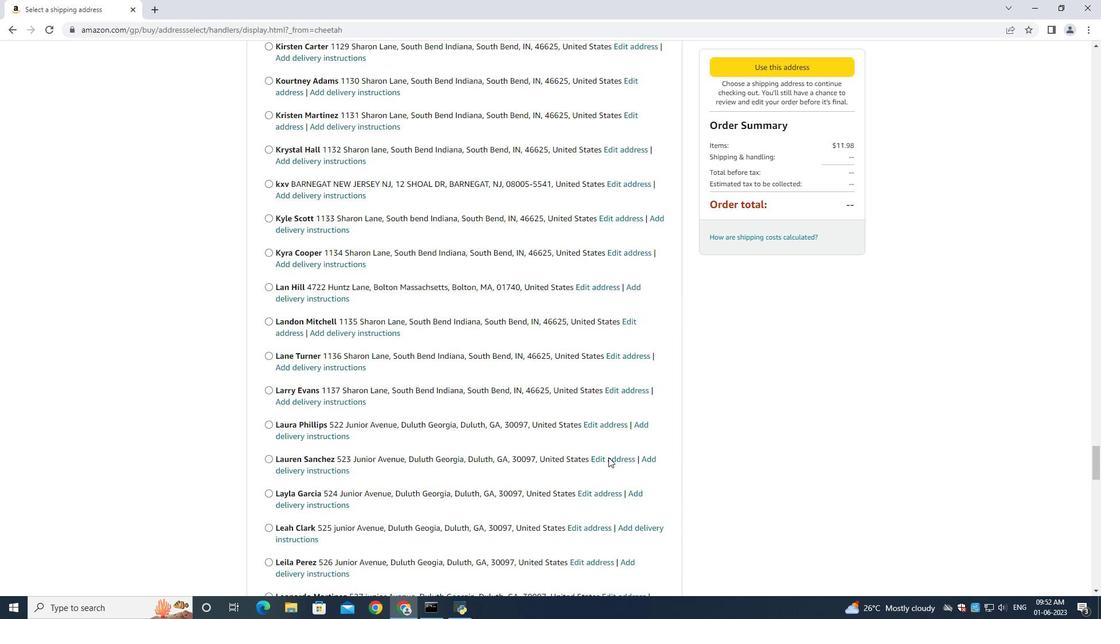 
Action: Mouse scrolled (608, 457) with delta (0, 0)
Screenshot: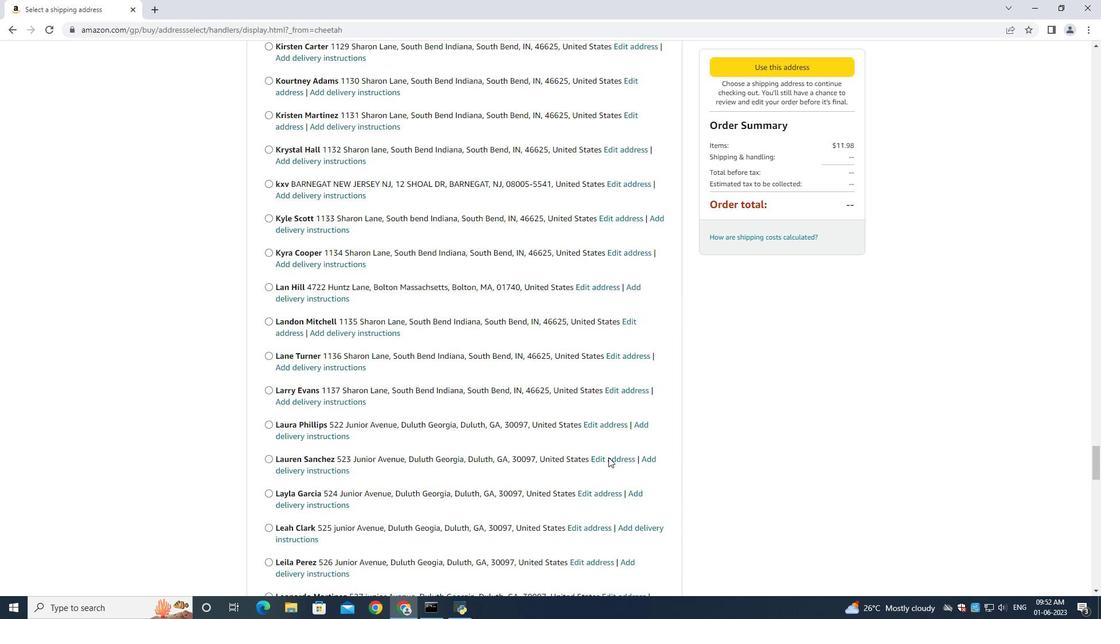 
Action: Mouse scrolled (608, 457) with delta (0, 0)
Screenshot: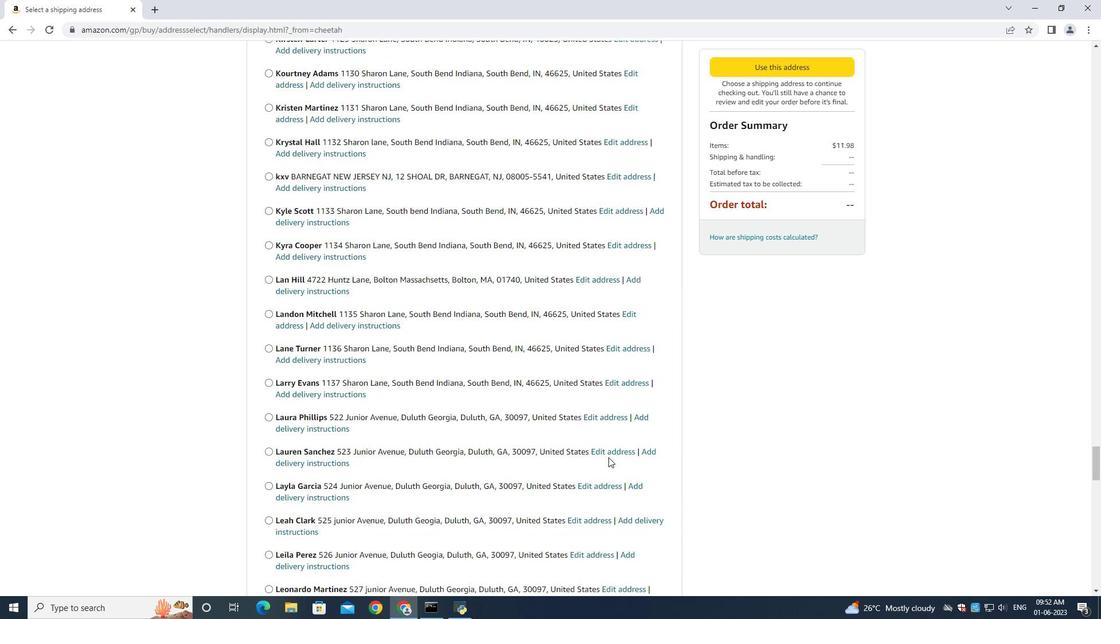 
Action: Mouse scrolled (608, 457) with delta (0, 0)
Screenshot: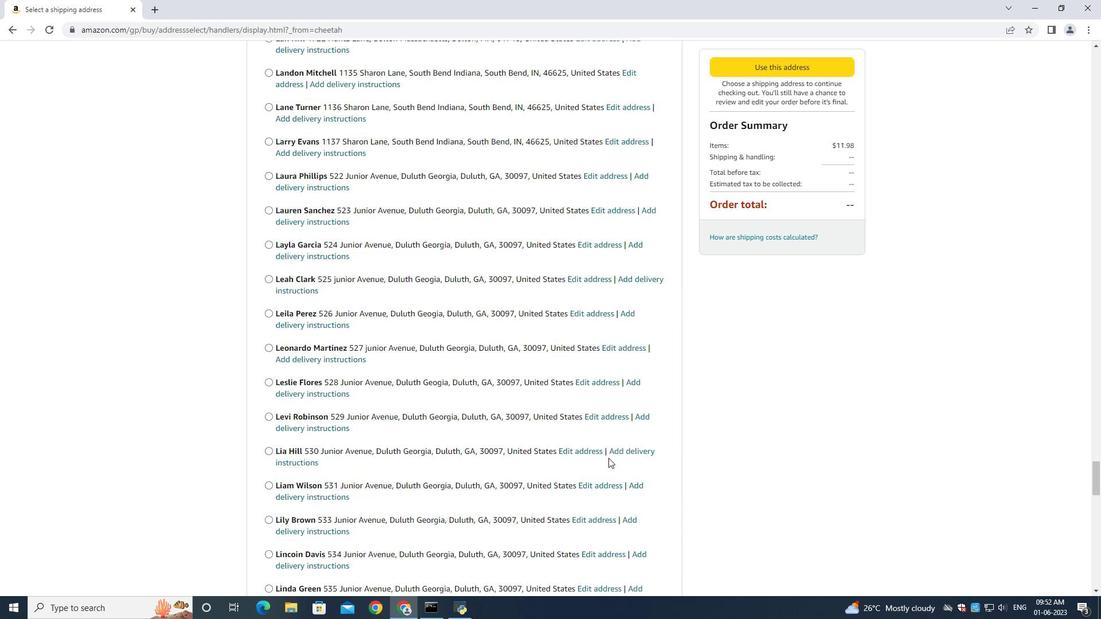 
Action: Mouse scrolled (608, 457) with delta (0, 0)
Screenshot: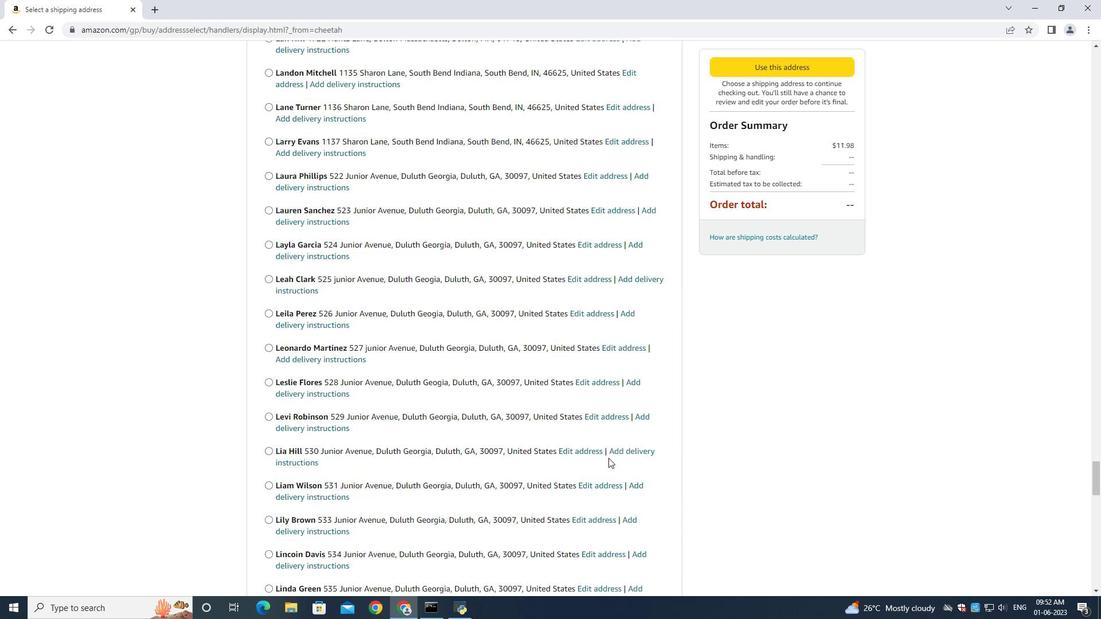 
Action: Mouse scrolled (608, 457) with delta (0, 0)
Screenshot: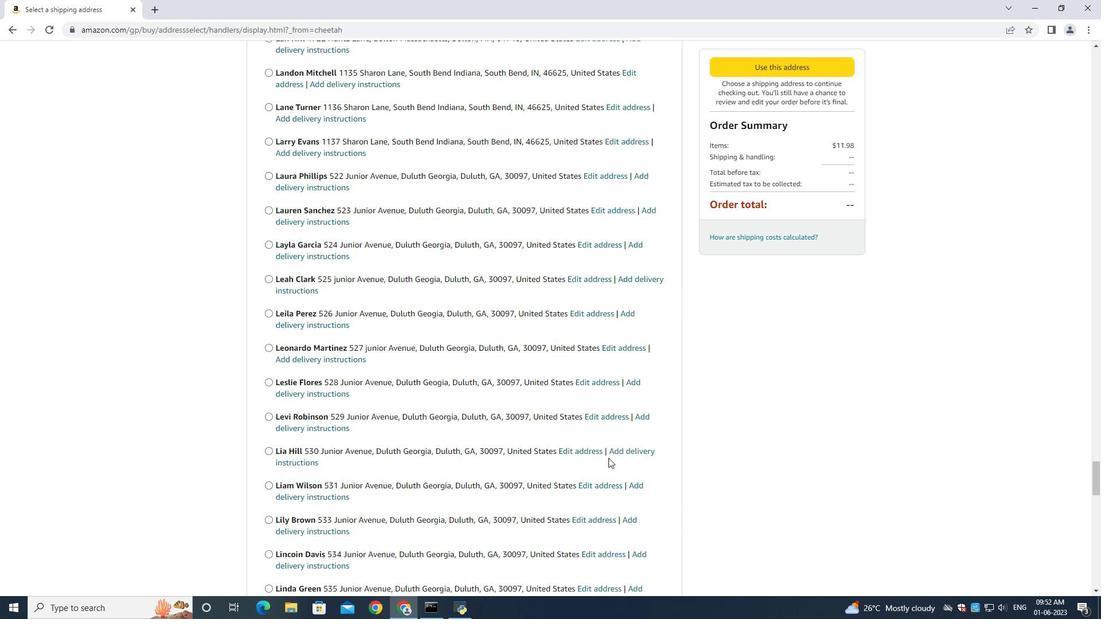 
Action: Mouse scrolled (608, 457) with delta (0, 0)
Screenshot: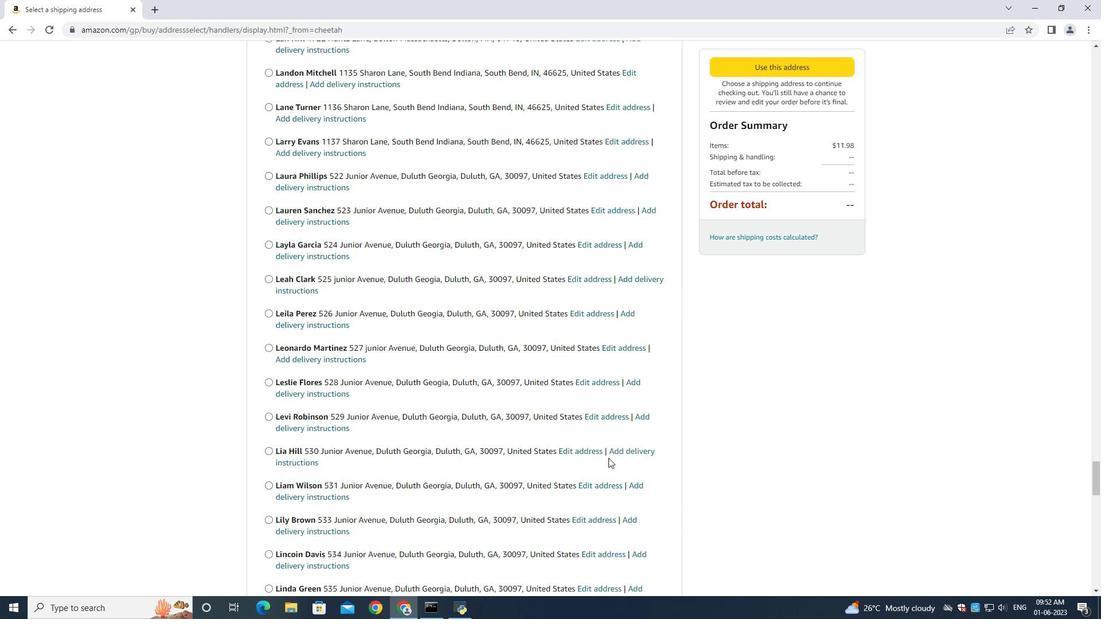 
Action: Mouse scrolled (608, 457) with delta (0, 0)
Screenshot: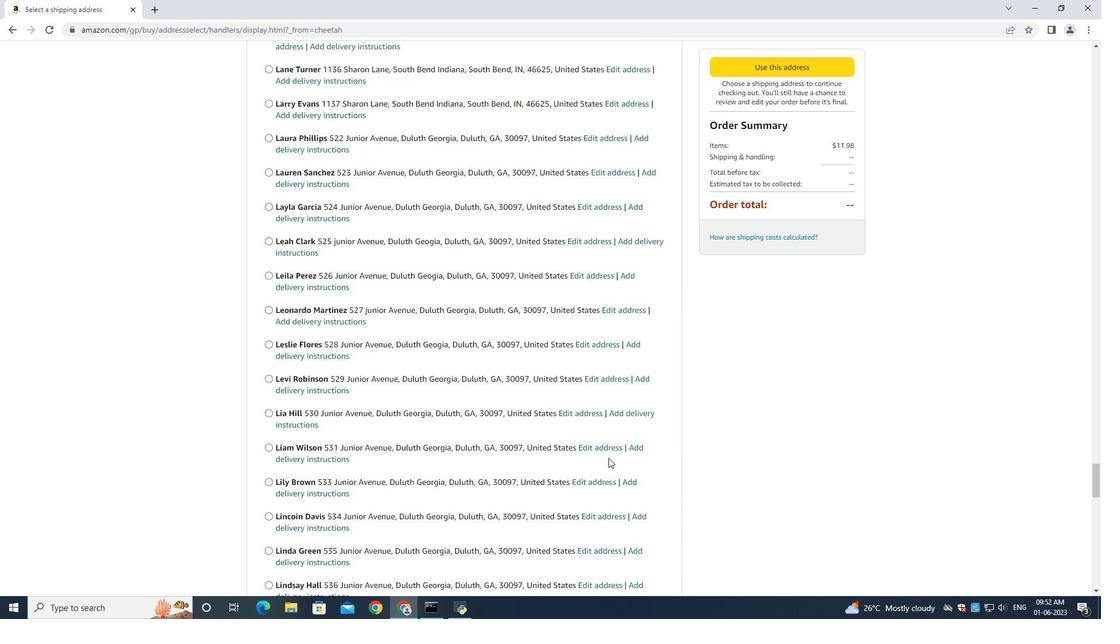 
Action: Mouse scrolled (608, 457) with delta (0, 0)
Screenshot: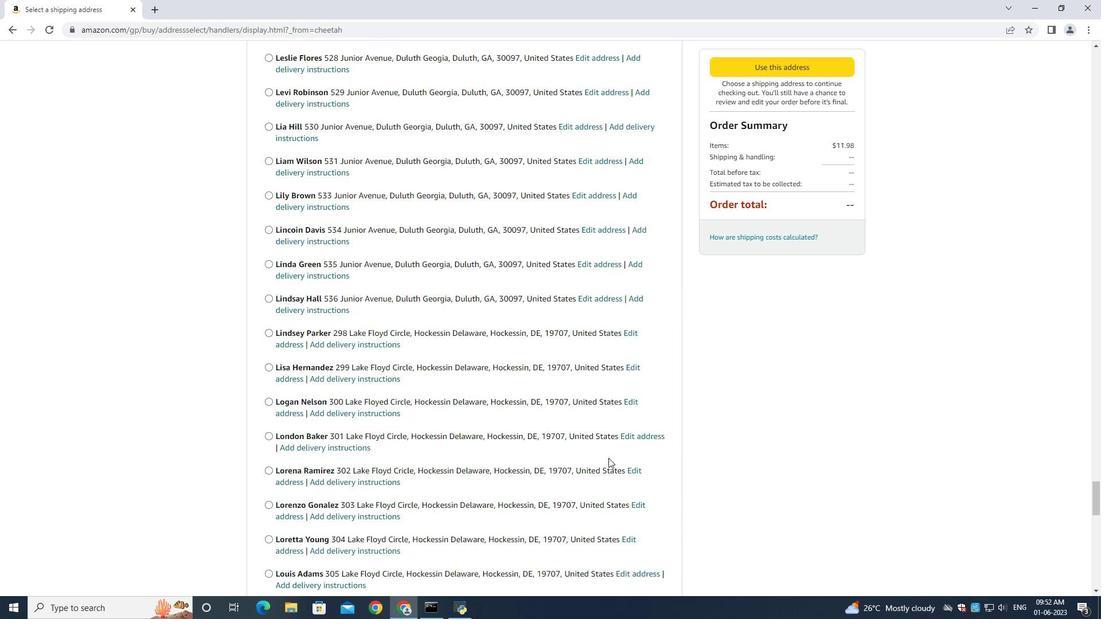 
Action: Mouse scrolled (608, 457) with delta (0, 0)
Screenshot: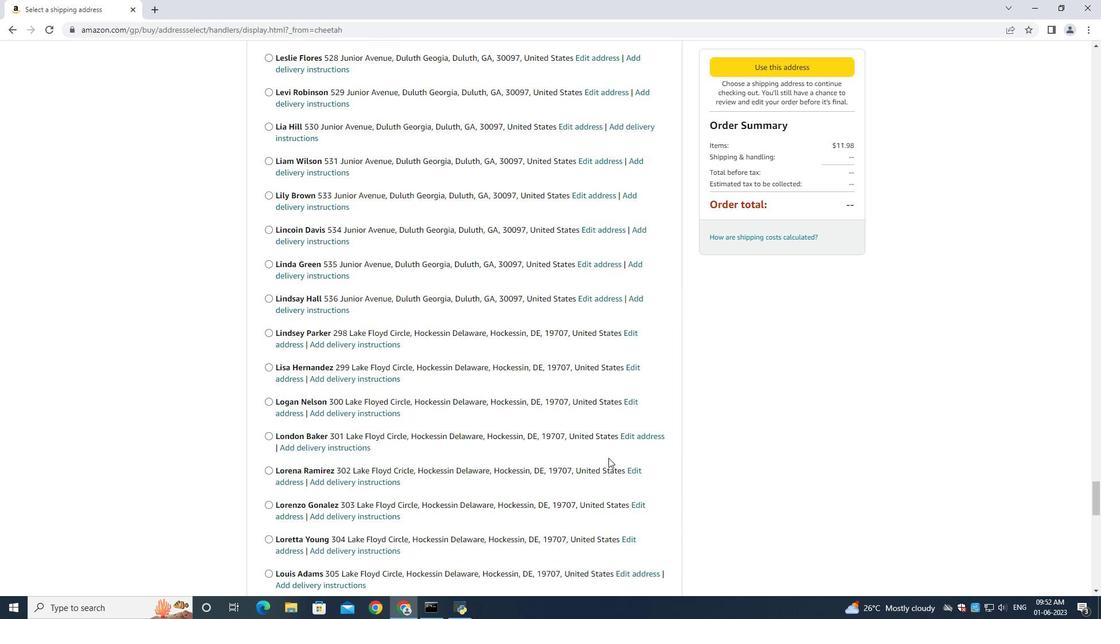 
Action: Mouse scrolled (608, 457) with delta (0, 0)
Screenshot: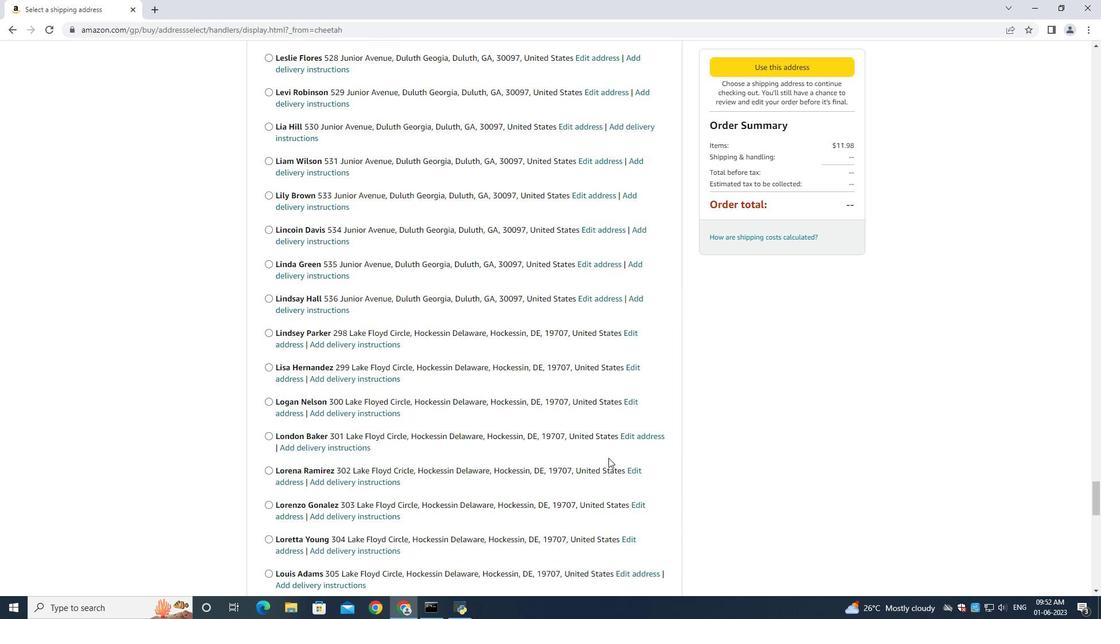 
Action: Mouse scrolled (608, 457) with delta (0, 0)
Screenshot: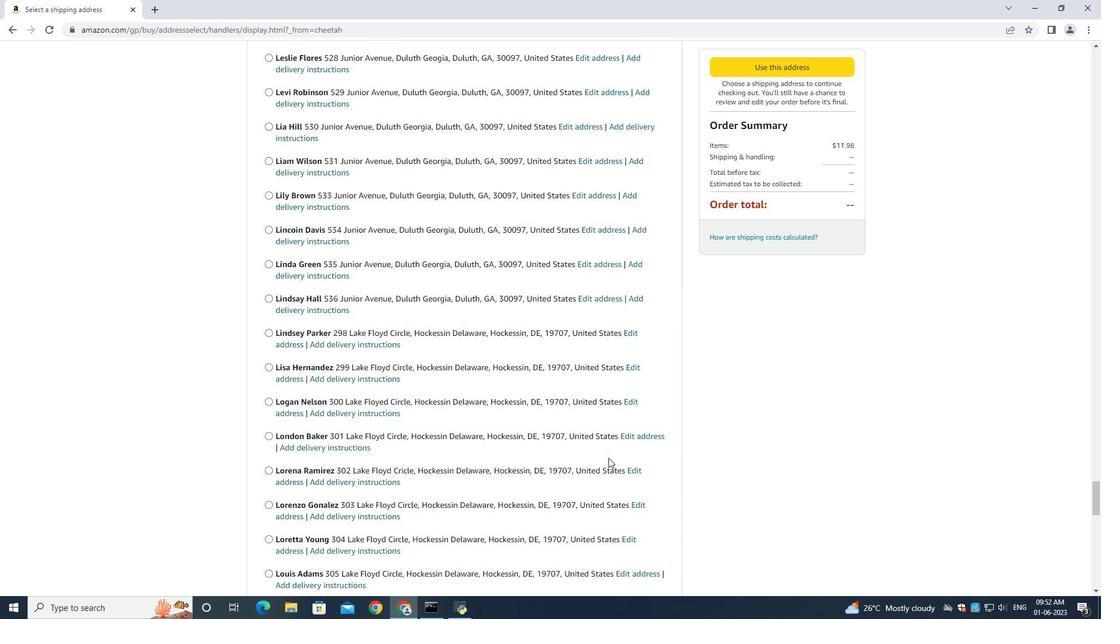 
Action: Mouse scrolled (608, 457) with delta (0, 0)
Screenshot: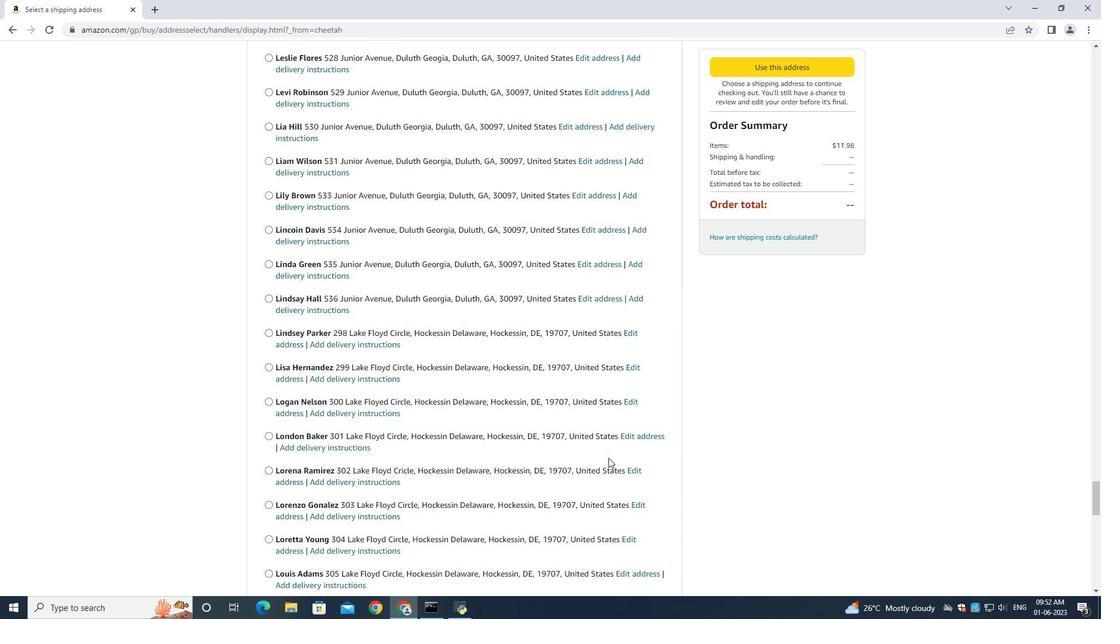 
Action: Mouse scrolled (608, 457) with delta (0, 0)
Screenshot: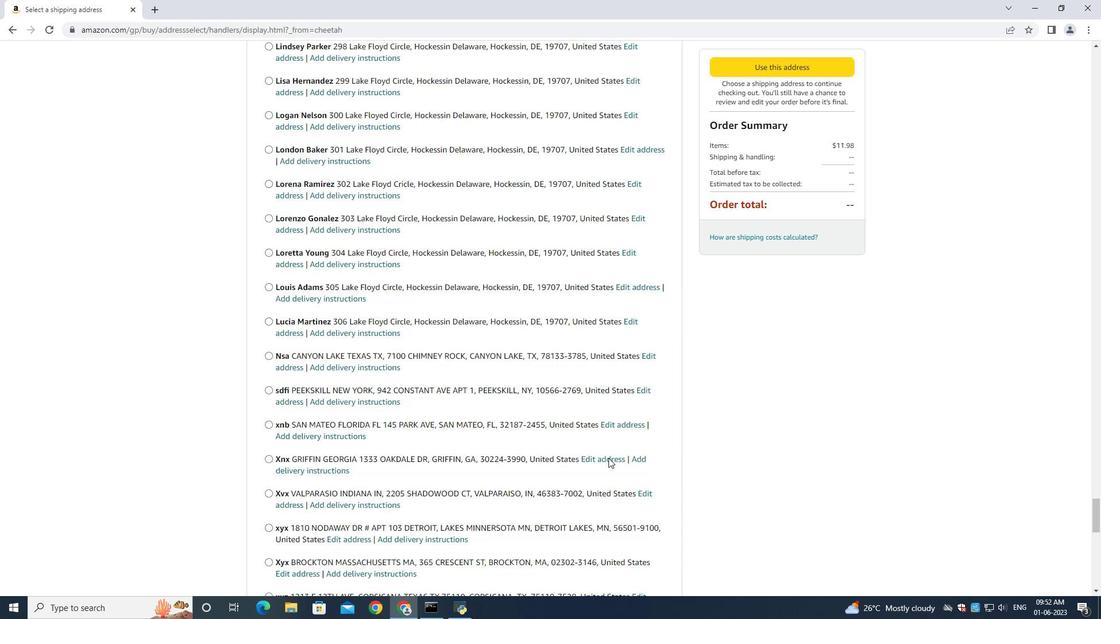 
Action: Mouse scrolled (608, 457) with delta (0, 0)
Screenshot: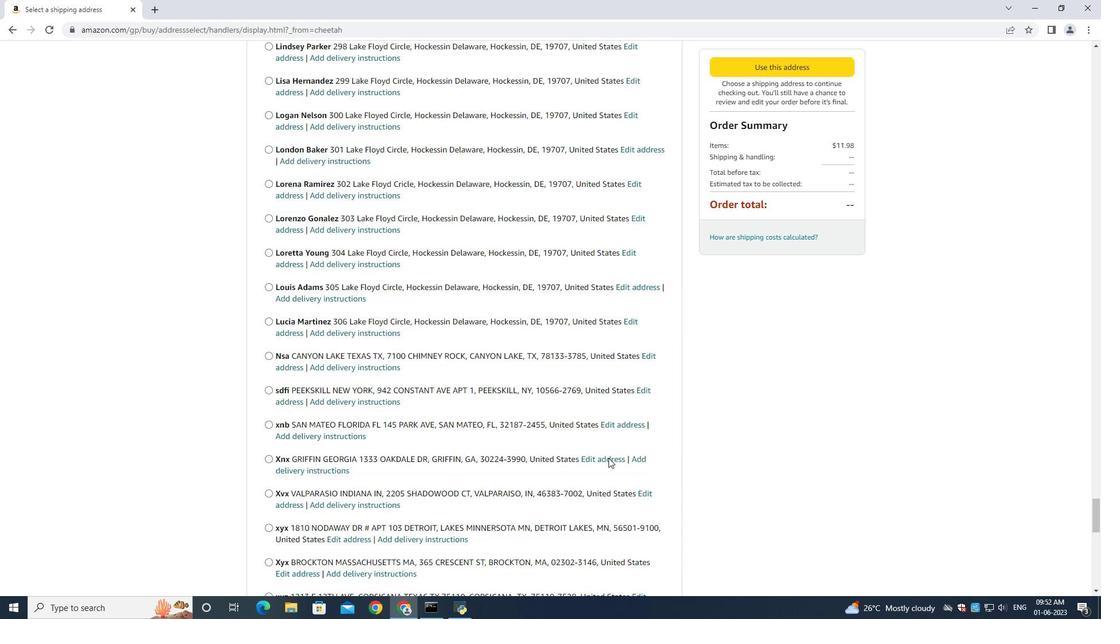 
Action: Mouse scrolled (608, 457) with delta (0, 0)
Screenshot: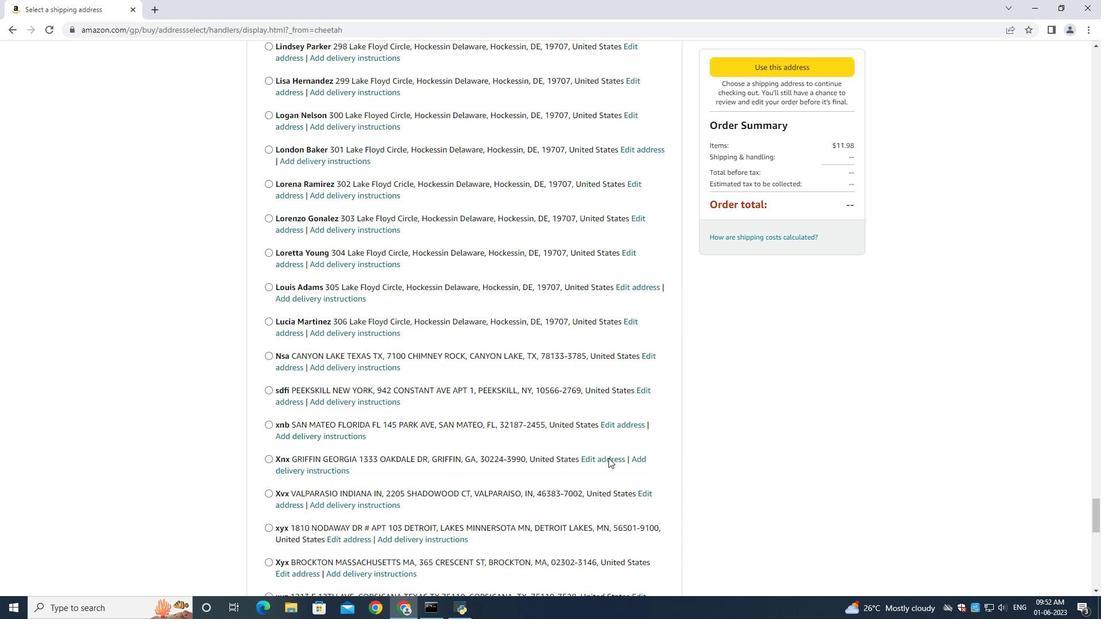 
Action: Mouse scrolled (608, 457) with delta (0, 0)
Screenshot: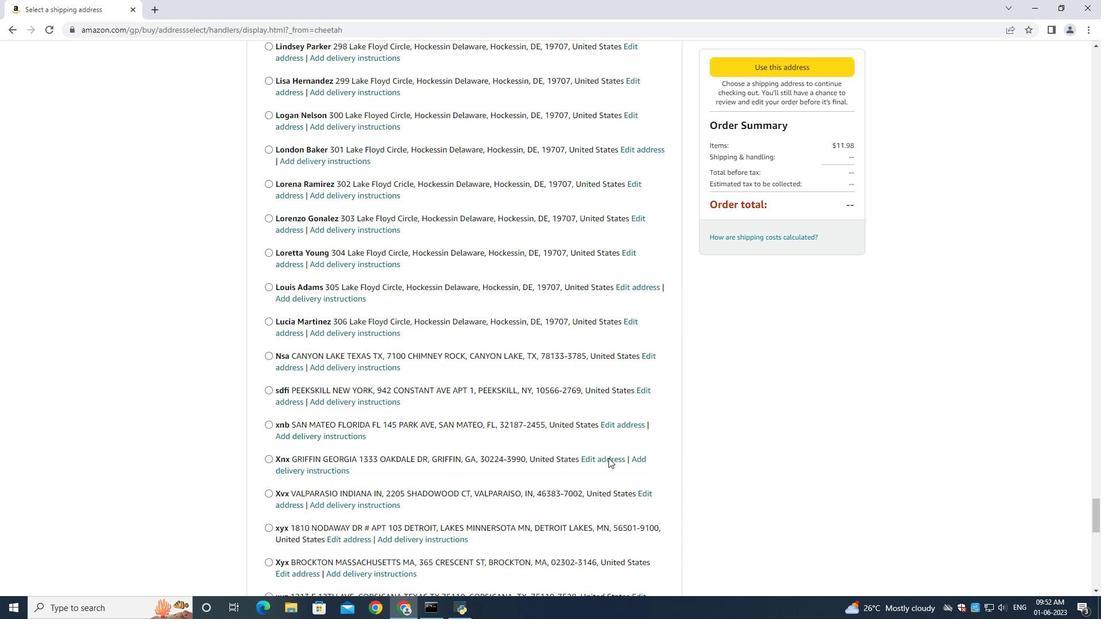 
Action: Mouse scrolled (608, 457) with delta (0, 0)
Screenshot: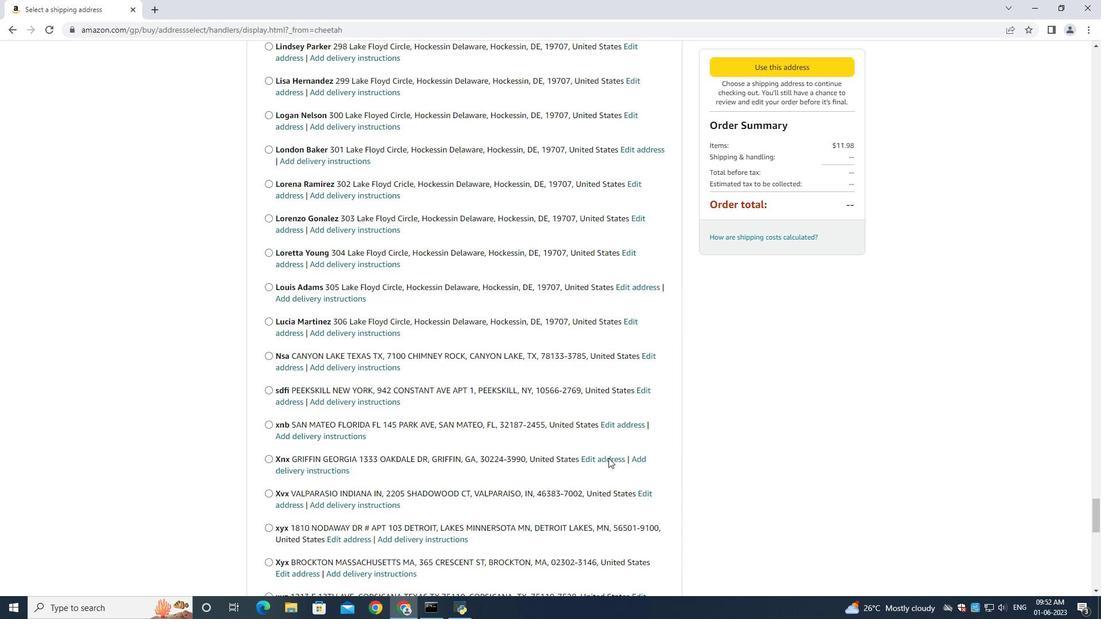 
Action: Mouse scrolled (608, 457) with delta (0, 0)
Screenshot: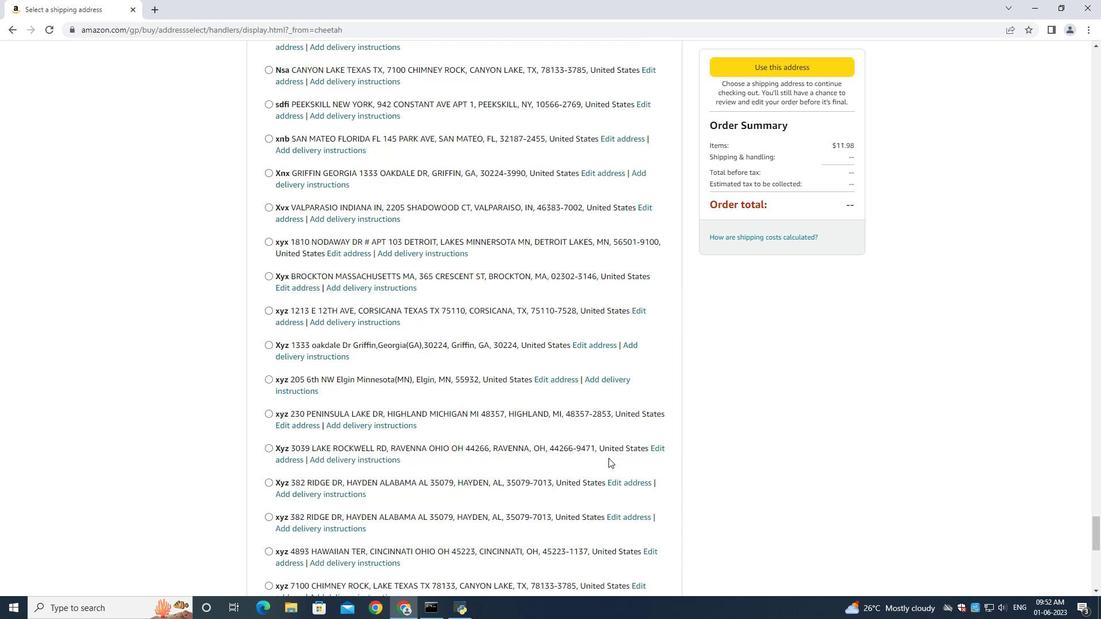 
Action: Mouse scrolled (608, 457) with delta (0, 0)
Screenshot: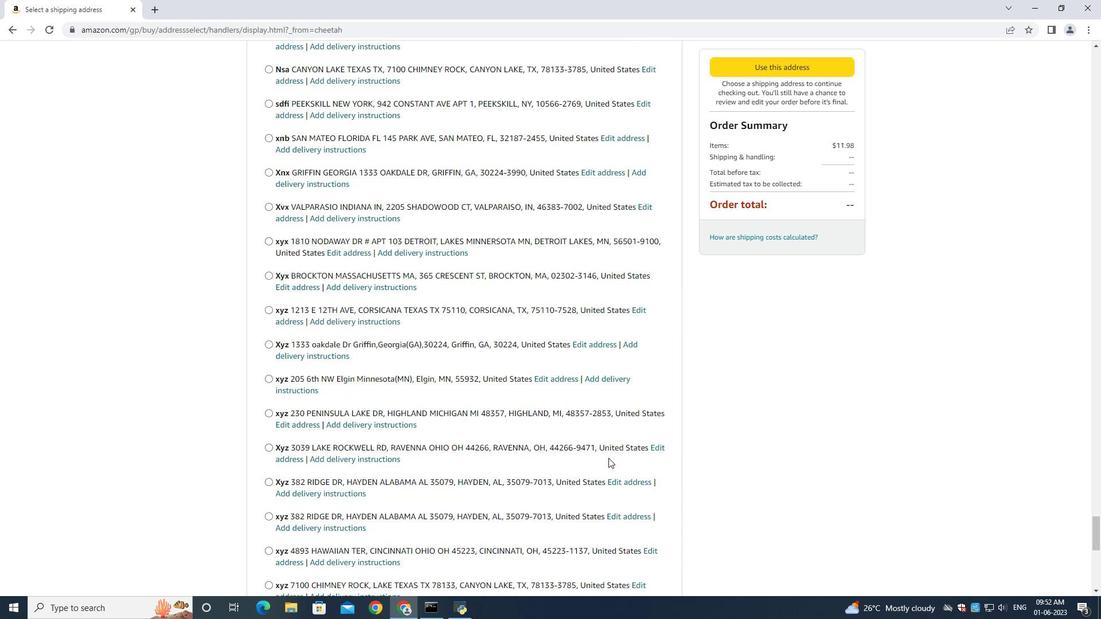 
Action: Mouse scrolled (608, 457) with delta (0, 0)
Screenshot: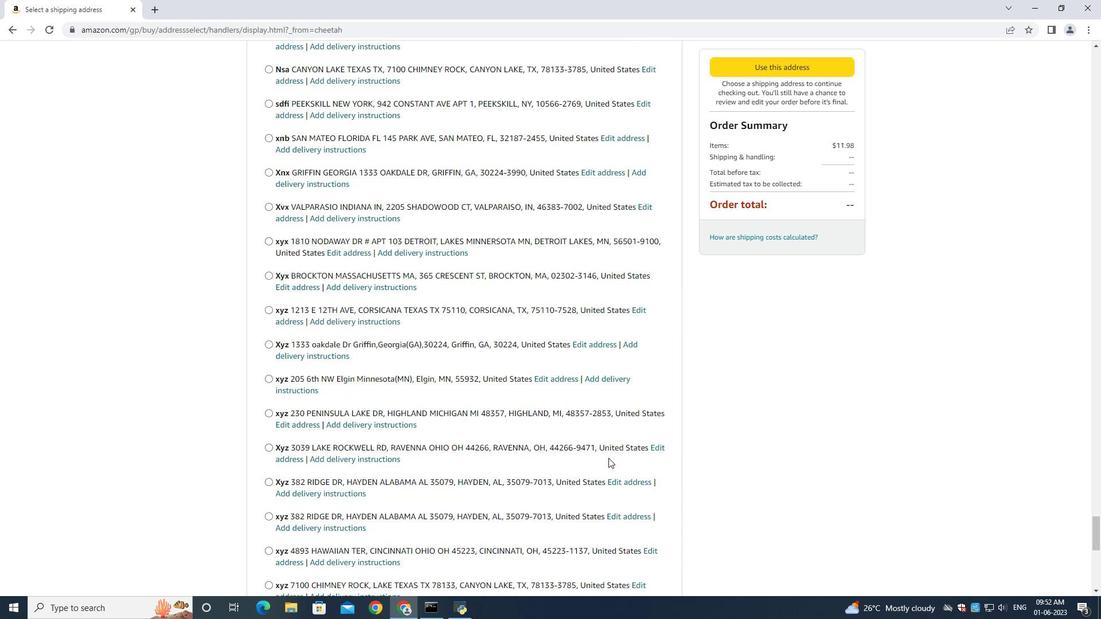 
Action: Mouse scrolled (608, 457) with delta (0, 0)
Screenshot: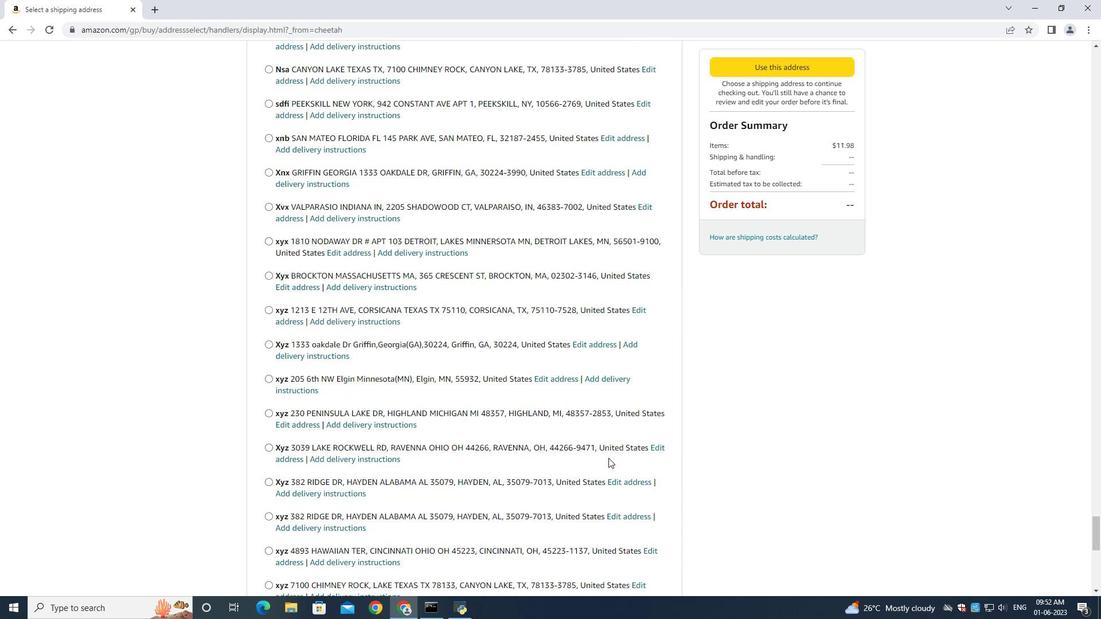 
Action: Mouse scrolled (608, 457) with delta (0, 0)
Screenshot: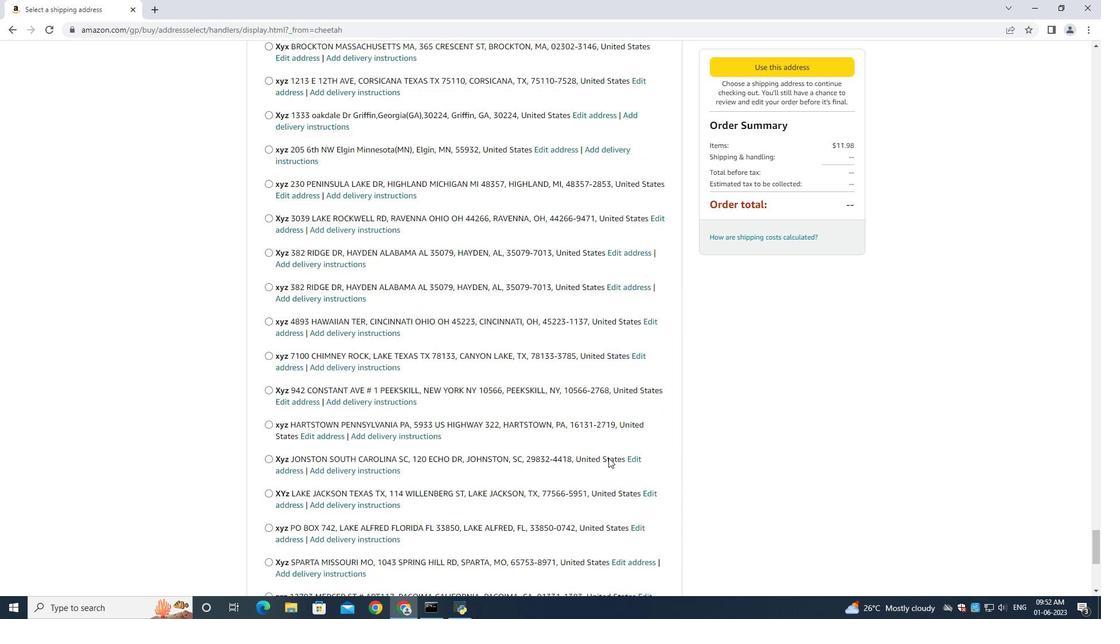 
Action: Mouse scrolled (608, 457) with delta (0, 0)
Screenshot: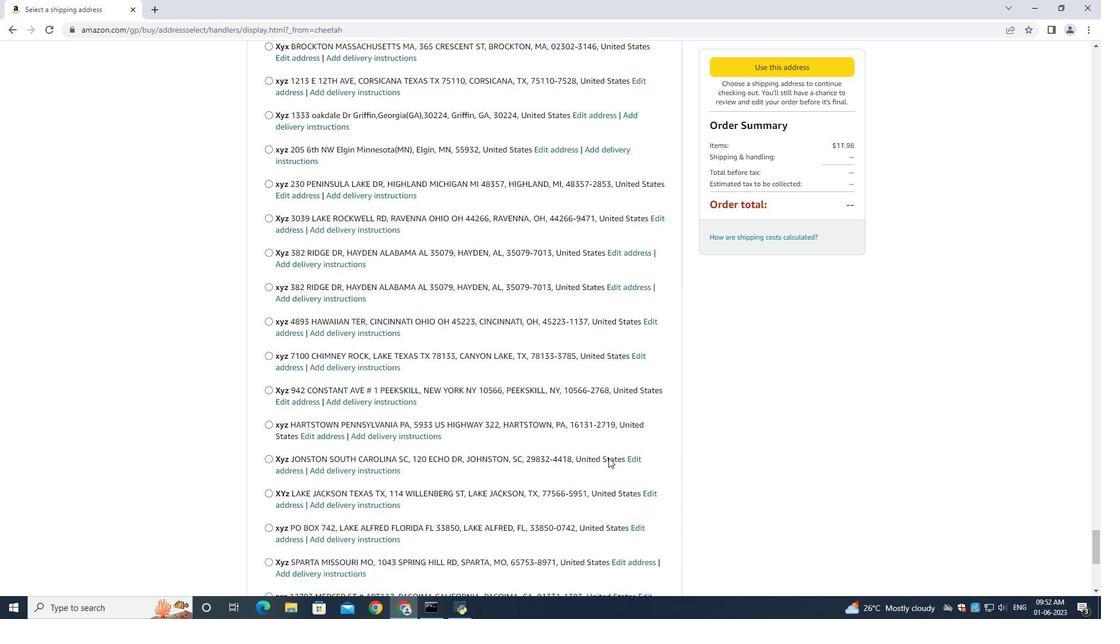 
Action: Mouse scrolled (608, 457) with delta (0, 0)
Screenshot: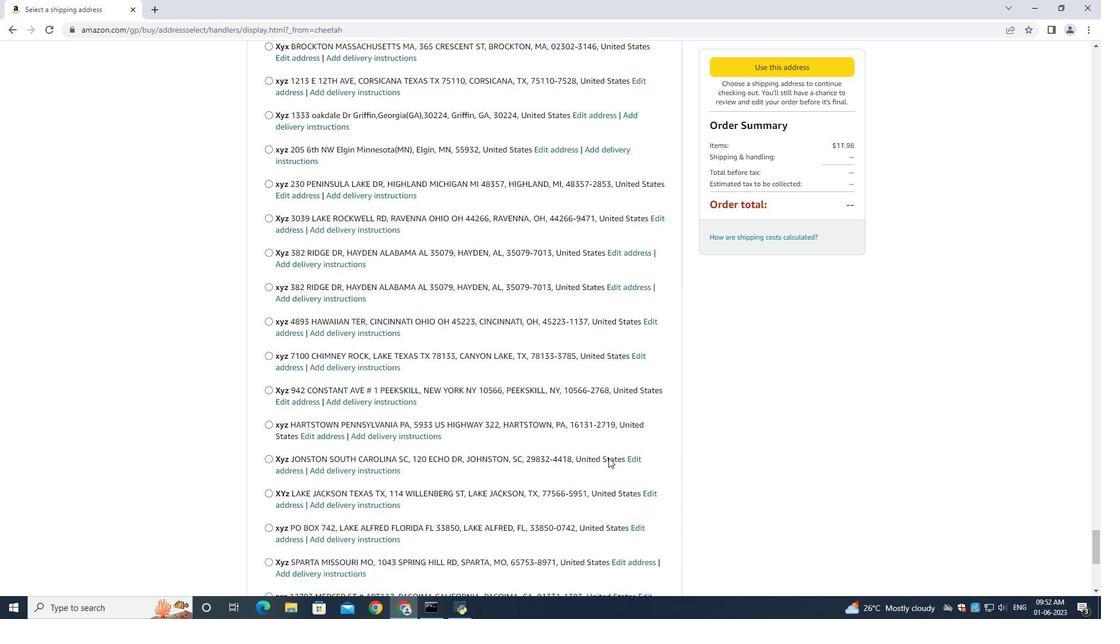 
Action: Mouse scrolled (608, 457) with delta (0, 0)
Screenshot: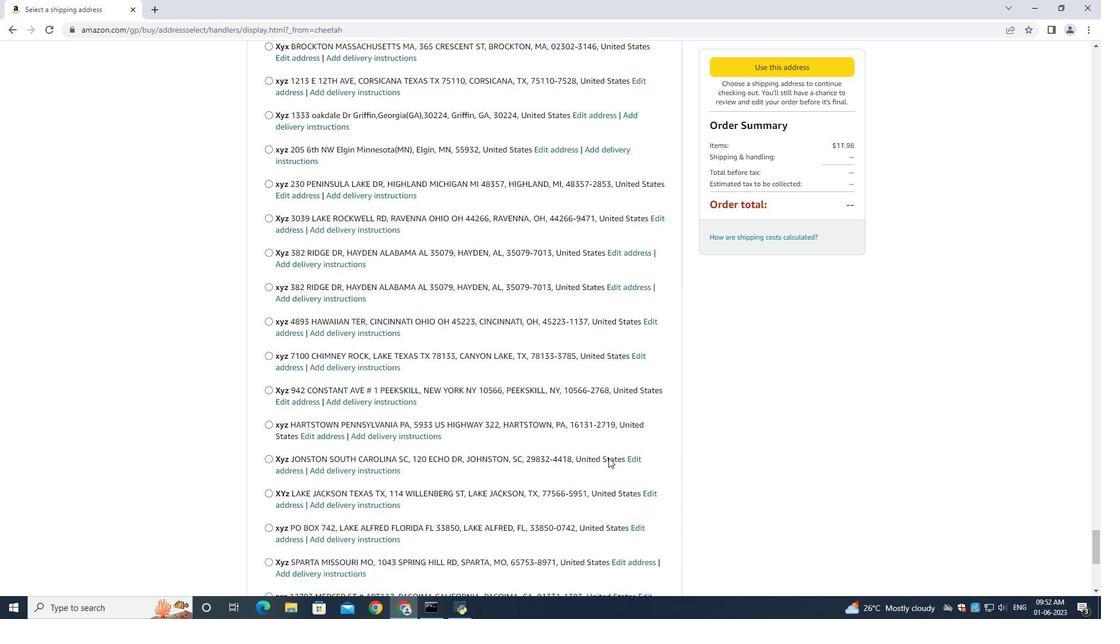 
Action: Mouse scrolled (608, 457) with delta (0, 0)
Screenshot: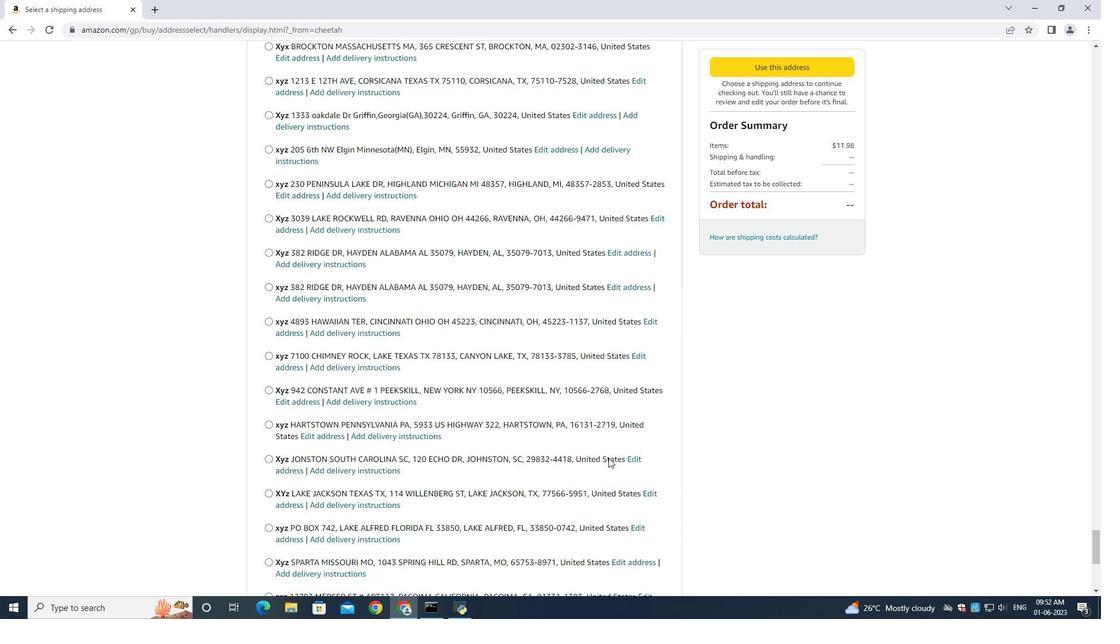 
Action: Mouse moved to (317, 344)
Screenshot: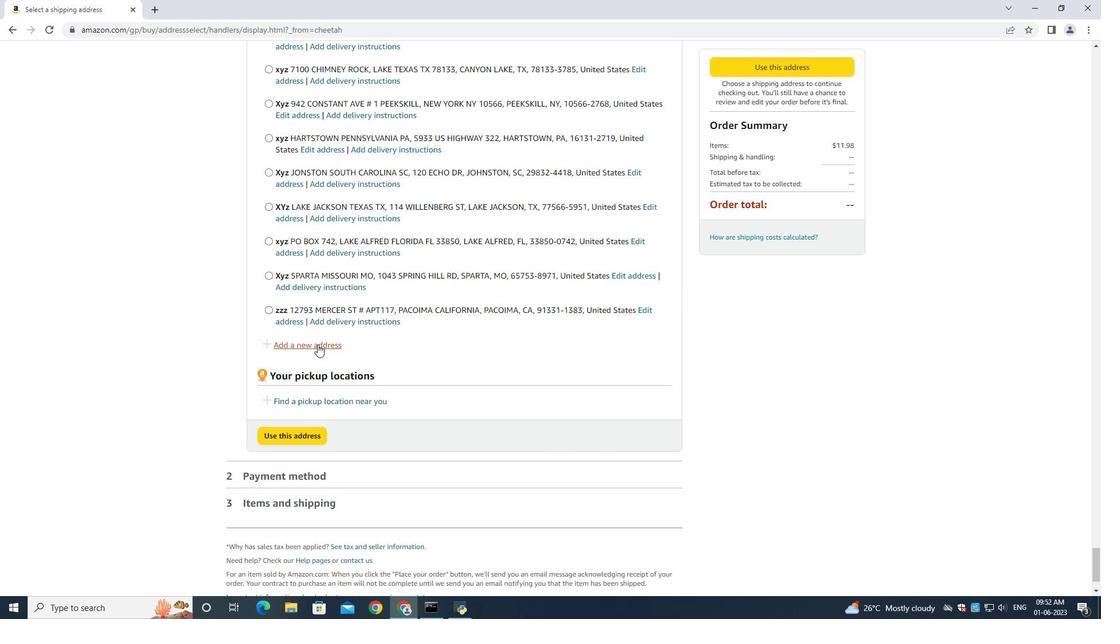 
Action: Mouse pressed left at (317, 344)
Screenshot: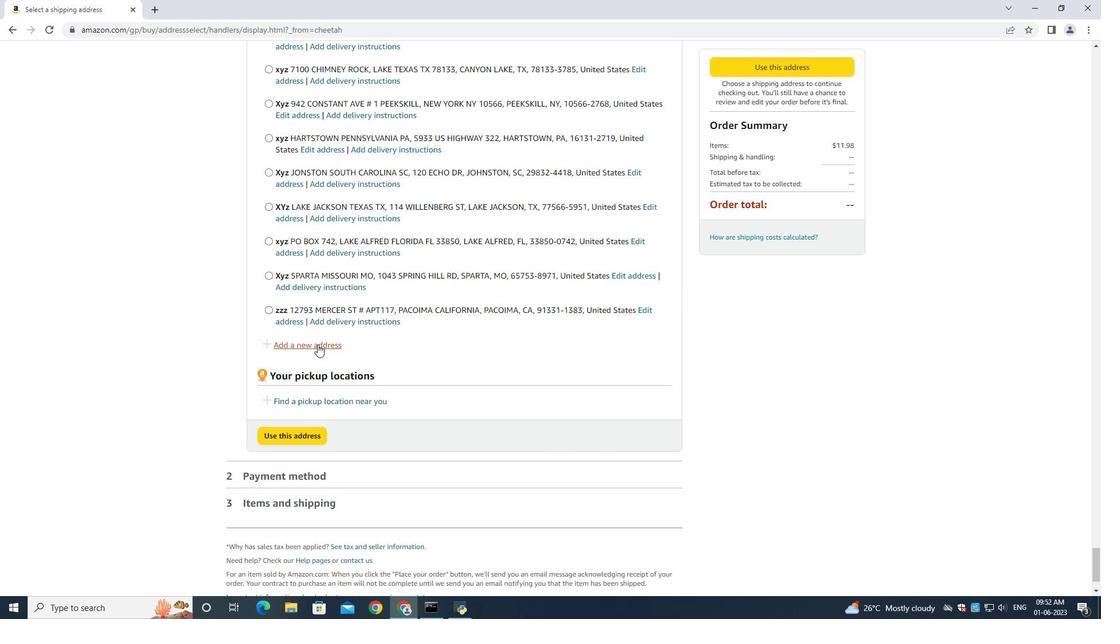 
Action: Mouse moved to (397, 274)
Screenshot: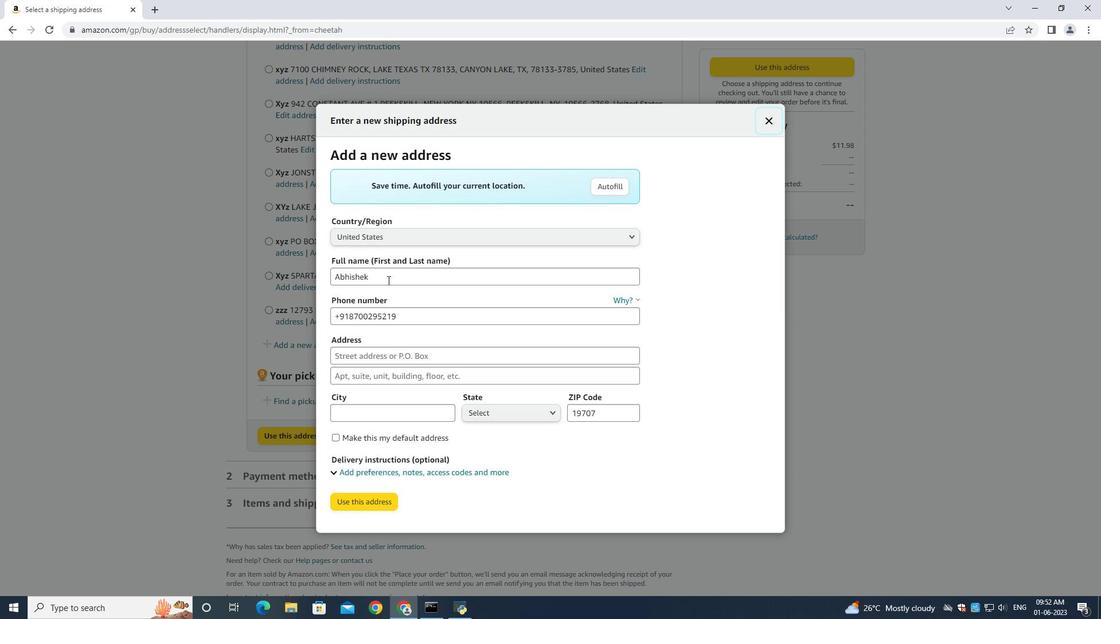 
Action: Mouse pressed left at (397, 274)
Screenshot: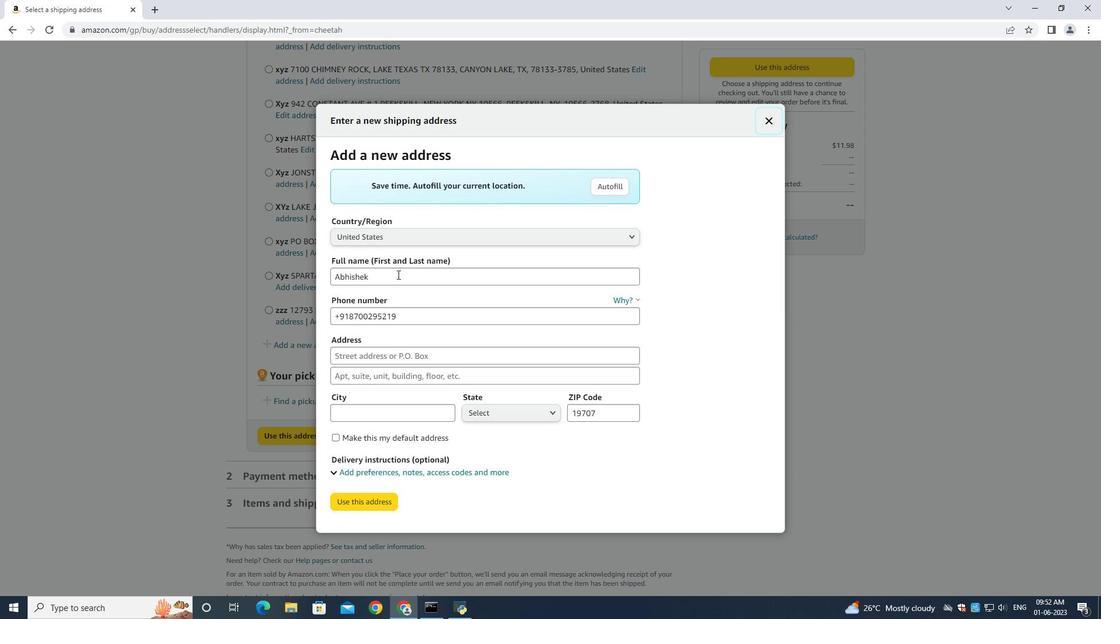 
Action: Mouse moved to (397, 274)
Screenshot: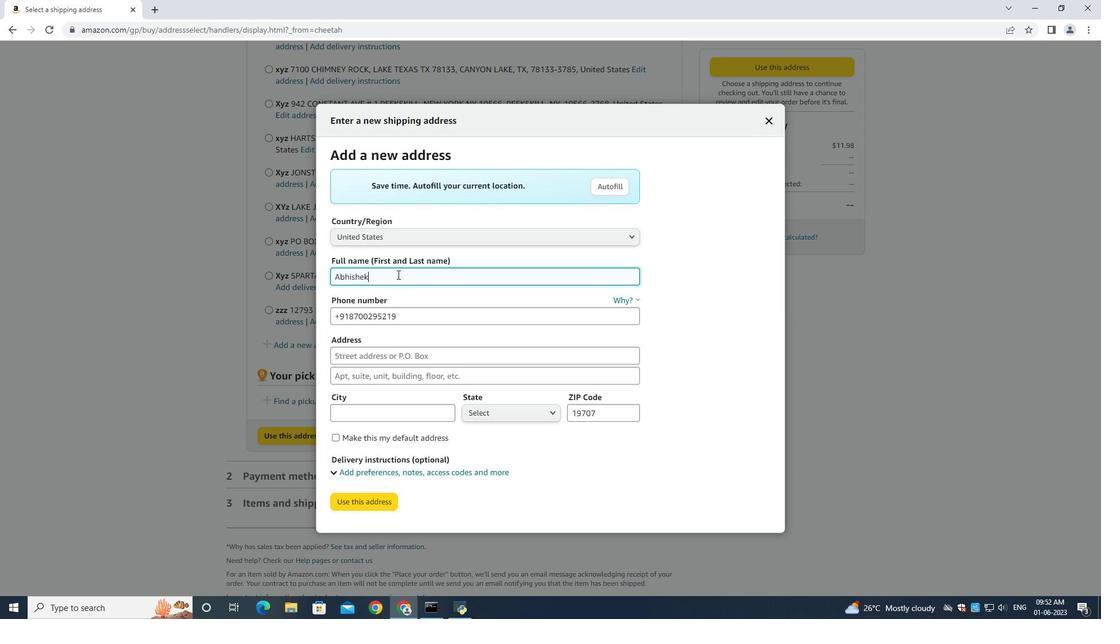 
Action: Key pressed <Key.backspace>a<Key.backspace><Key.backspace><Key.shift>Lucy<Key.space><Key.shift><Key.shift><Key.shift><Key.shift><Key.shift><Key.shift><Key.shift><Key.shift>Taylor<Key.tab><Key.tab><Key.backspace>3022398079
Screenshot: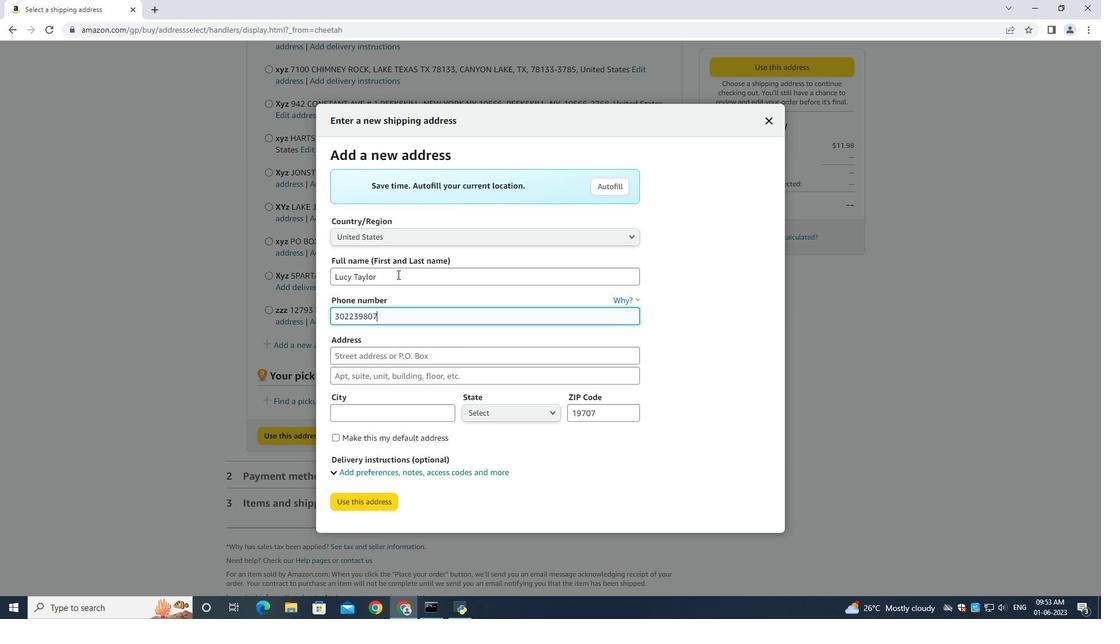 
Action: Mouse moved to (376, 265)
Screenshot: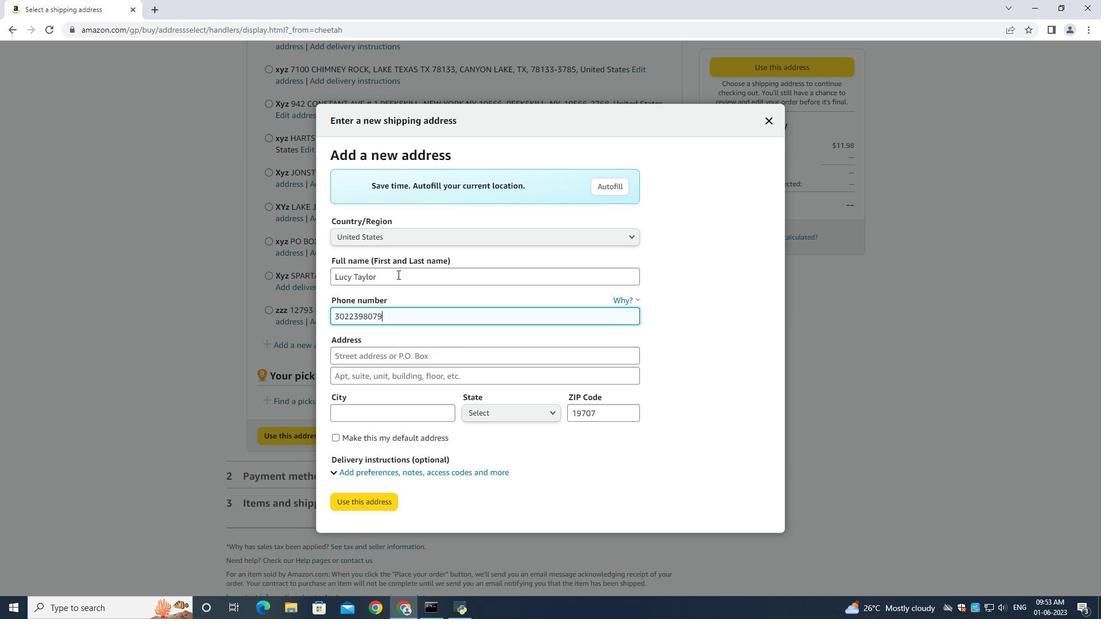 
Action: Key pressed <Key.tab>307
Screenshot: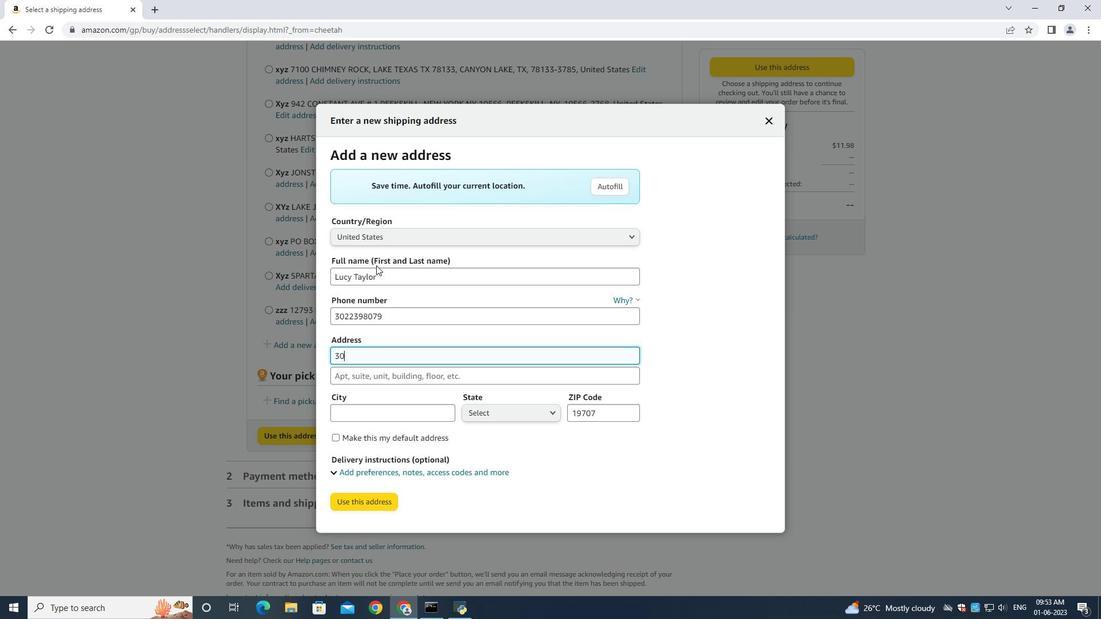 
Action: Mouse moved to (368, 262)
Screenshot: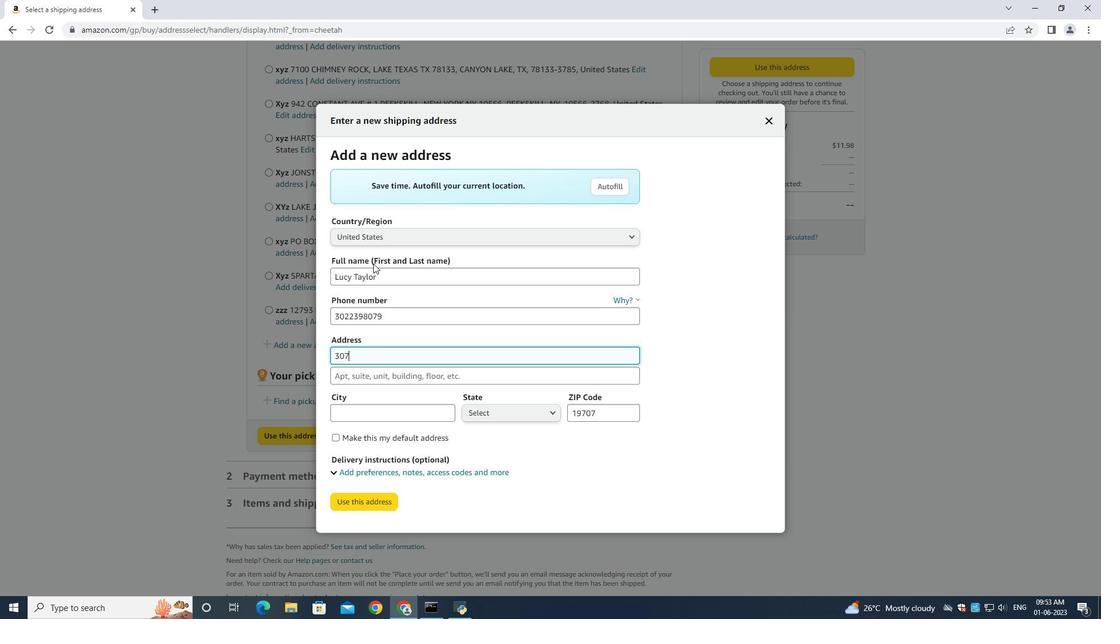 
Action: Key pressed <Key.space><Key.shift>Lake<Key.space><Key.shift><Key.shift><Key.shift><Key.shift><Key.shift><Key.shift><Key.shift><Key.shift><Key.shift><Key.shift><Key.shift><Key.shift><Key.shift><Key.shift><Key.shift><Key.shift><Key.shift><Key.shift><Key.shift><Key.shift><Key.shift><Key.shift><Key.shift><Key.shift><Key.shift><Key.shift><Key.shift><Key.shift><Key.shift><Key.shift><Key.shift>Floyd<Key.space><Key.shift><Key.shift><Key.shift><Key.shift><Key.shift><Key.shift><Key.shift><Key.shift><Key.shift><Key.shift><Key.shift><Key.shift><Key.shift>Circle<Key.space><Key.shift><Key.shift><Key.shift><Key.shift><Key.shift><Key.shift><Key.shift><Key.shift><Key.shift><Key.shift><Key.shift><Key.shift><Key.shift><Key.shift><Key.shift><Key.shift><Key.shift><Key.shift><Key.shift><Key.shift><Key.shift><Key.shift>Hockessin<Key.space><Key.tab><Key.tab>
Screenshot: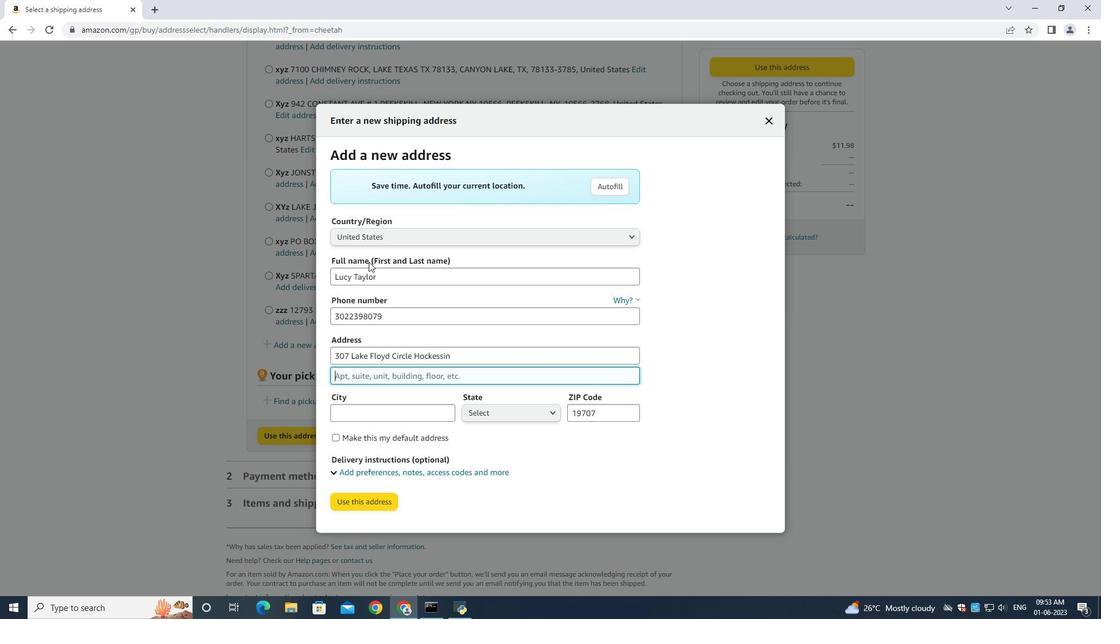 
Action: Mouse moved to (414, 355)
Screenshot: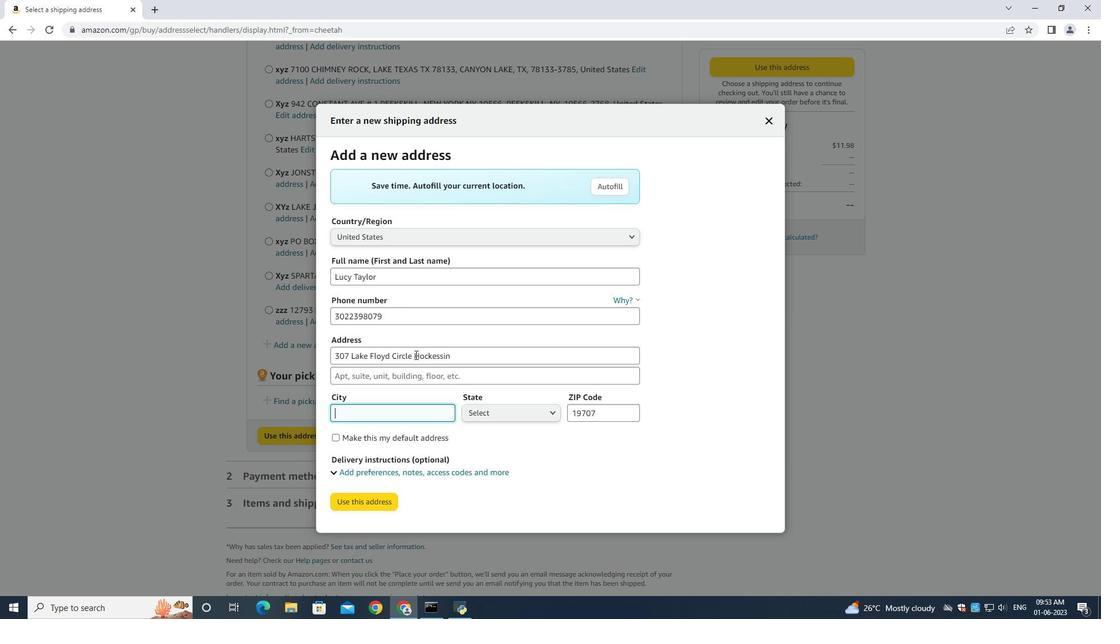 
Action: Mouse pressed left at (414, 355)
Screenshot: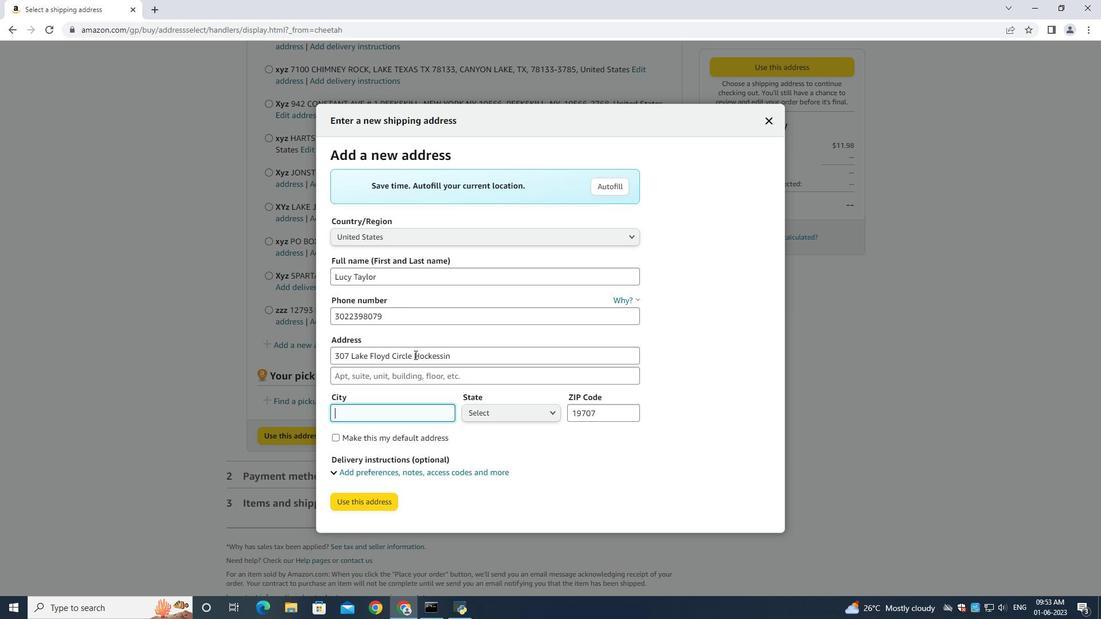 
Action: Mouse moved to (448, 357)
Screenshot: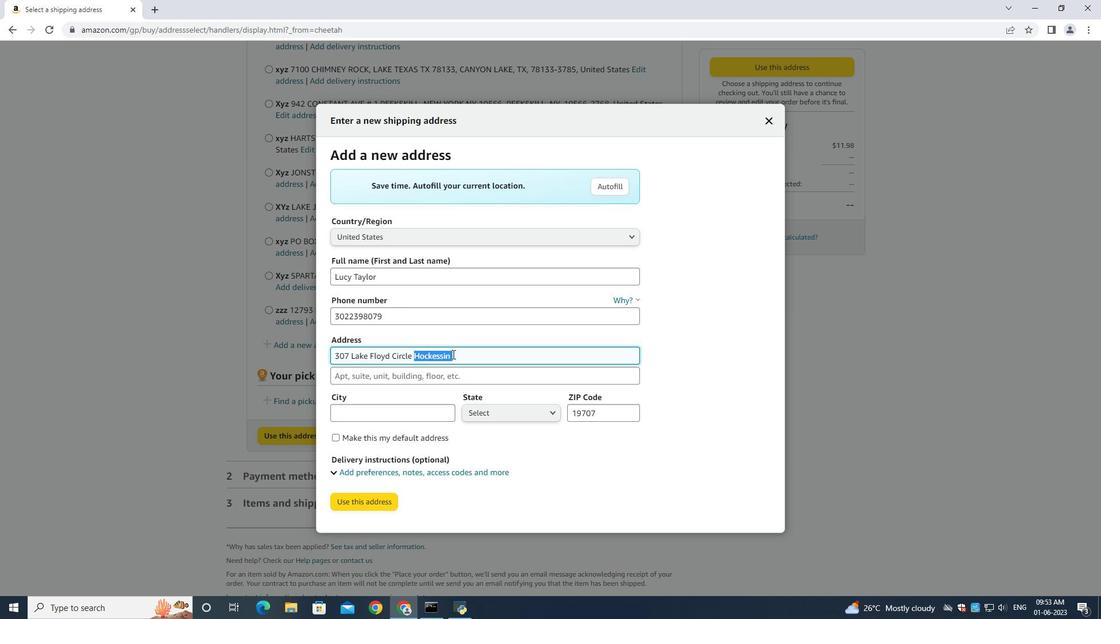 
Action: Key pressed <Key.backspace>
Screenshot: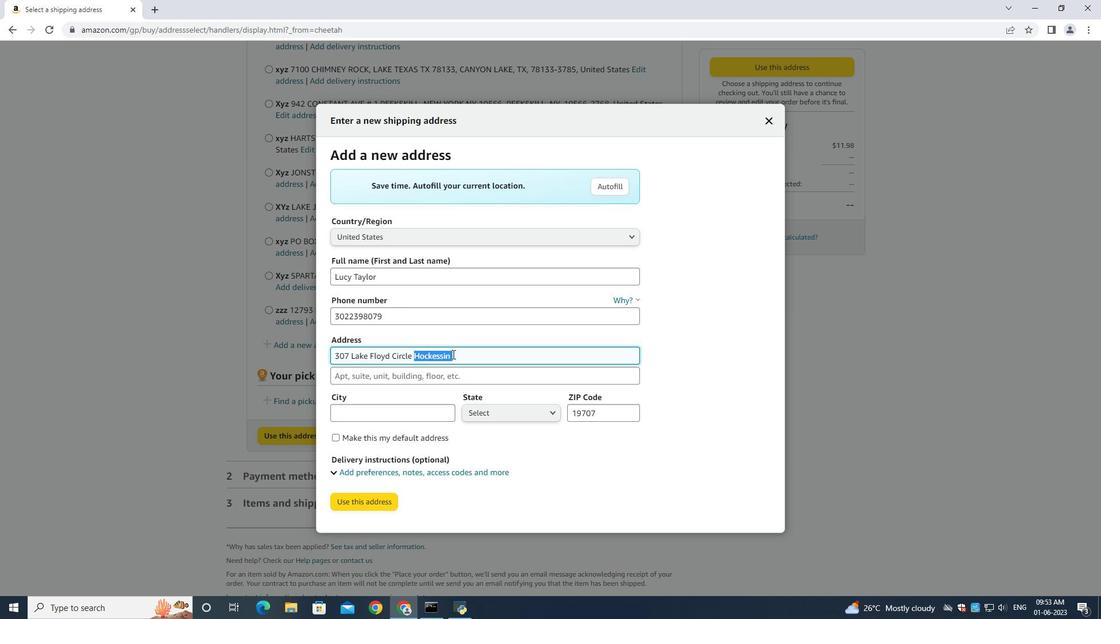
Action: Mouse moved to (394, 376)
Screenshot: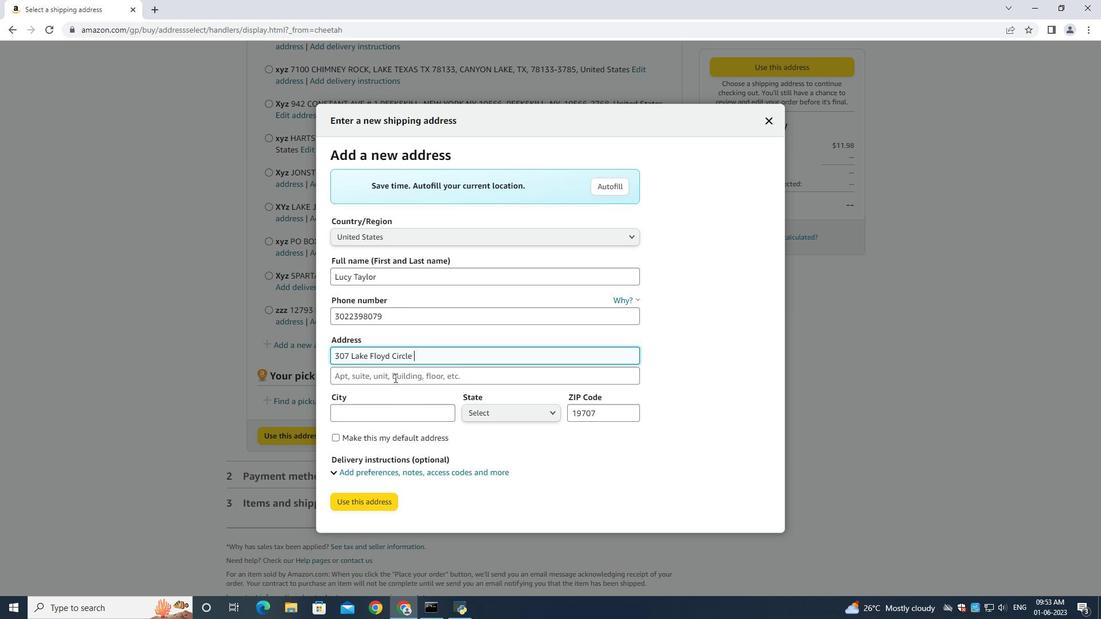 
Action: Mouse pressed left at (394, 376)
Screenshot: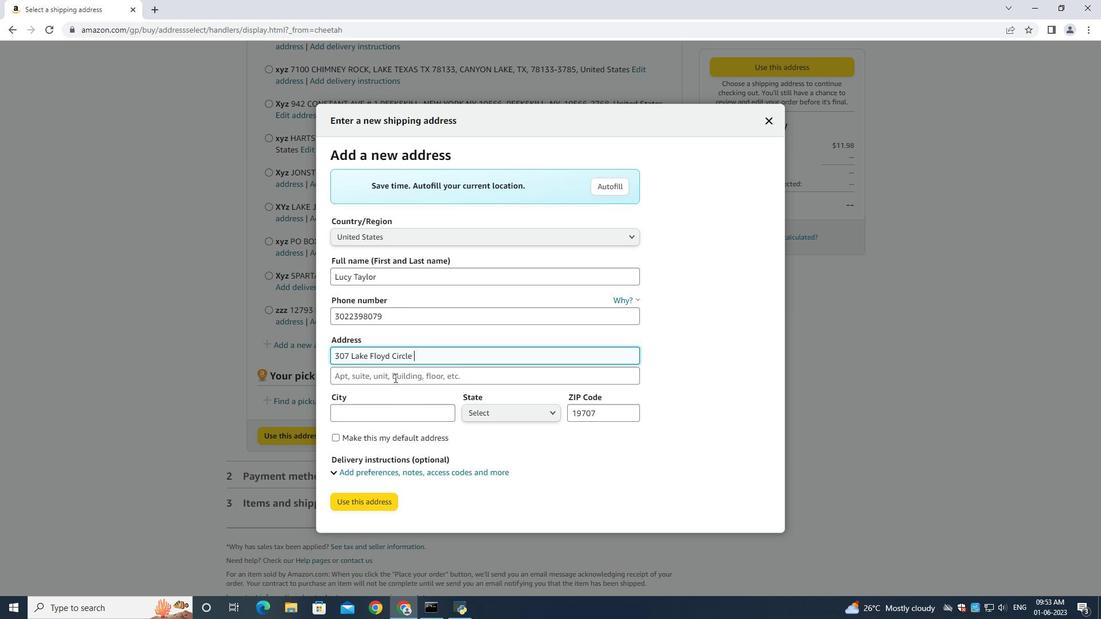 
Action: Mouse moved to (397, 375)
Screenshot: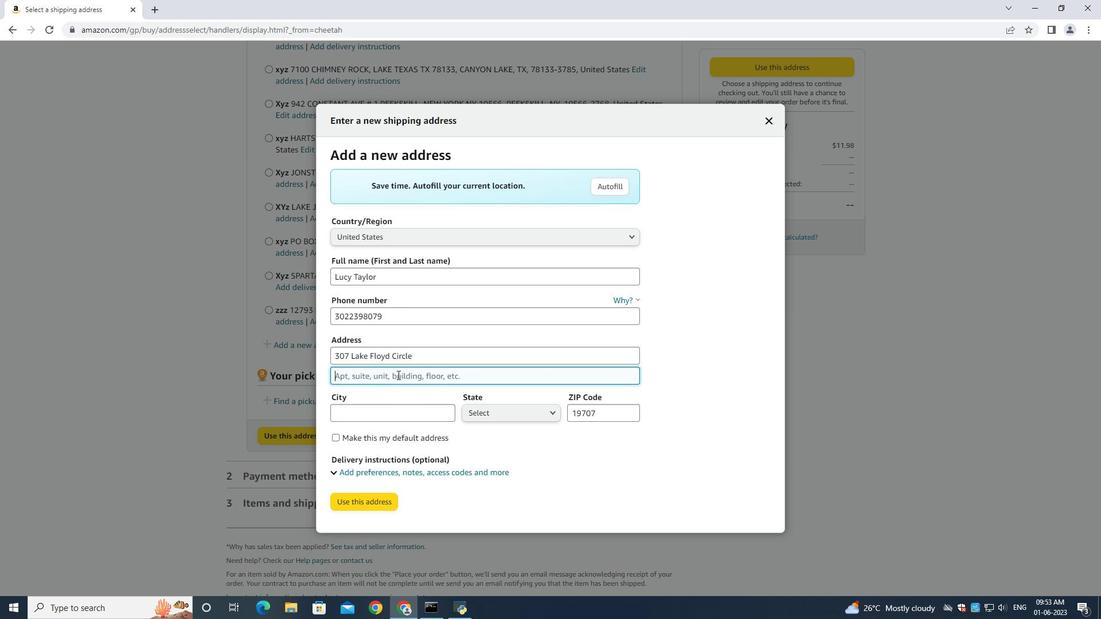 
Action: Key pressed <Key.shift><Key.shift>Hockessin<Key.space><Key.tab>
Screenshot: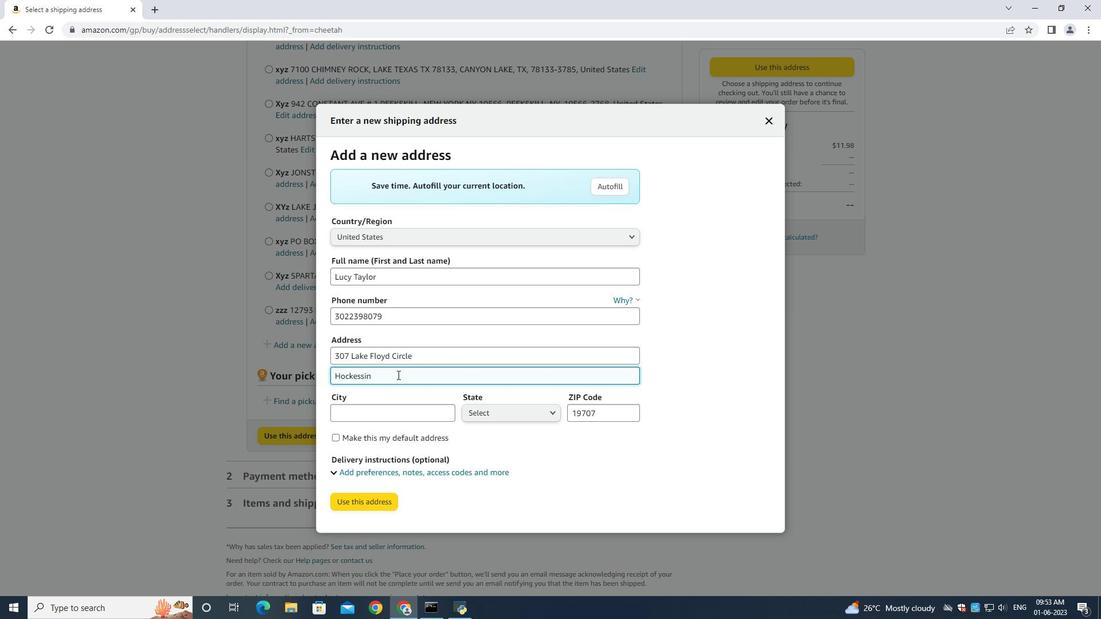 
Action: Mouse scrolled (397, 375) with delta (0, 0)
Screenshot: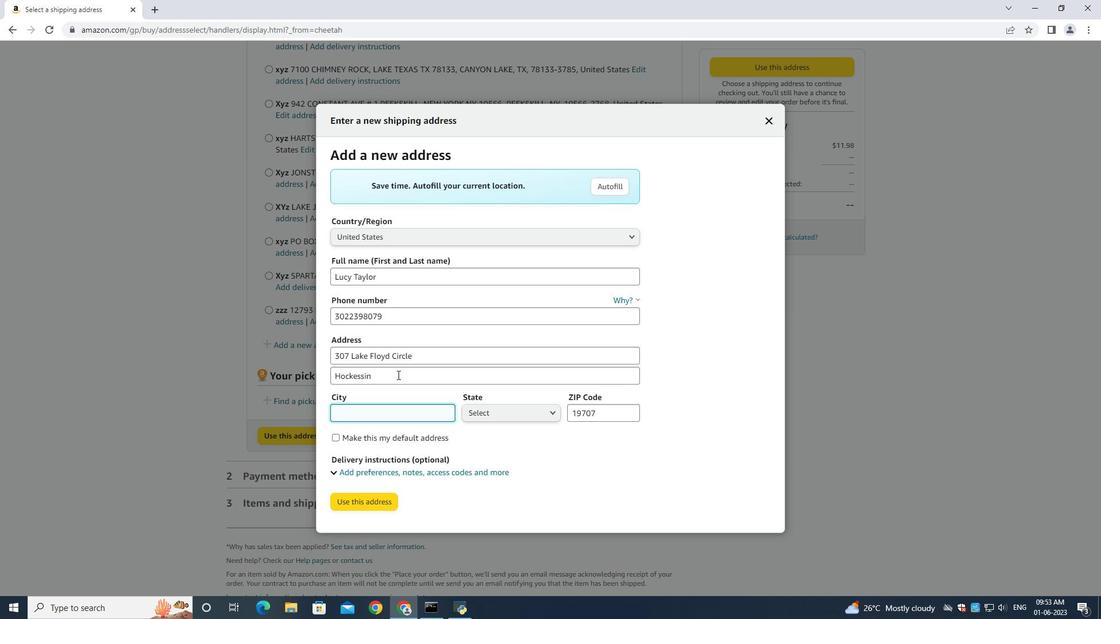 
Action: Mouse pressed left at (397, 375)
Screenshot: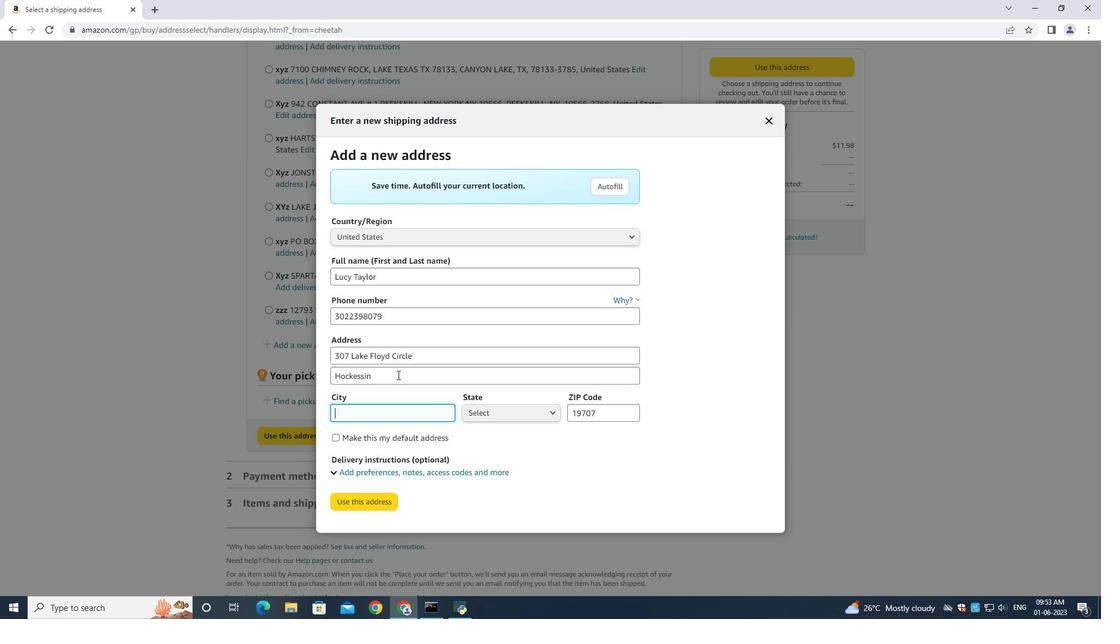 
Action: Key pressed <Key.shift>Delaware<Key.tab><Key.shift><Key.shift><Key.shift><Key.shift><Key.shift><Key.shift><Key.shift><Key.shift><Key.shift><Key.shift><Key.shift><Key.shift><Key.shift><Key.shift><Key.shift><Key.shift><Key.shift><Key.shift><Key.shift><Key.shift><Key.shift><Key.shift><Key.shift><Key.shift><Key.shift><Key.shift><Key.shift><Key.shift><Key.shift><Key.shift><Key.shift><Key.shift><Key.shift><Key.shift><Key.shift><Key.shift><Key.shift><Key.shift><Key.shift><Key.shift><Key.shift><Key.shift><Key.shift><Key.shift><Key.shift><Key.shift><Key.shift><Key.shift><Key.shift><Key.shift><Key.shift><Key.shift><Key.shift><Key.shift><Key.shift><Key.shift><Key.shift><Key.shift><Key.shift><Key.shift><Key.shift><Key.shift><Key.shift><Key.shift><Key.shift><Key.shift><Key.shift><Key.shift><Key.shift><Key.shift><Key.shift><Key.shift><Key.shift><Key.shift><Key.shift><Key.shift><Key.shift><Key.shift><Key.shift><Key.shift><Key.shift><Key.shift><Key.shift><Key.shift><Key.shift><Key.shift><Key.shift><Key.shift><Key.shift><Key.shift><Key.shift>Hockessin<Key.tab><Key.shift>D<Key.tab><Key.backspace>19707
Screenshot: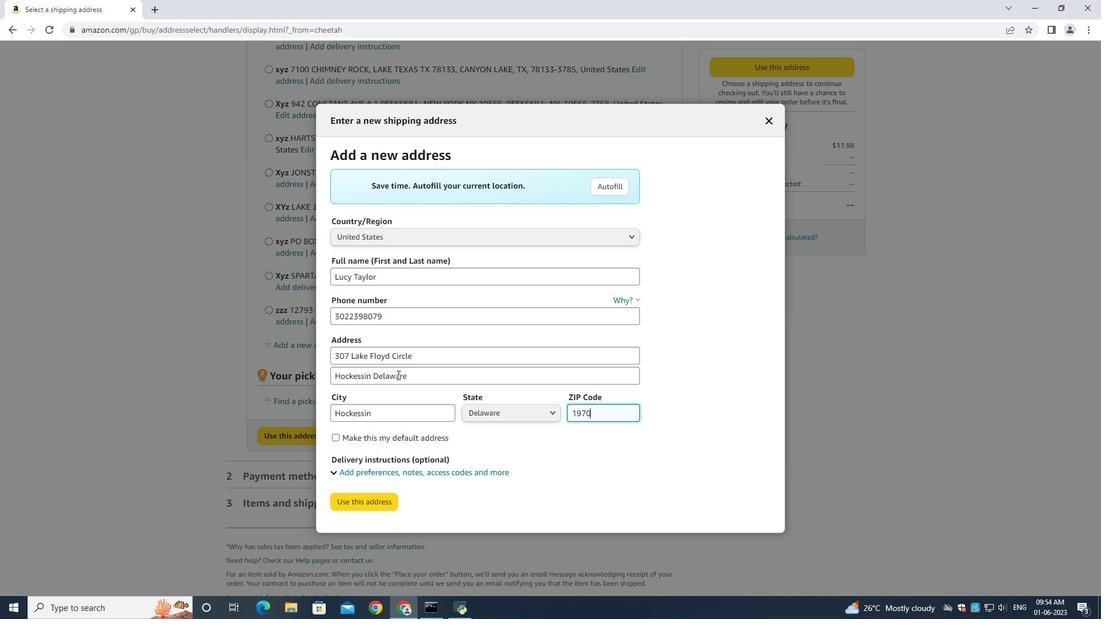 
Action: Mouse moved to (375, 501)
Screenshot: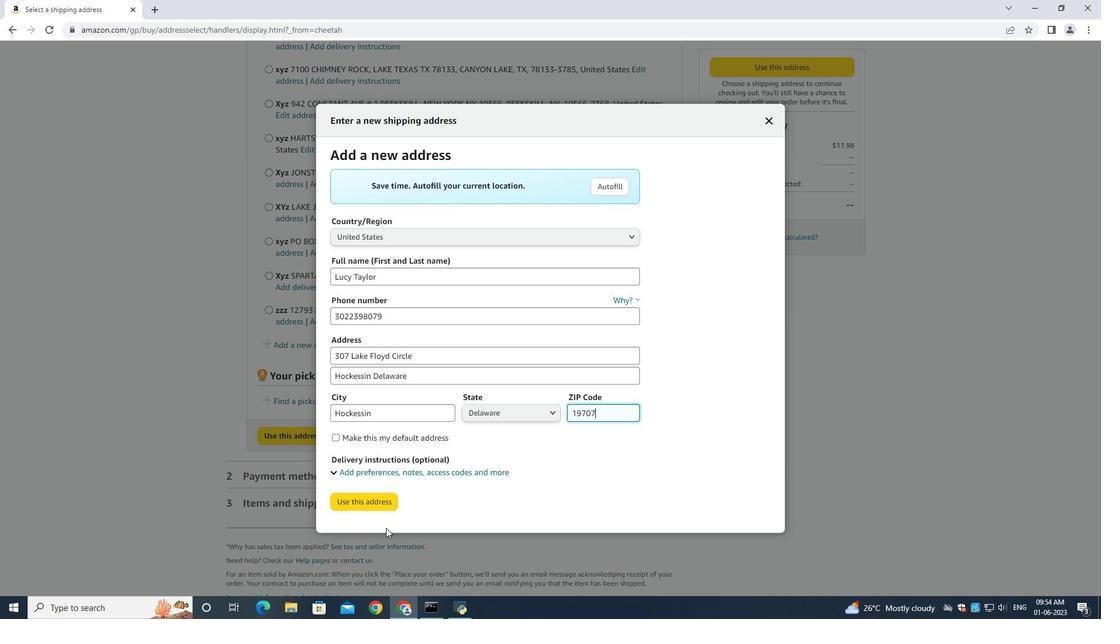 
Action: Mouse pressed left at (375, 501)
Screenshot: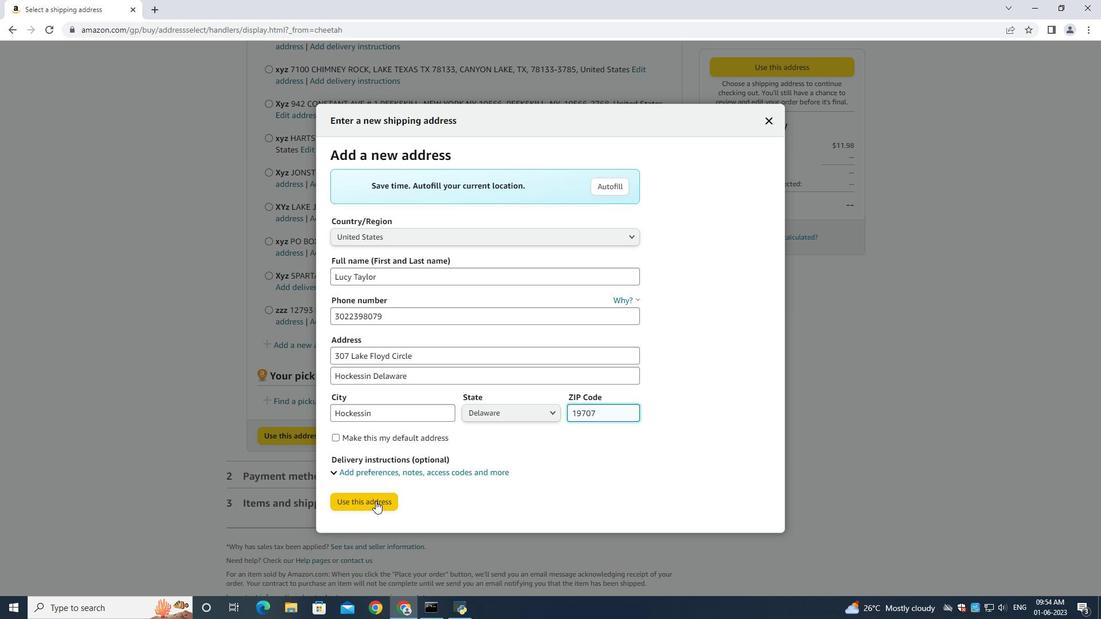 
Action: Mouse moved to (345, 577)
Screenshot: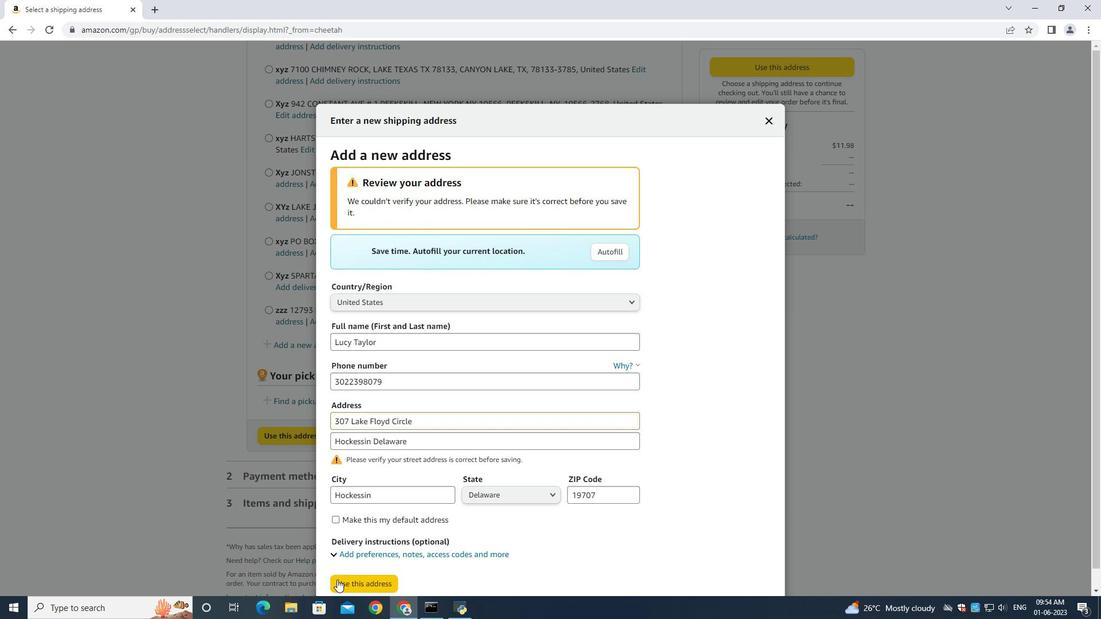 
Action: Mouse pressed left at (345, 577)
Screenshot: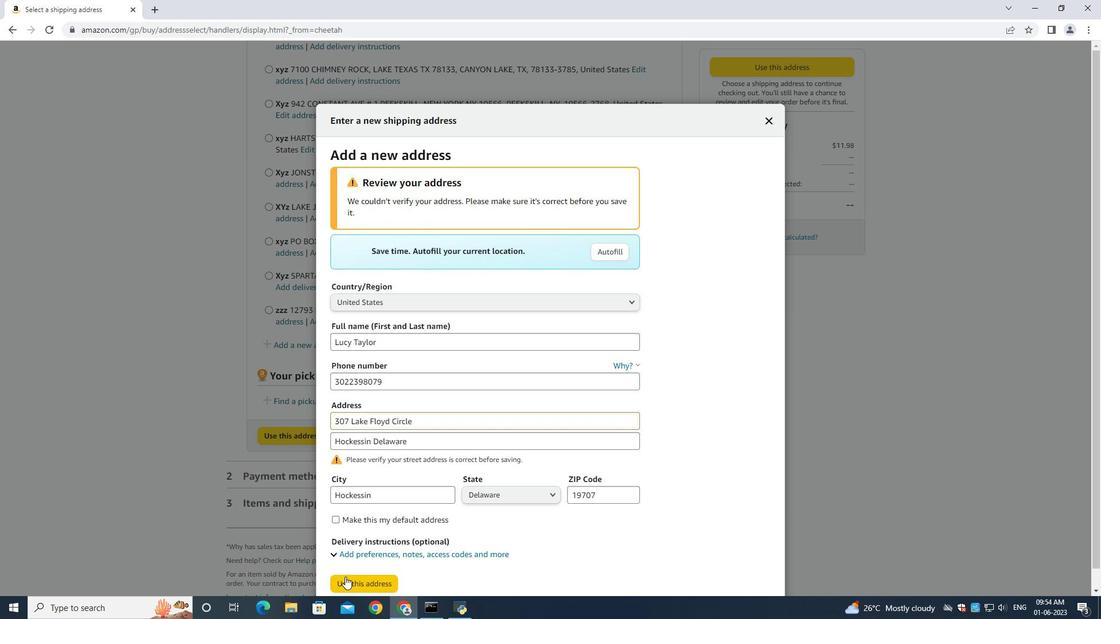 
Action: Mouse moved to (372, 321)
Screenshot: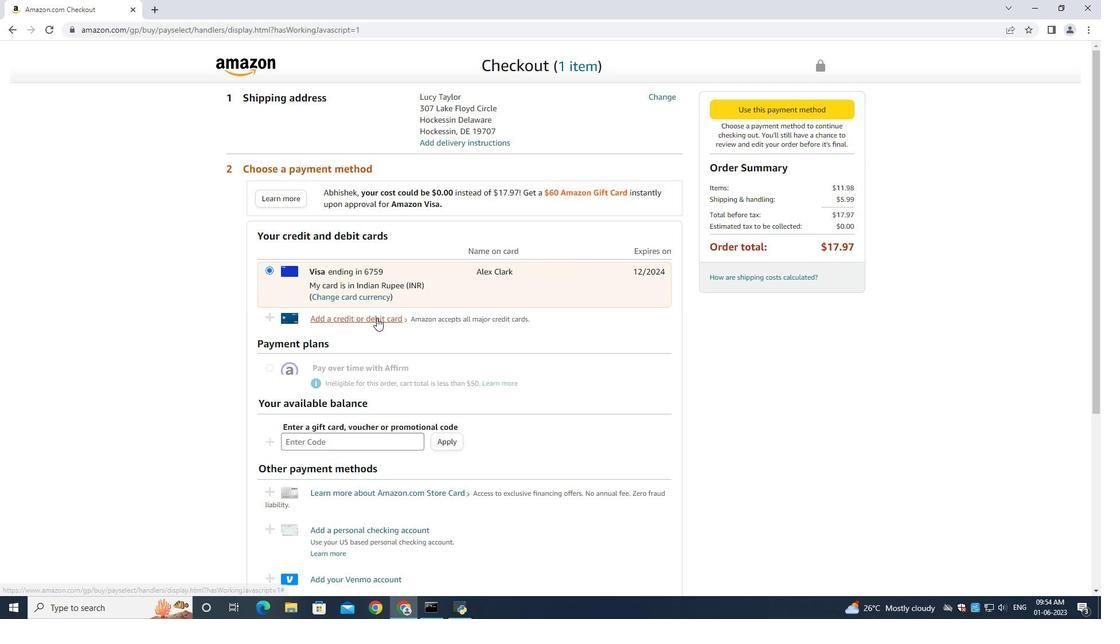 
Action: Mouse pressed left at (372, 321)
Screenshot: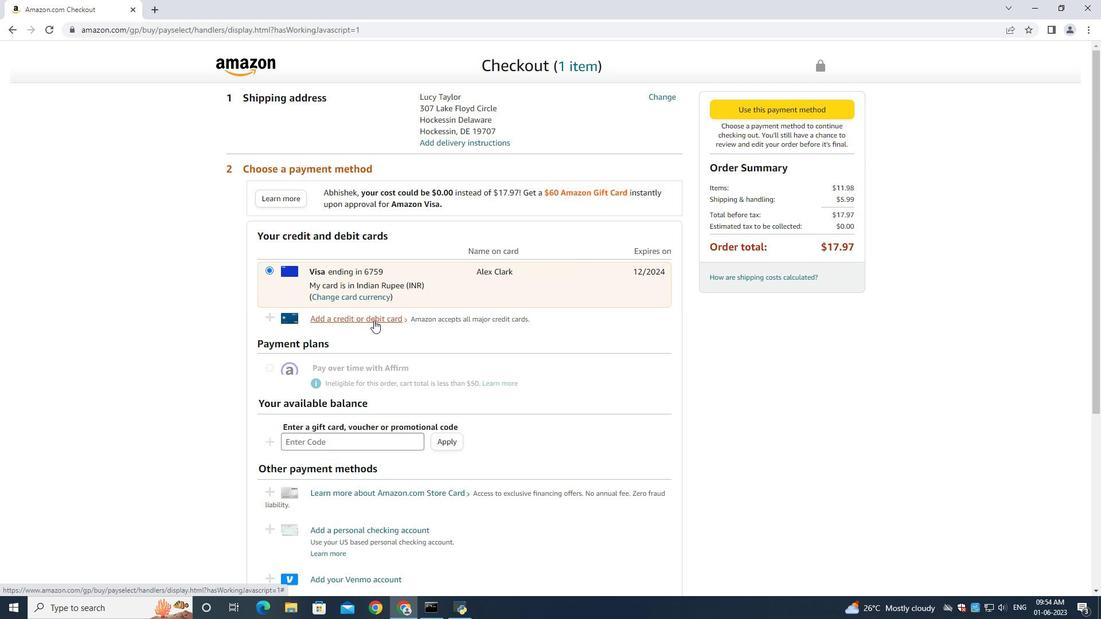 
Action: Mouse moved to (444, 280)
Screenshot: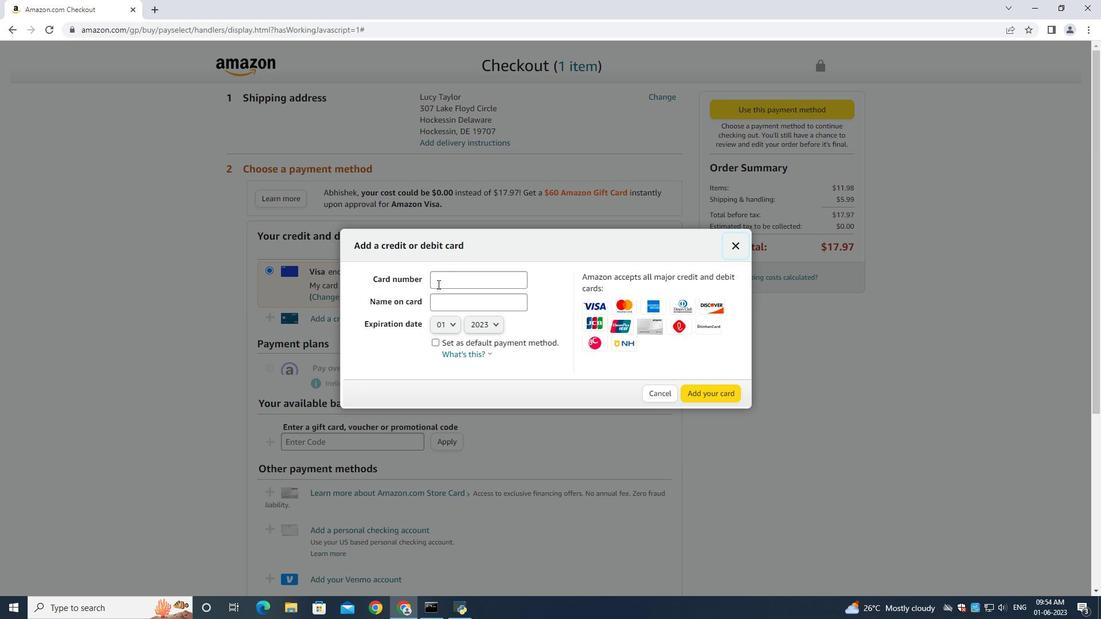
Action: Mouse pressed left at (444, 280)
Screenshot: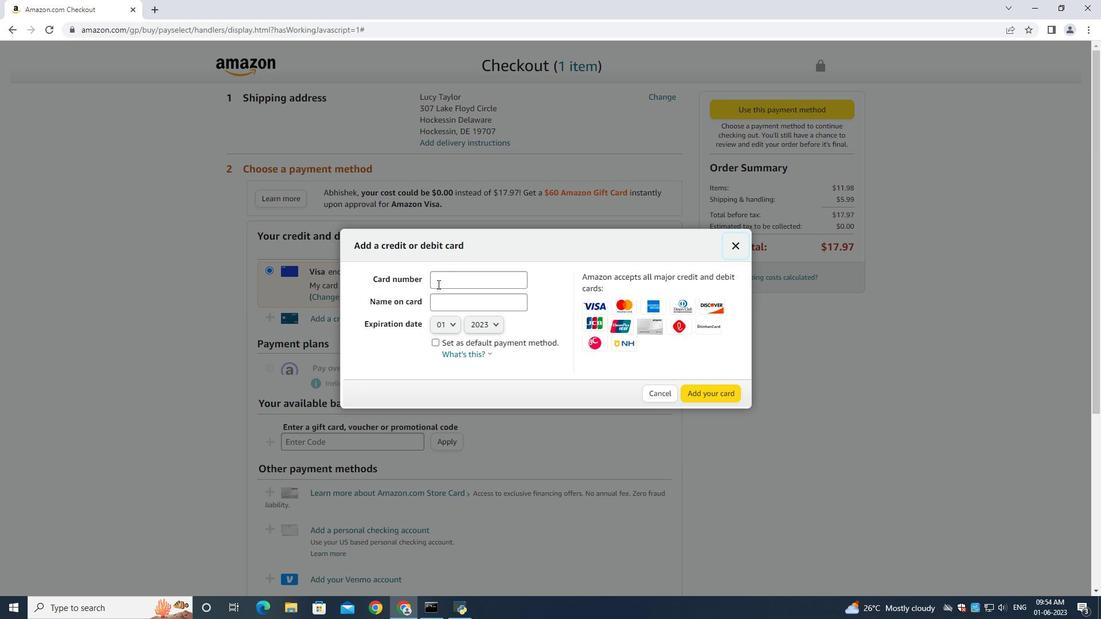 
Action: Key pressed 4893754559587965<Key.tab><Key.shift><Key.shift><Key.shift><Key.shift><Key.shift><Key.shift><Key.shift><Key.shift>John<Key.space><Key.shift><Key.shift>Baker
Screenshot: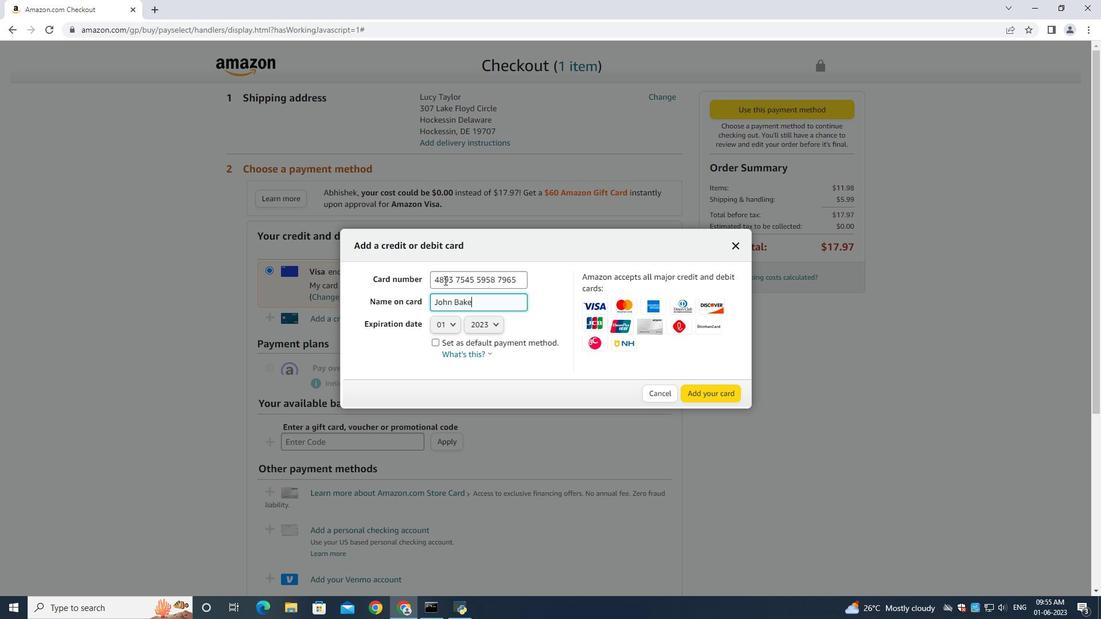 
Action: Mouse moved to (446, 324)
